Task: Research Airbnb options for a trade show trip to Chicago, Illinois, emphasizing proximity to the trade show venue and business amenities.
Action: Mouse moved to (458, 76)
Screenshot: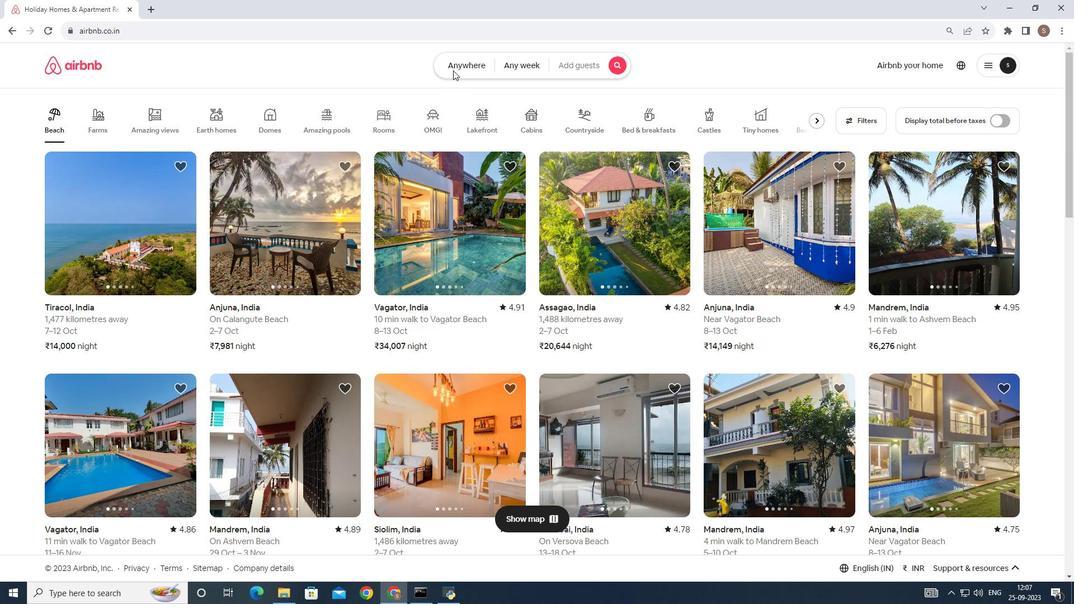 
Action: Mouse pressed left at (458, 76)
Screenshot: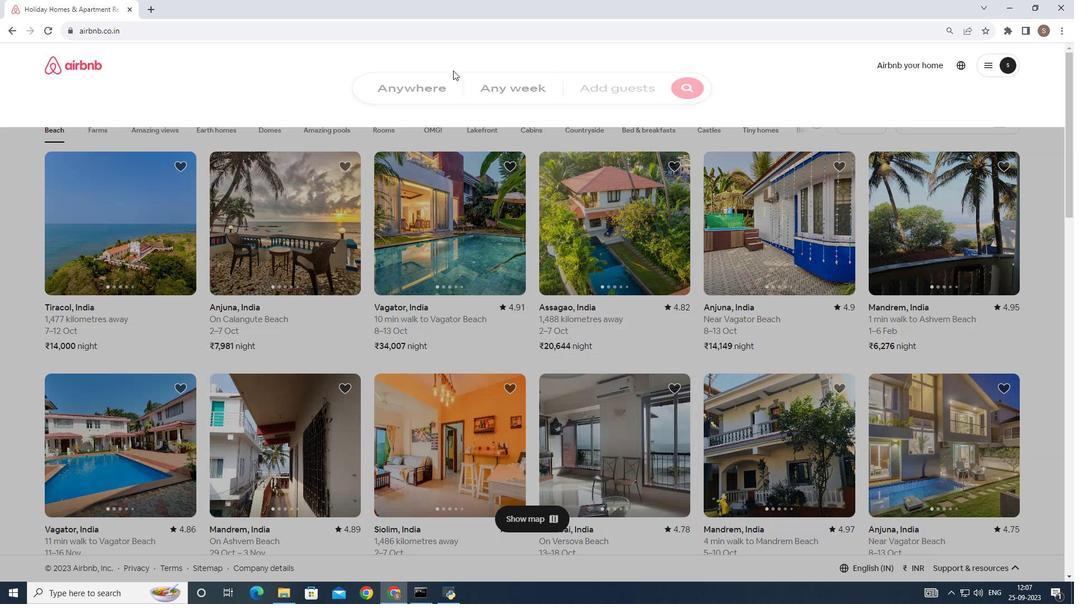 
Action: Mouse moved to (398, 115)
Screenshot: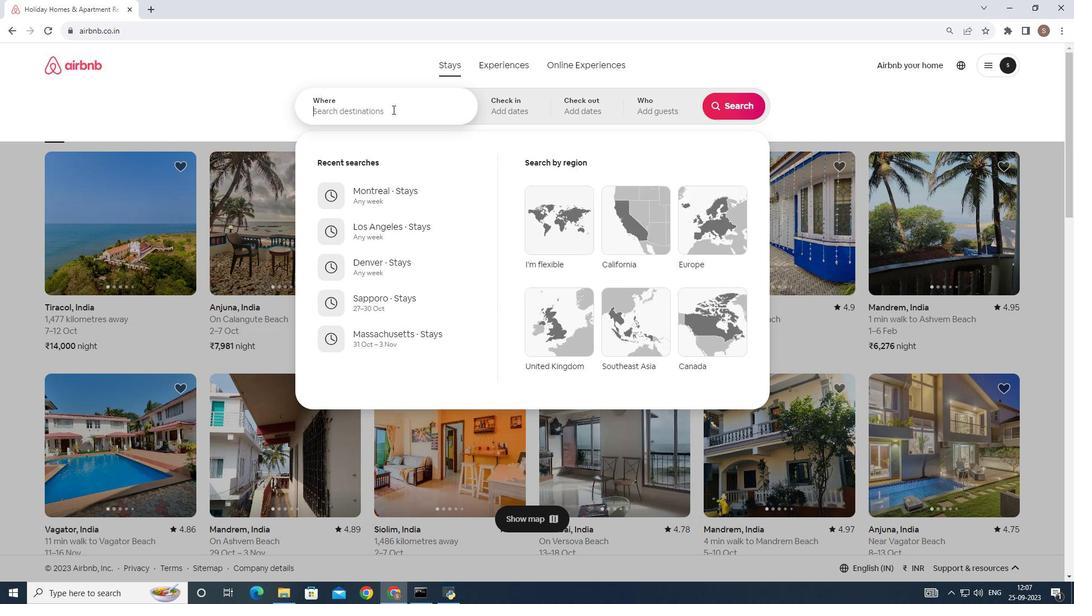 
Action: Mouse pressed left at (398, 115)
Screenshot: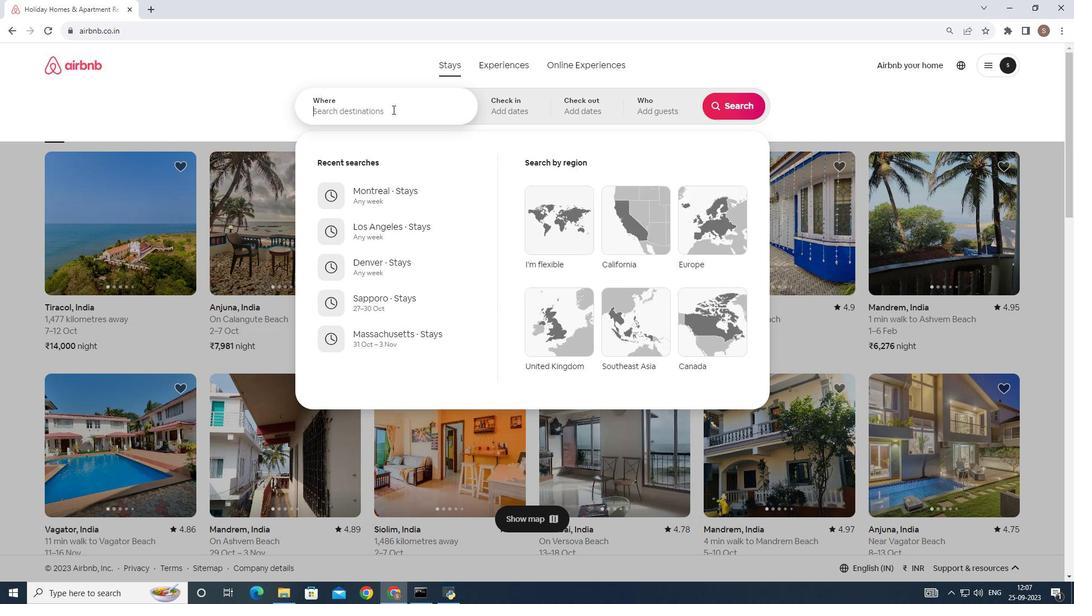 
Action: Key pressed chica
Screenshot: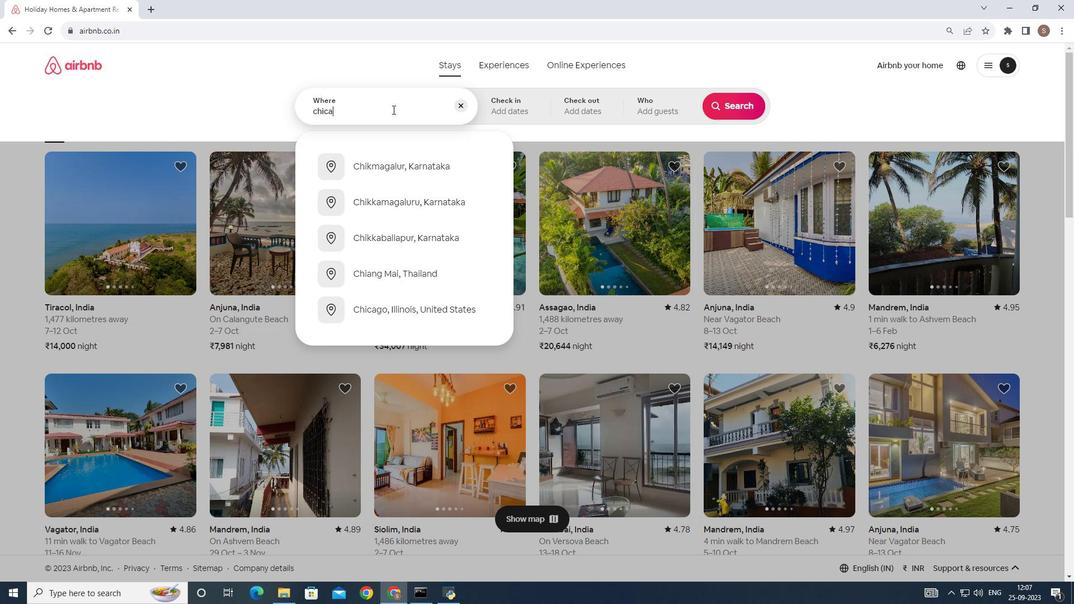 
Action: Mouse moved to (385, 169)
Screenshot: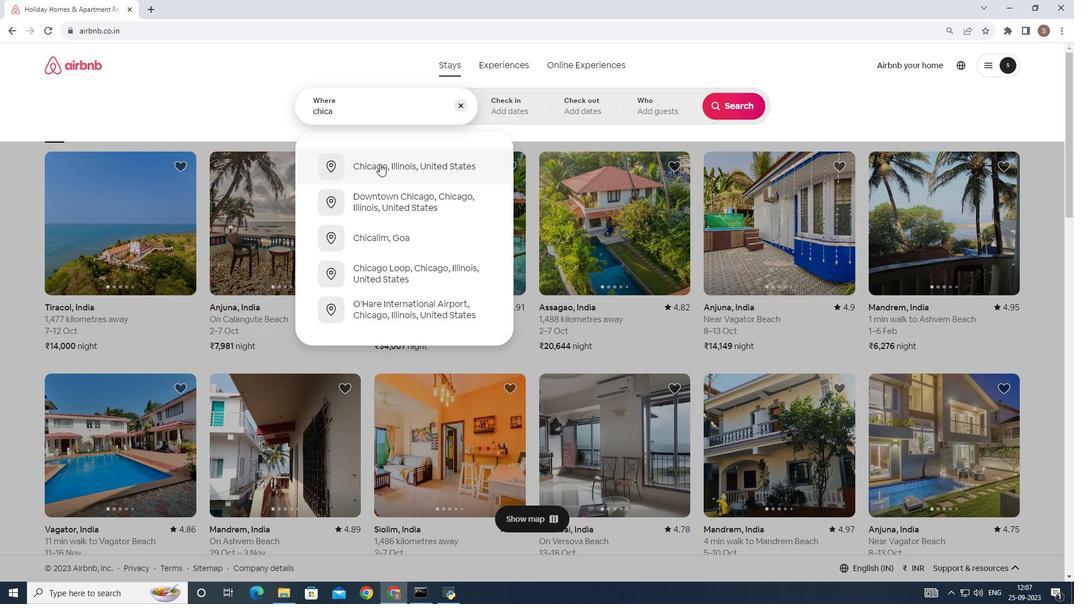 
Action: Mouse pressed left at (385, 169)
Screenshot: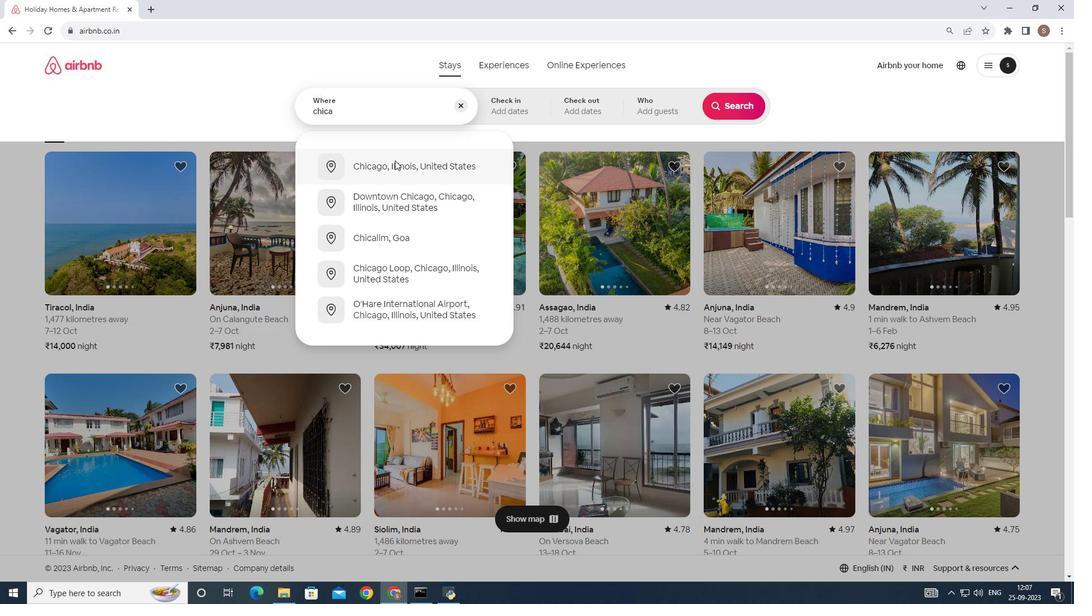 
Action: Mouse moved to (720, 112)
Screenshot: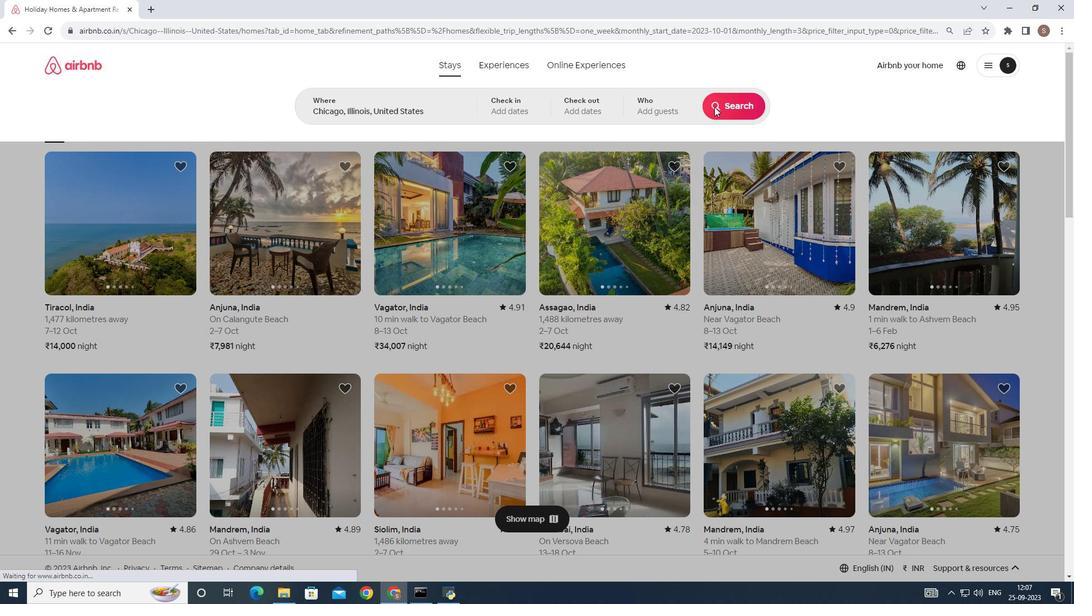 
Action: Mouse pressed left at (720, 112)
Screenshot: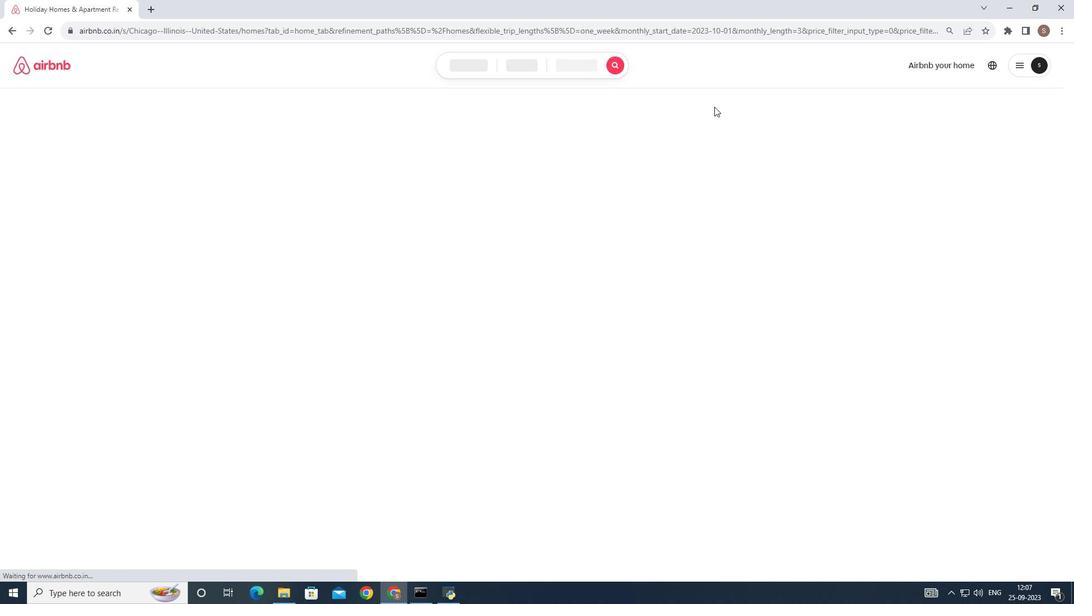 
Action: Mouse moved to (160, 122)
Screenshot: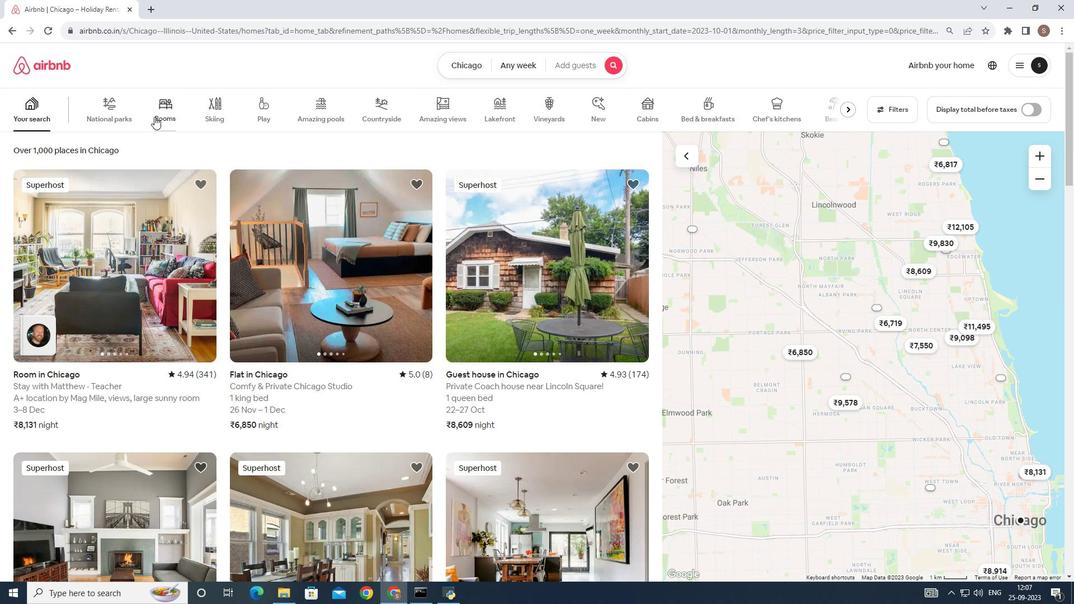 
Action: Mouse pressed left at (160, 122)
Screenshot: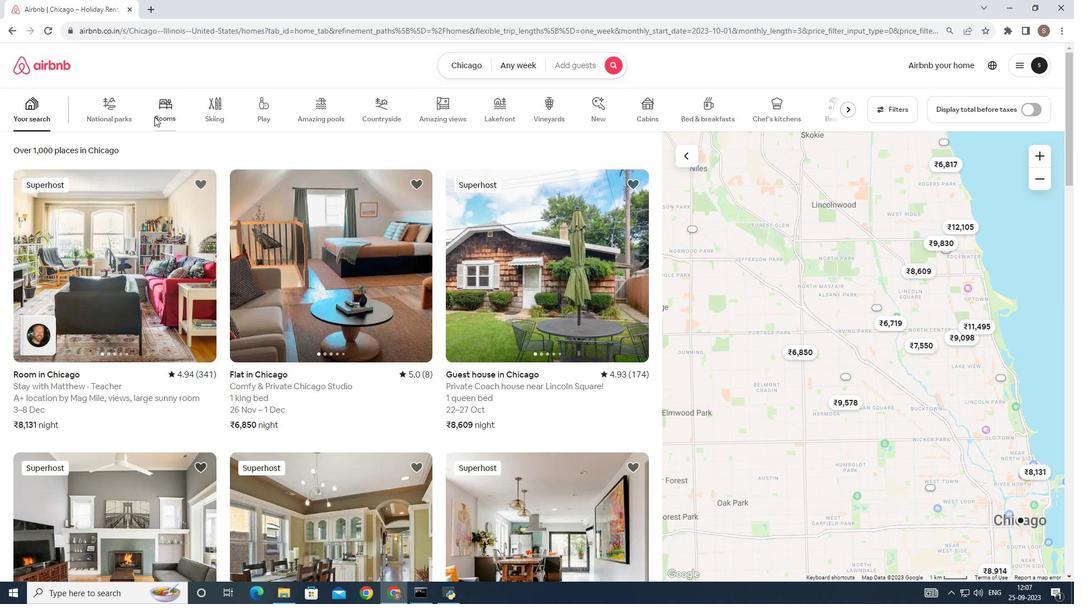 
Action: Mouse moved to (322, 384)
Screenshot: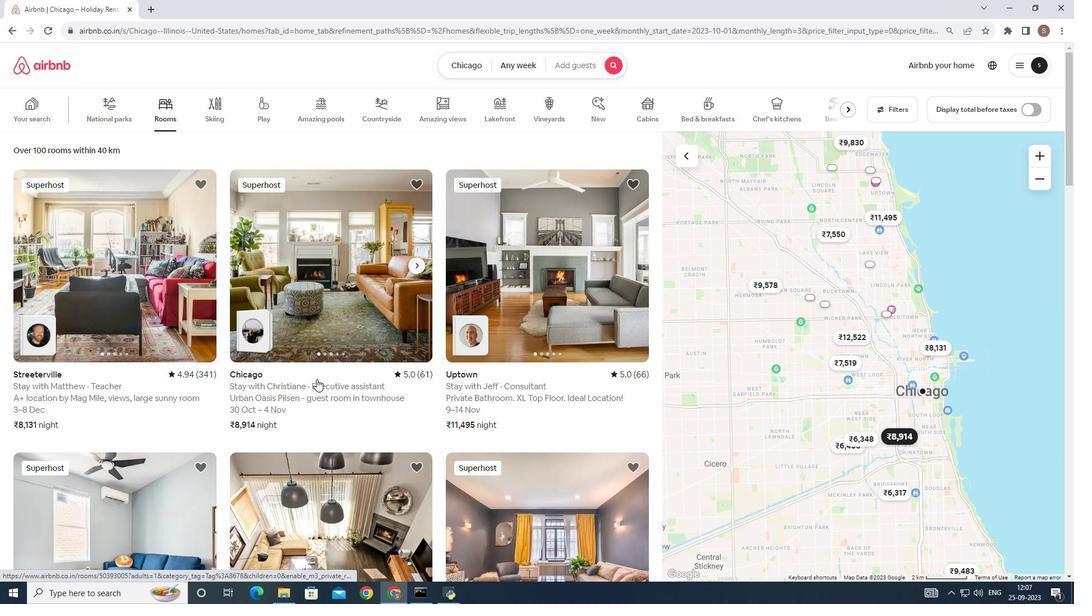 
Action: Mouse pressed left at (322, 384)
Screenshot: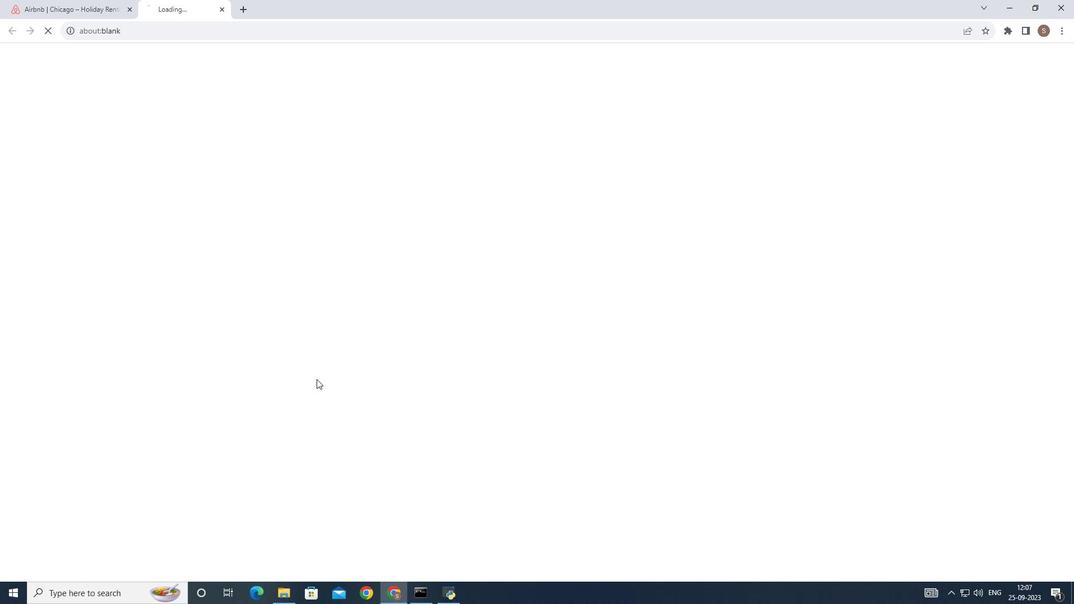 
Action: Mouse moved to (355, 369)
Screenshot: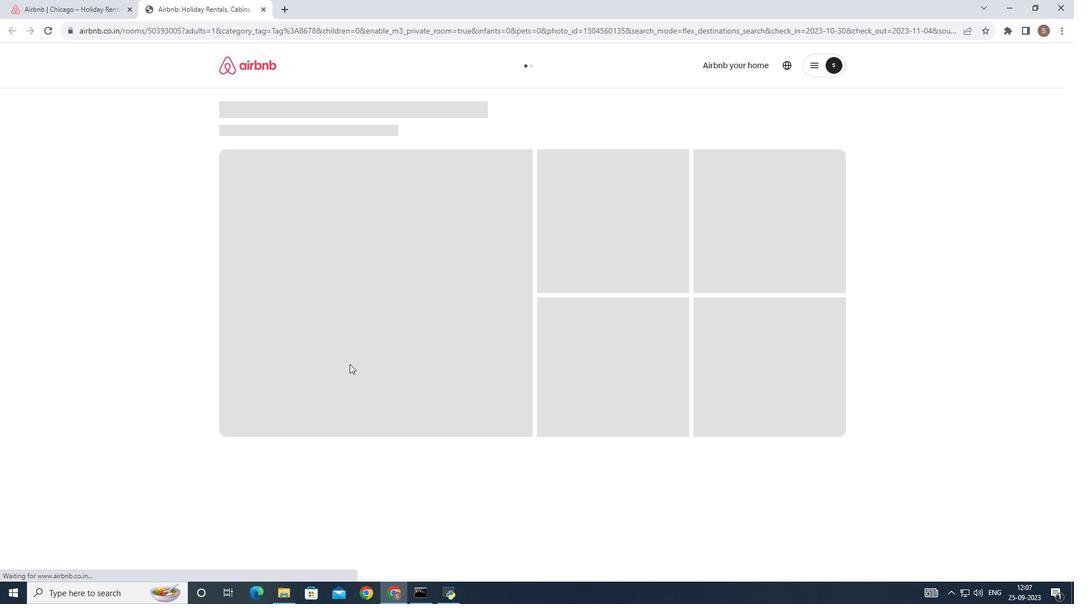 
Action: Mouse scrolled (355, 369) with delta (0, 0)
Screenshot: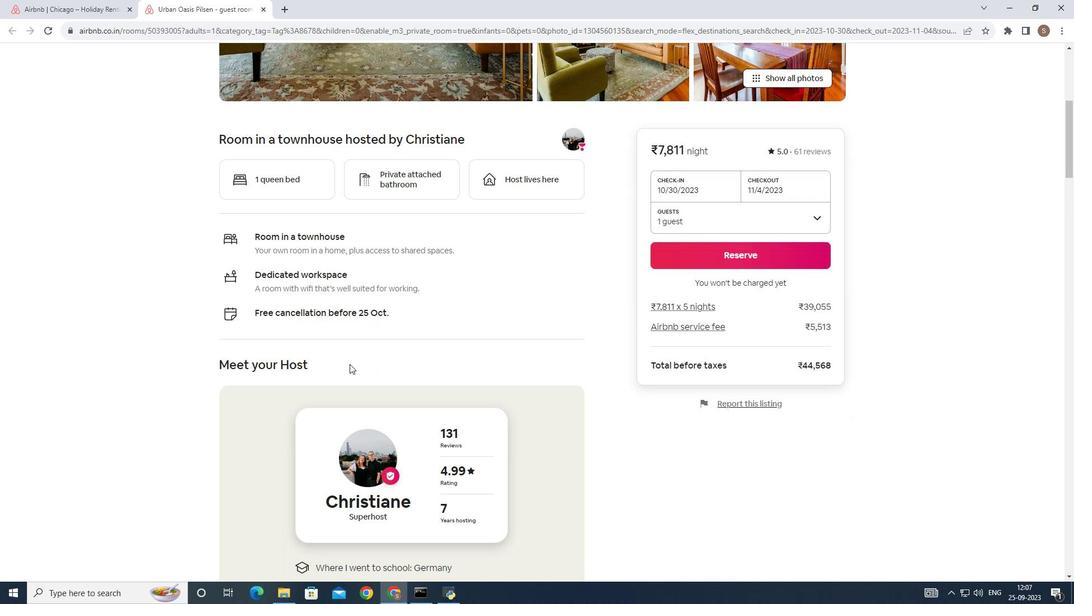 
Action: Mouse scrolled (355, 369) with delta (0, 0)
Screenshot: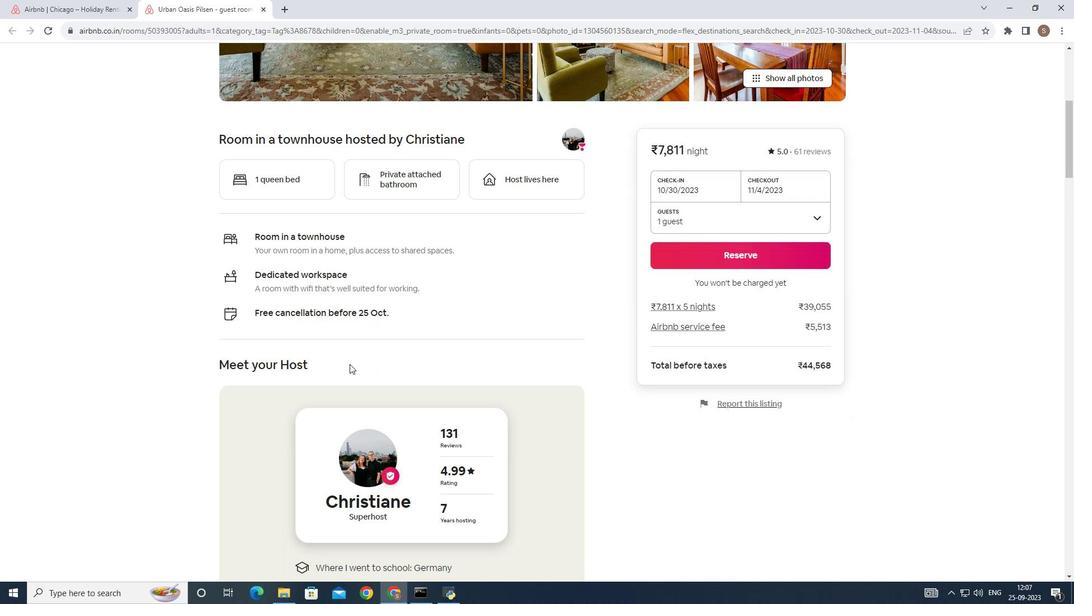 
Action: Mouse scrolled (355, 369) with delta (0, 0)
Screenshot: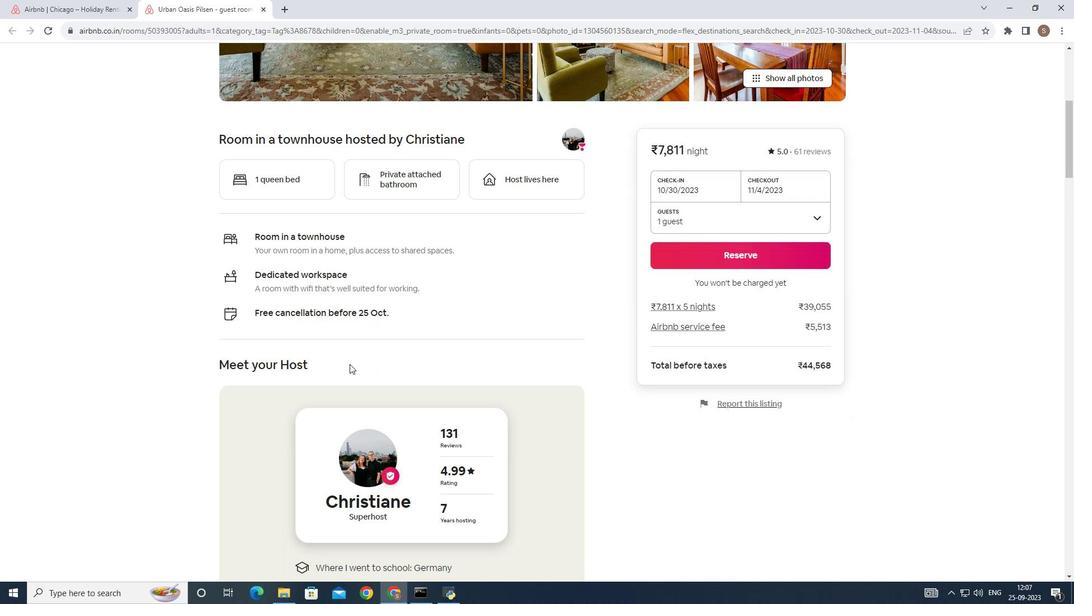 
Action: Mouse scrolled (355, 369) with delta (0, 0)
Screenshot: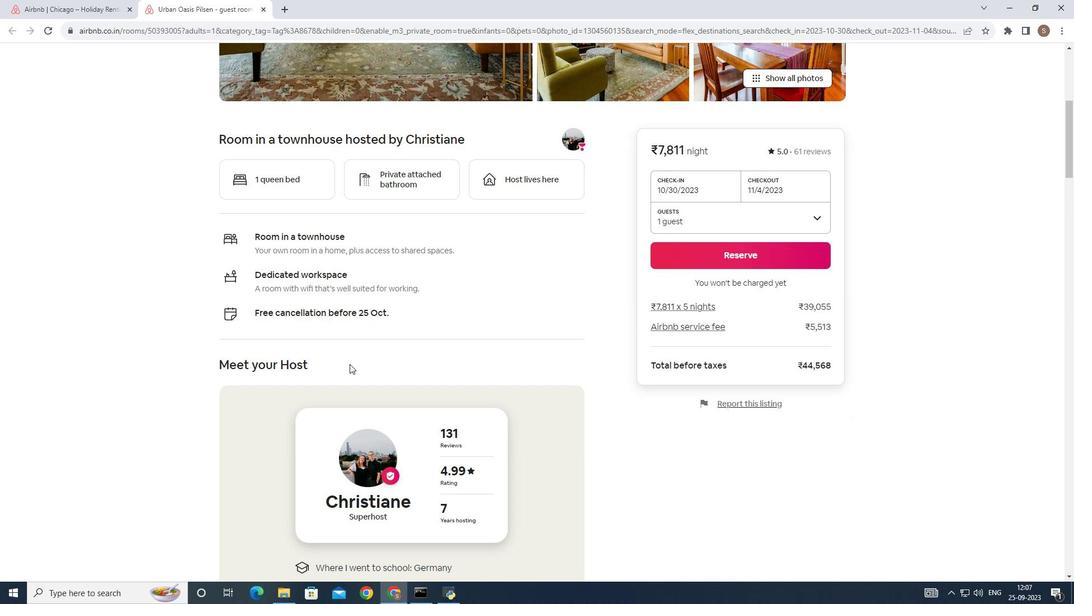 
Action: Mouse scrolled (355, 369) with delta (0, 0)
Screenshot: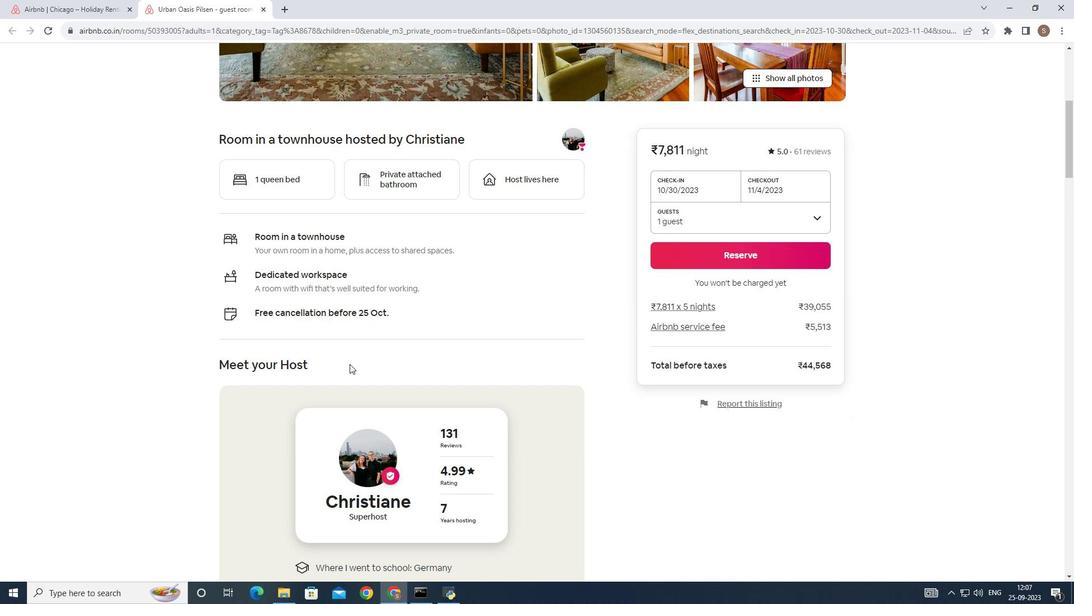 
Action: Mouse scrolled (355, 369) with delta (0, 0)
Screenshot: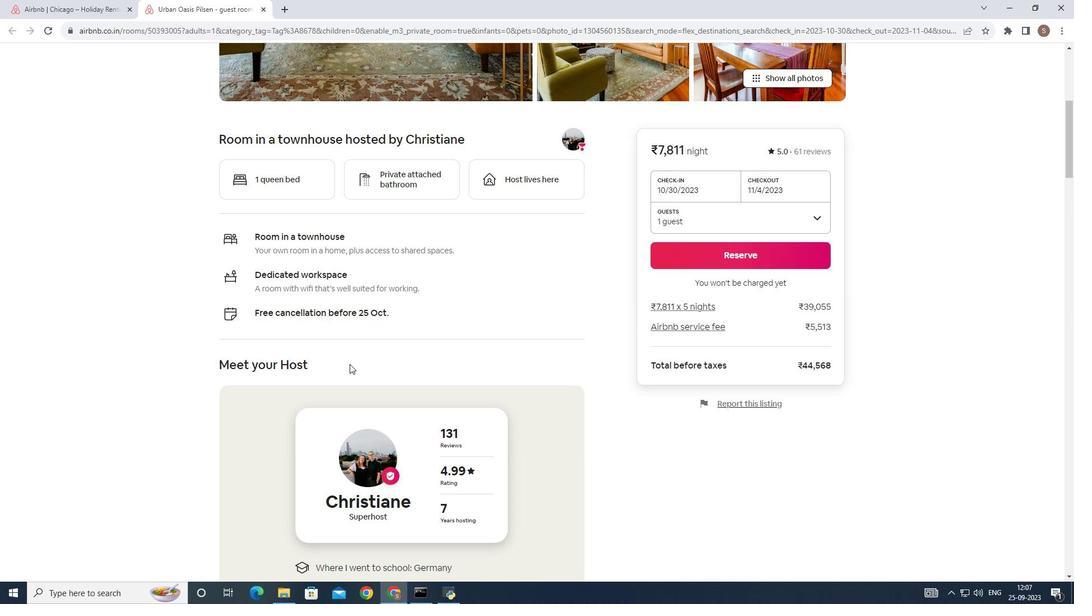 
Action: Mouse scrolled (355, 369) with delta (0, 0)
Screenshot: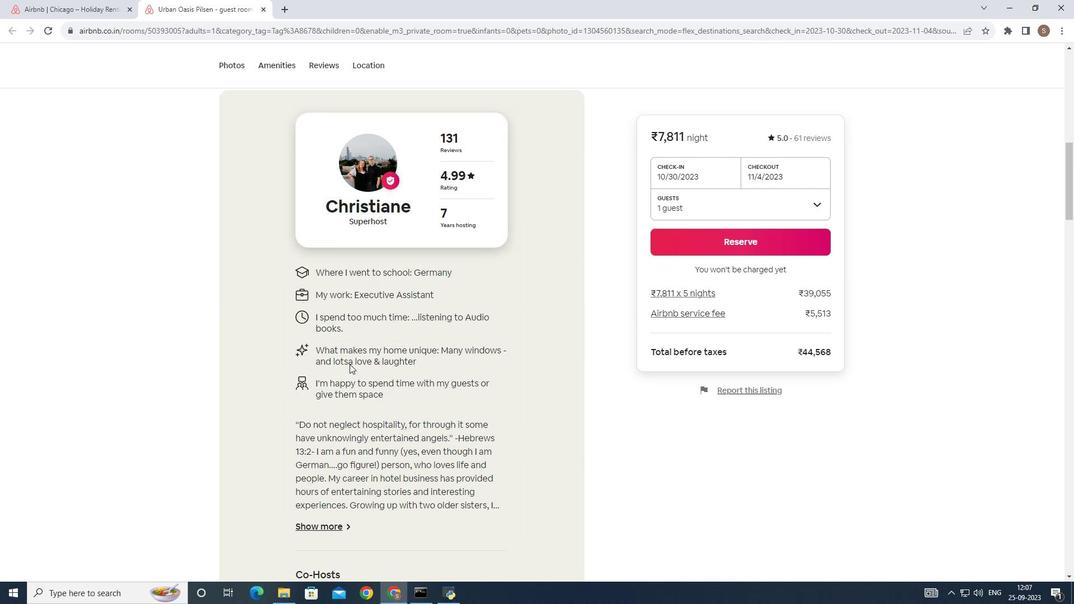
Action: Mouse scrolled (355, 369) with delta (0, 0)
Screenshot: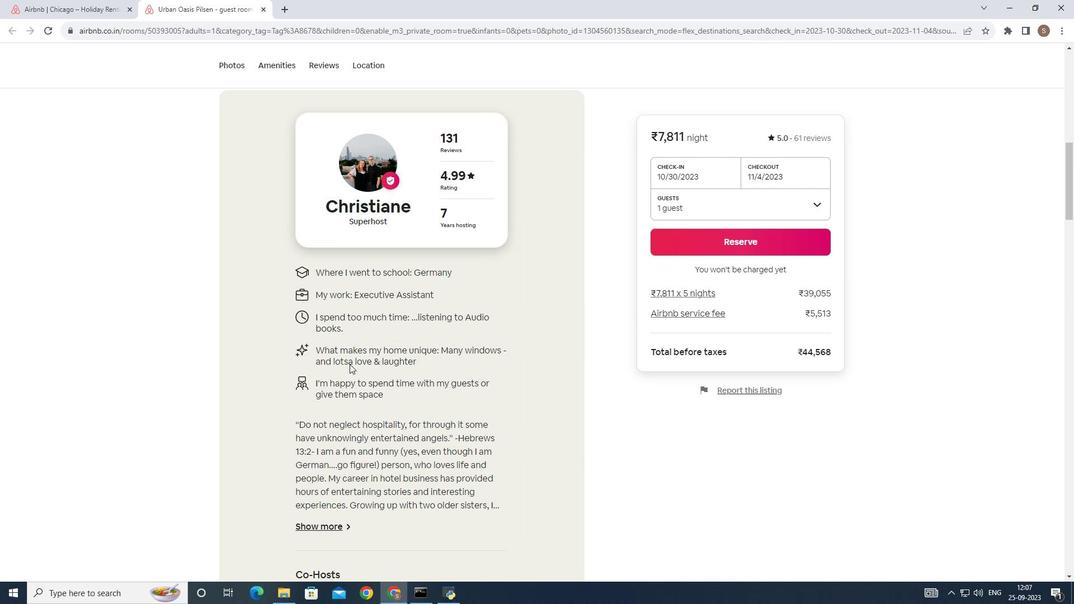 
Action: Mouse scrolled (355, 369) with delta (0, 0)
Screenshot: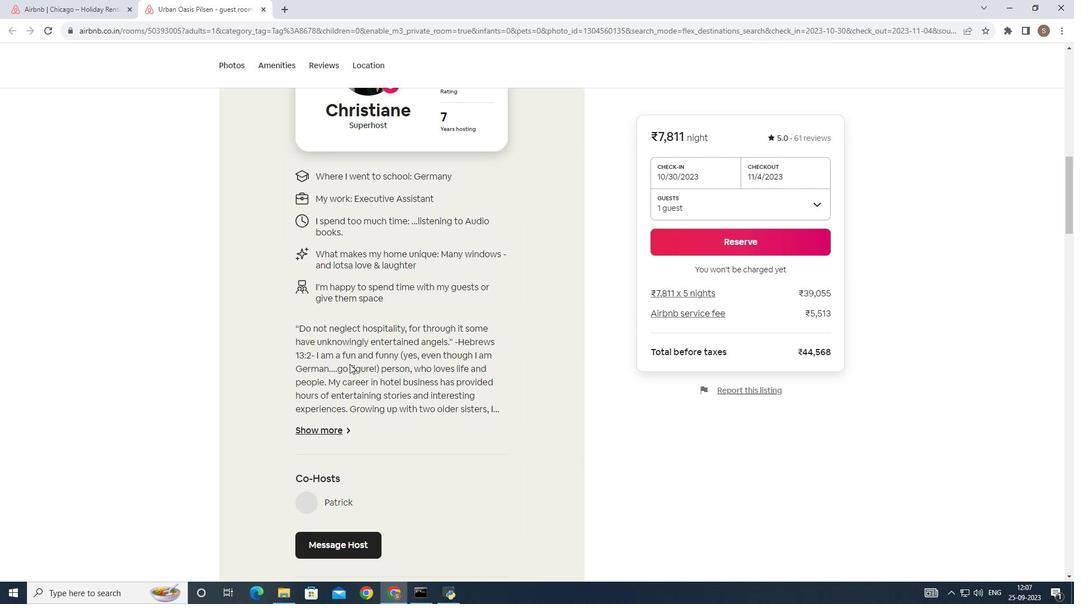 
Action: Mouse scrolled (355, 369) with delta (0, 0)
Screenshot: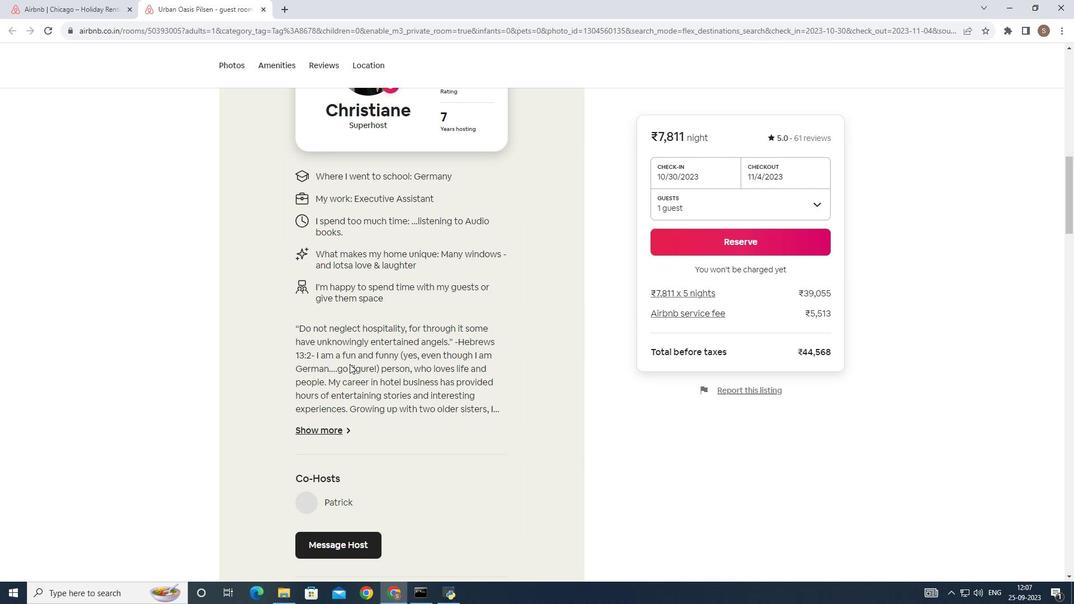 
Action: Mouse scrolled (355, 369) with delta (0, 0)
Screenshot: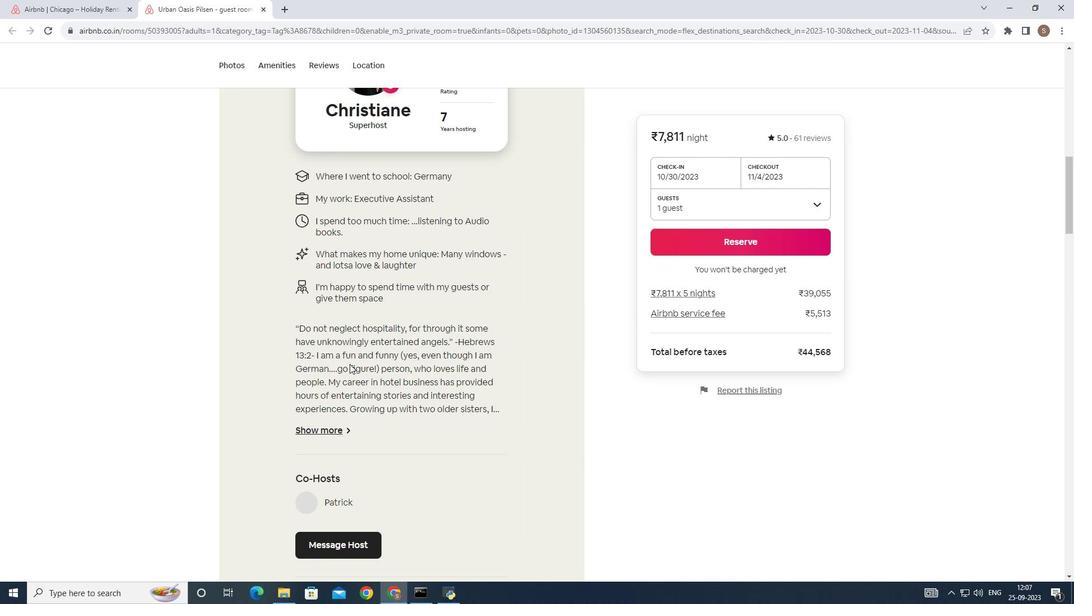 
Action: Mouse scrolled (355, 369) with delta (0, 0)
Screenshot: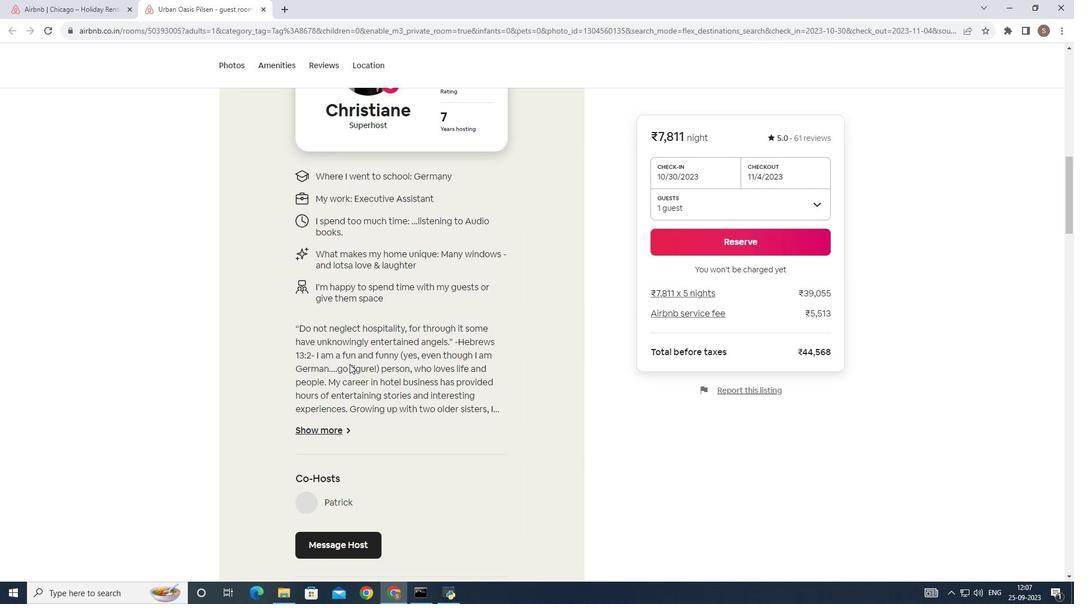 
Action: Mouse scrolled (355, 369) with delta (0, 0)
Screenshot: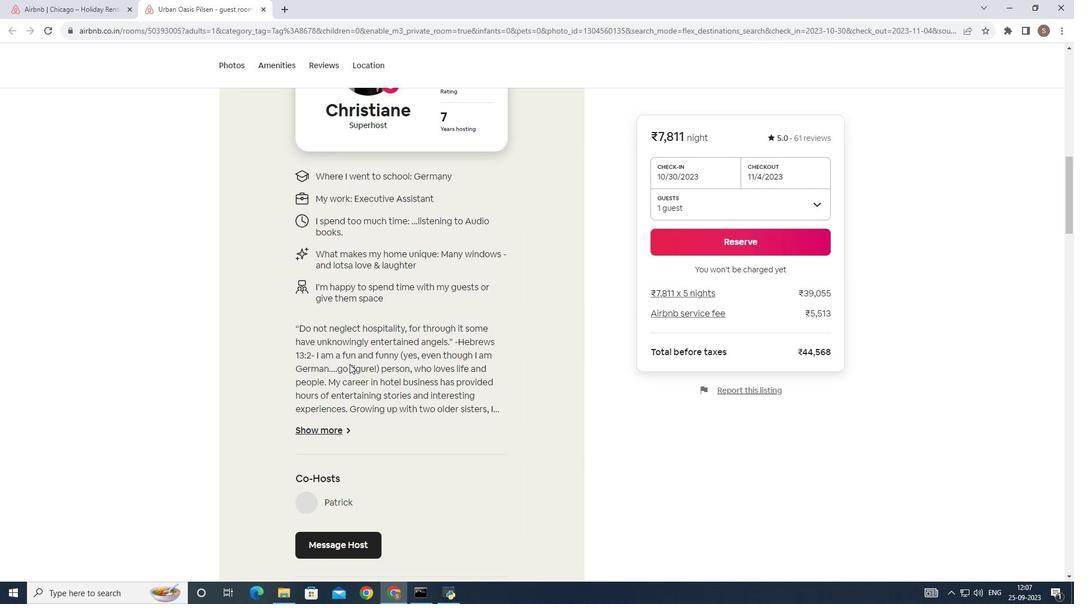 
Action: Mouse scrolled (355, 369) with delta (0, 0)
Screenshot: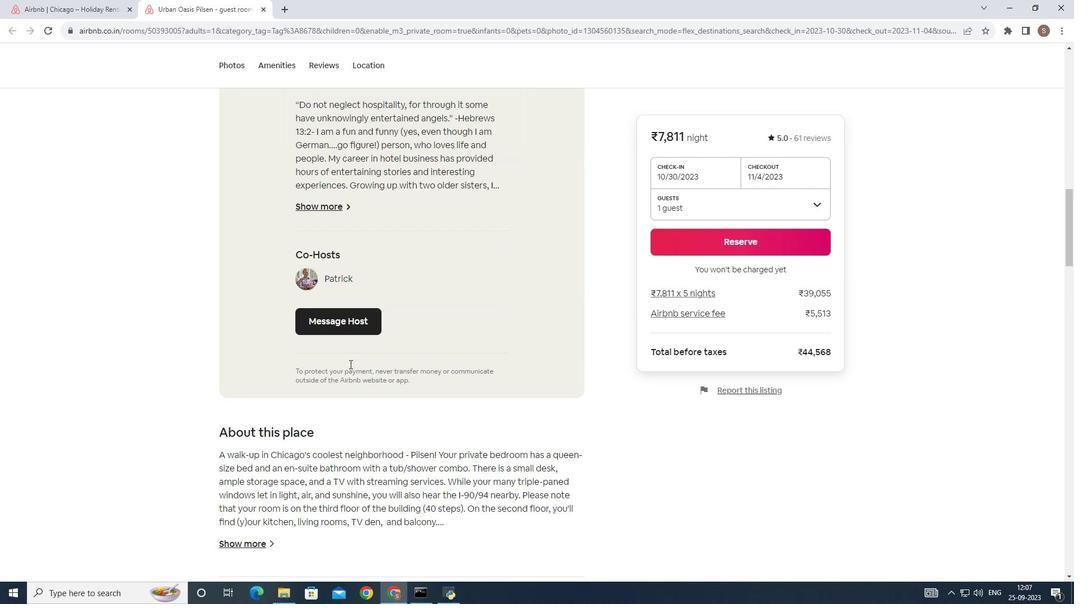 
Action: Mouse scrolled (355, 369) with delta (0, 0)
Screenshot: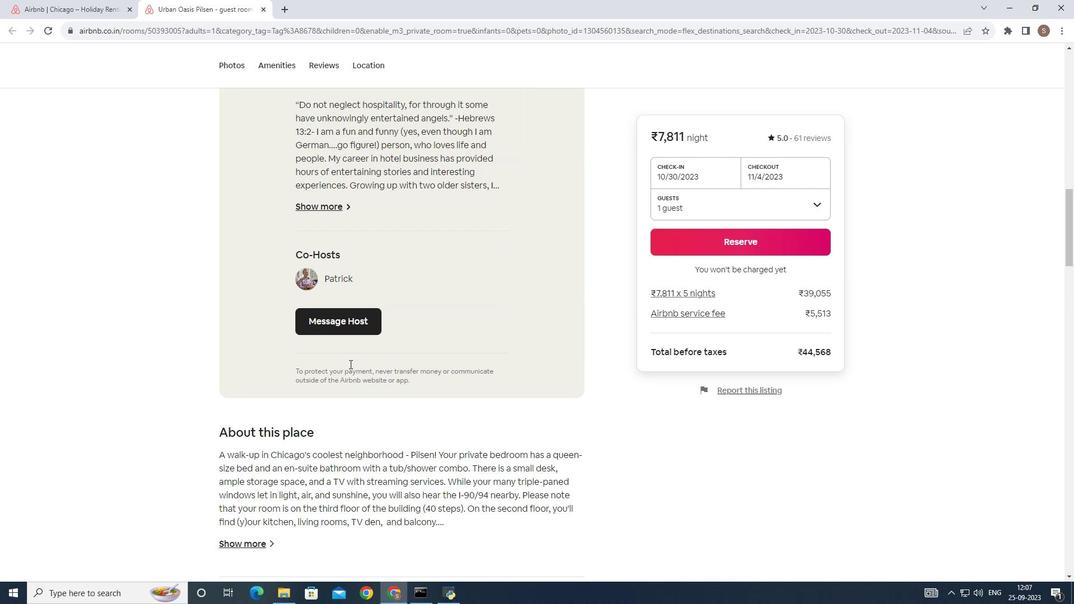 
Action: Mouse scrolled (355, 369) with delta (0, 0)
Screenshot: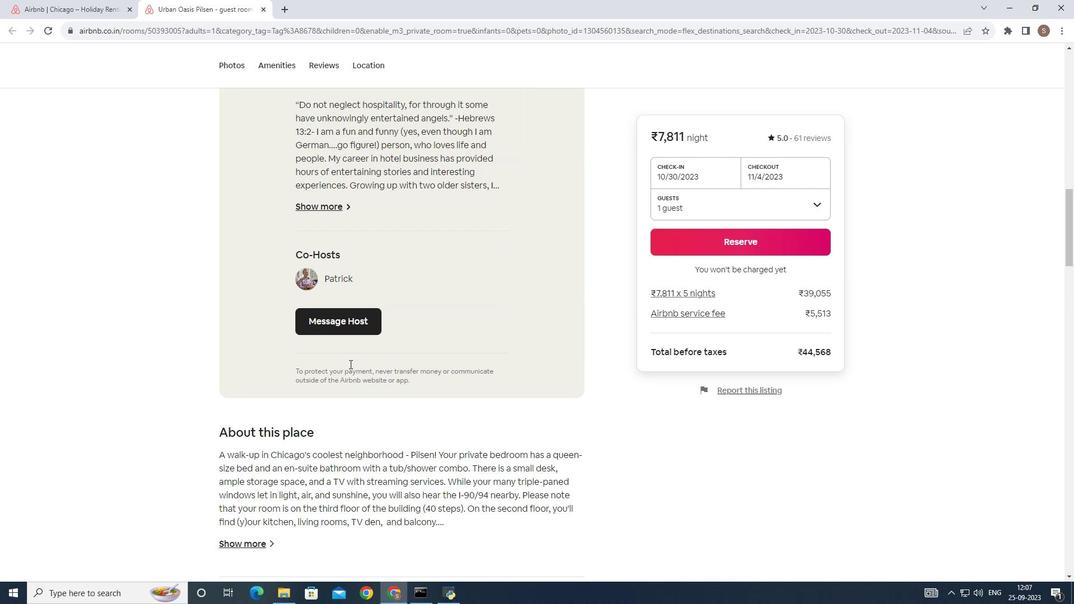 
Action: Mouse scrolled (355, 369) with delta (0, 0)
Screenshot: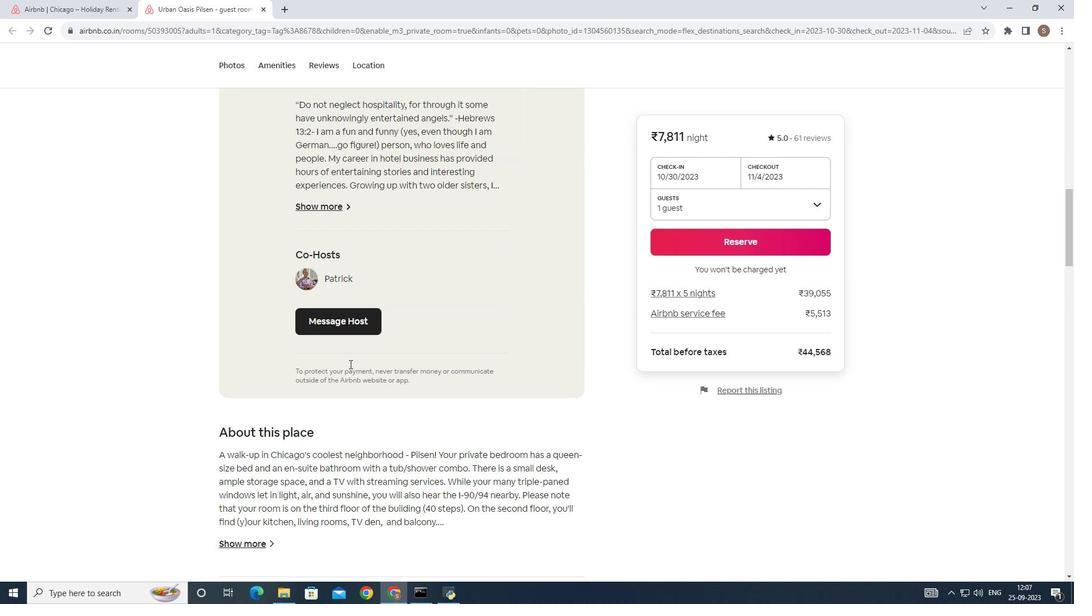 
Action: Mouse scrolled (355, 369) with delta (0, 0)
Screenshot: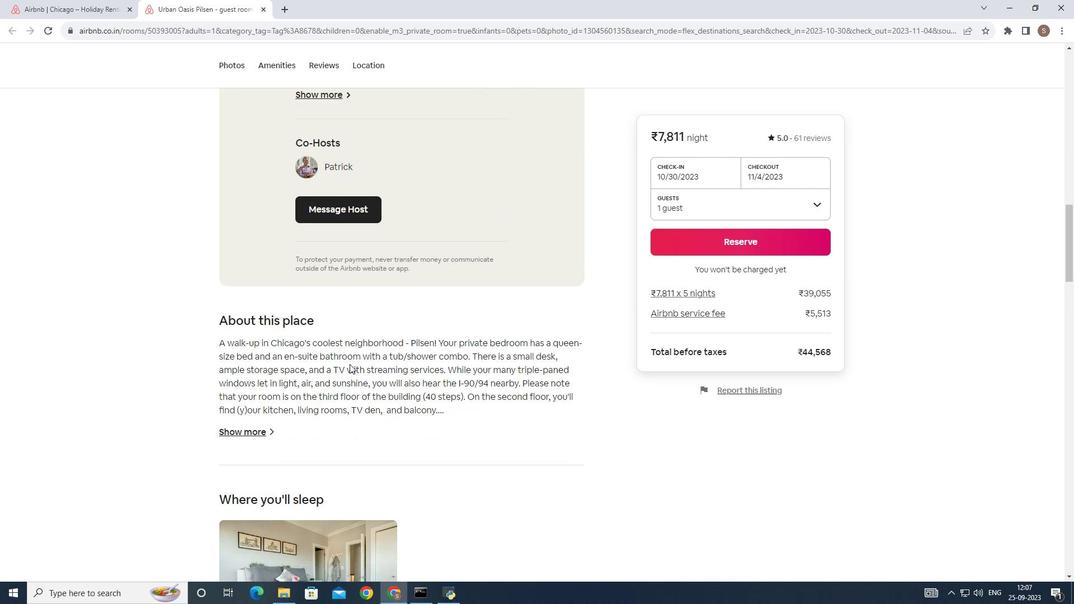
Action: Mouse scrolled (355, 369) with delta (0, 0)
Screenshot: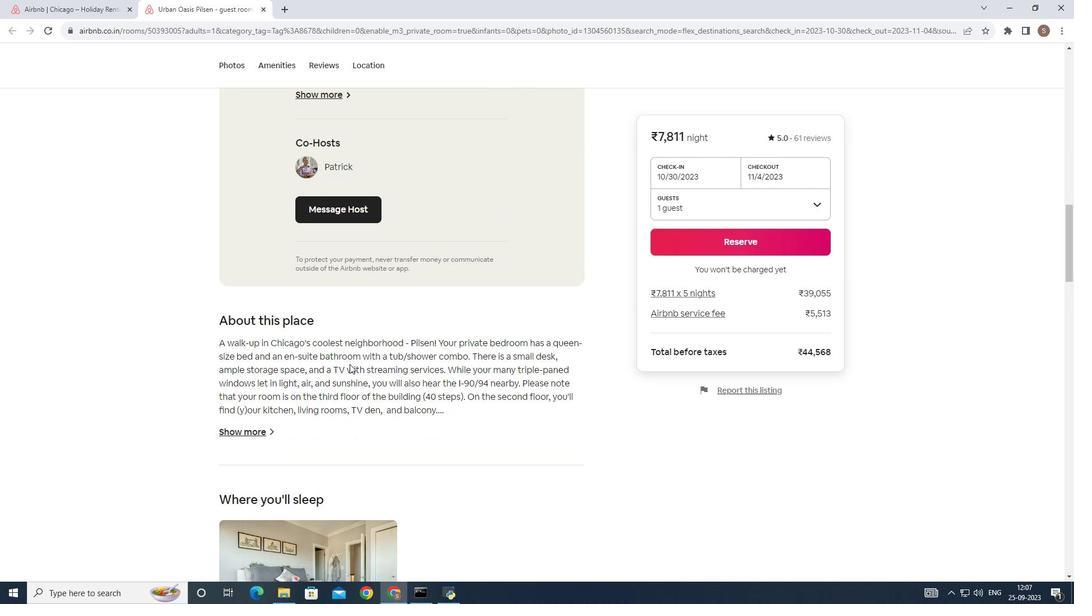 
Action: Mouse scrolled (355, 370) with delta (0, 0)
Screenshot: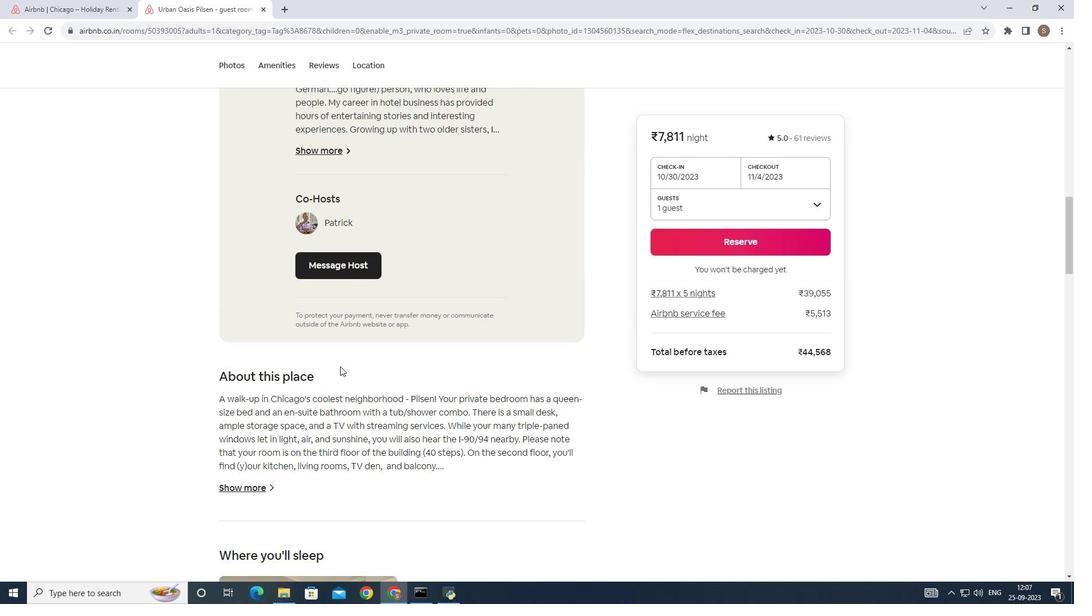 
Action: Mouse moved to (299, 435)
Screenshot: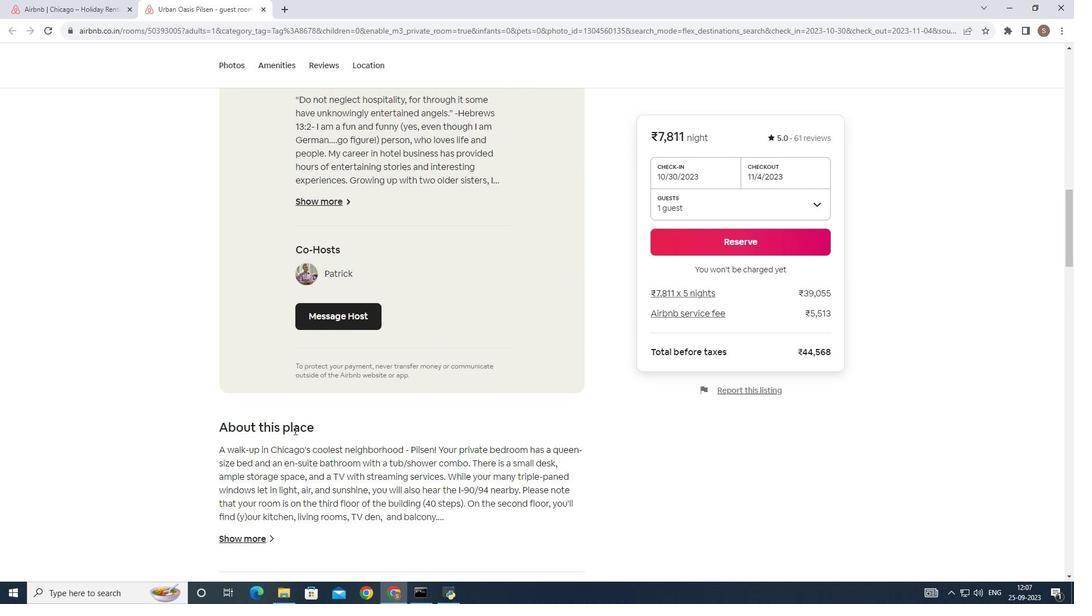 
Action: Mouse scrolled (299, 436) with delta (0, 0)
Screenshot: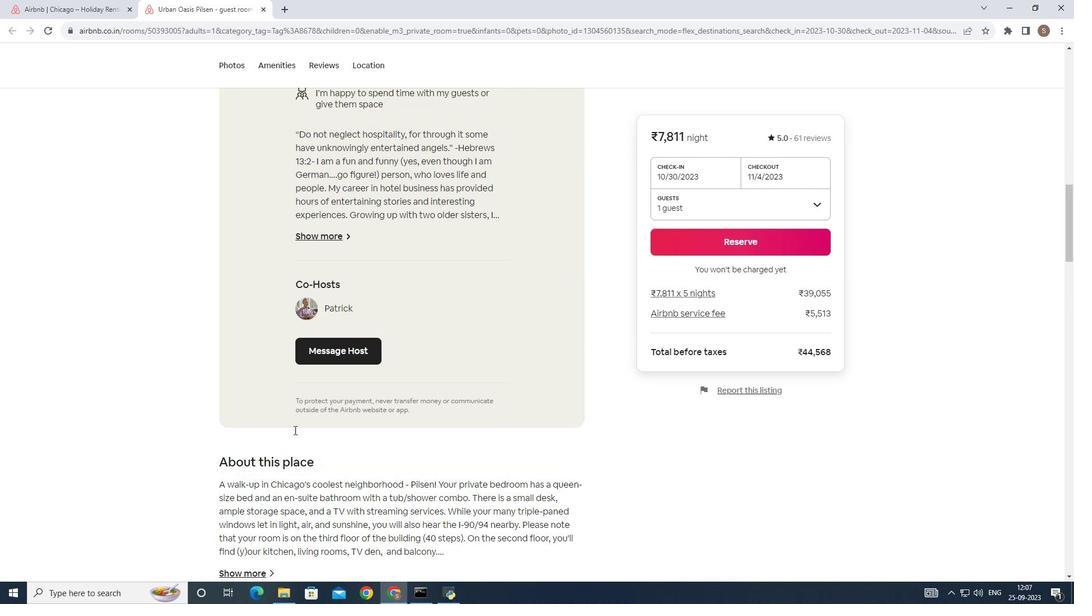 
Action: Mouse scrolled (299, 436) with delta (0, 0)
Screenshot: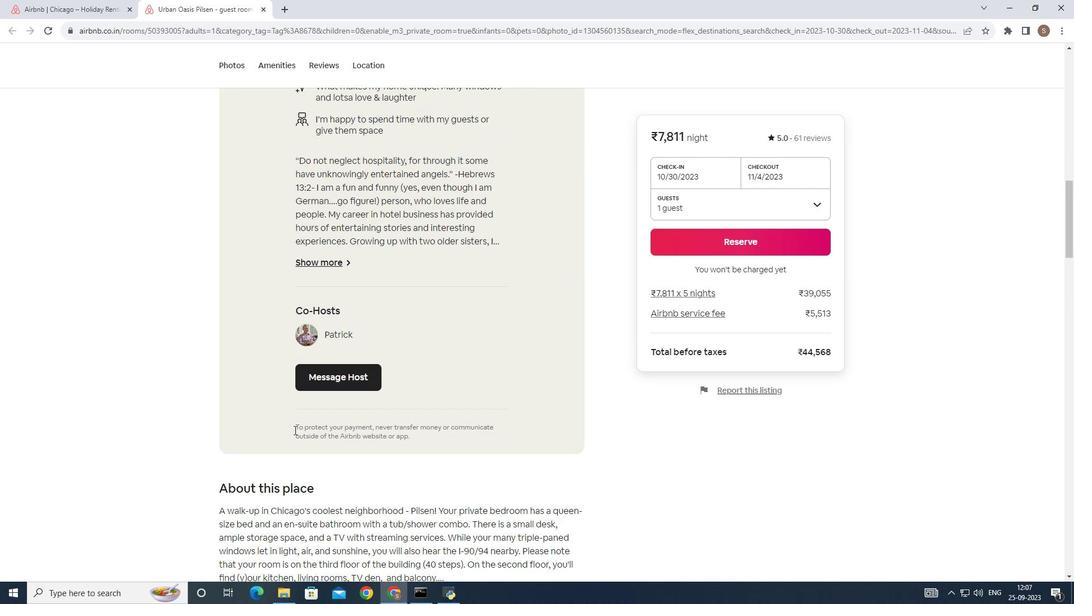 
Action: Mouse scrolled (299, 435) with delta (0, 0)
Screenshot: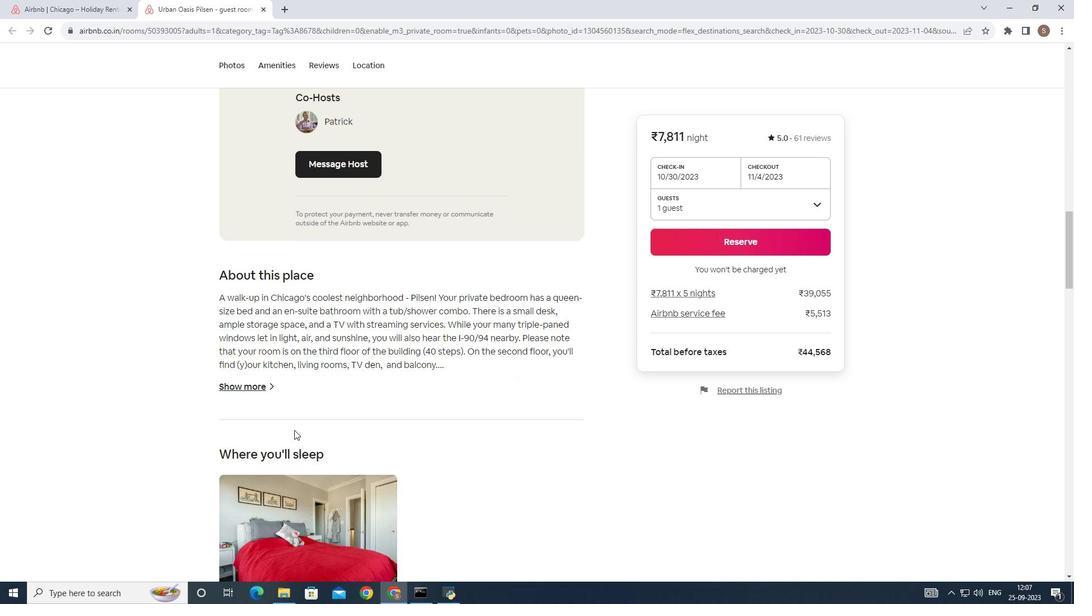 
Action: Mouse scrolled (299, 435) with delta (0, 0)
Screenshot: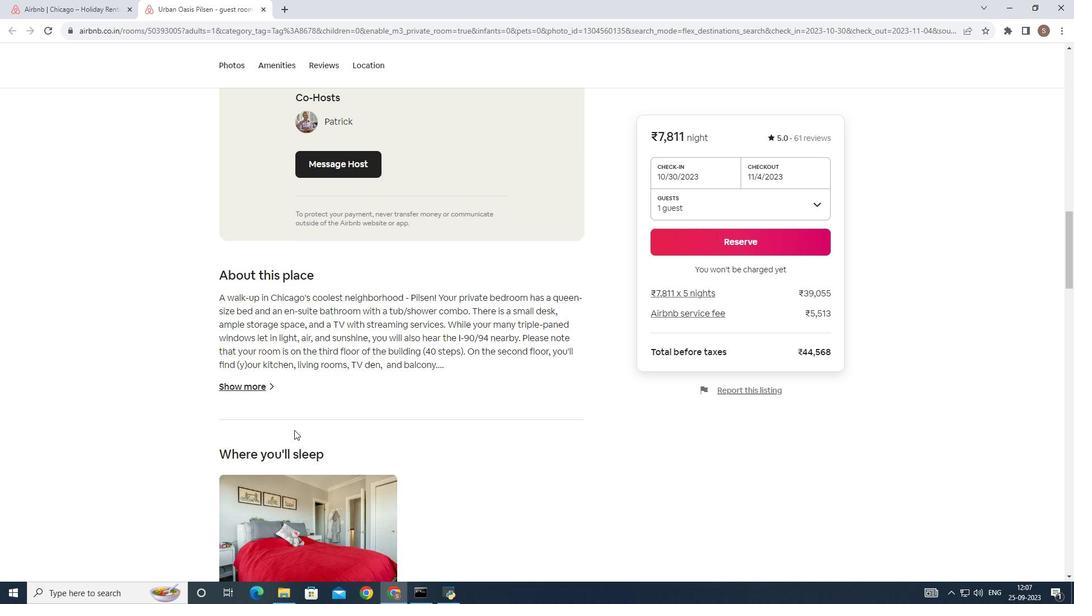 
Action: Mouse scrolled (299, 435) with delta (0, 0)
Screenshot: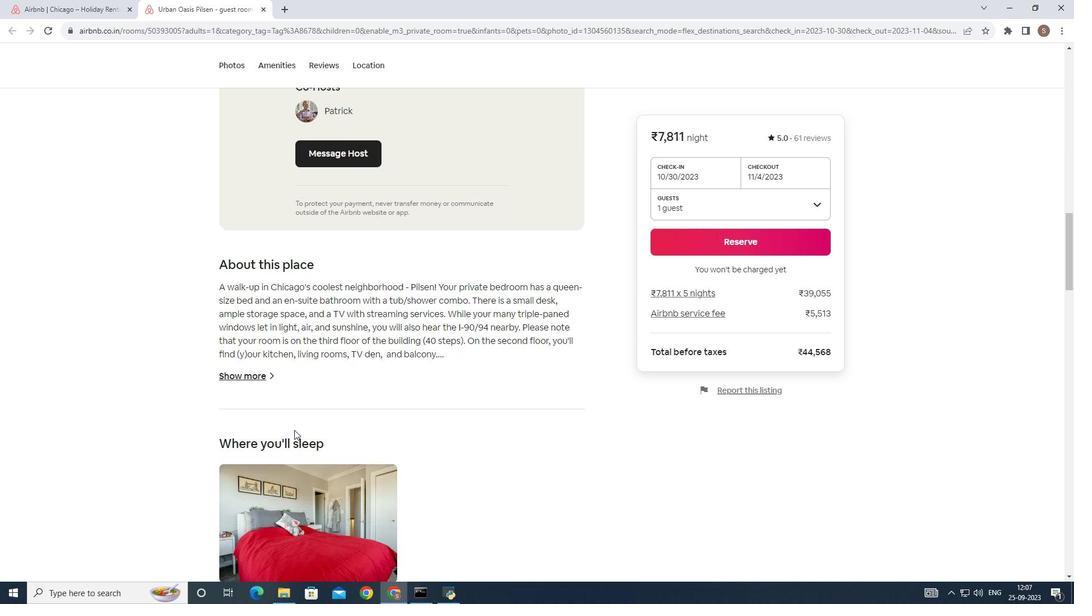 
Action: Mouse scrolled (299, 435) with delta (0, 0)
Screenshot: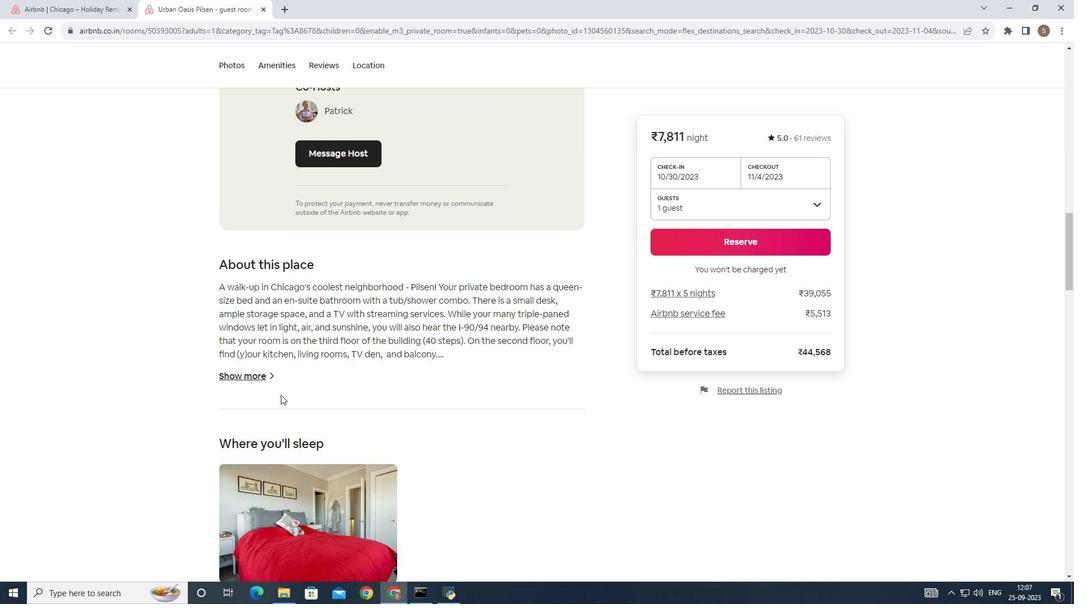 
Action: Mouse moved to (266, 375)
Screenshot: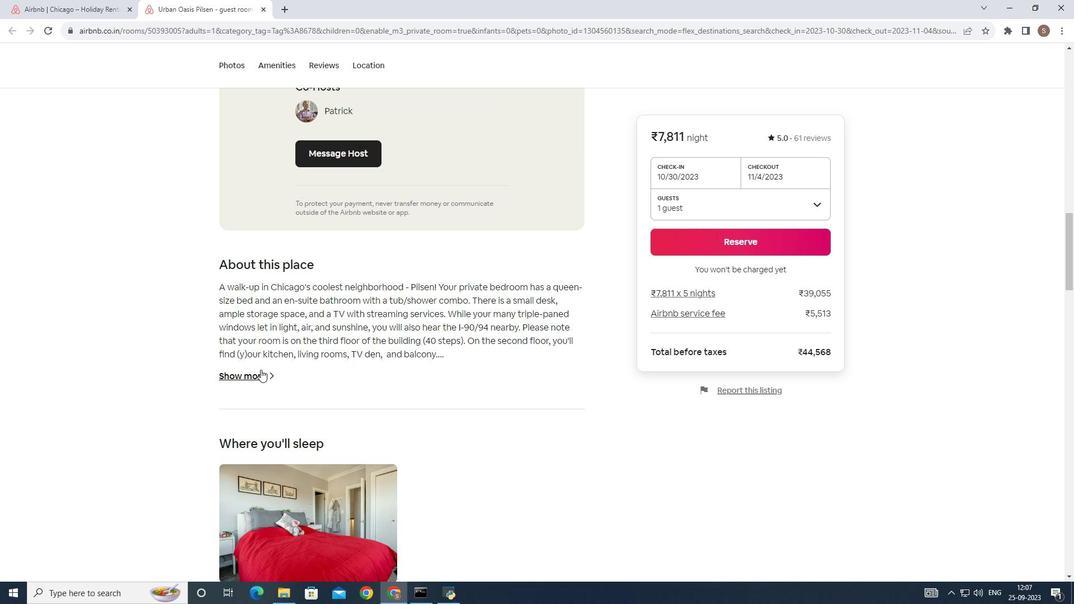 
Action: Mouse pressed left at (266, 375)
Screenshot: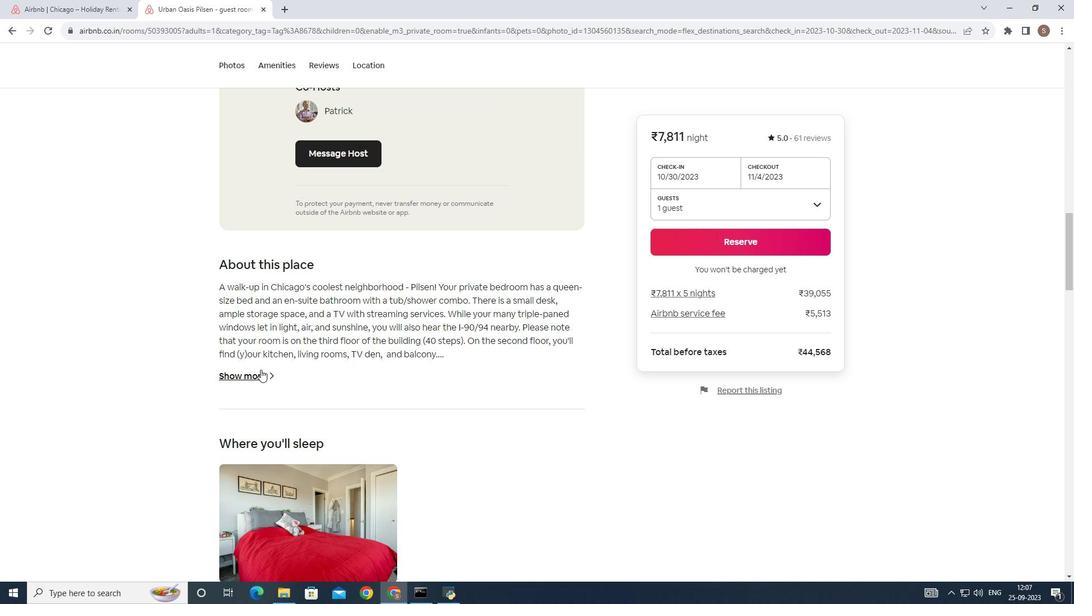 
Action: Mouse moved to (373, 316)
Screenshot: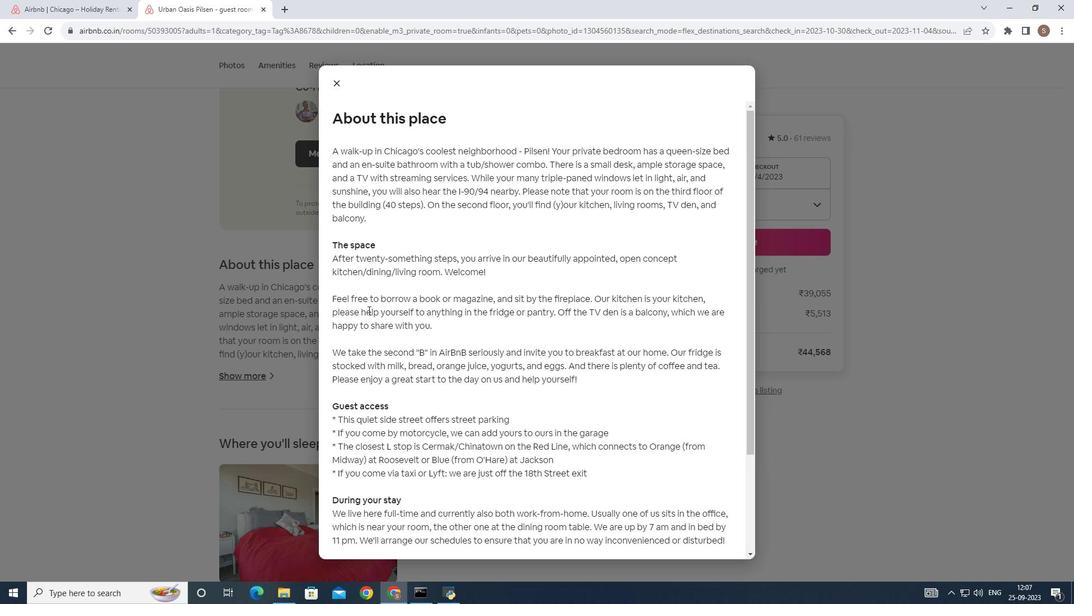 
Action: Mouse scrolled (373, 315) with delta (0, 0)
Screenshot: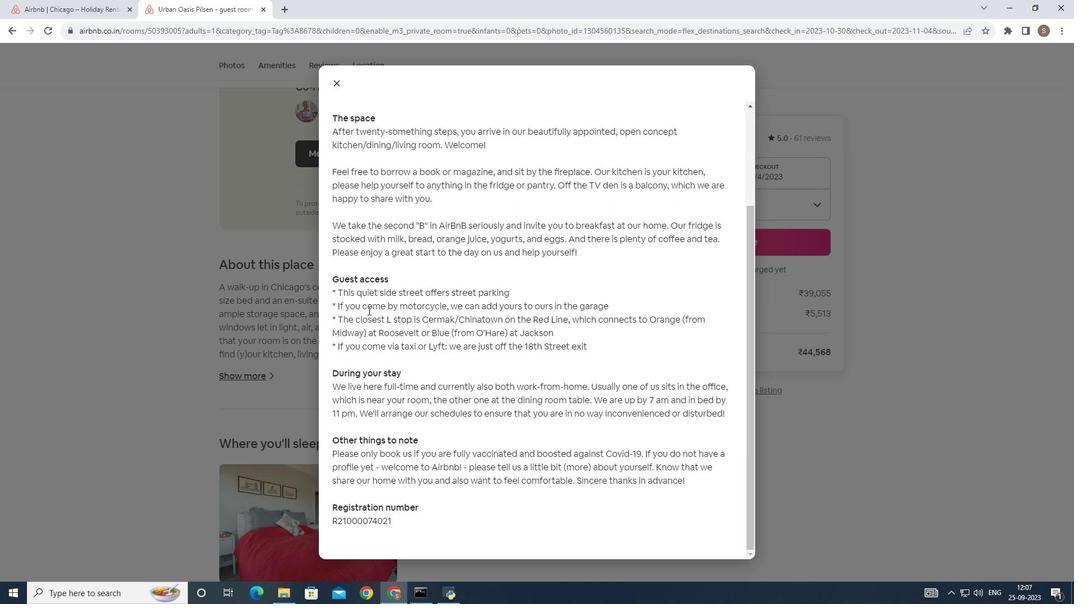 
Action: Mouse scrolled (373, 315) with delta (0, 0)
Screenshot: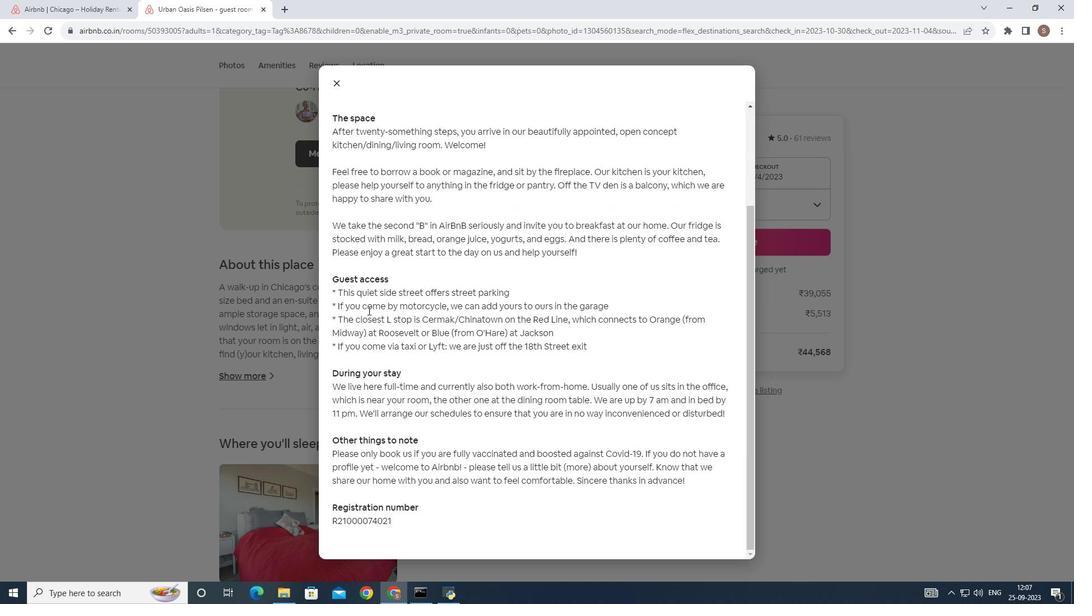 
Action: Mouse scrolled (373, 315) with delta (0, 0)
Screenshot: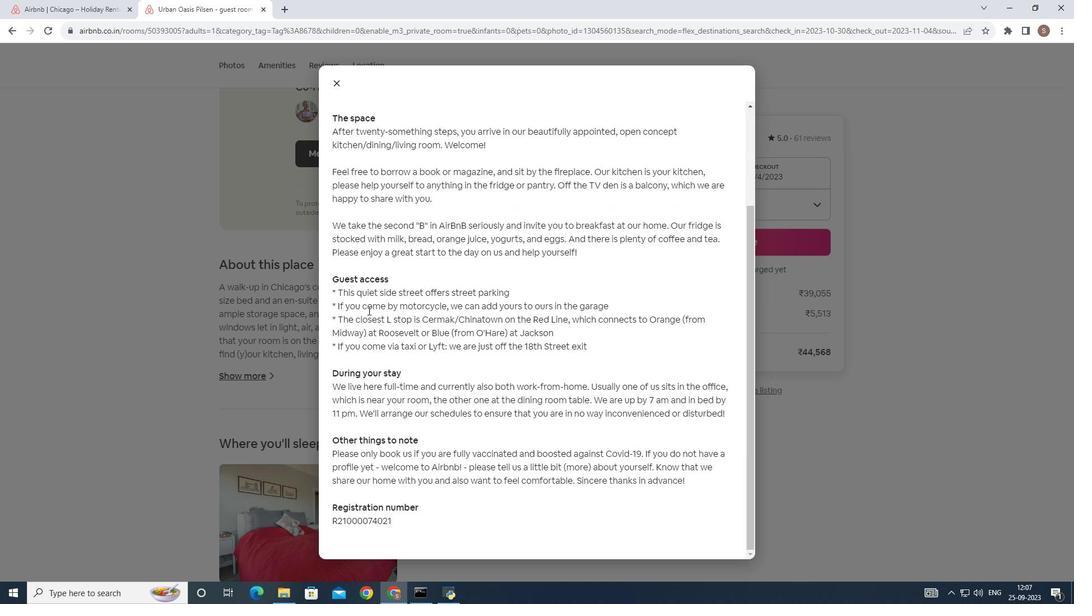 
Action: Mouse scrolled (373, 315) with delta (0, 0)
Screenshot: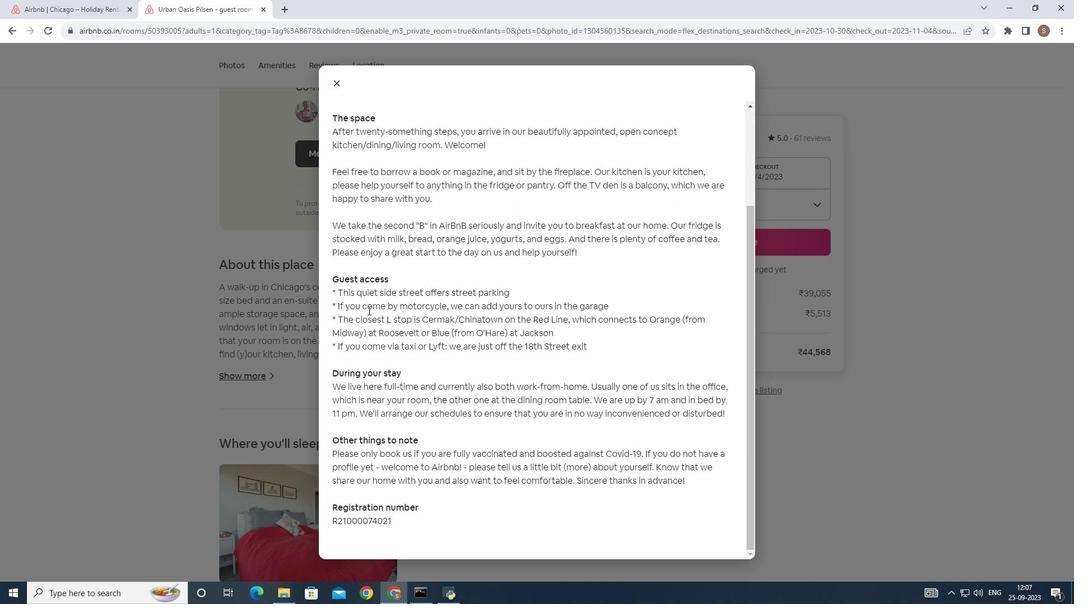 
Action: Mouse scrolled (373, 315) with delta (0, 0)
Screenshot: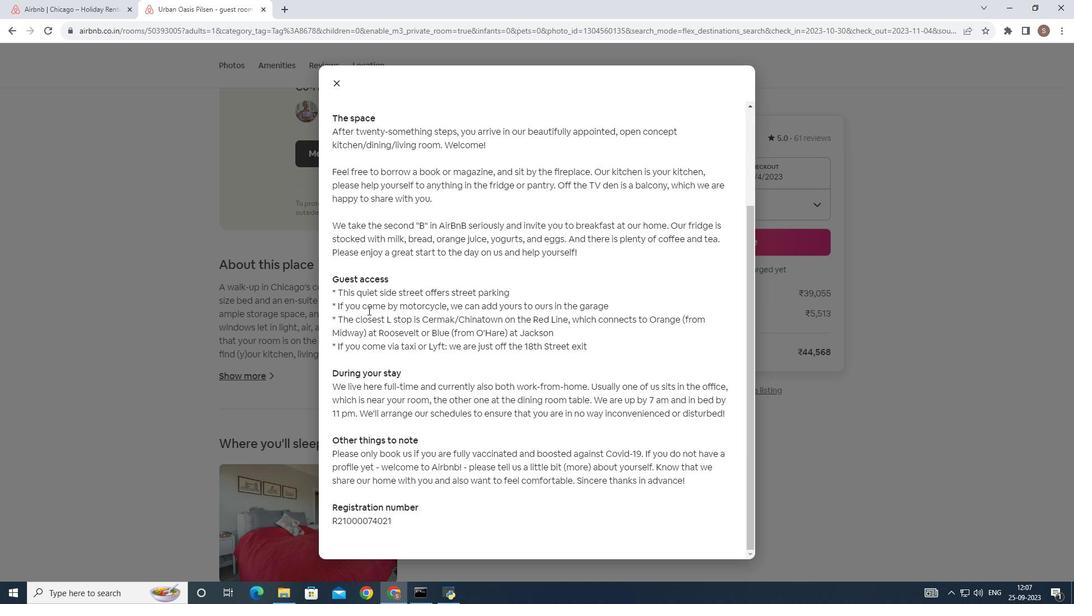 
Action: Mouse scrolled (373, 315) with delta (0, 0)
Screenshot: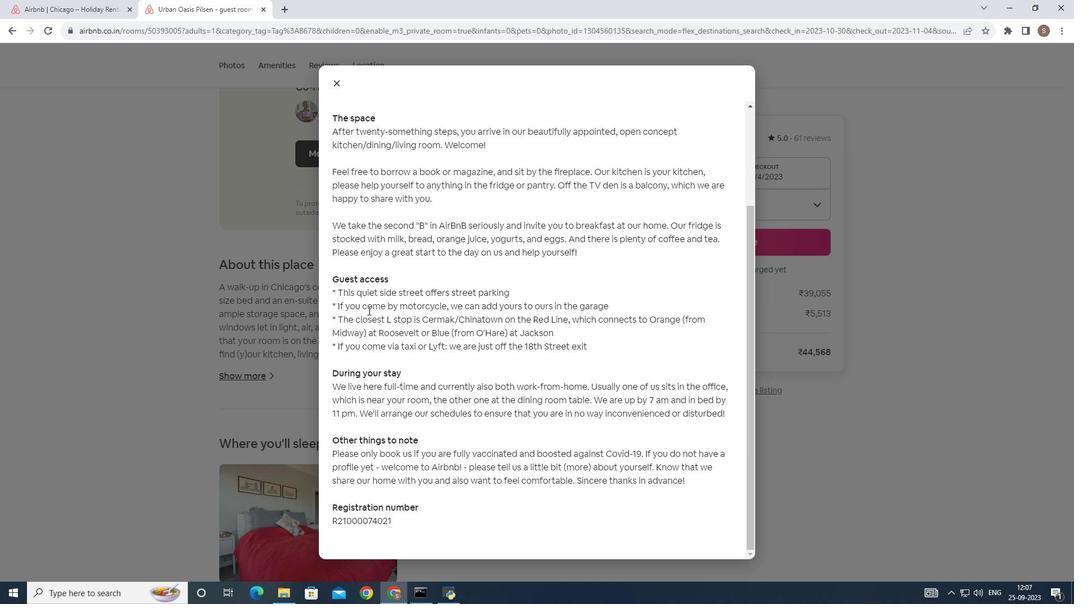 
Action: Mouse scrolled (373, 315) with delta (0, 0)
Screenshot: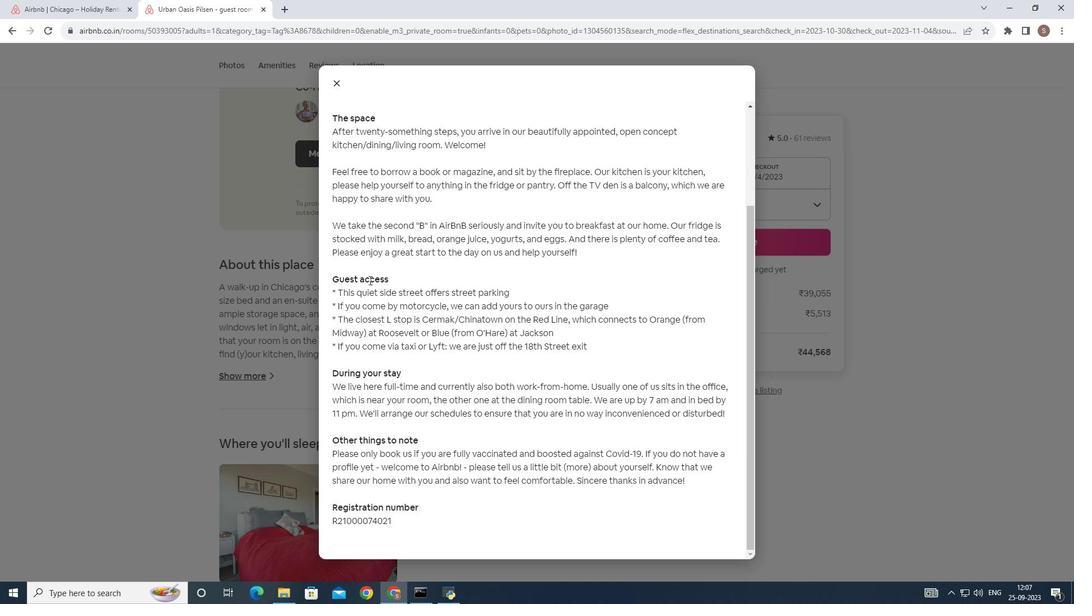 
Action: Mouse moved to (344, 90)
Screenshot: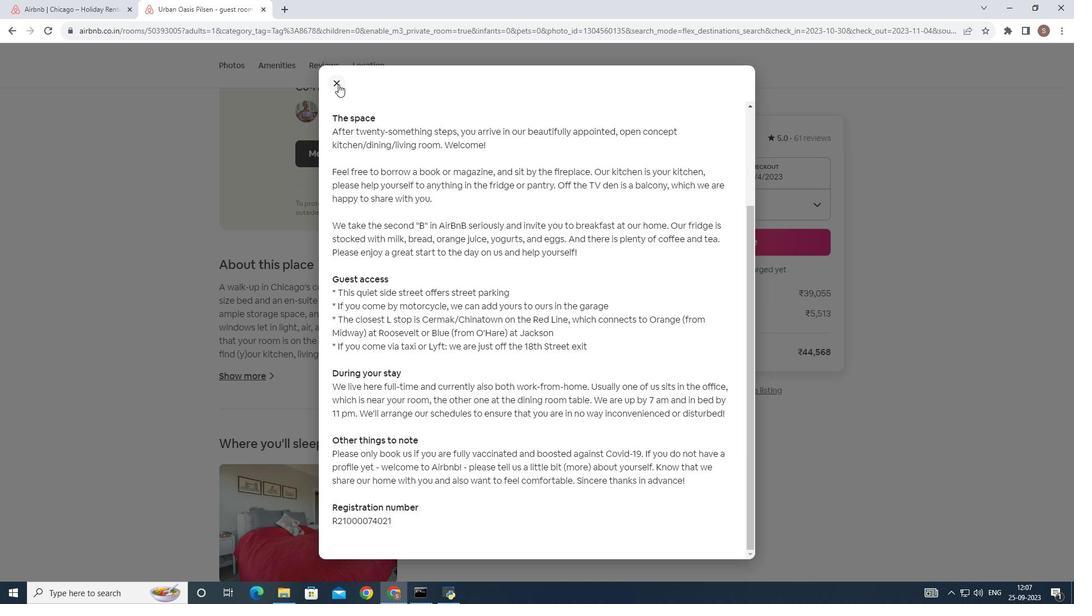 
Action: Mouse pressed left at (344, 90)
Screenshot: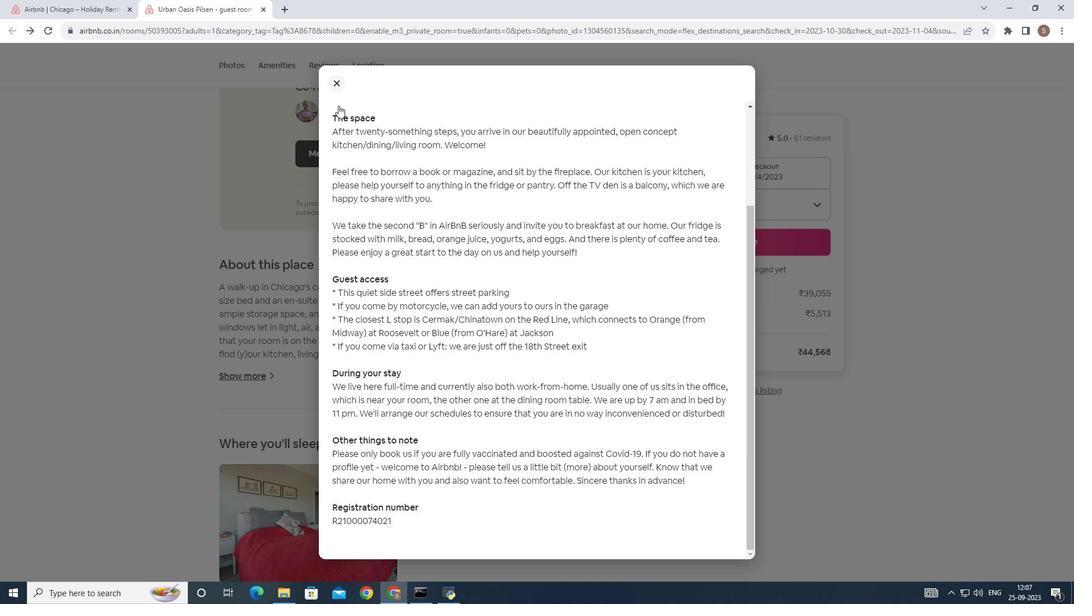 
Action: Mouse moved to (383, 297)
Screenshot: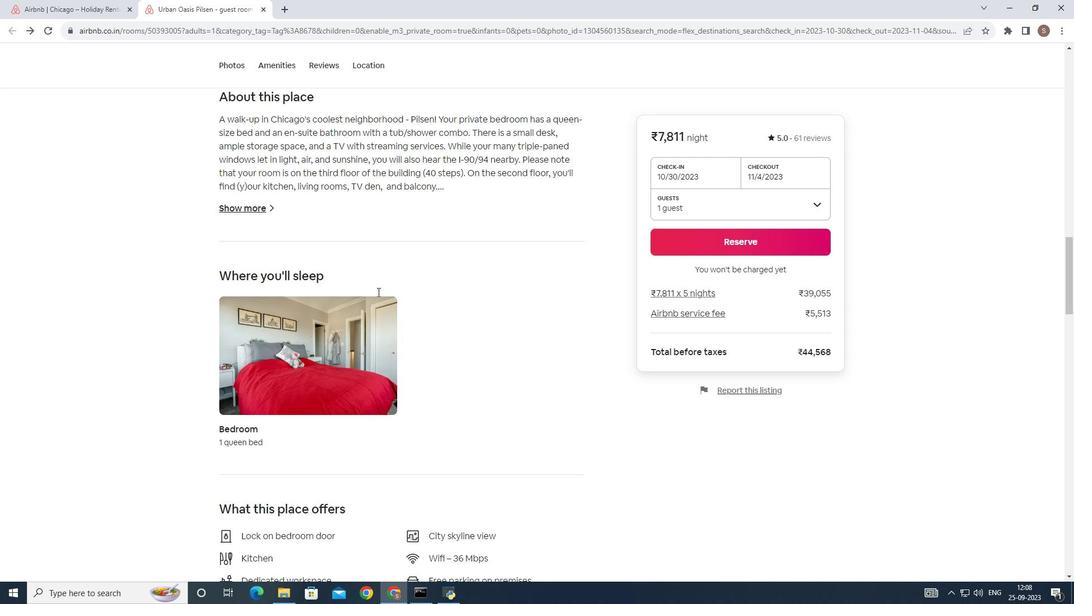 
Action: Mouse scrolled (383, 297) with delta (0, 0)
Screenshot: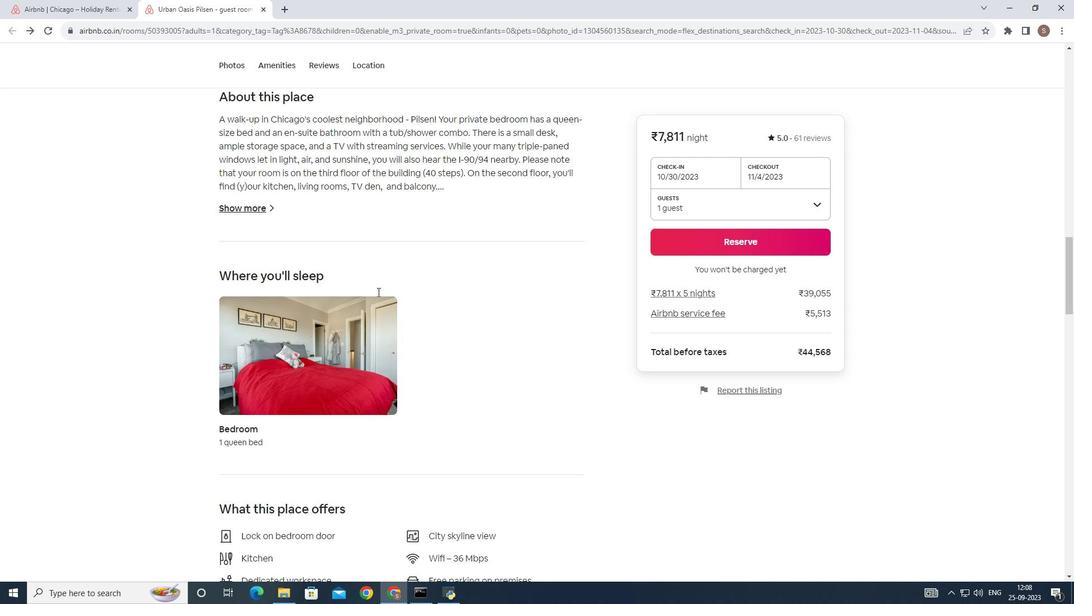 
Action: Mouse scrolled (383, 297) with delta (0, 0)
Screenshot: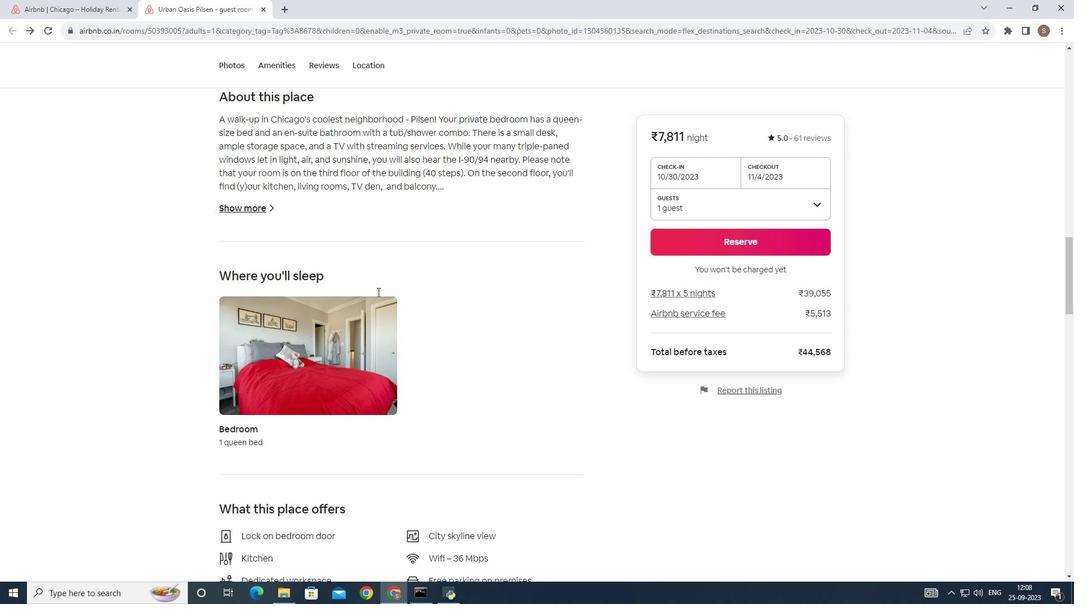 
Action: Mouse scrolled (383, 297) with delta (0, 0)
Screenshot: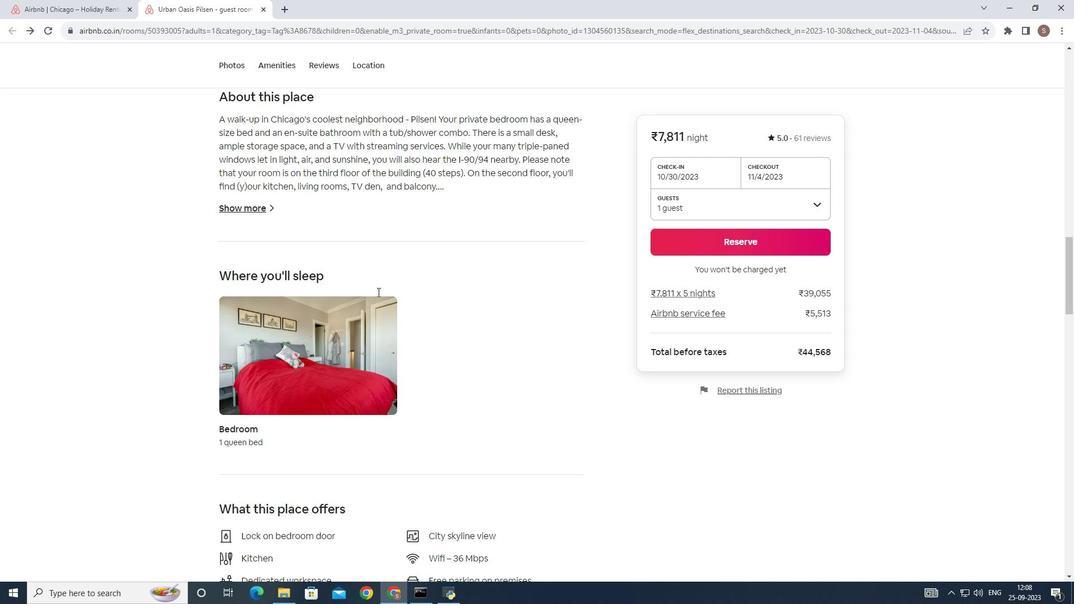
Action: Mouse scrolled (383, 297) with delta (0, 0)
Screenshot: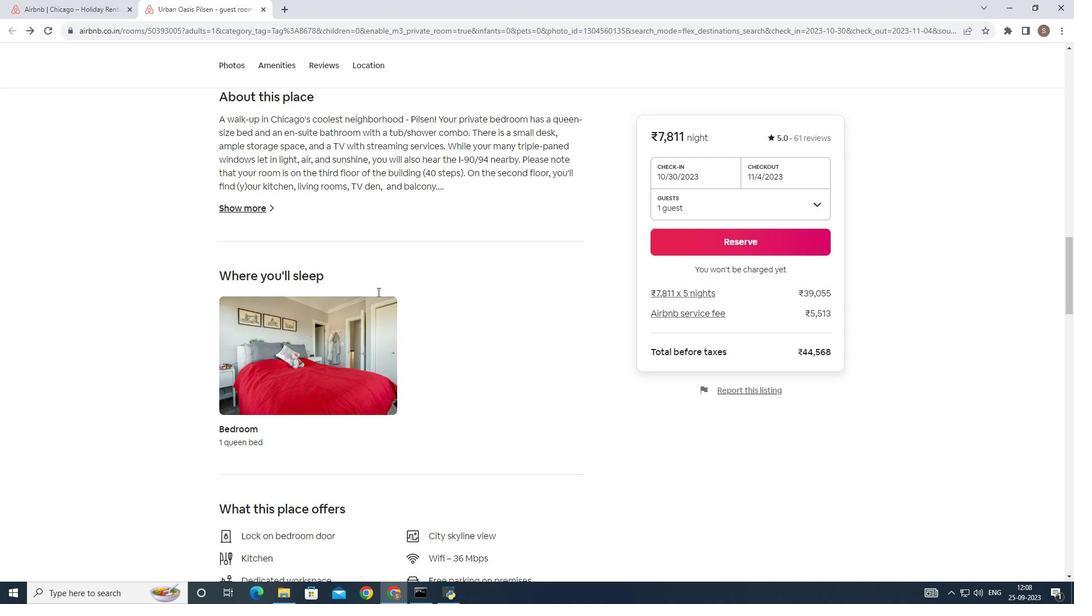 
Action: Mouse scrolled (383, 297) with delta (0, 0)
Screenshot: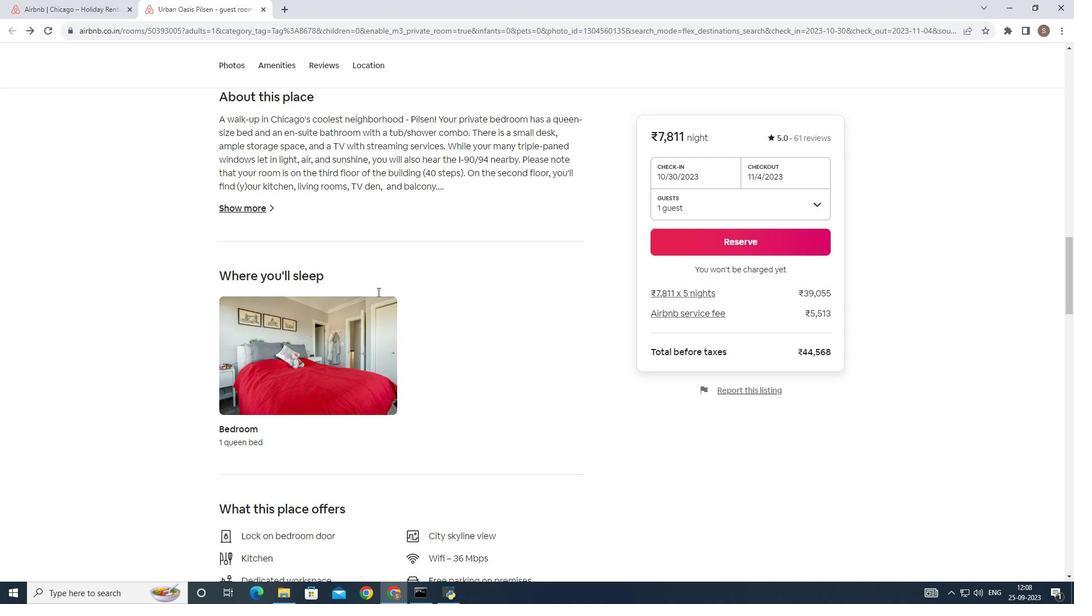 
Action: Mouse scrolled (383, 297) with delta (0, 0)
Screenshot: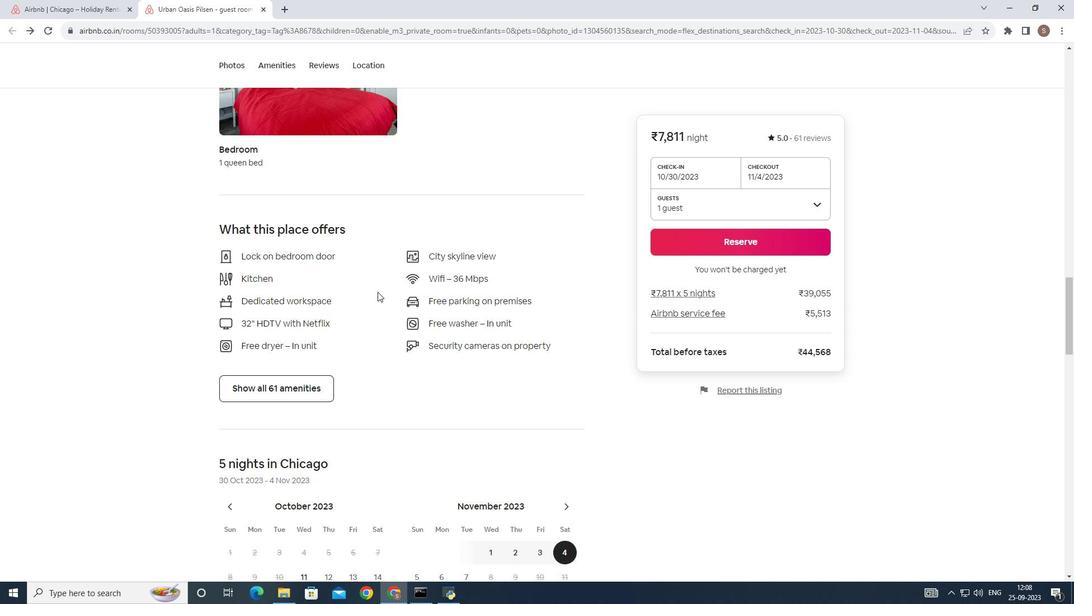 
Action: Mouse scrolled (383, 297) with delta (0, 0)
Screenshot: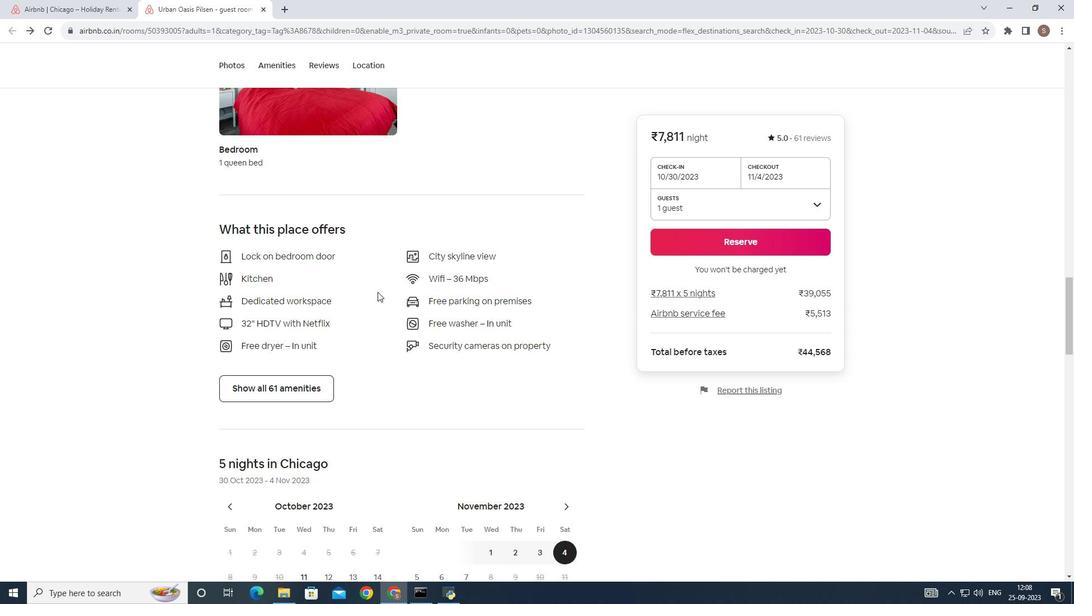 
Action: Mouse scrolled (383, 297) with delta (0, 0)
Screenshot: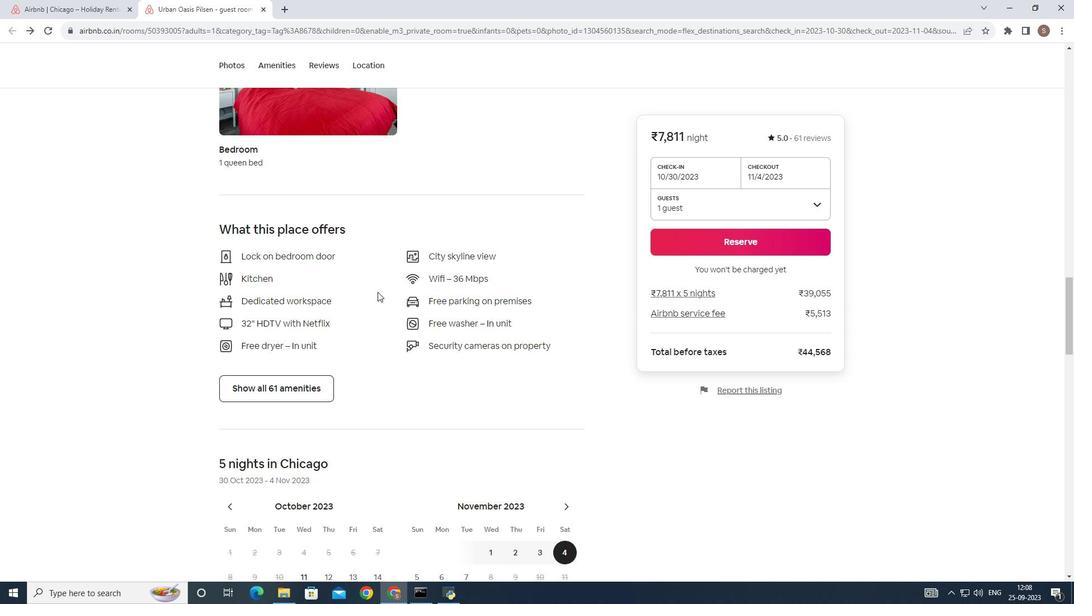 
Action: Mouse scrolled (383, 297) with delta (0, 0)
Screenshot: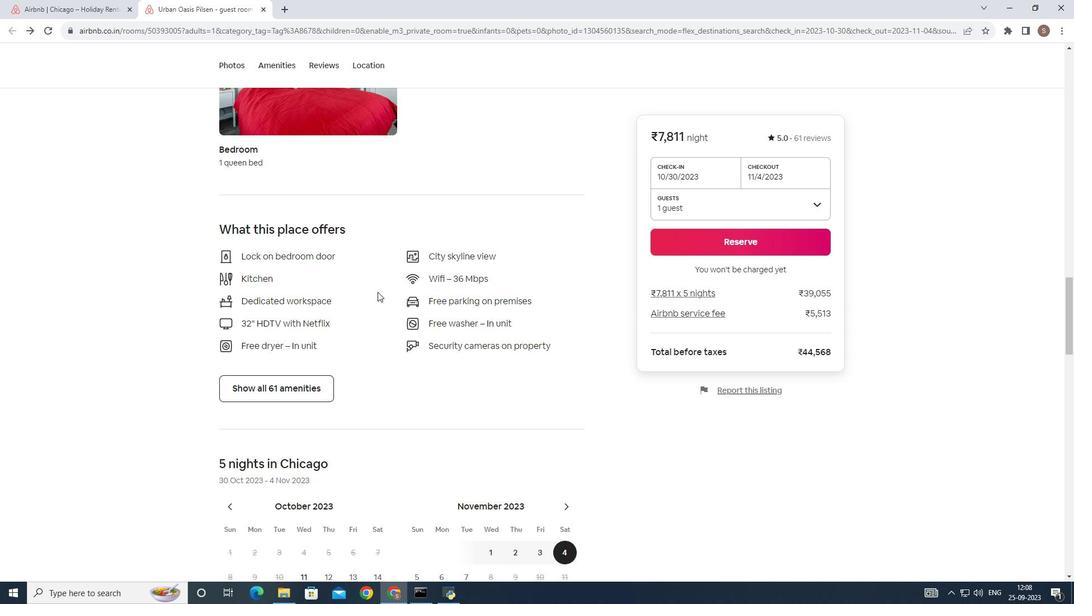 
Action: Mouse scrolled (383, 297) with delta (0, 0)
Screenshot: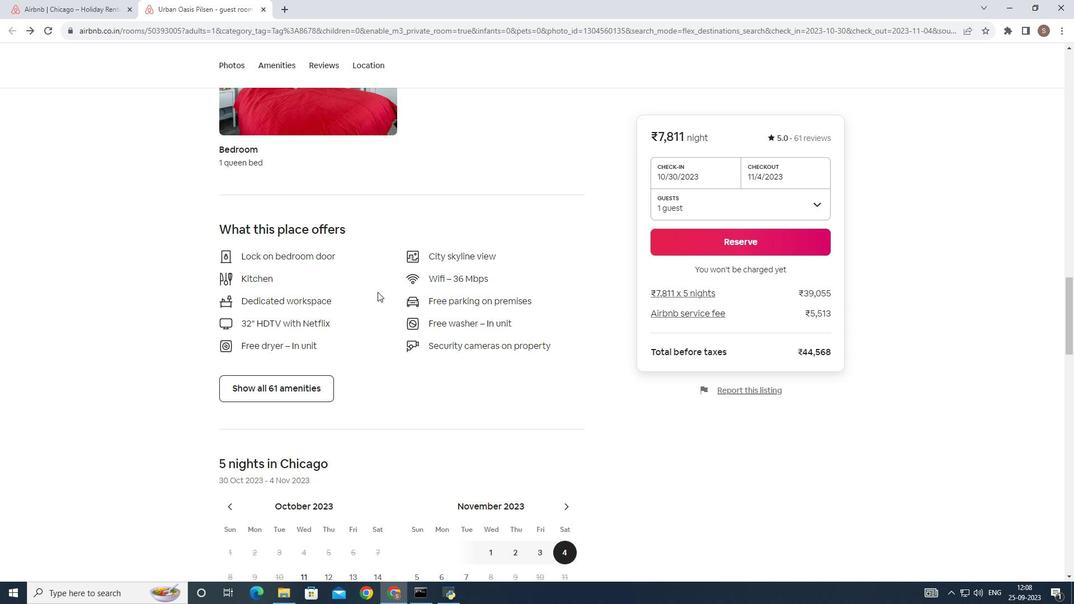 
Action: Mouse scrolled (383, 297) with delta (0, 0)
Screenshot: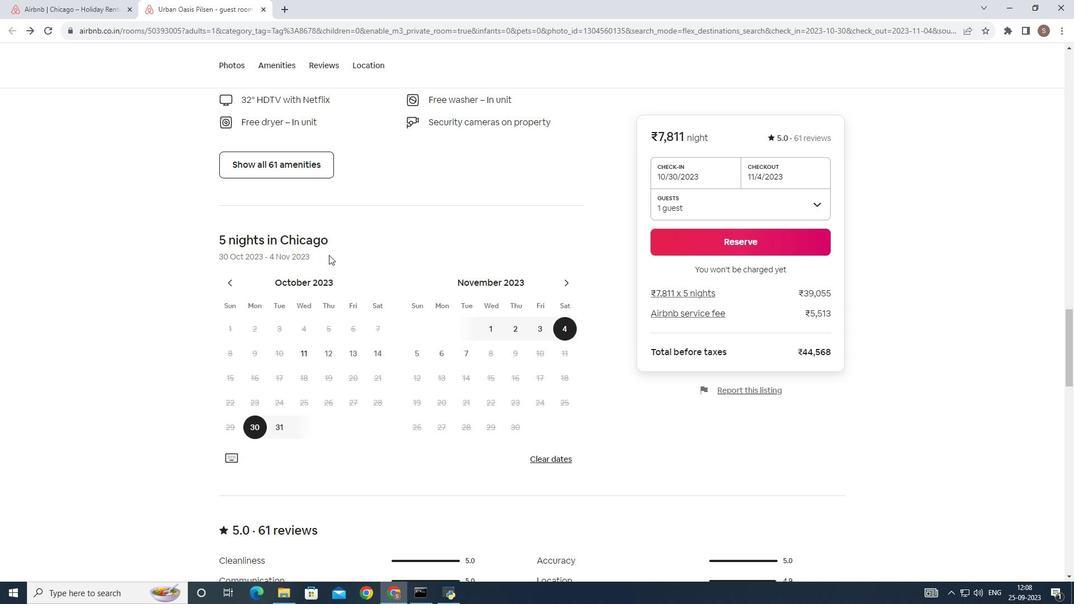 
Action: Mouse scrolled (383, 297) with delta (0, 0)
Screenshot: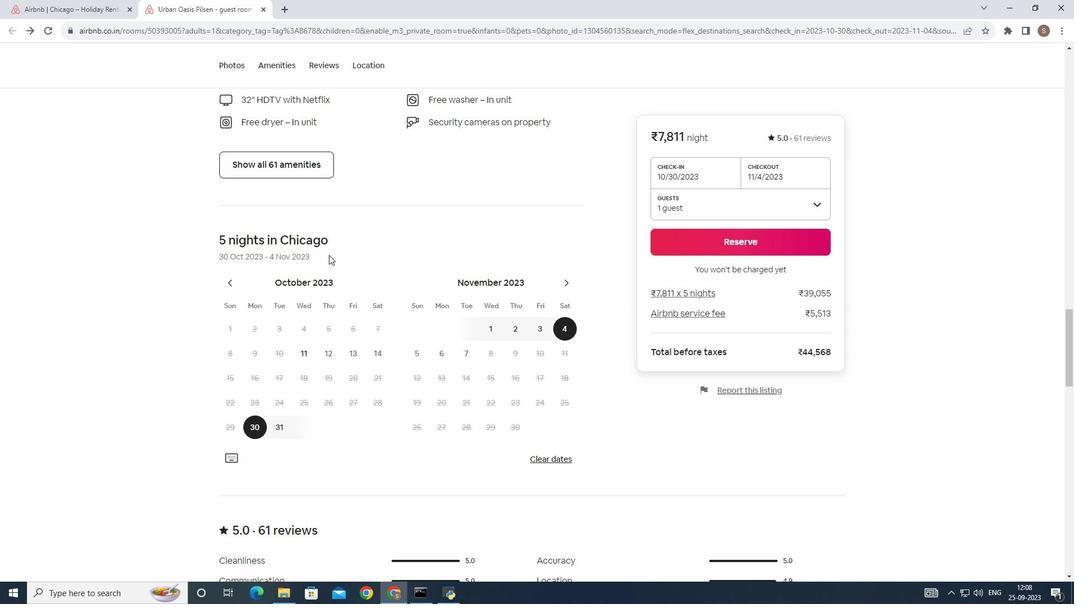 
Action: Mouse scrolled (383, 297) with delta (0, 0)
Screenshot: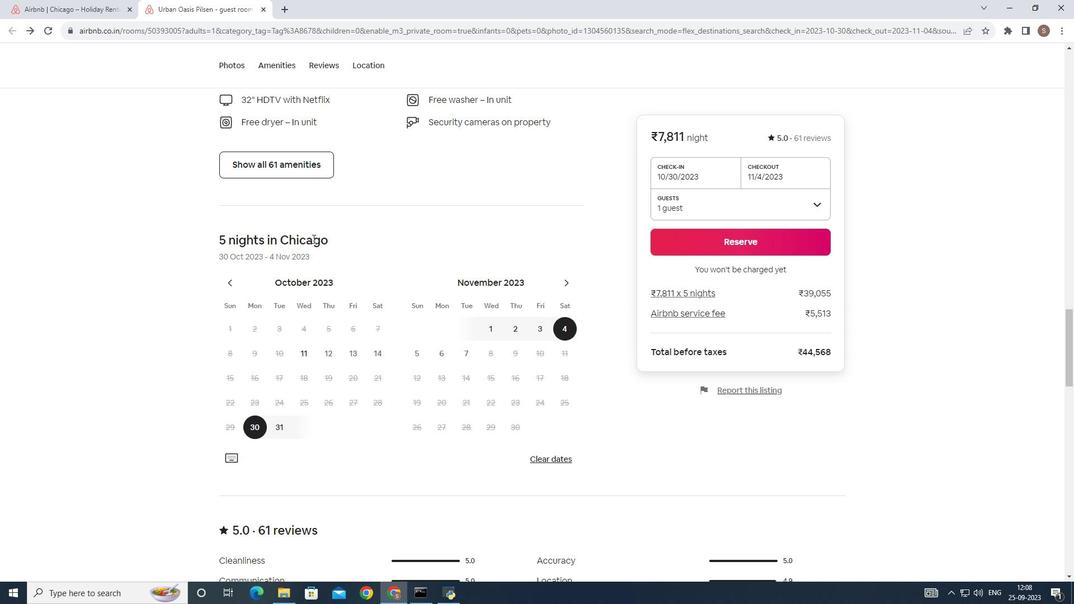 
Action: Mouse scrolled (383, 297) with delta (0, 0)
Screenshot: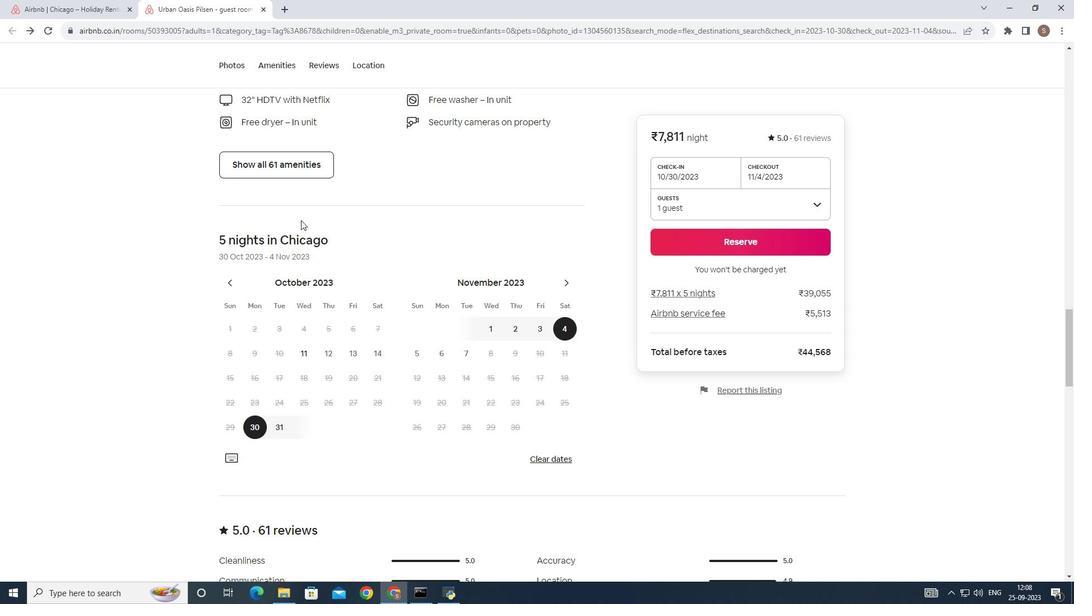 
Action: Mouse moved to (291, 170)
Screenshot: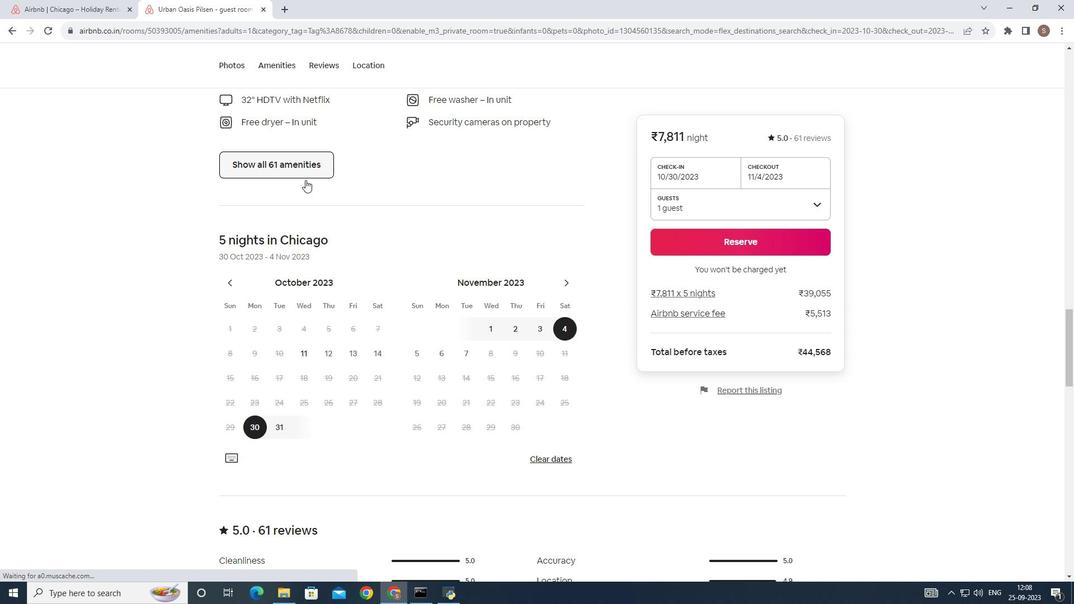
Action: Mouse pressed left at (291, 170)
Screenshot: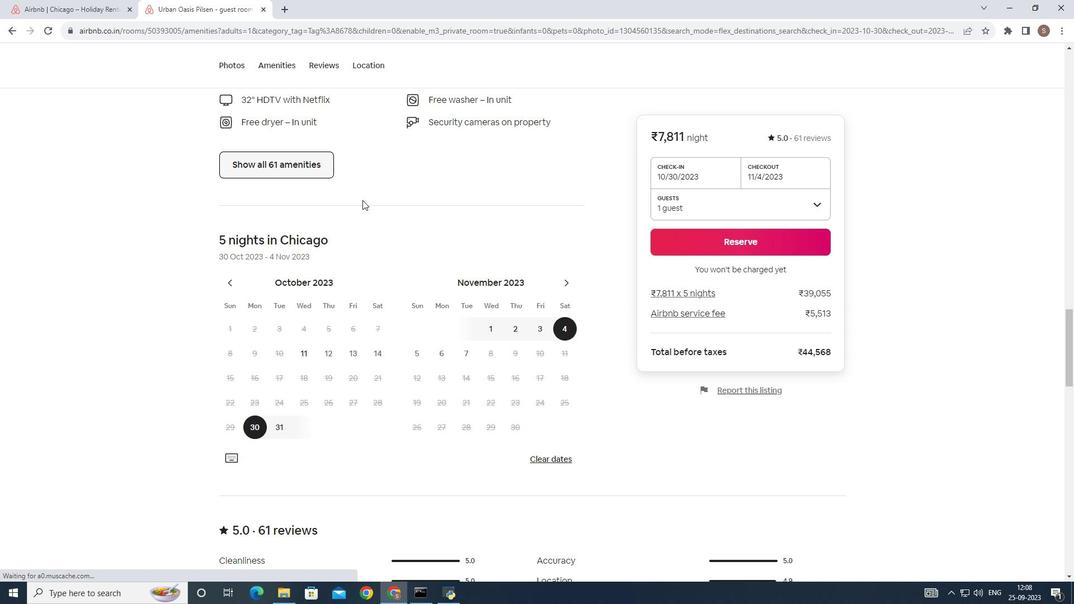 
Action: Mouse moved to (438, 222)
Screenshot: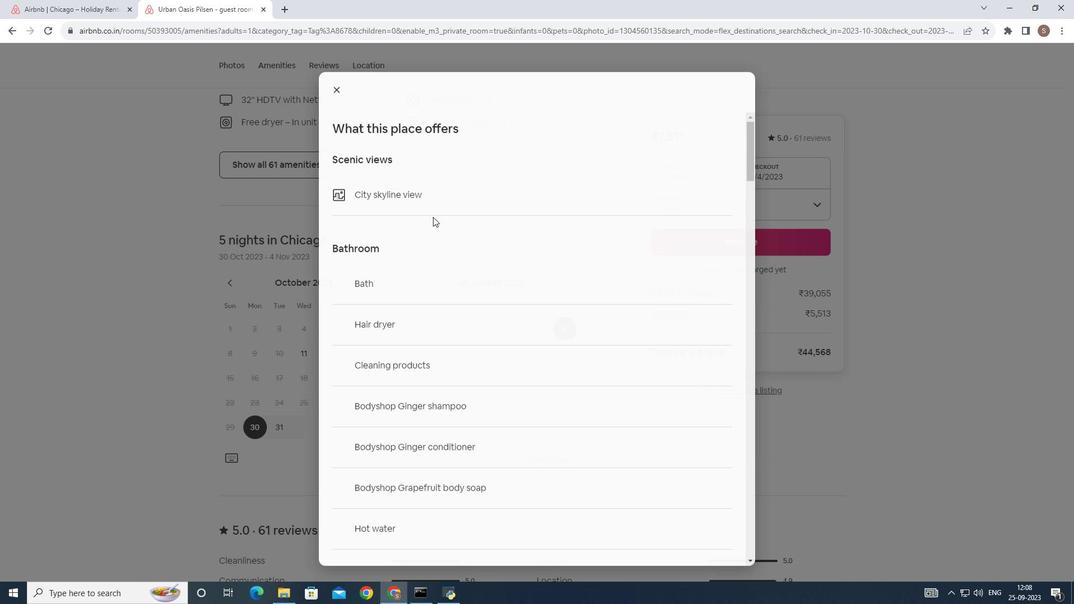 
Action: Mouse scrolled (438, 222) with delta (0, 0)
Screenshot: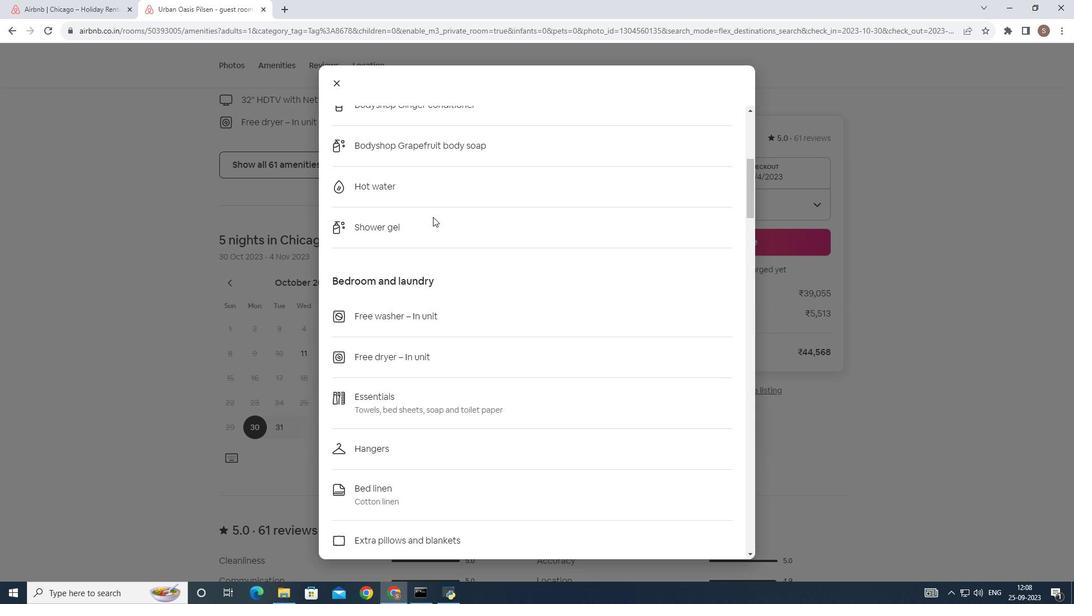 
Action: Mouse scrolled (438, 222) with delta (0, 0)
Screenshot: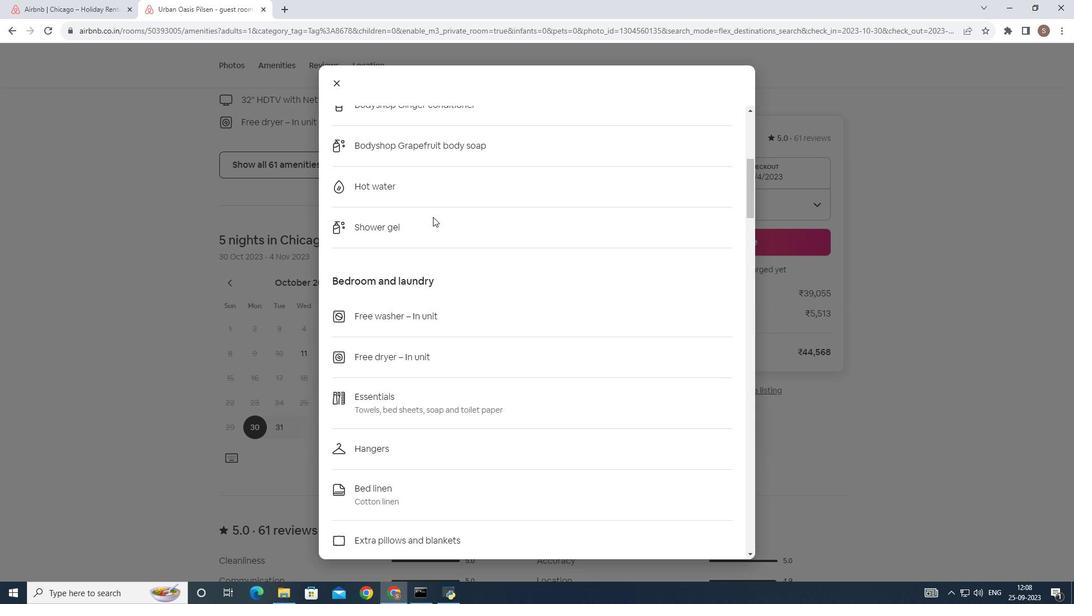 
Action: Mouse scrolled (438, 222) with delta (0, 0)
Screenshot: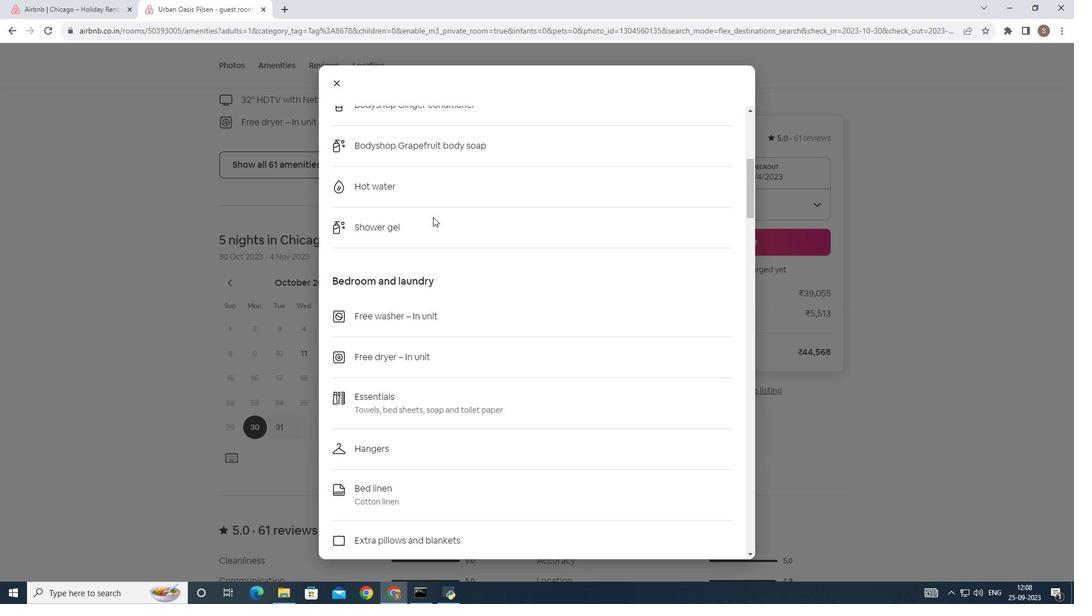 
Action: Mouse scrolled (438, 222) with delta (0, 0)
Screenshot: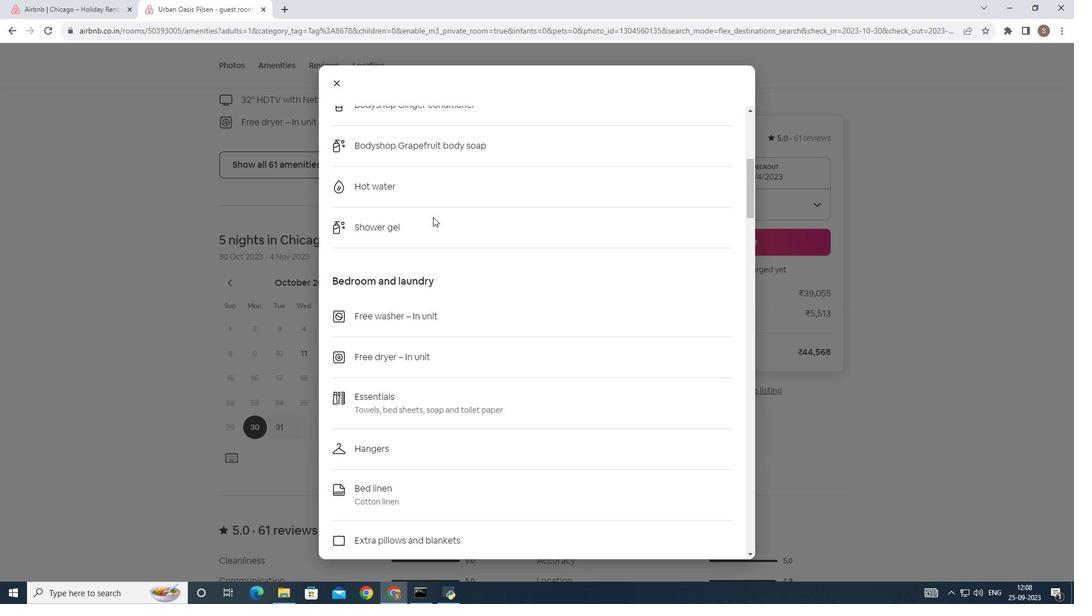 
Action: Mouse scrolled (438, 222) with delta (0, 0)
Screenshot: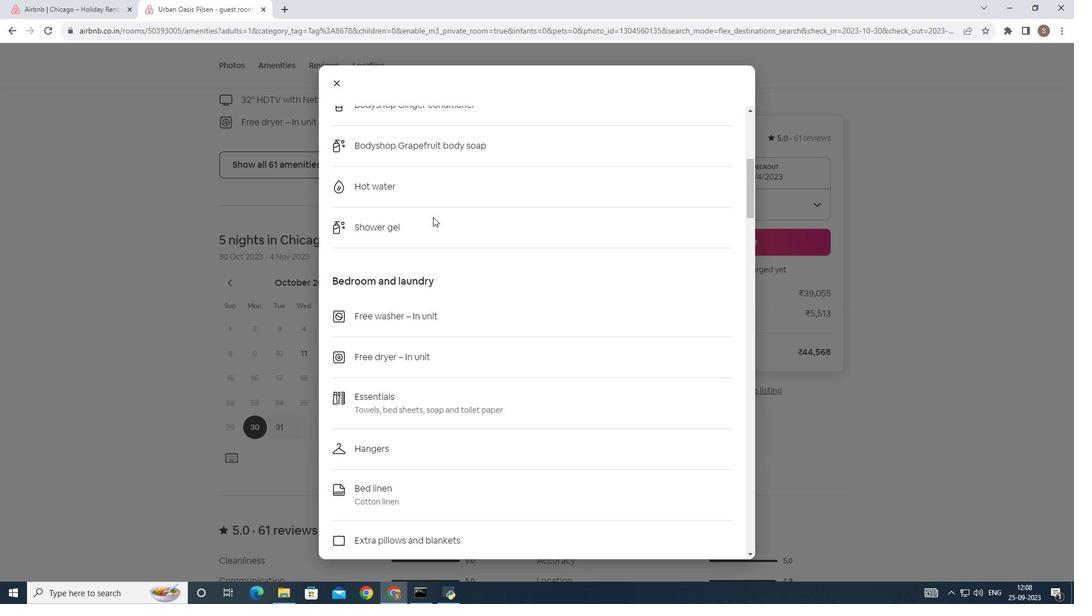 
Action: Mouse scrolled (438, 222) with delta (0, 0)
Screenshot: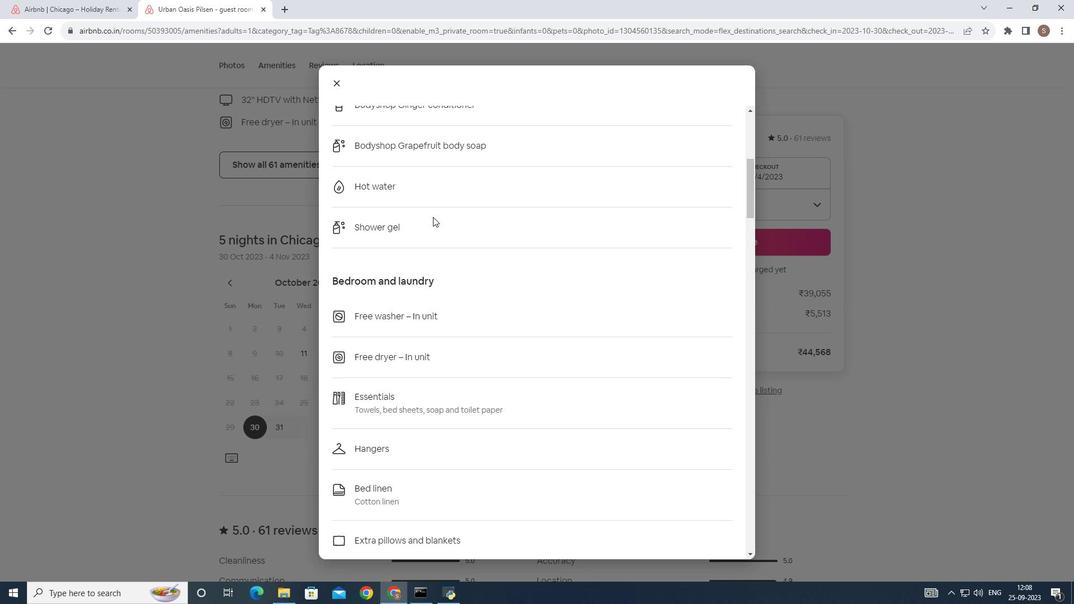 
Action: Mouse scrolled (438, 222) with delta (0, 0)
Screenshot: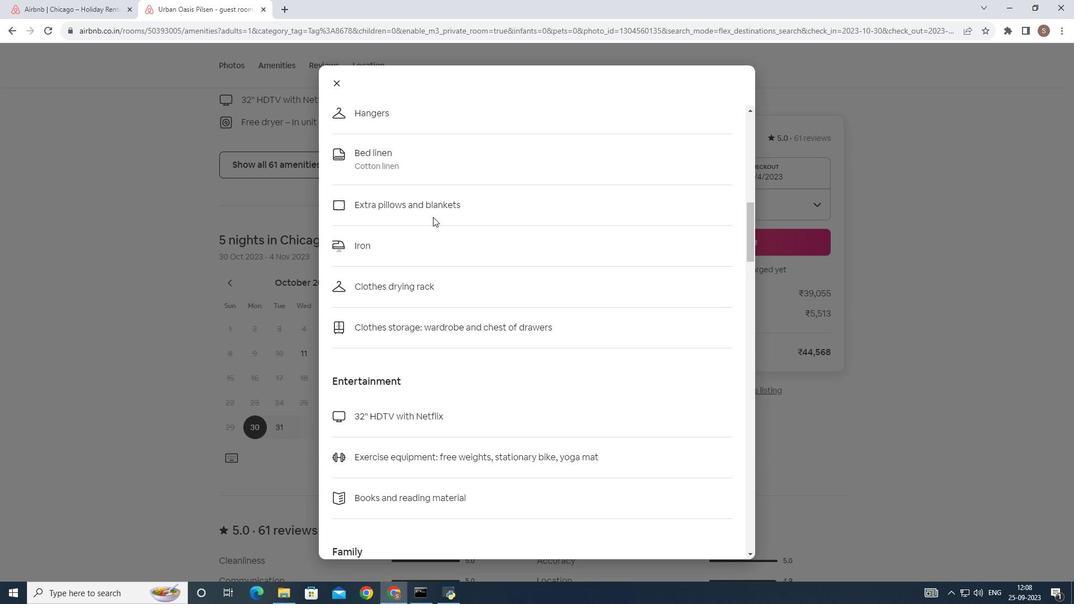 
Action: Mouse scrolled (438, 222) with delta (0, 0)
Screenshot: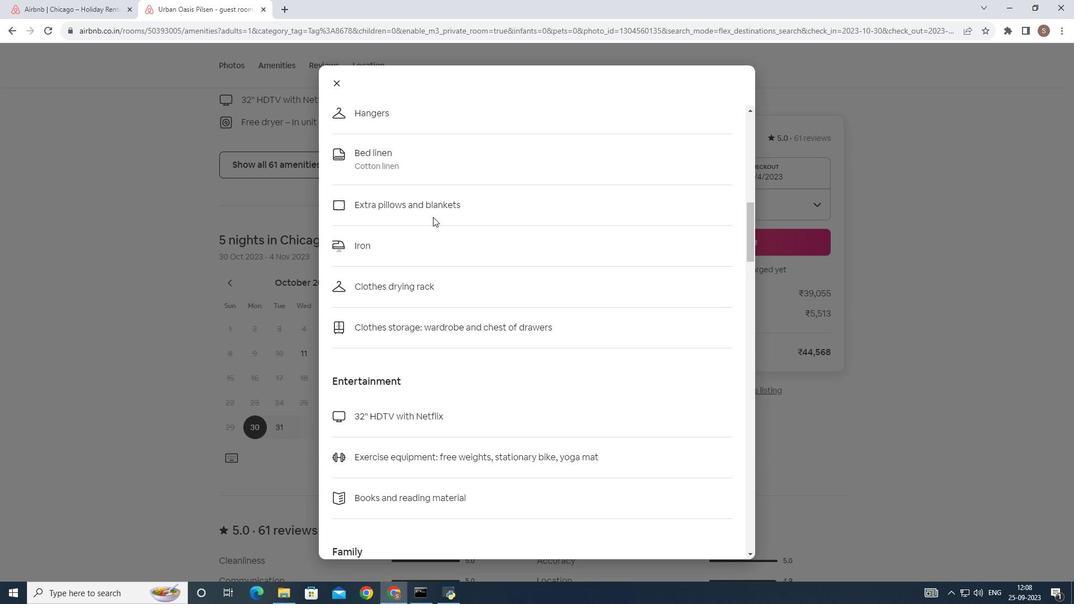 
Action: Mouse scrolled (438, 222) with delta (0, 0)
Screenshot: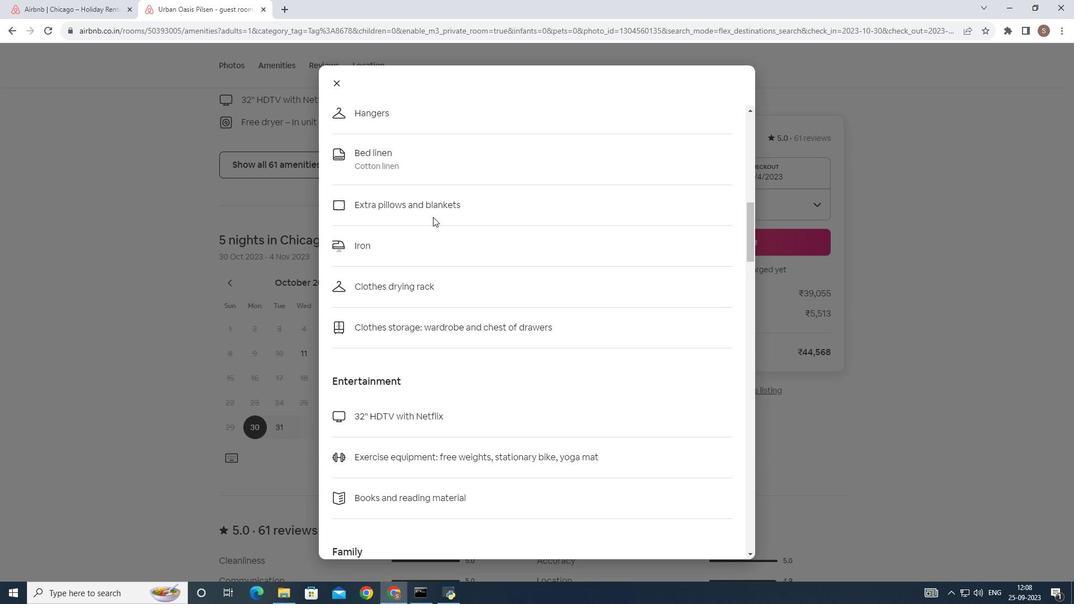 
Action: Mouse scrolled (438, 222) with delta (0, 0)
Screenshot: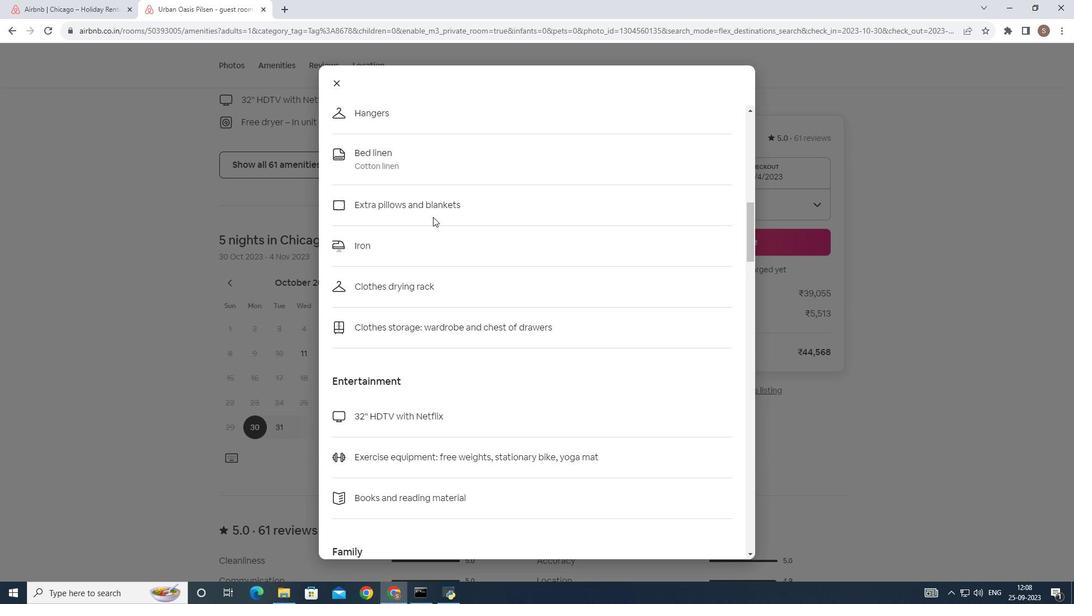 
Action: Mouse scrolled (438, 222) with delta (0, 0)
Screenshot: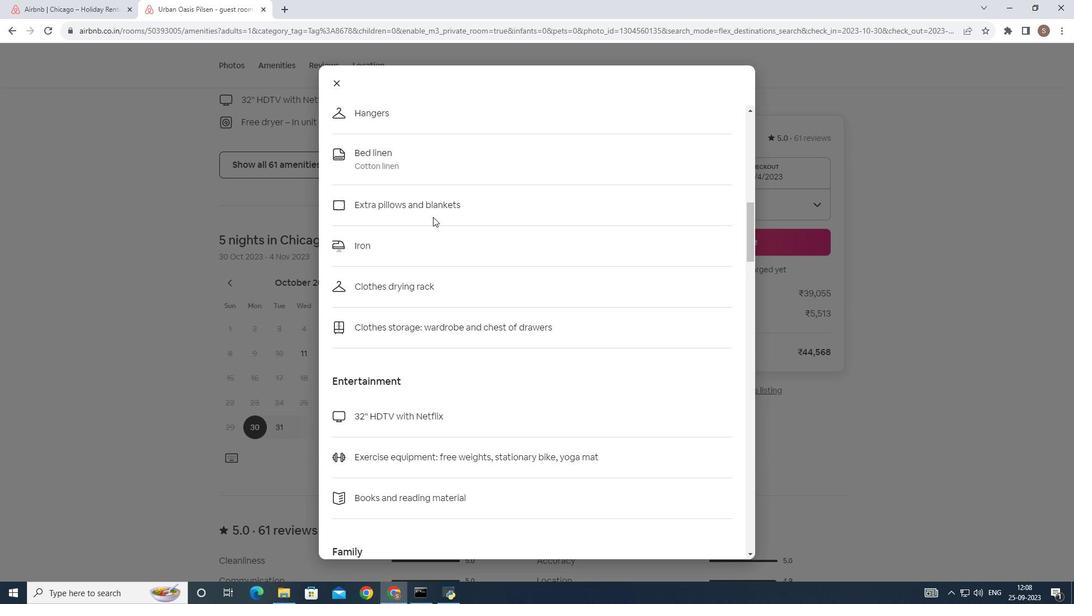 
Action: Mouse scrolled (438, 222) with delta (0, 0)
Screenshot: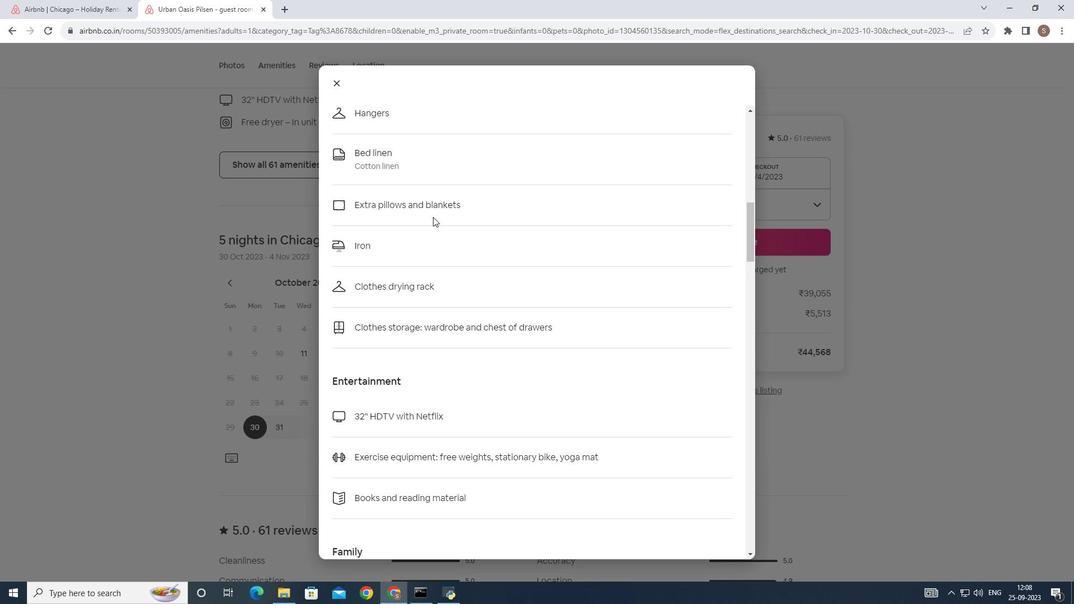 
Action: Mouse scrolled (438, 222) with delta (0, 0)
Screenshot: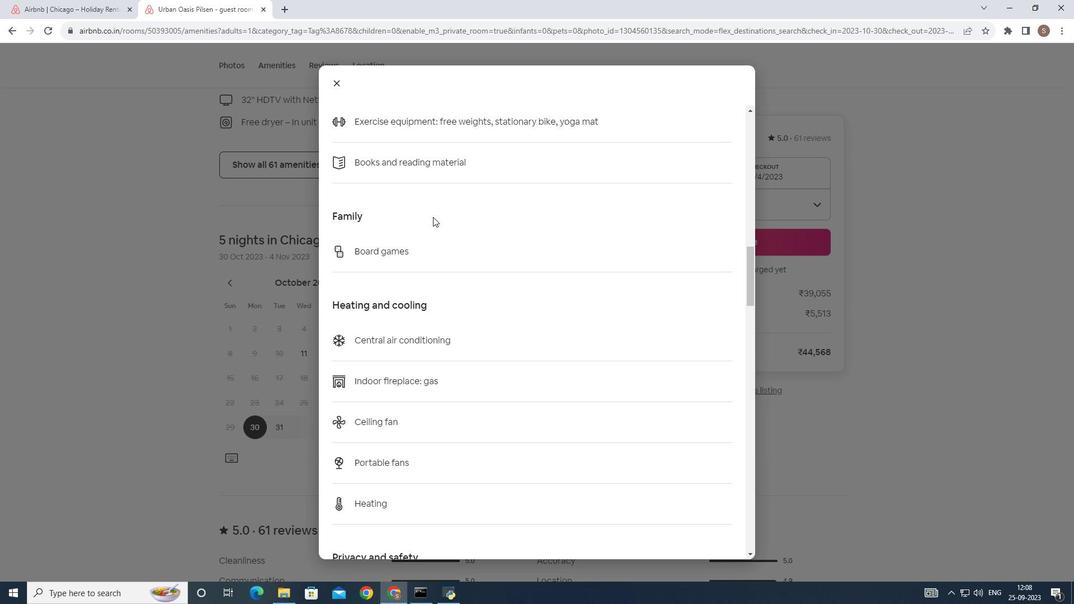 
Action: Mouse scrolled (438, 222) with delta (0, 0)
Screenshot: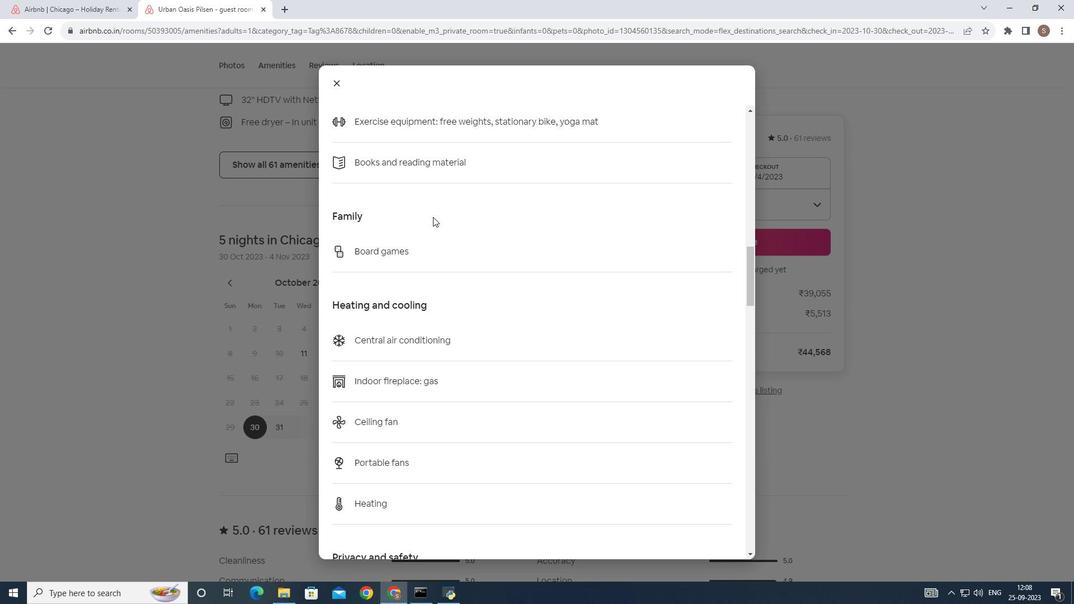 
Action: Mouse scrolled (438, 222) with delta (0, 0)
Screenshot: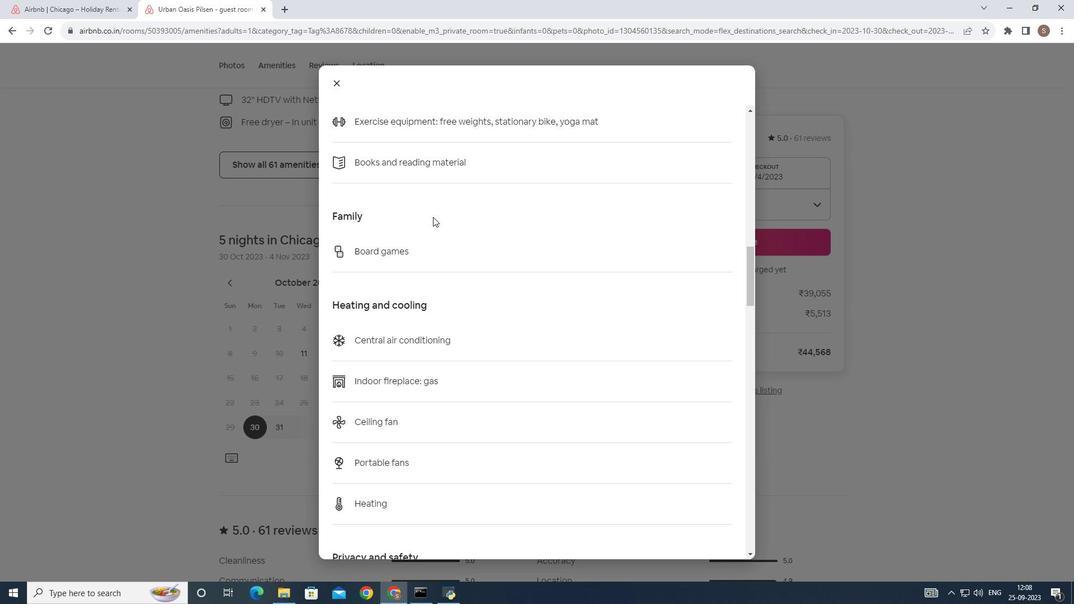 
Action: Mouse scrolled (438, 222) with delta (0, 0)
Screenshot: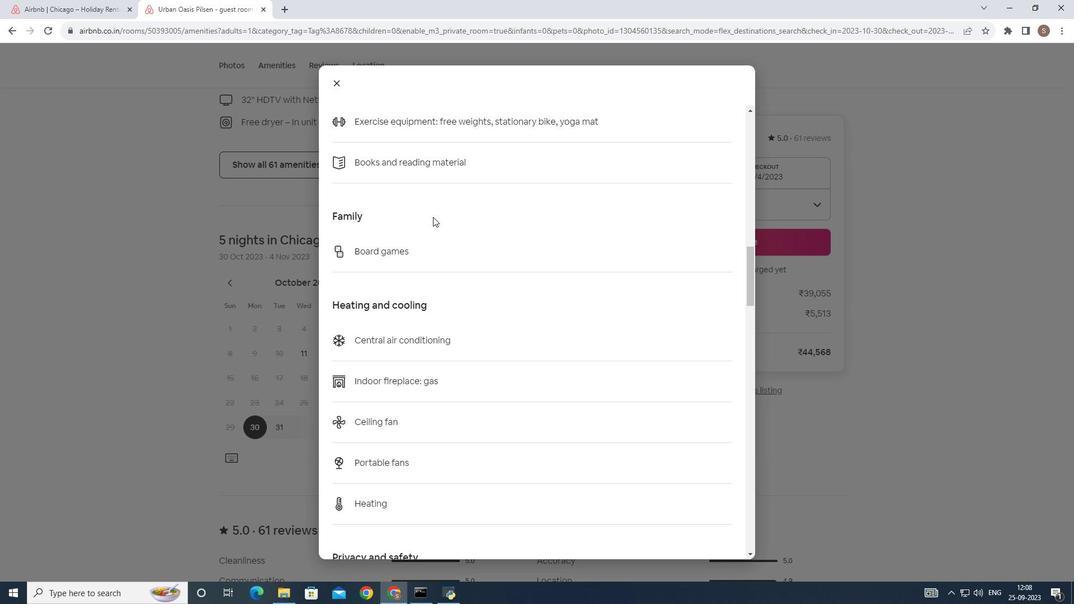 
Action: Mouse scrolled (438, 222) with delta (0, 0)
Screenshot: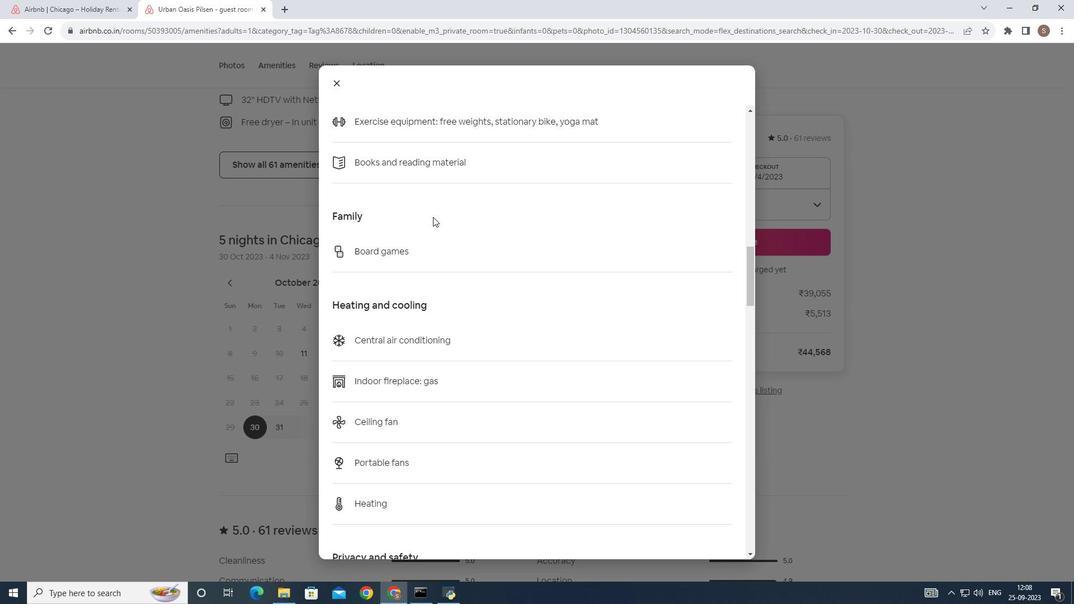 
Action: Mouse scrolled (438, 222) with delta (0, 0)
Screenshot: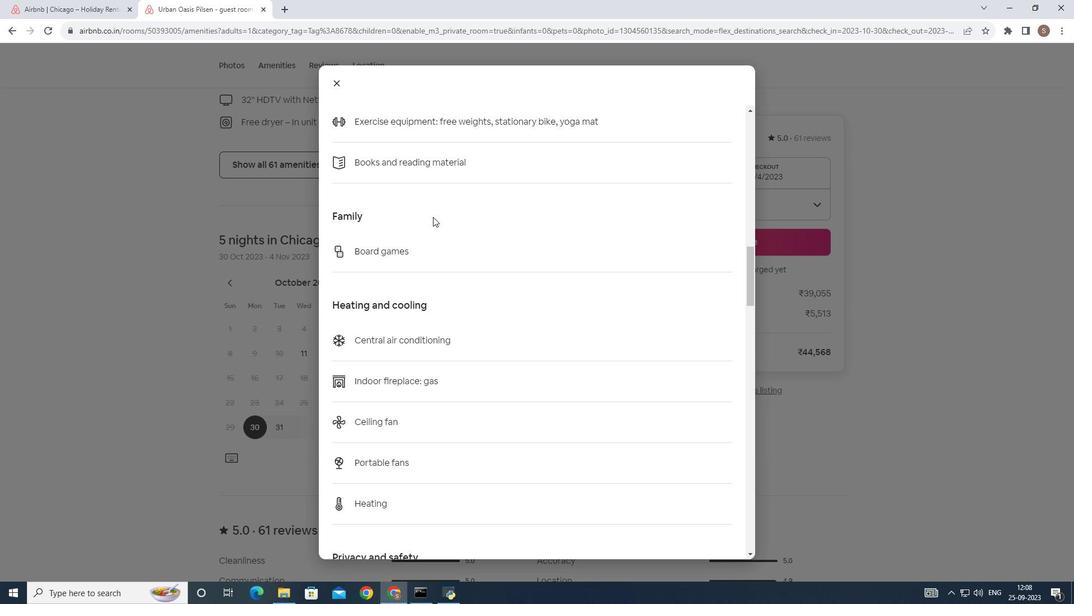 
Action: Mouse scrolled (438, 222) with delta (0, 0)
Screenshot: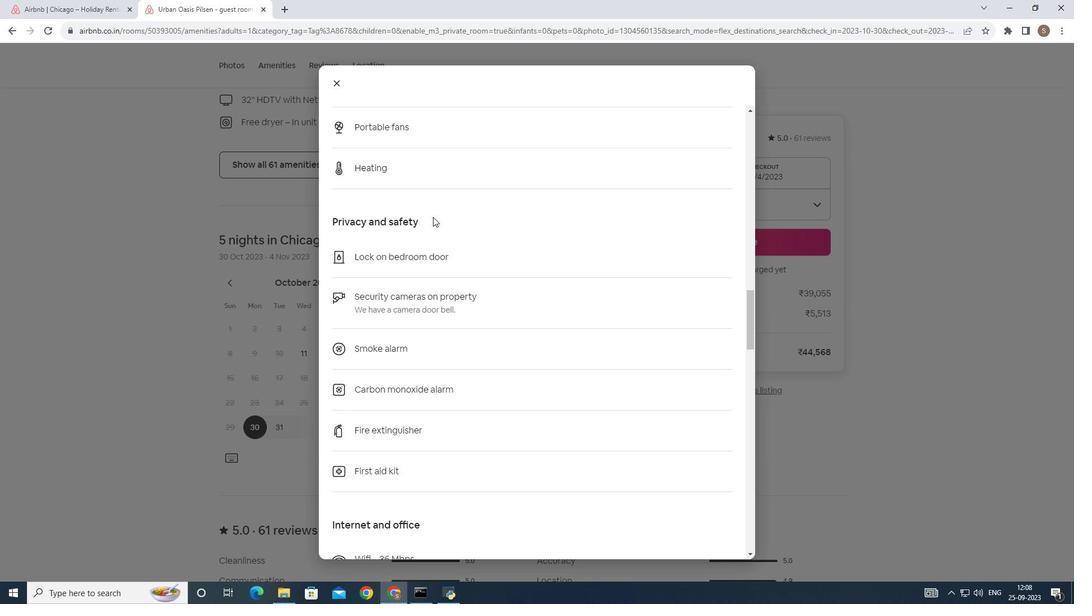 
Action: Mouse scrolled (438, 222) with delta (0, 0)
Screenshot: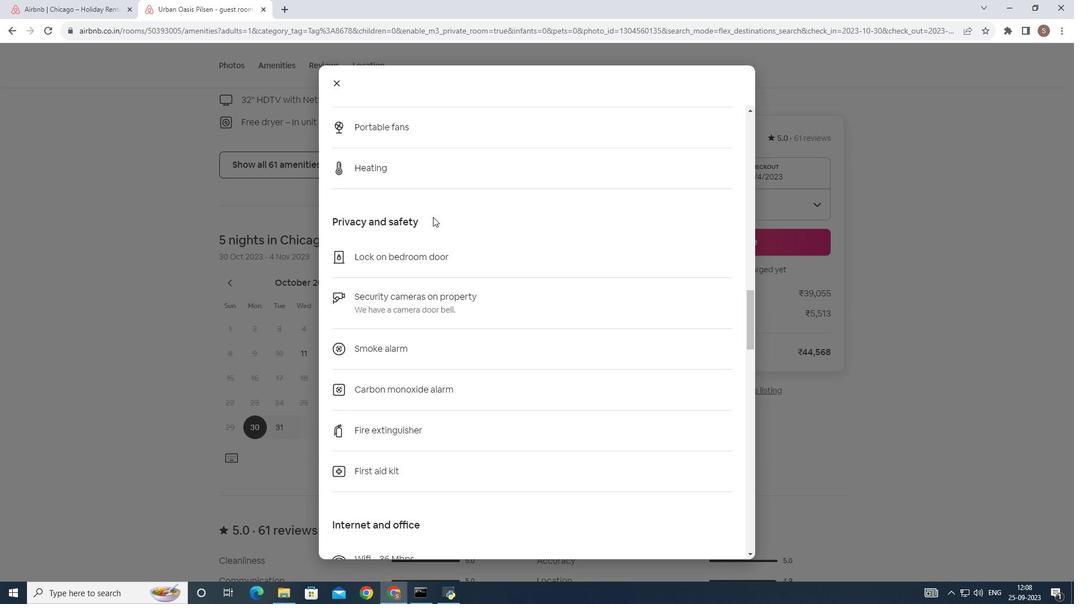 
Action: Mouse scrolled (438, 222) with delta (0, 0)
Screenshot: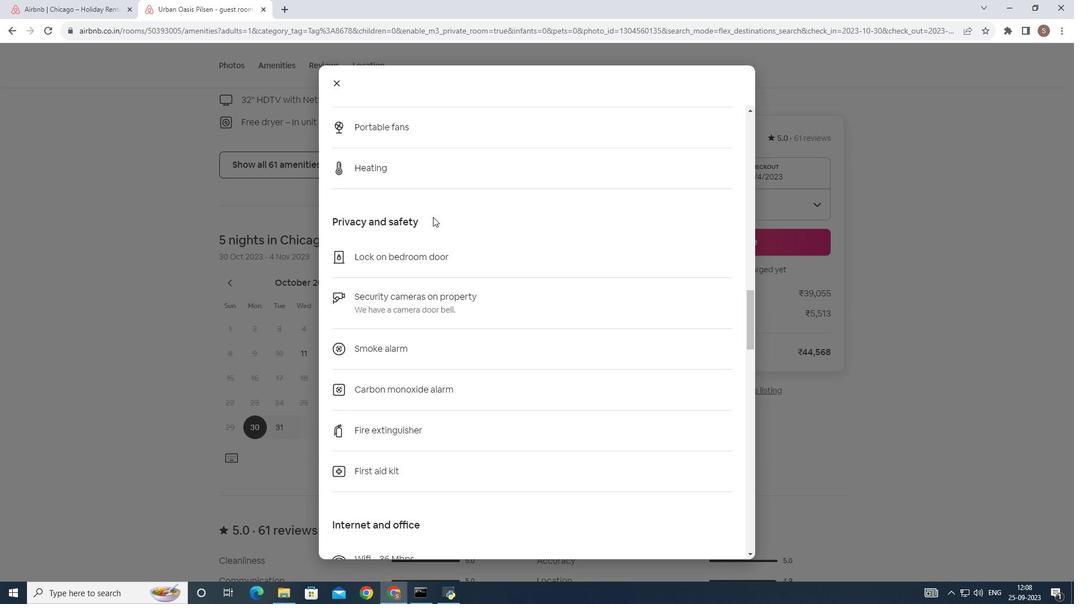 
Action: Mouse scrolled (438, 222) with delta (0, 0)
Screenshot: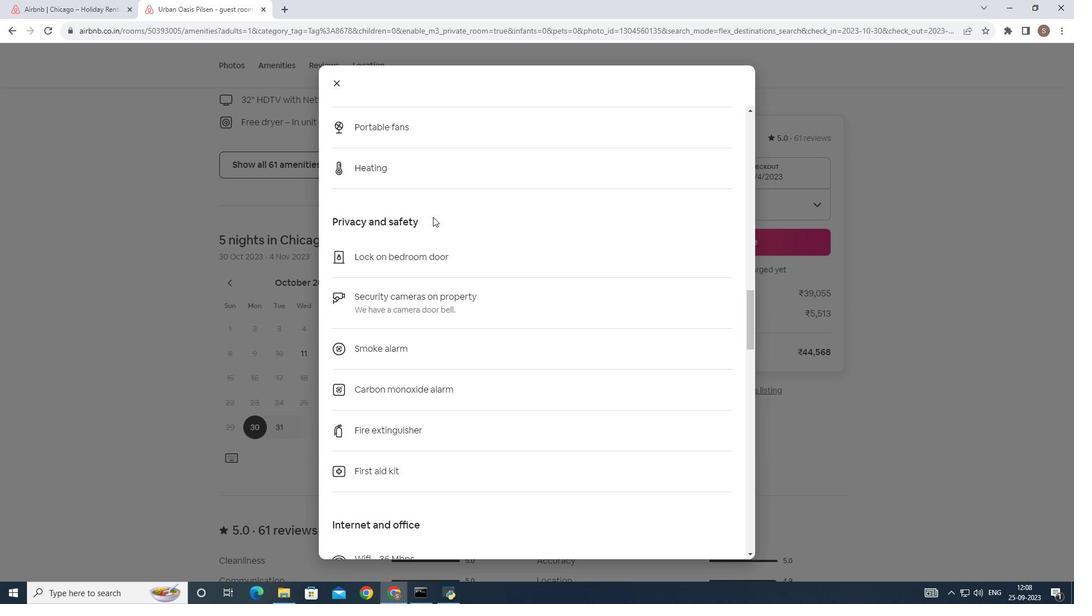 
Action: Mouse scrolled (438, 222) with delta (0, 0)
Screenshot: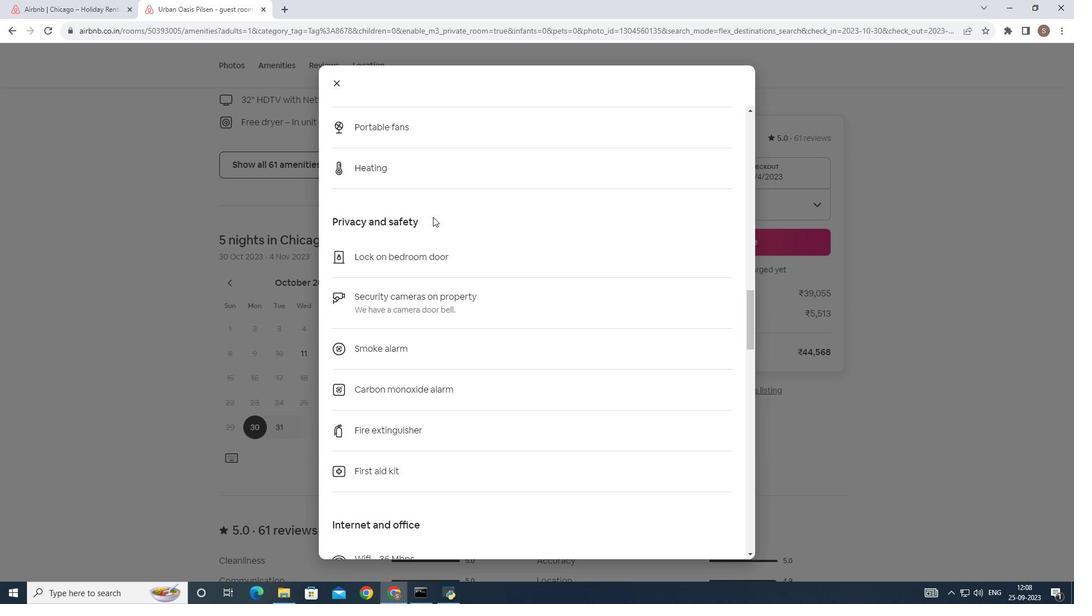 
Action: Mouse scrolled (438, 222) with delta (0, 0)
Screenshot: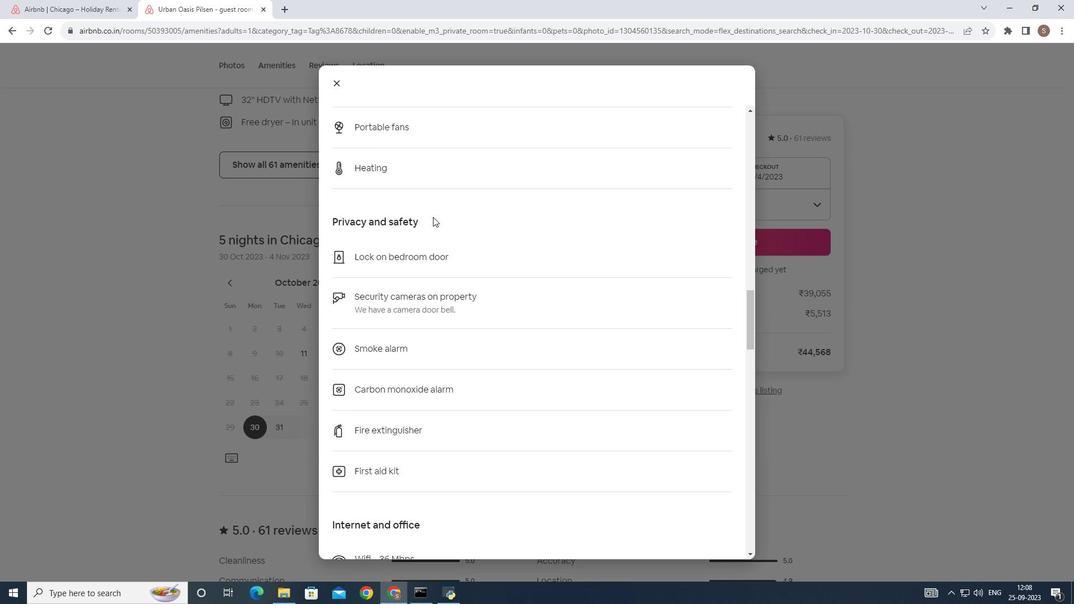 
Action: Mouse scrolled (438, 222) with delta (0, 0)
Screenshot: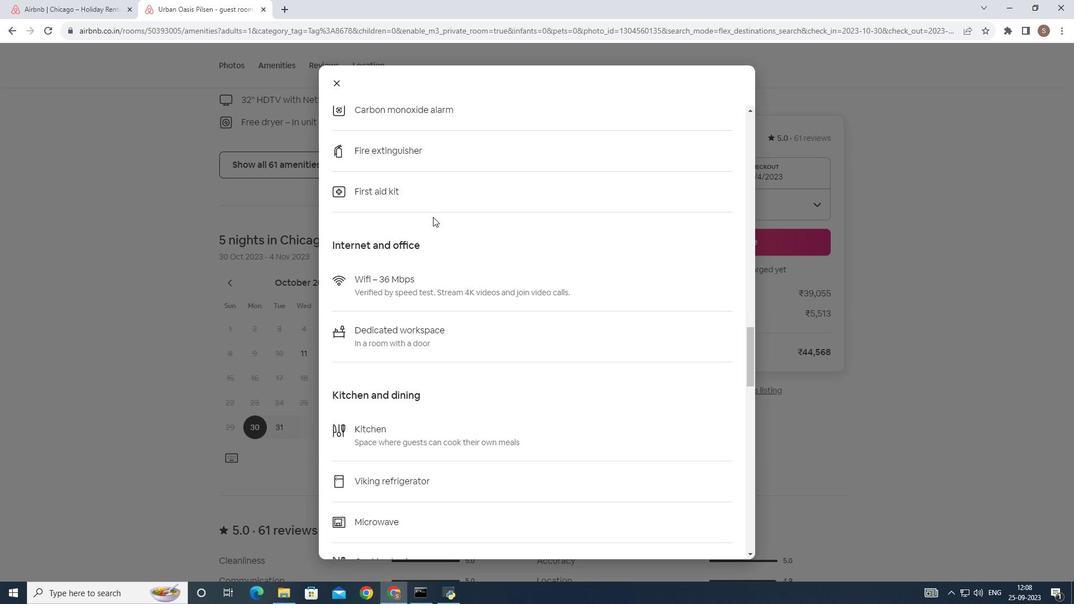 
Action: Mouse scrolled (438, 222) with delta (0, 0)
Screenshot: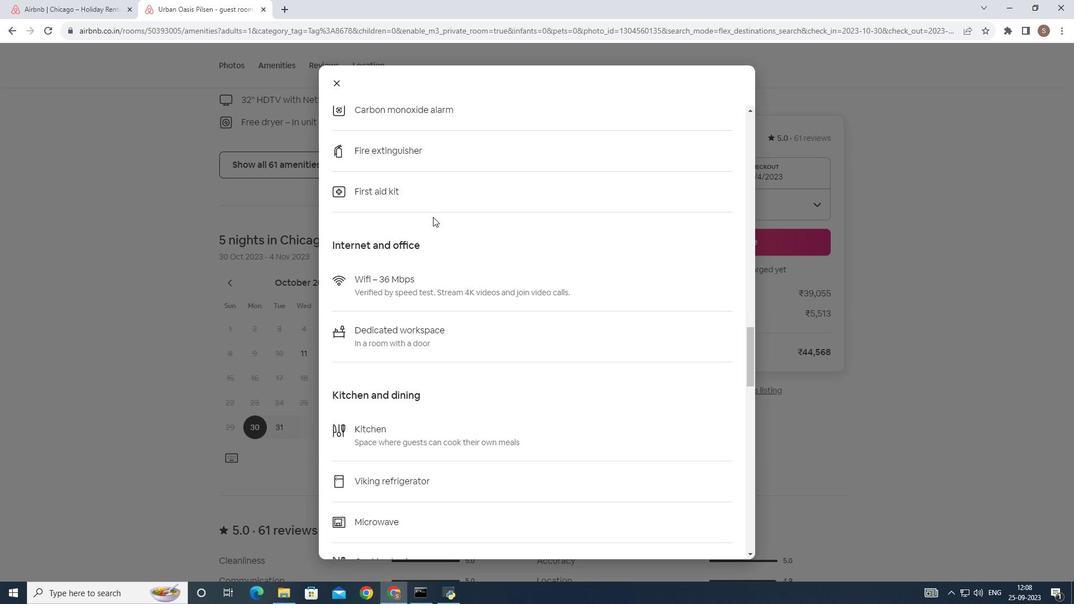 
Action: Mouse scrolled (438, 222) with delta (0, 0)
Screenshot: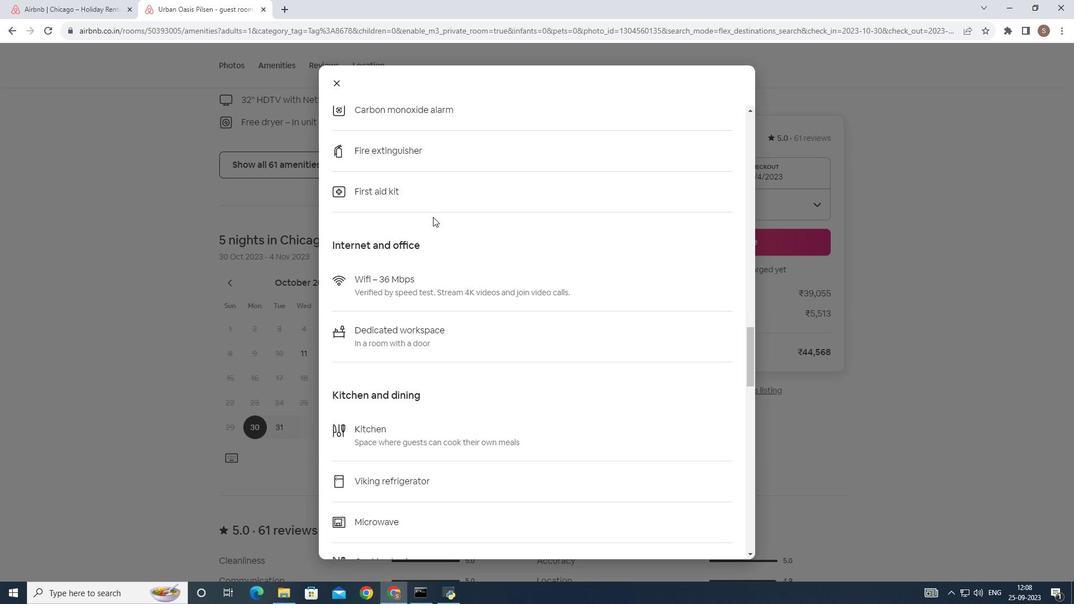 
Action: Mouse scrolled (438, 222) with delta (0, 0)
Screenshot: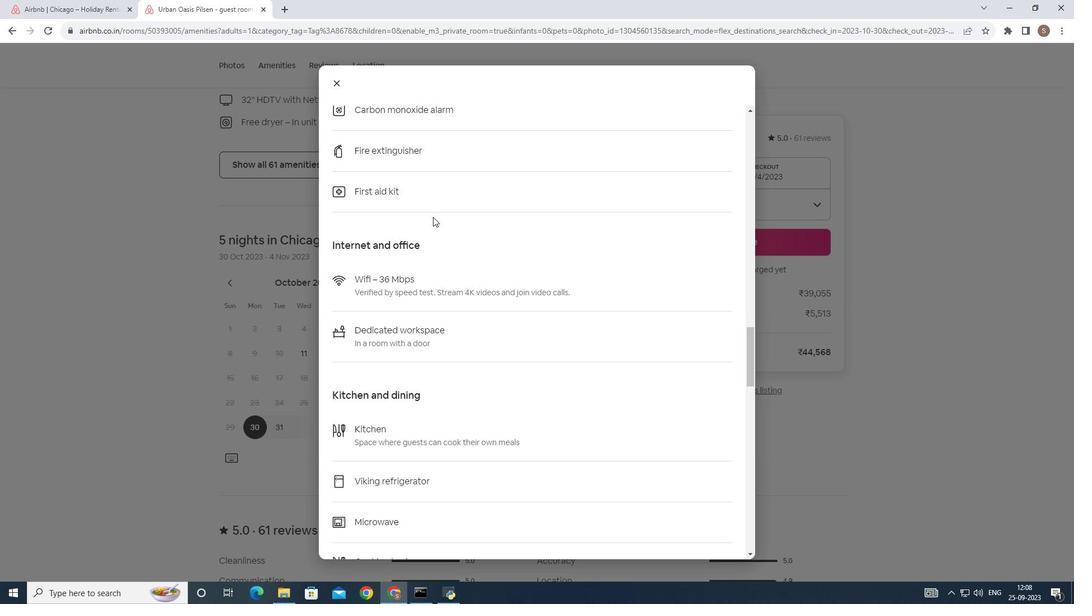 
Action: Mouse scrolled (438, 222) with delta (0, 0)
Screenshot: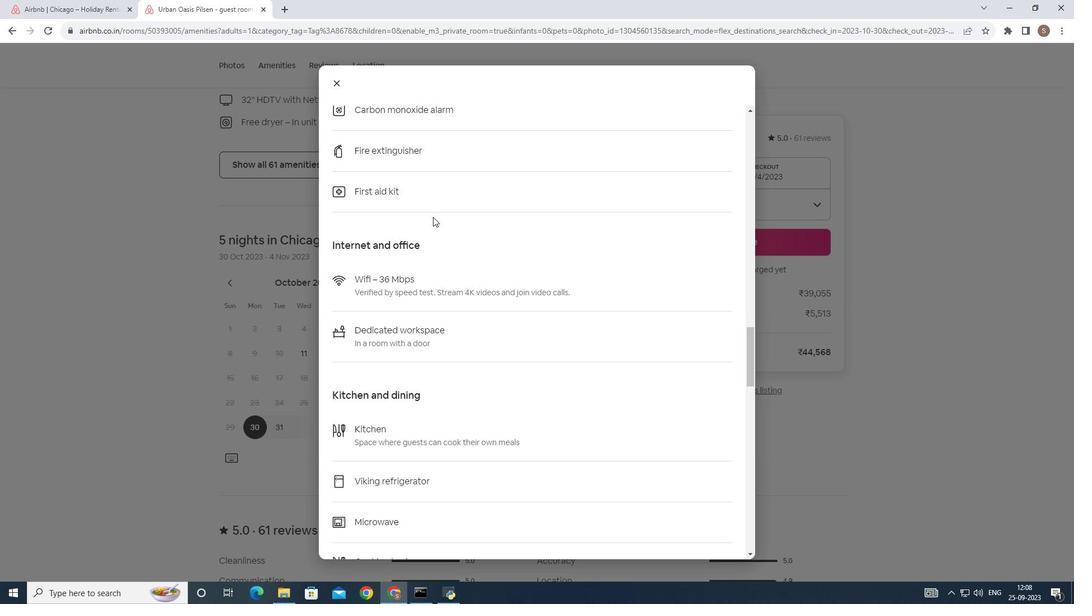 
Action: Mouse scrolled (438, 222) with delta (0, 0)
Screenshot: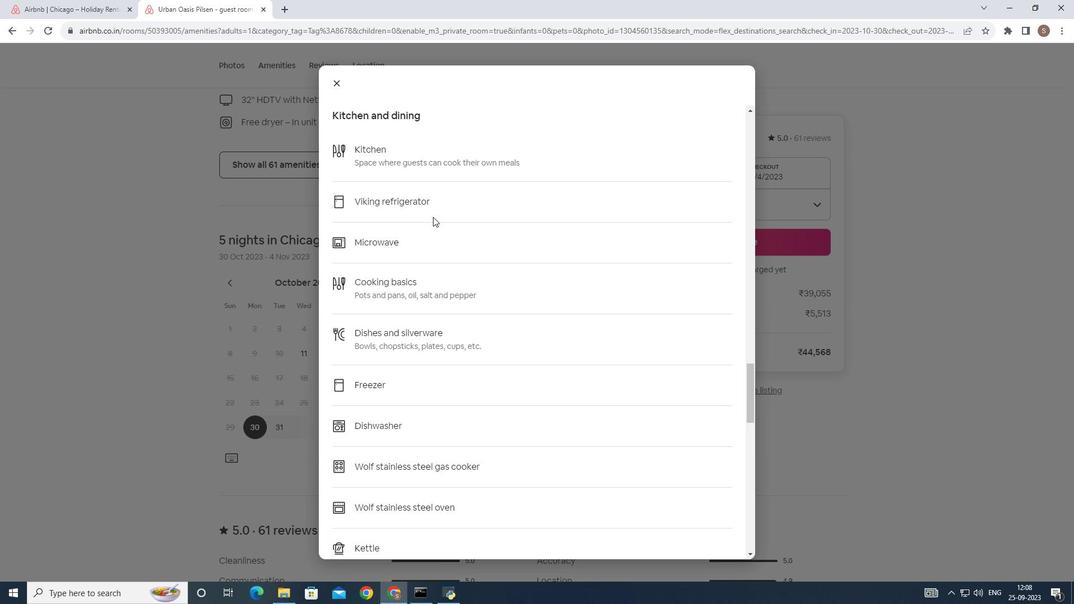
Action: Mouse scrolled (438, 222) with delta (0, 0)
Screenshot: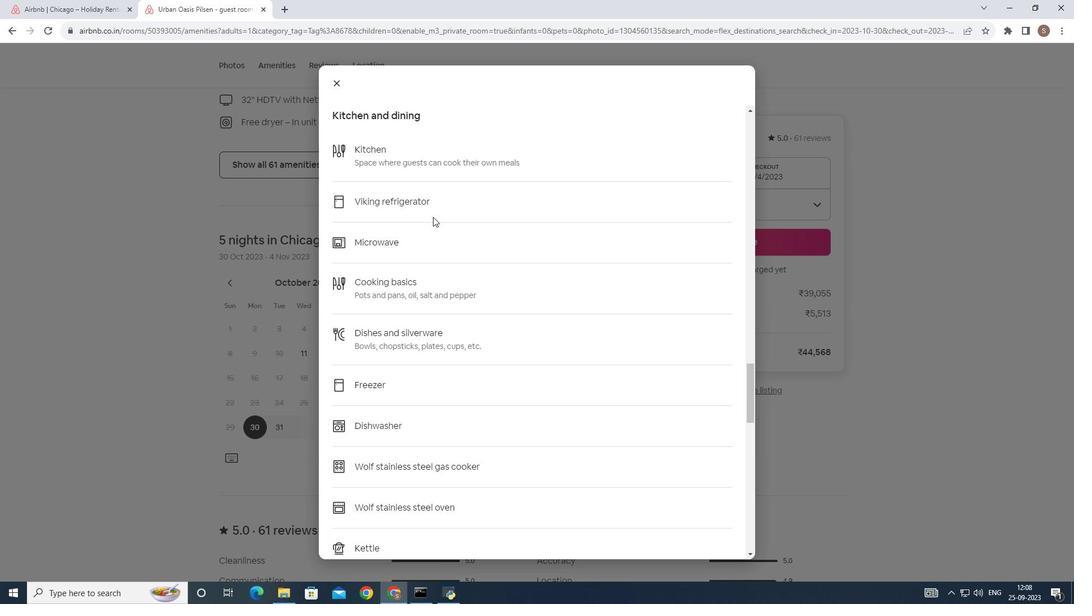 
Action: Mouse scrolled (438, 222) with delta (0, 0)
Screenshot: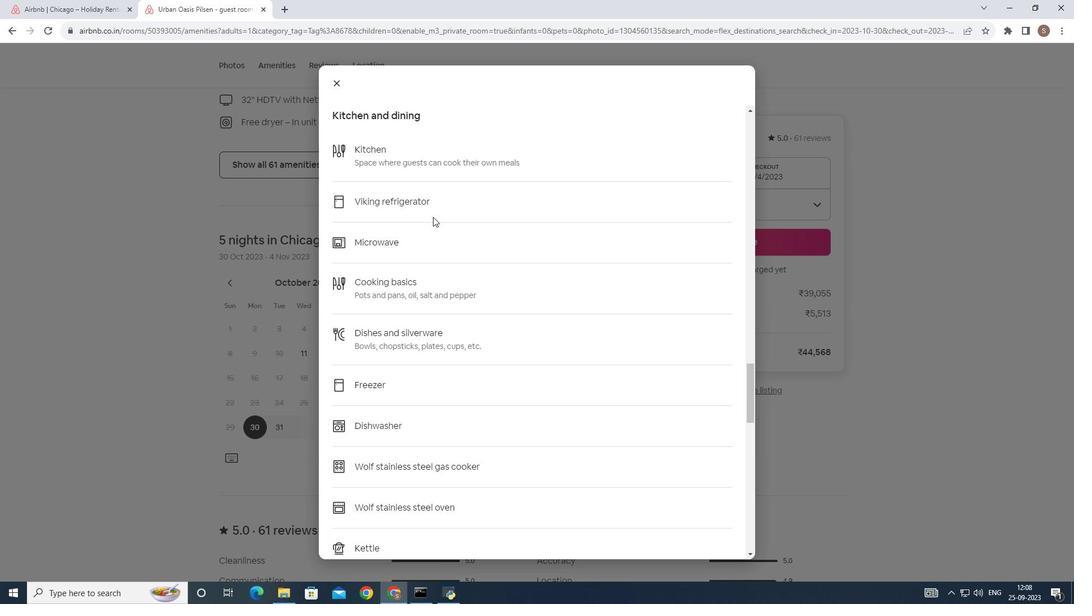 
Action: Mouse scrolled (438, 222) with delta (0, 0)
Screenshot: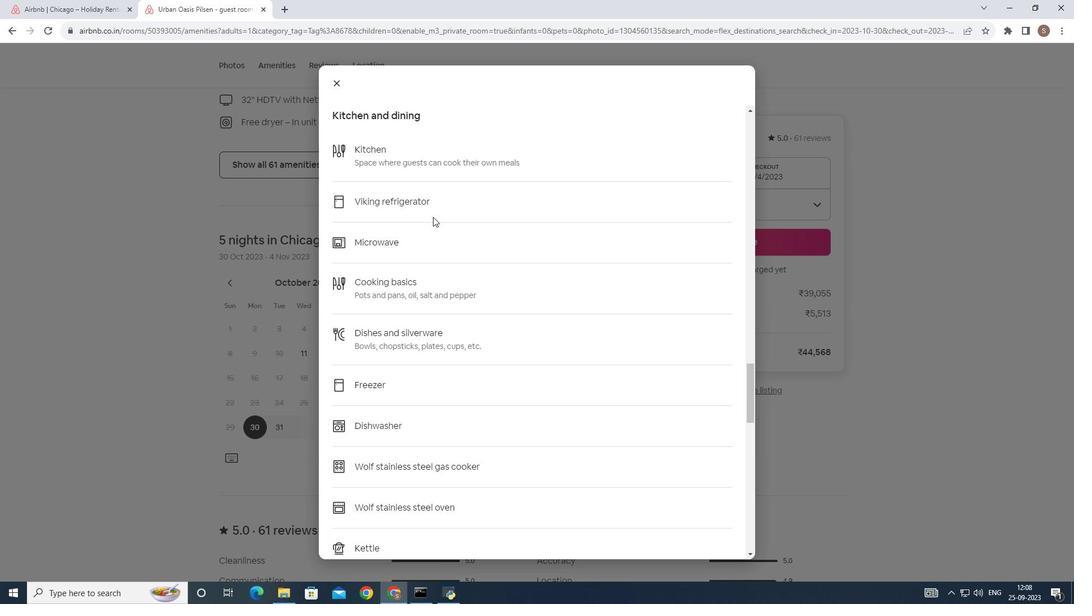 
Action: Mouse scrolled (438, 222) with delta (0, 0)
Screenshot: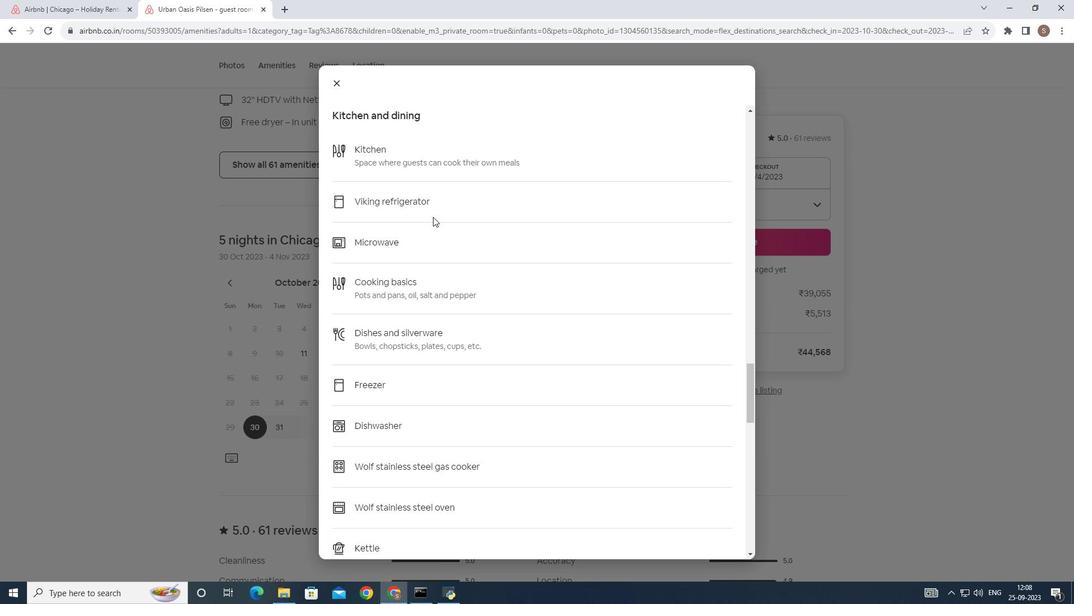 
Action: Mouse scrolled (438, 222) with delta (0, 0)
Screenshot: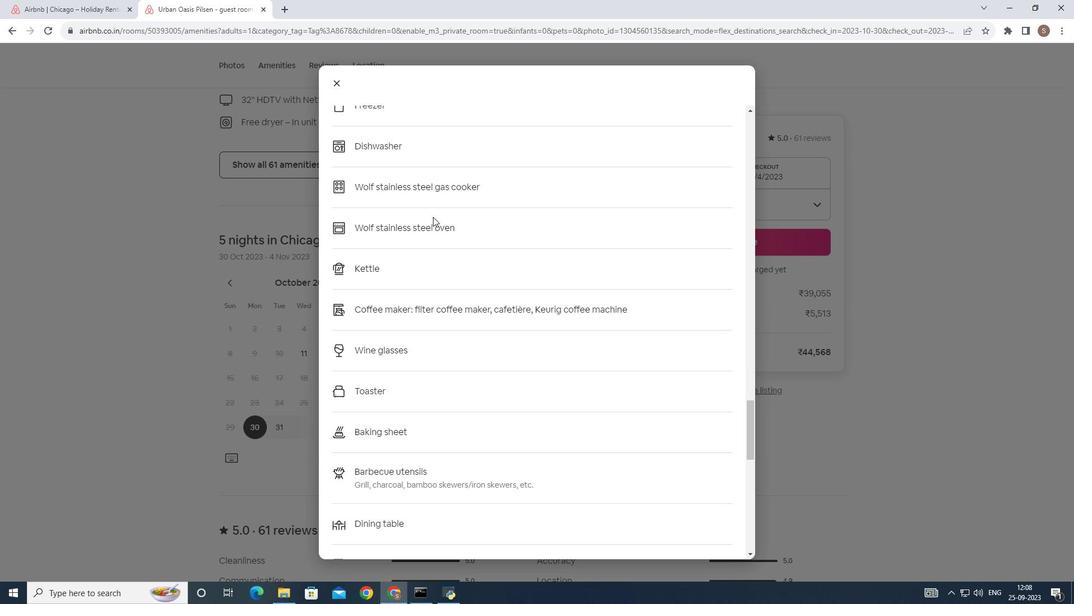 
Action: Mouse scrolled (438, 222) with delta (0, 0)
Screenshot: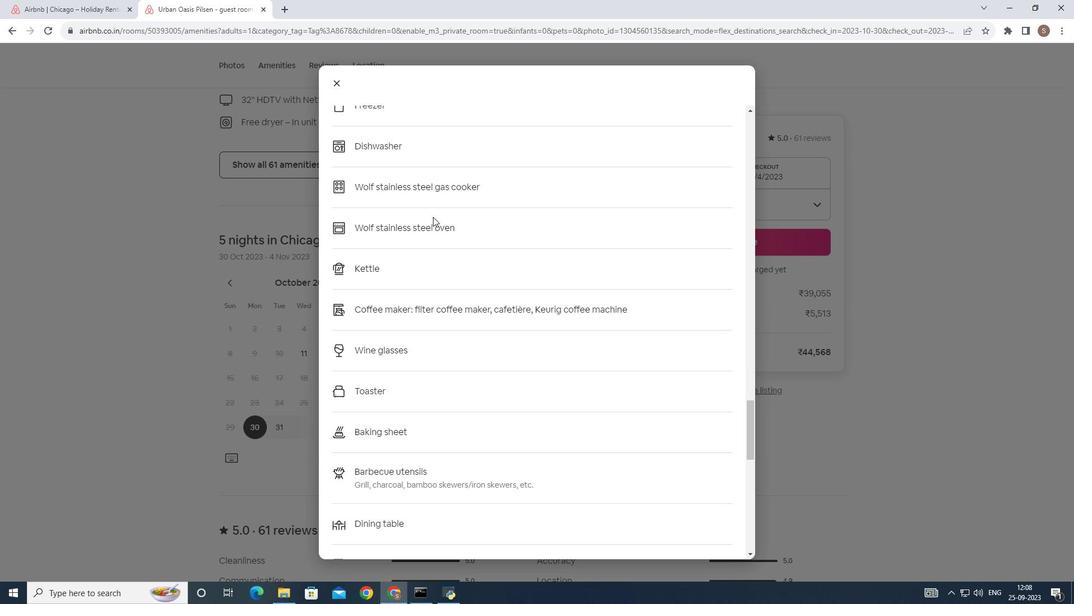 
Action: Mouse scrolled (438, 222) with delta (0, 0)
Screenshot: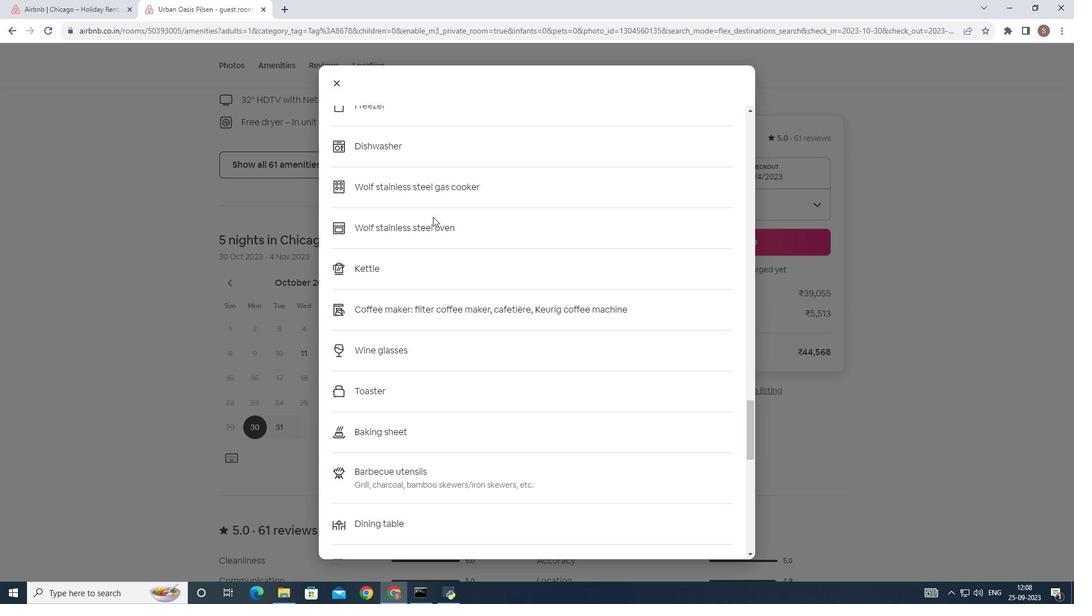 
Action: Mouse scrolled (438, 222) with delta (0, 0)
Screenshot: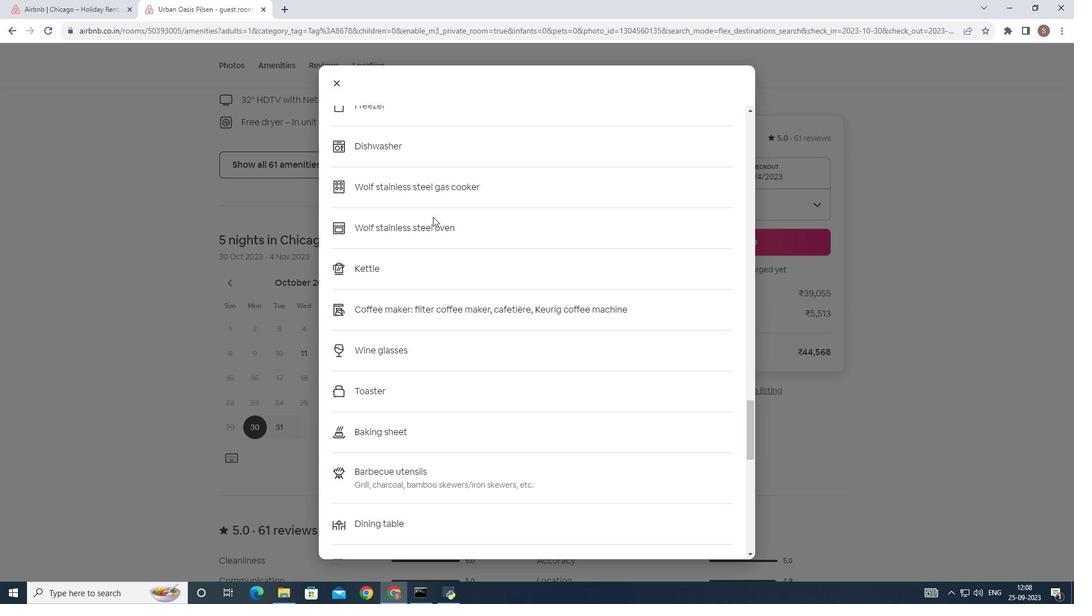 
Action: Mouse scrolled (438, 222) with delta (0, 0)
Screenshot: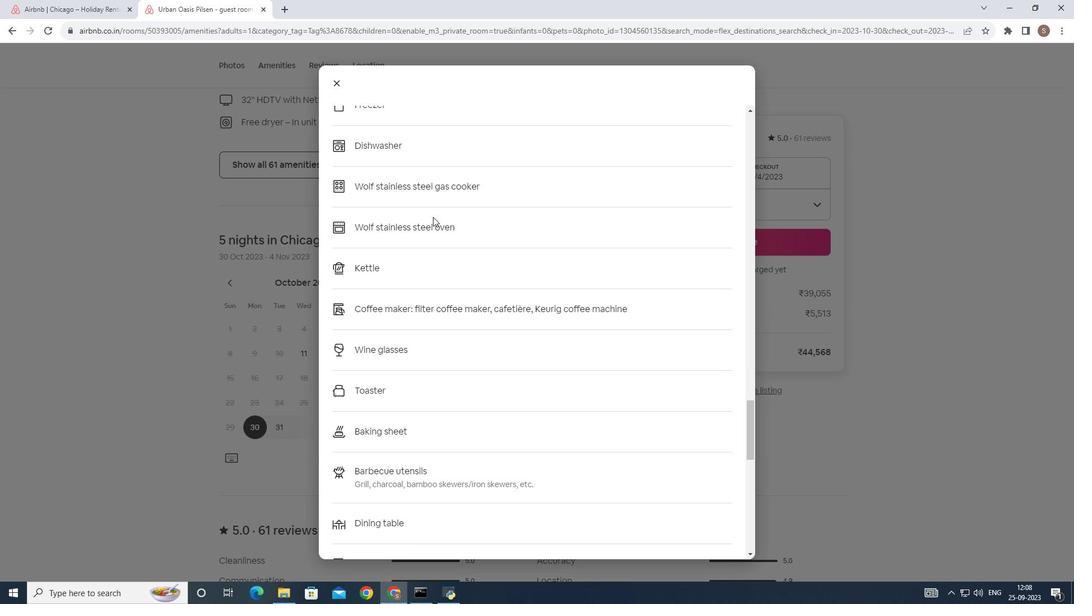 
Action: Mouse scrolled (438, 222) with delta (0, 0)
Screenshot: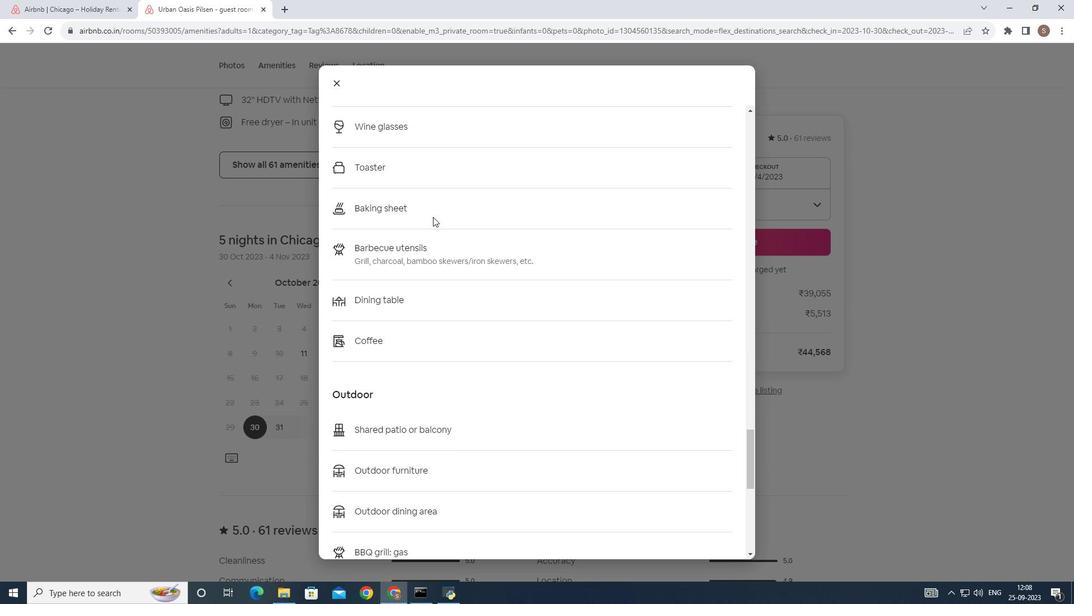 
Action: Mouse scrolled (438, 222) with delta (0, 0)
Screenshot: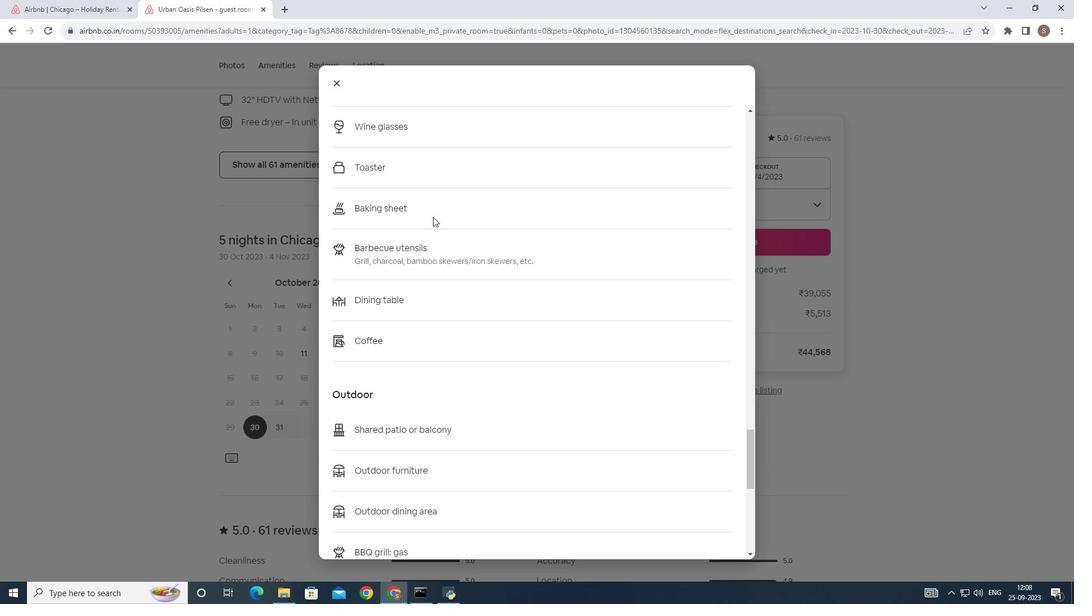 
Action: Mouse scrolled (438, 222) with delta (0, 0)
Screenshot: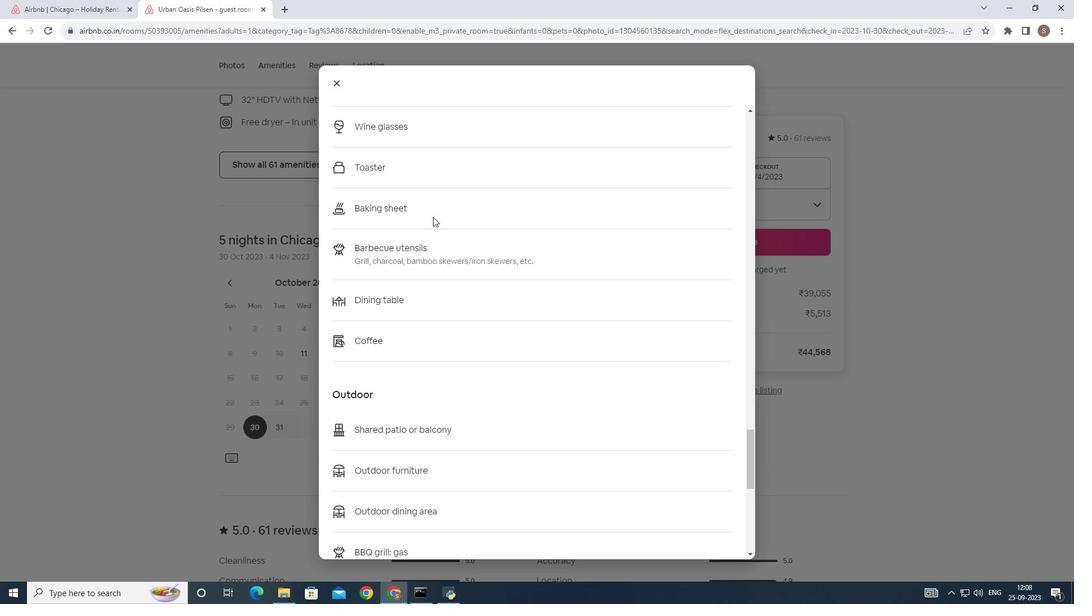 
Action: Mouse scrolled (438, 222) with delta (0, 0)
Screenshot: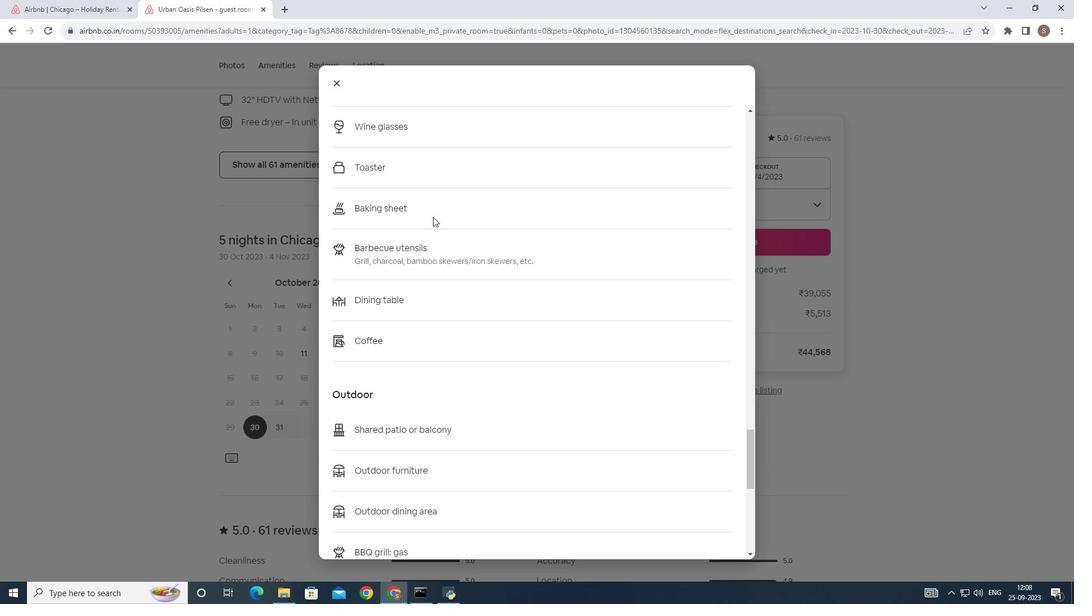 
Action: Mouse scrolled (438, 222) with delta (0, 0)
Screenshot: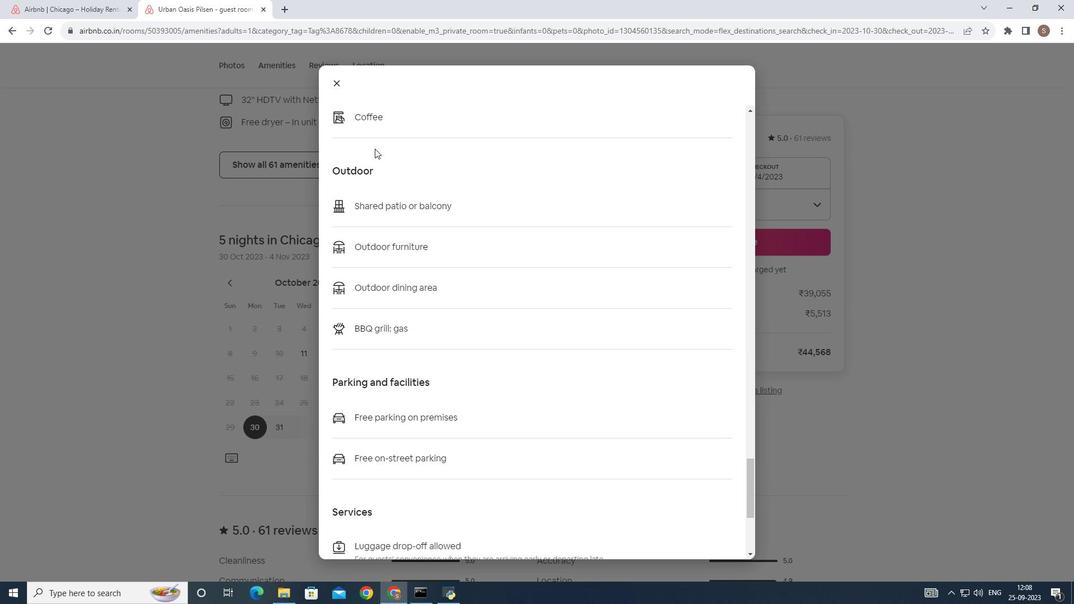 
Action: Mouse scrolled (438, 222) with delta (0, 0)
Screenshot: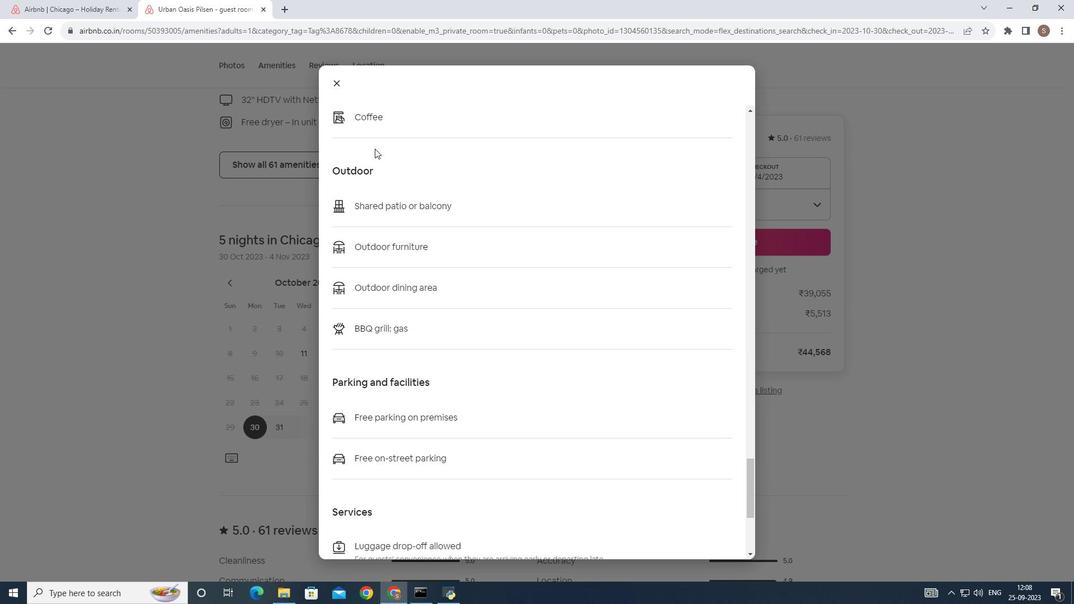 
Action: Mouse scrolled (438, 222) with delta (0, 0)
Screenshot: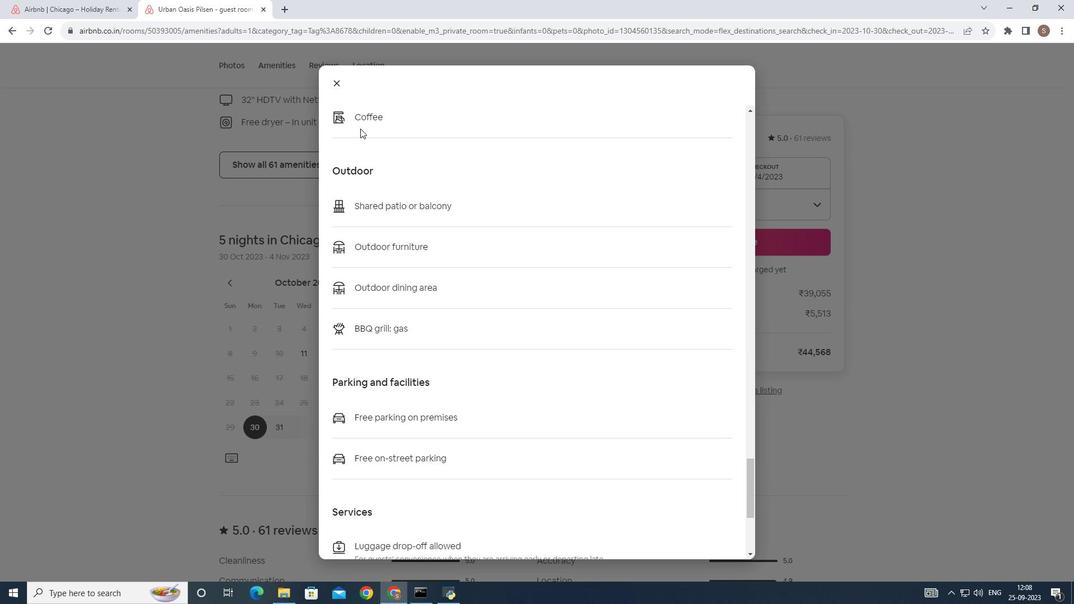 
Action: Mouse scrolled (438, 222) with delta (0, 0)
Screenshot: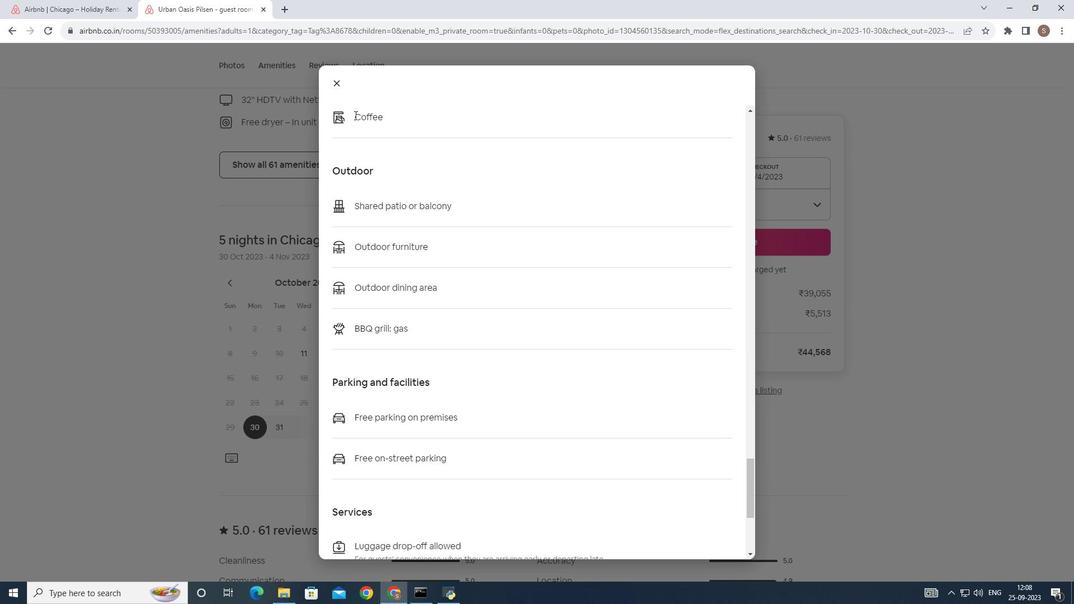 
Action: Mouse moved to (350, 89)
Screenshot: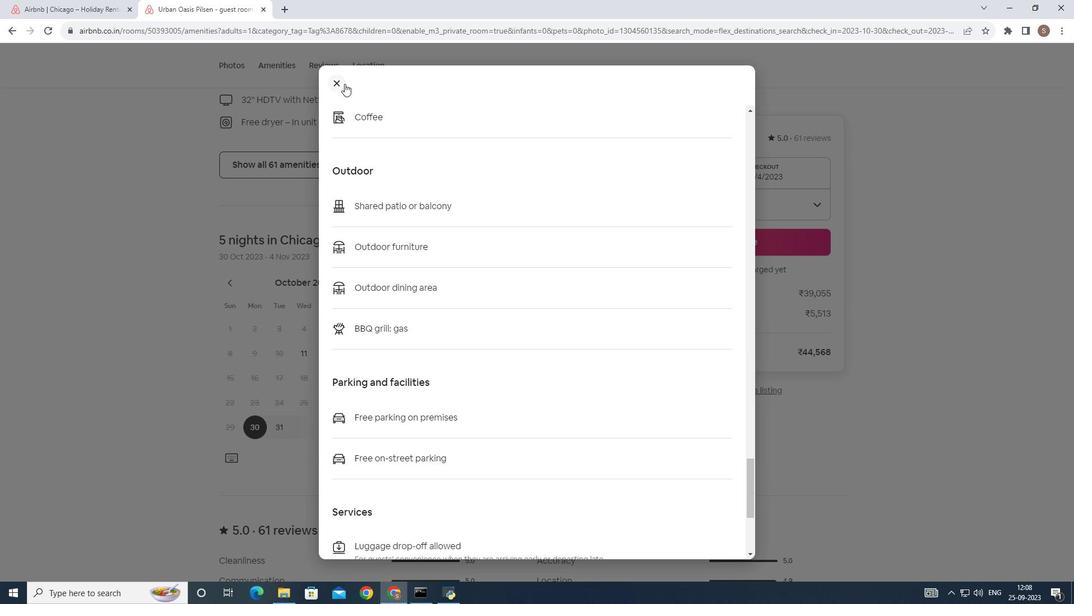 
Action: Mouse scrolled (350, 88) with delta (0, 0)
Screenshot: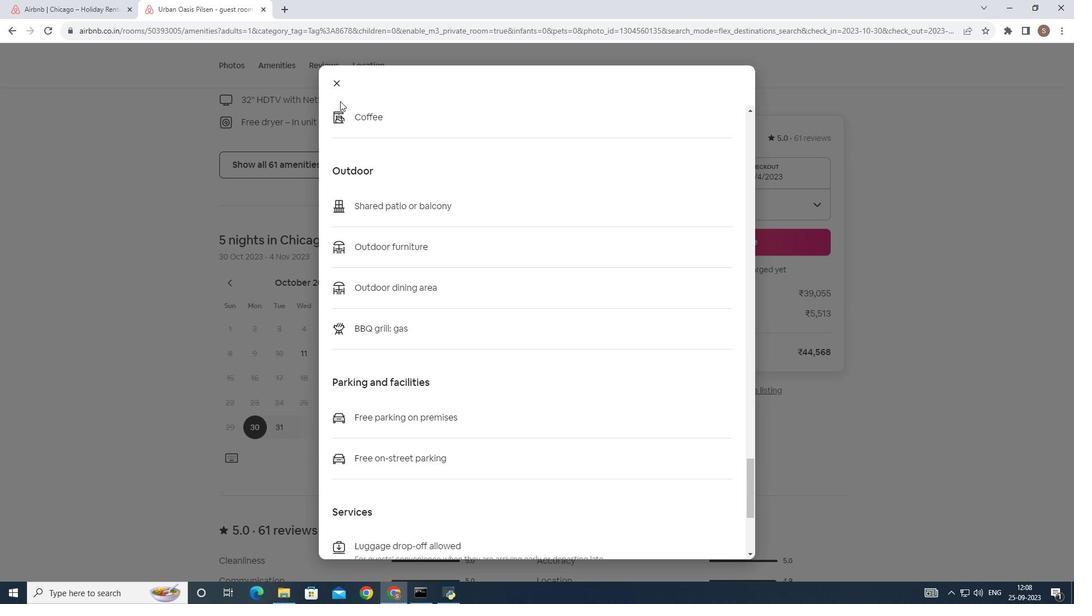 
Action: Mouse scrolled (350, 88) with delta (0, 0)
Screenshot: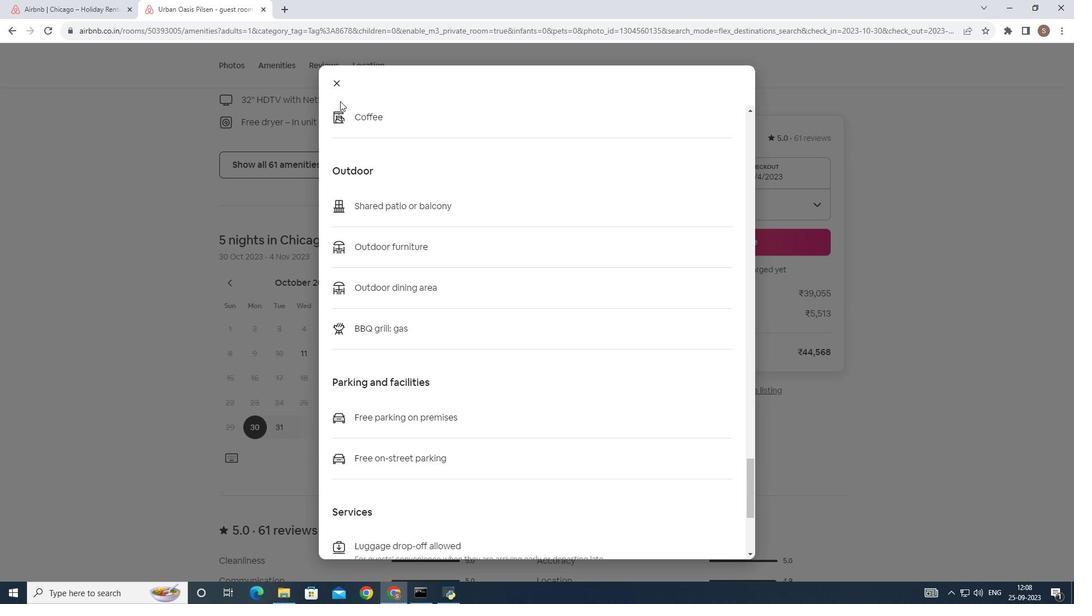 
Action: Mouse scrolled (350, 88) with delta (0, 0)
Screenshot: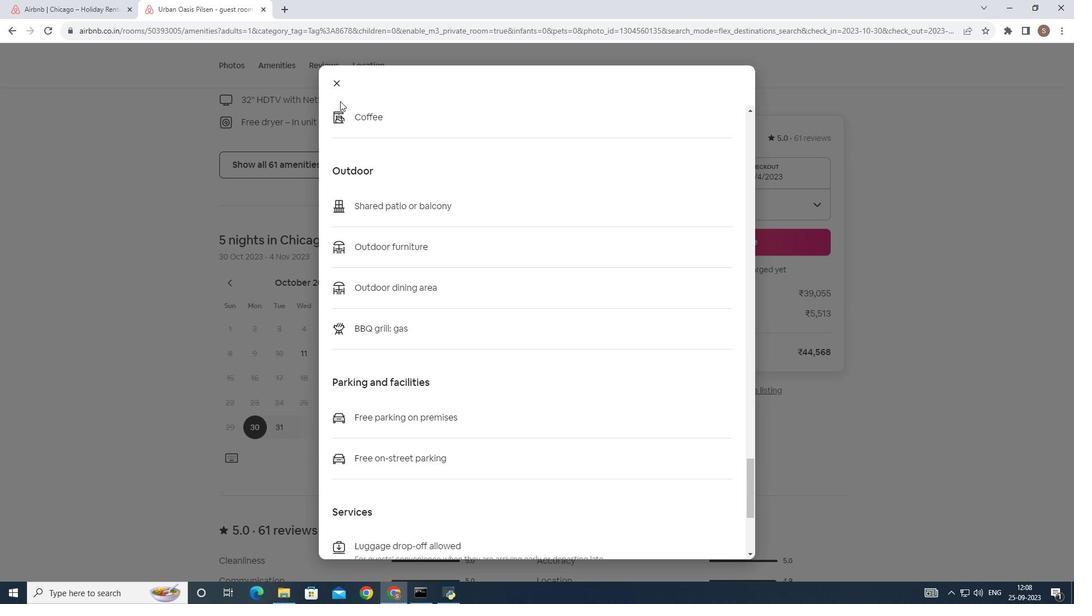 
Action: Mouse scrolled (350, 88) with delta (0, 0)
Screenshot: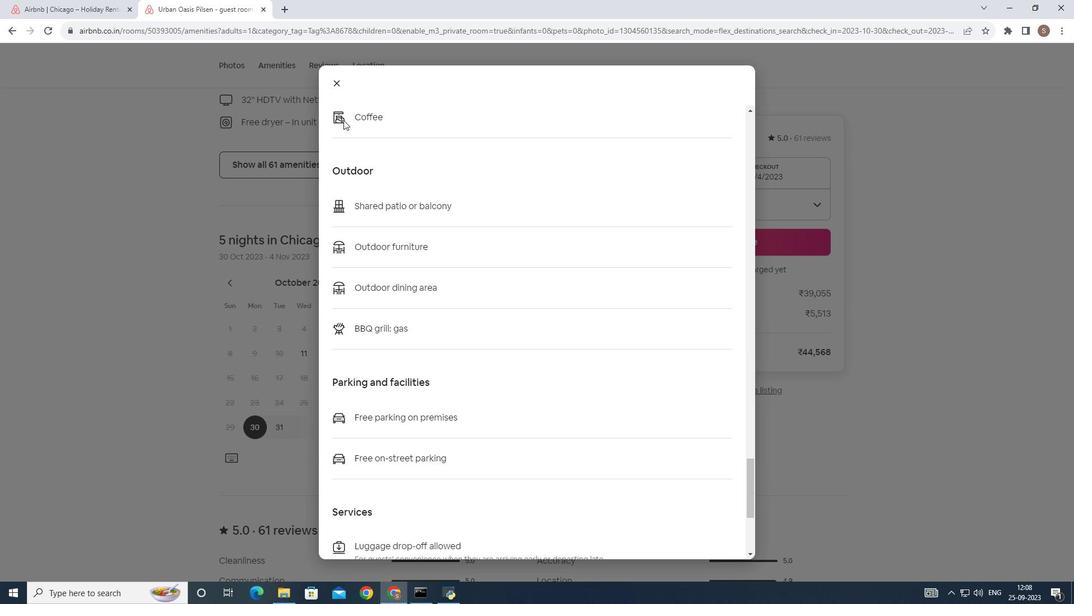 
Action: Mouse moved to (358, 168)
Screenshot: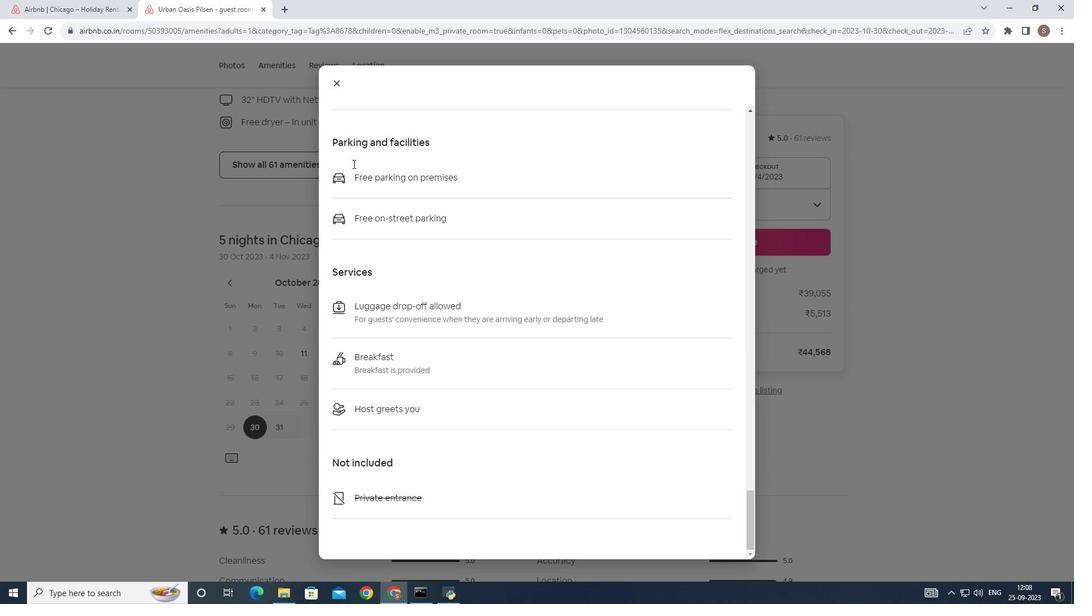 
Action: Mouse scrolled (358, 168) with delta (0, 0)
Screenshot: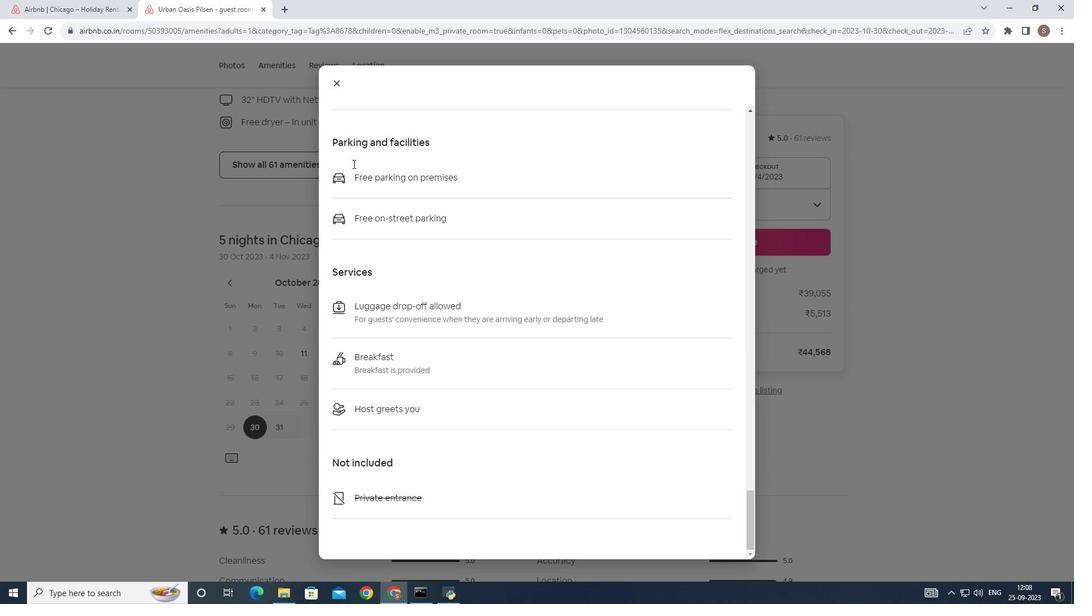 
Action: Mouse moved to (358, 169)
Screenshot: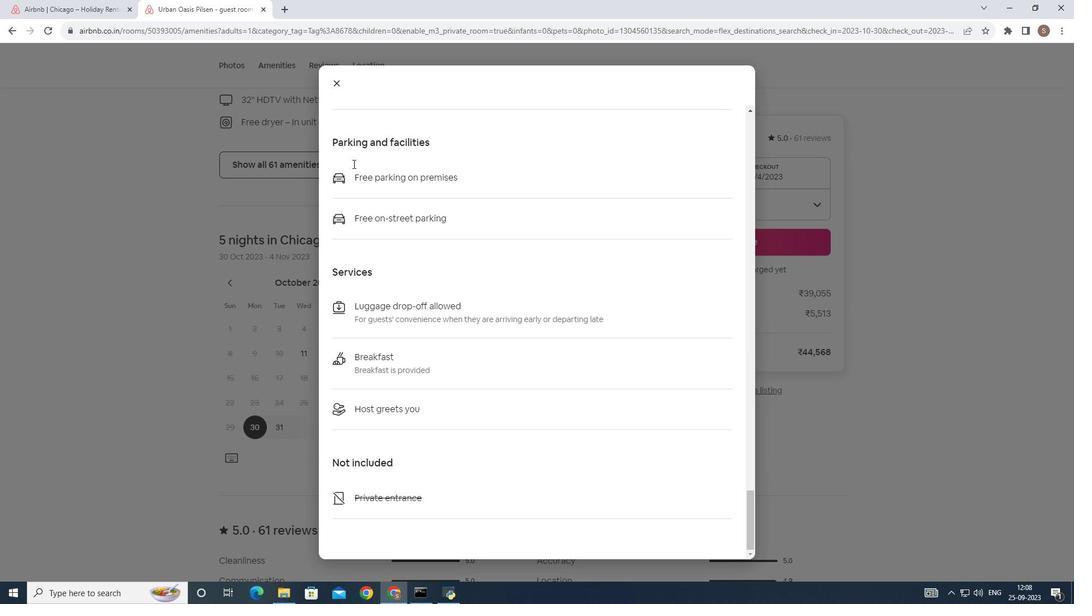 
Action: Mouse scrolled (358, 168) with delta (0, 0)
Screenshot: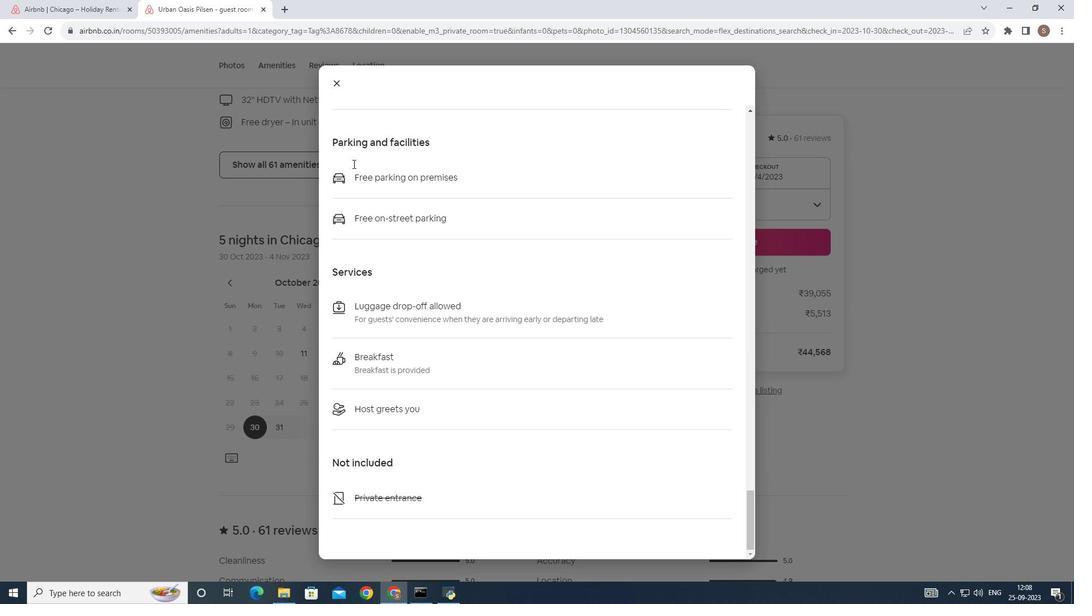 
Action: Mouse scrolled (358, 168) with delta (0, 0)
Screenshot: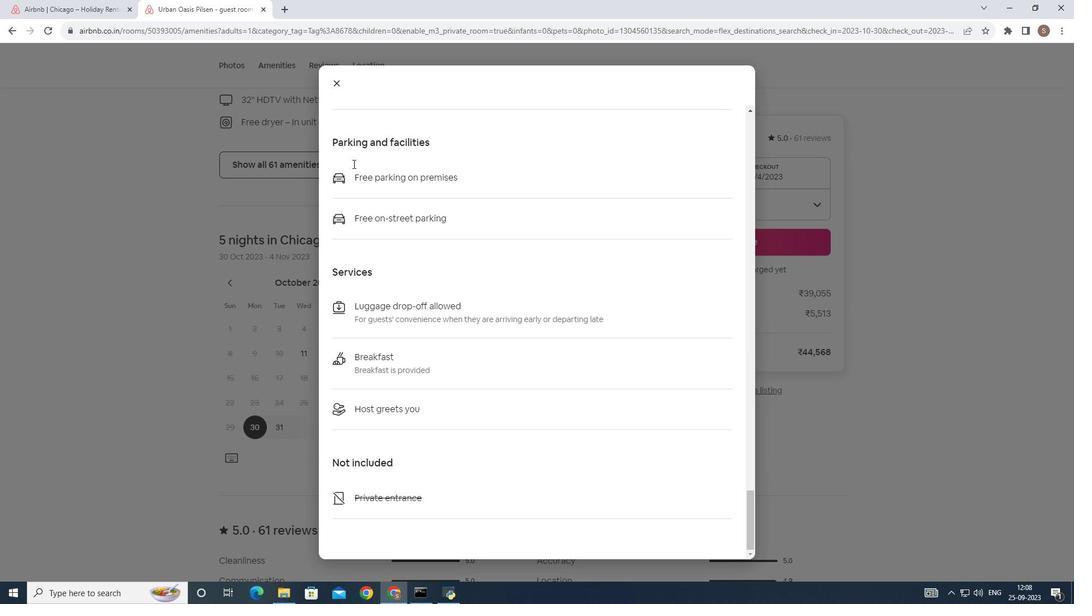 
Action: Mouse scrolled (358, 168) with delta (0, 0)
Screenshot: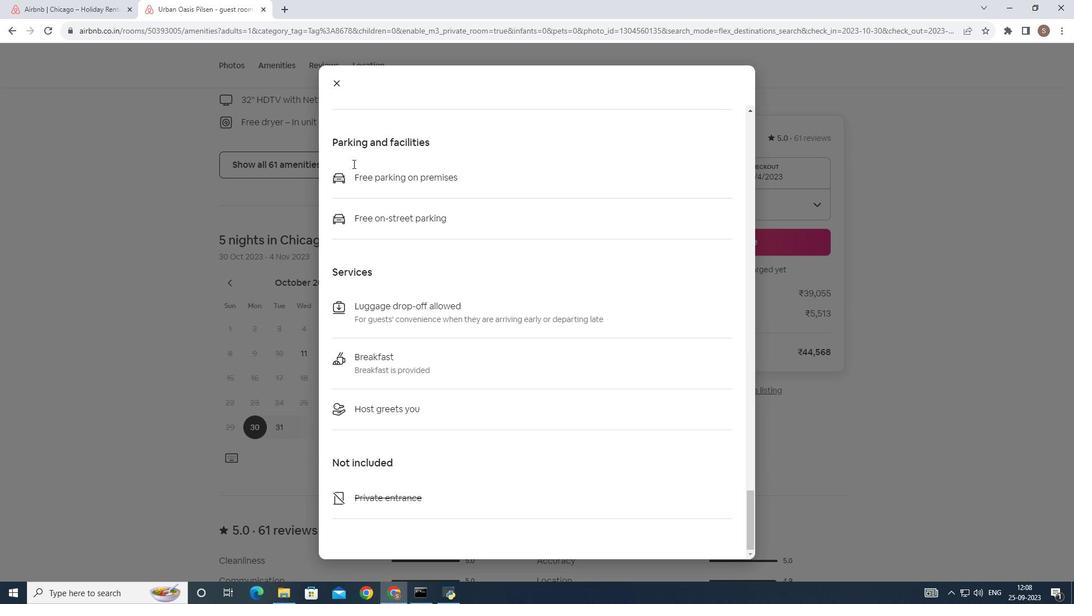 
Action: Mouse scrolled (358, 168) with delta (0, 0)
Screenshot: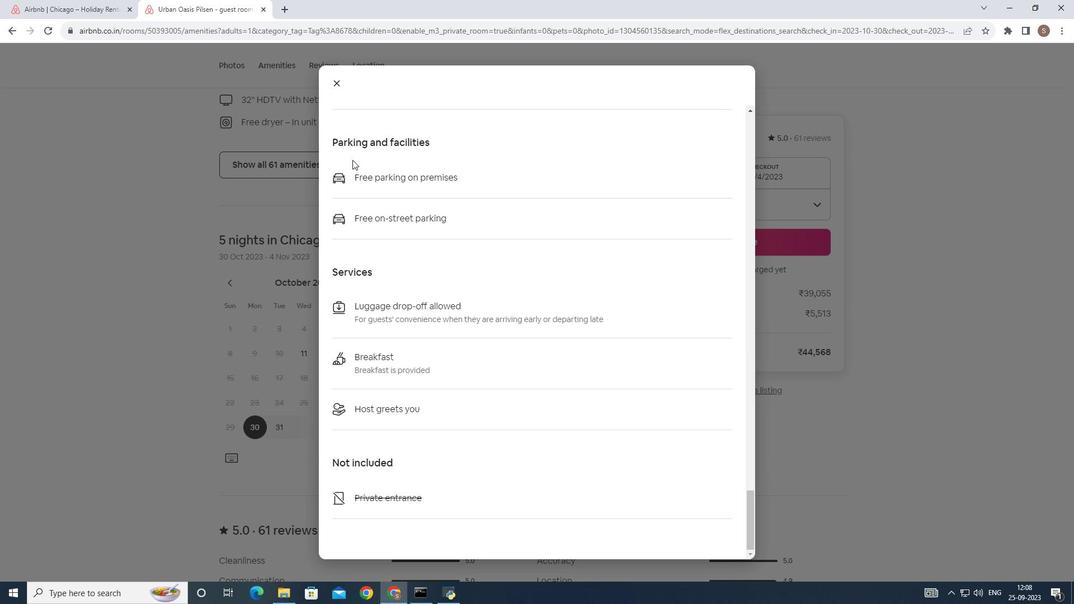 
Action: Mouse moved to (337, 86)
Screenshot: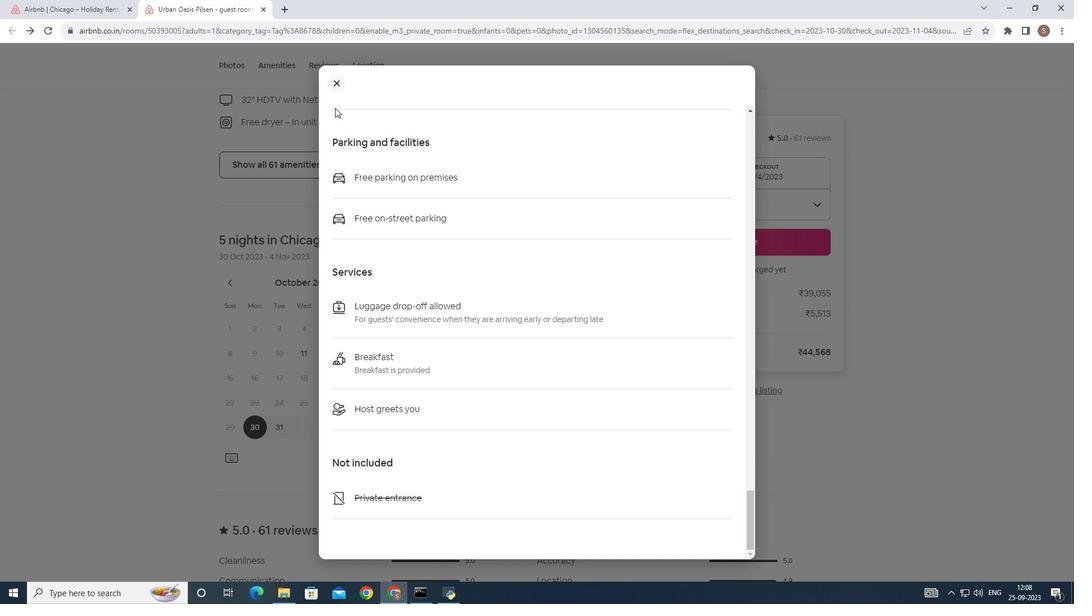
Action: Mouse pressed left at (337, 86)
Screenshot: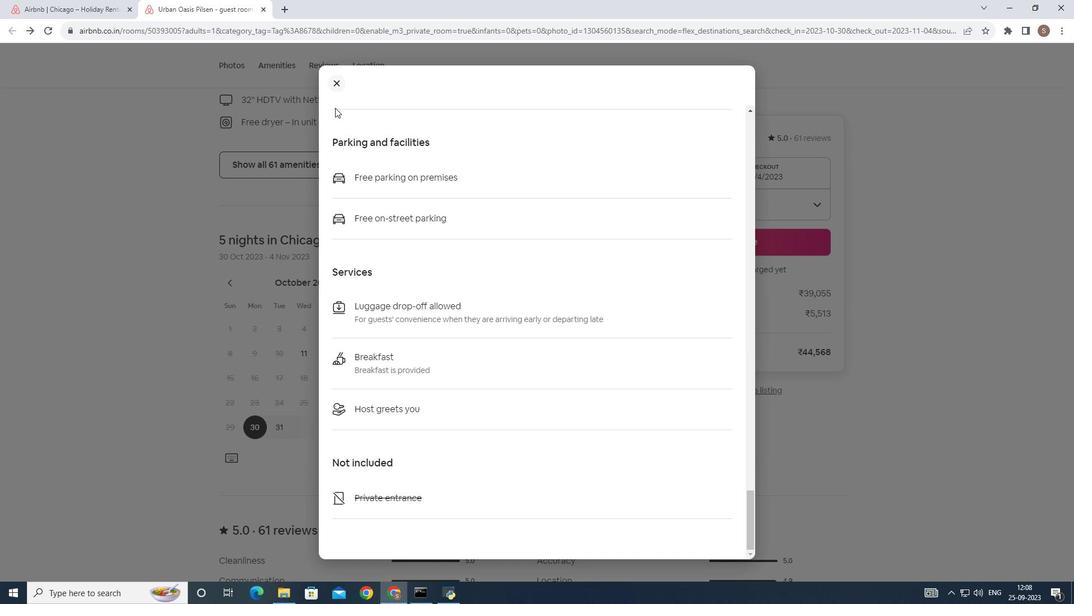 
Action: Mouse moved to (320, 248)
Screenshot: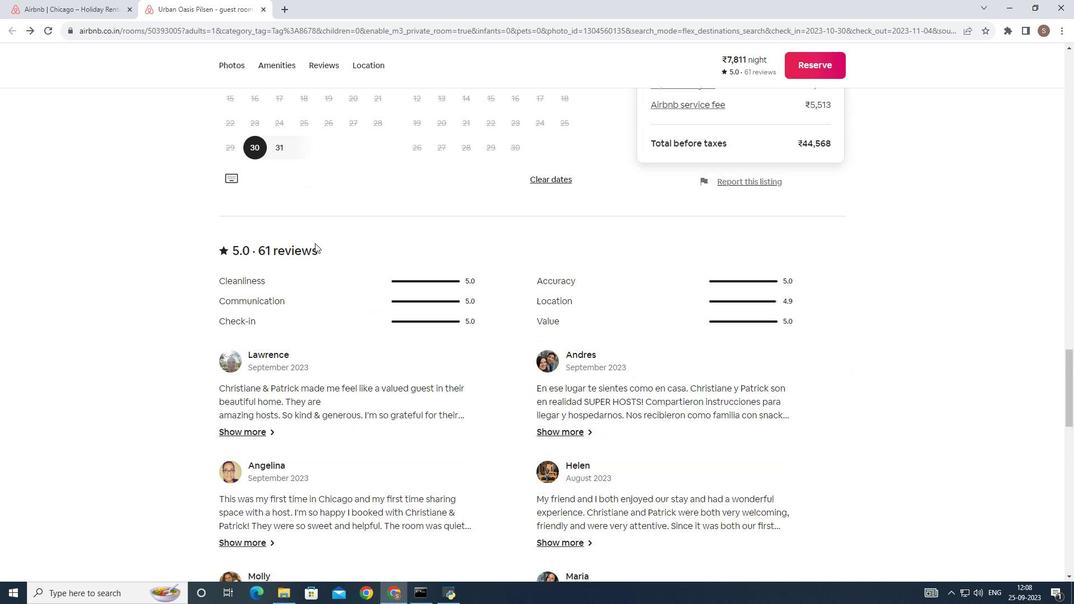 
Action: Mouse scrolled (320, 247) with delta (0, 0)
Screenshot: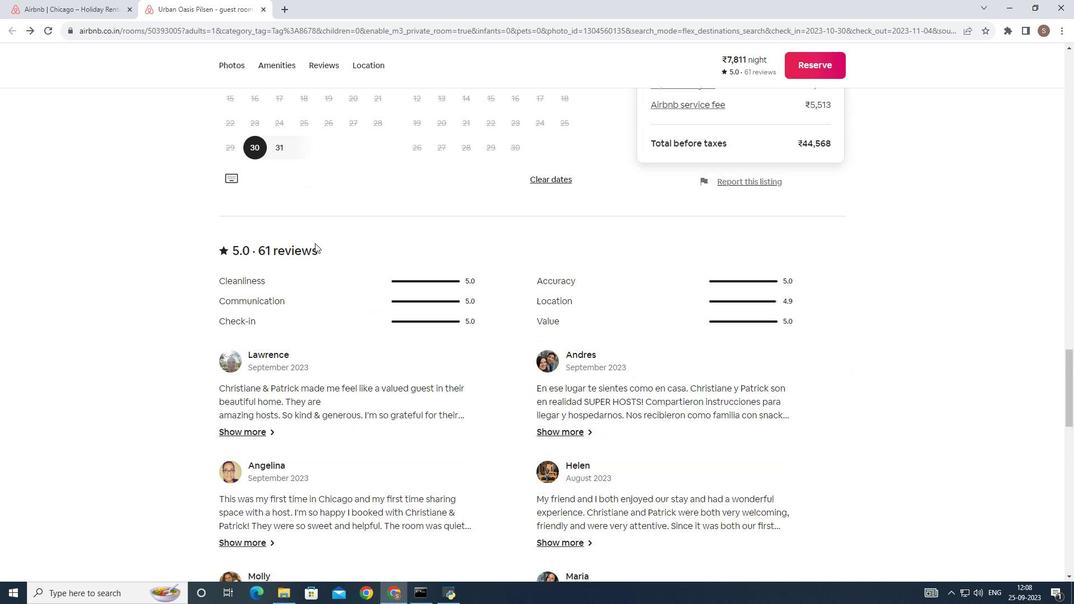 
Action: Mouse moved to (320, 249)
Screenshot: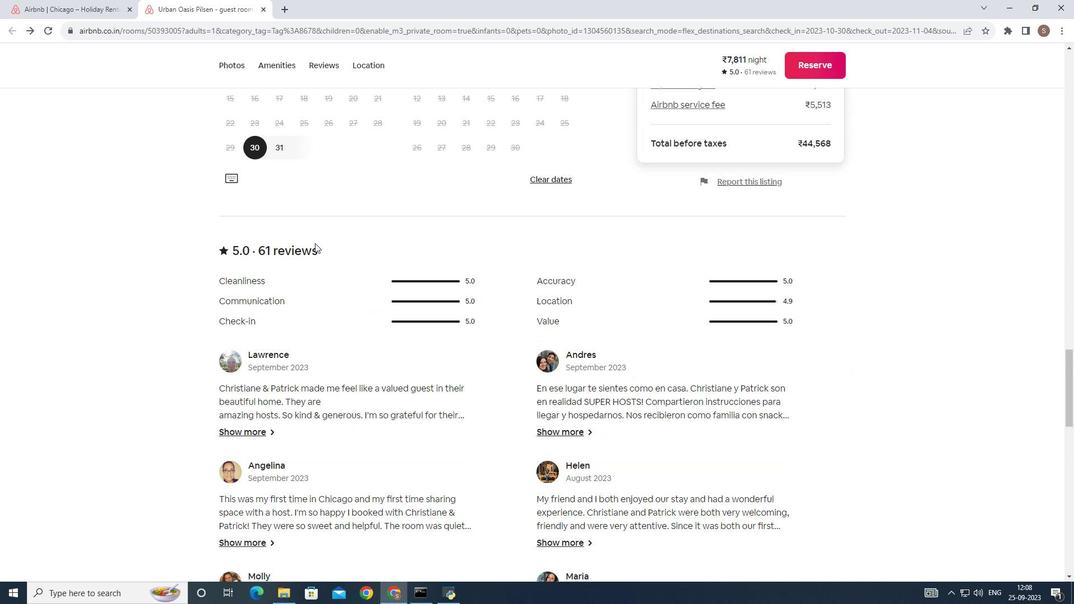 
Action: Mouse scrolled (320, 248) with delta (0, 0)
Screenshot: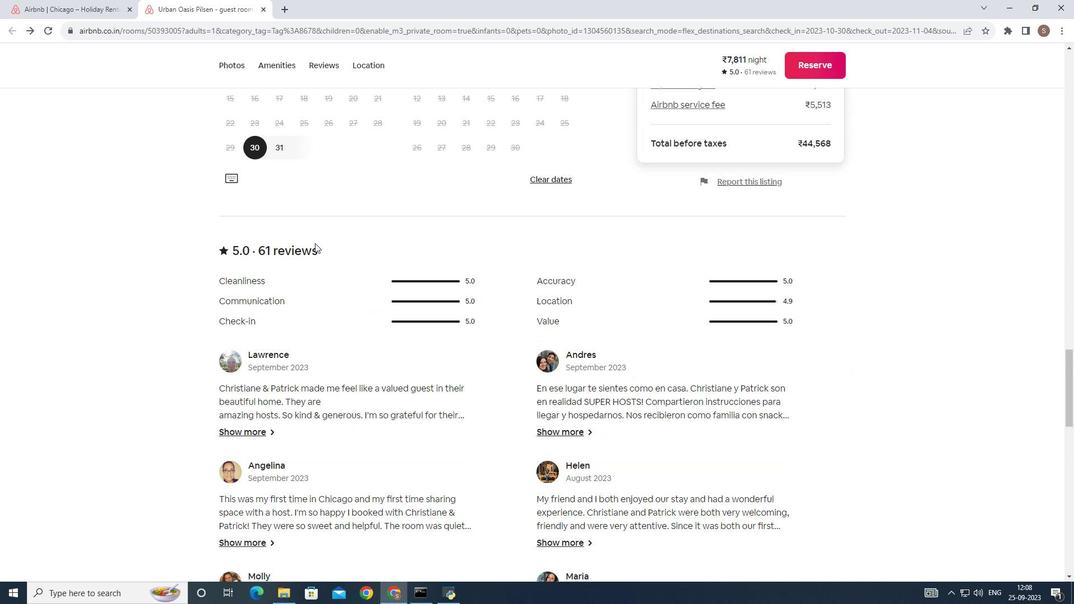 
Action: Mouse scrolled (320, 248) with delta (0, 0)
Screenshot: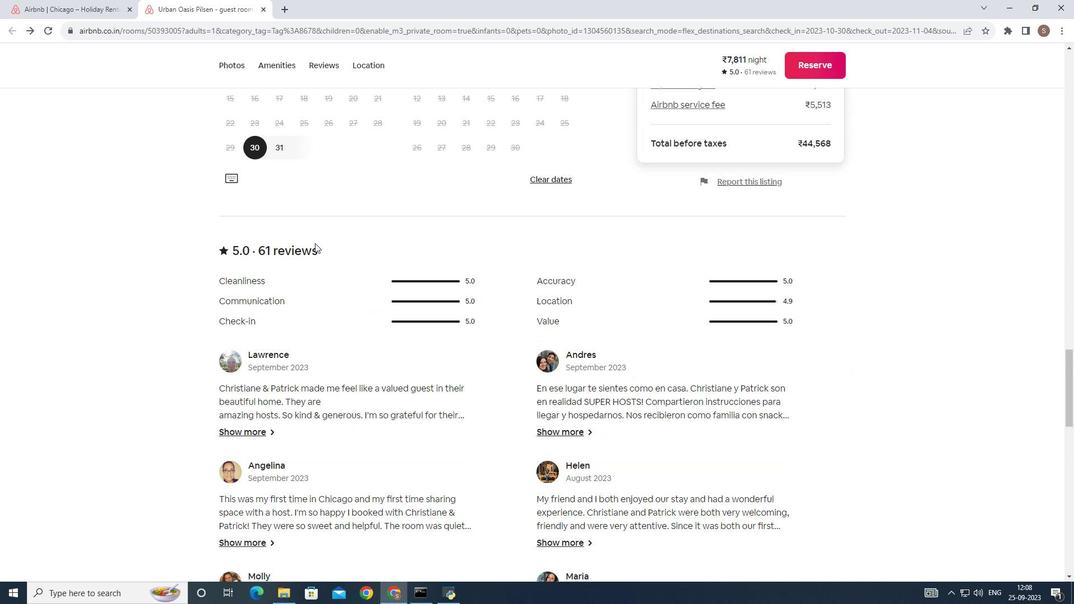 
Action: Mouse scrolled (320, 248) with delta (0, 0)
Screenshot: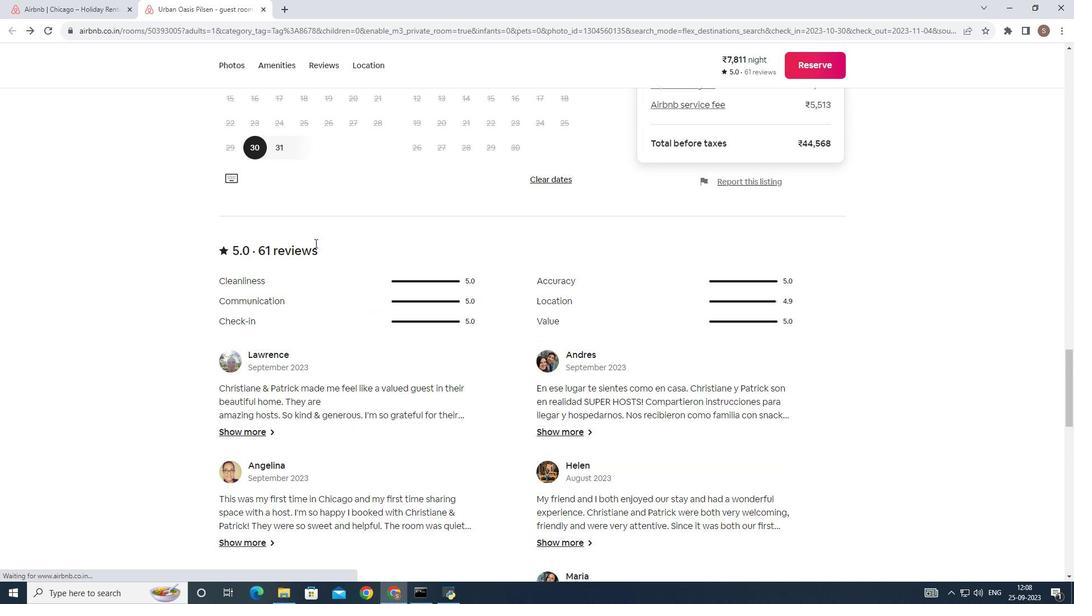 
Action: Mouse scrolled (320, 248) with delta (0, 0)
Screenshot: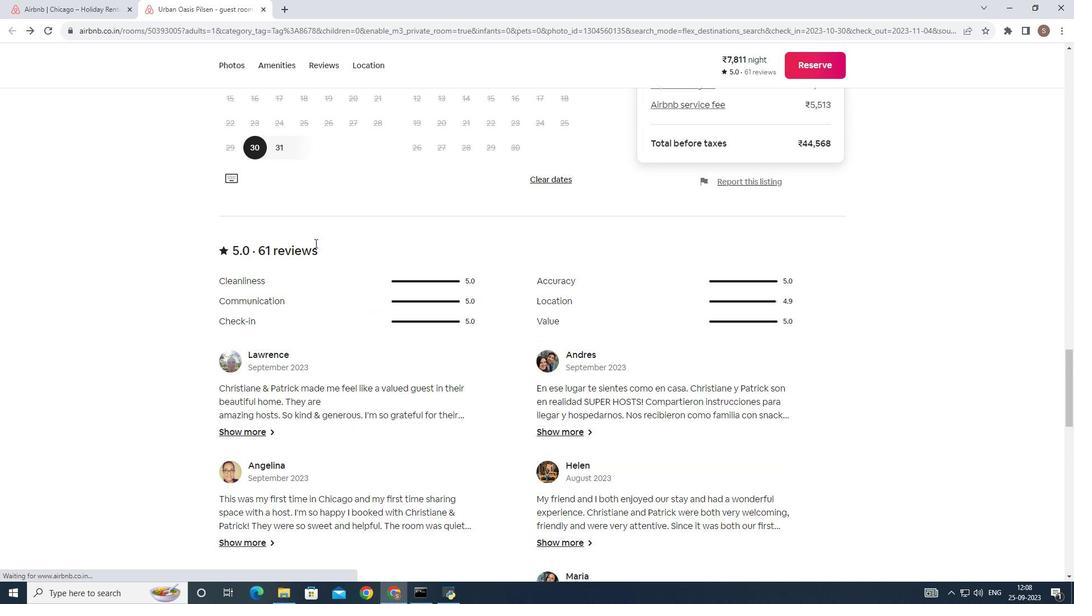 
Action: Mouse scrolled (320, 248) with delta (0, 0)
Screenshot: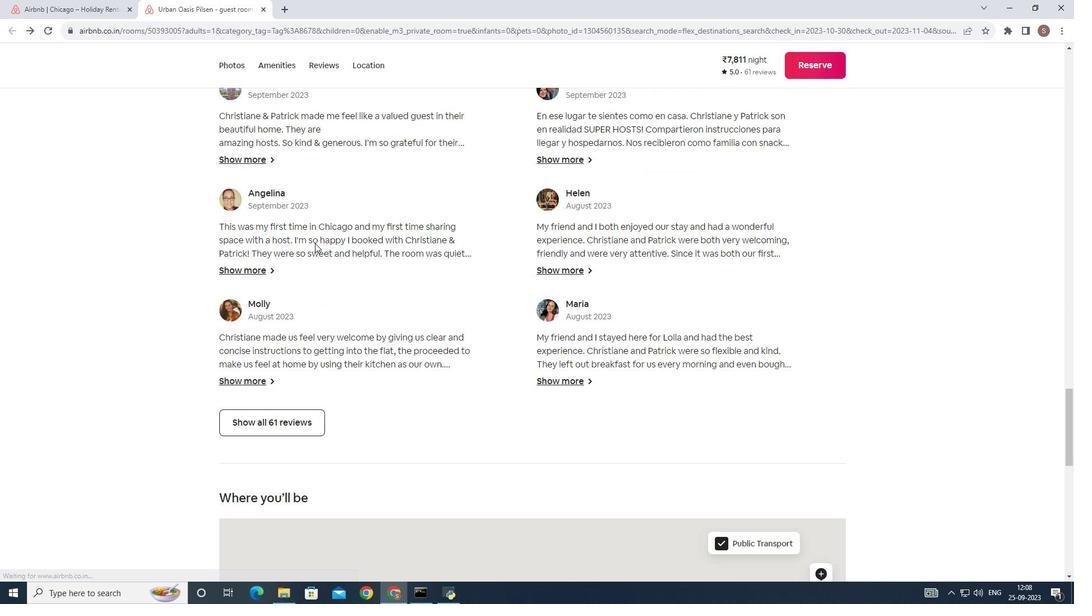 
Action: Mouse scrolled (320, 248) with delta (0, 0)
Screenshot: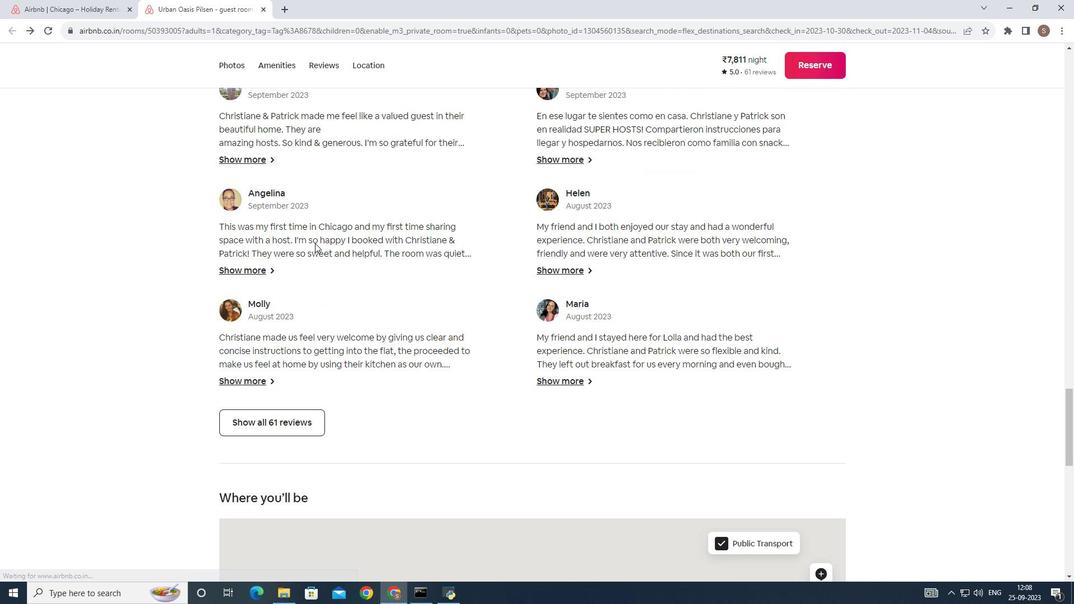 
Action: Mouse scrolled (320, 248) with delta (0, 0)
Screenshot: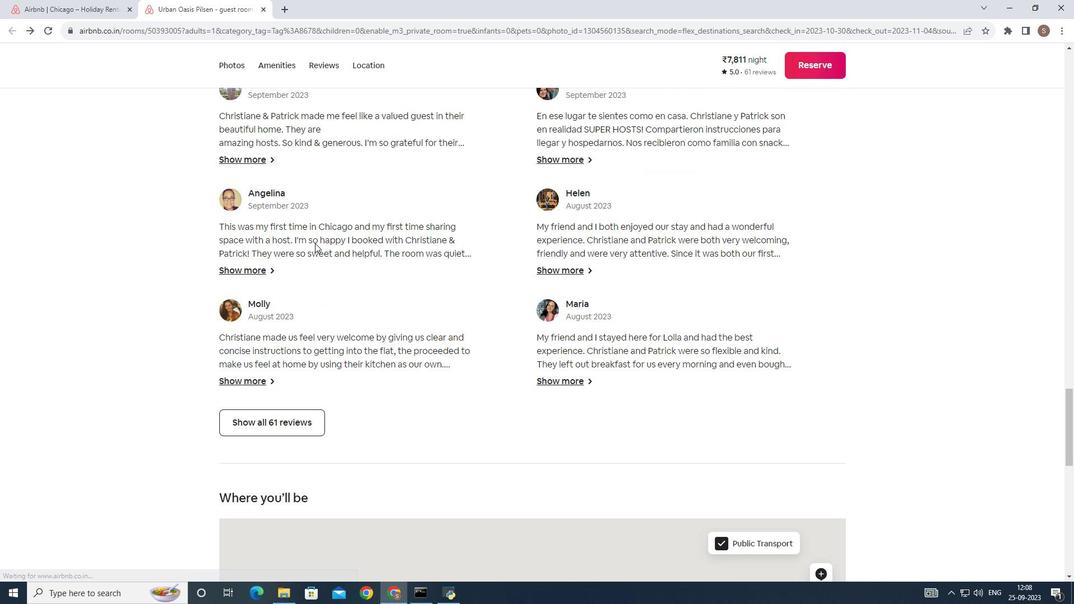 
Action: Mouse scrolled (320, 248) with delta (0, 0)
Screenshot: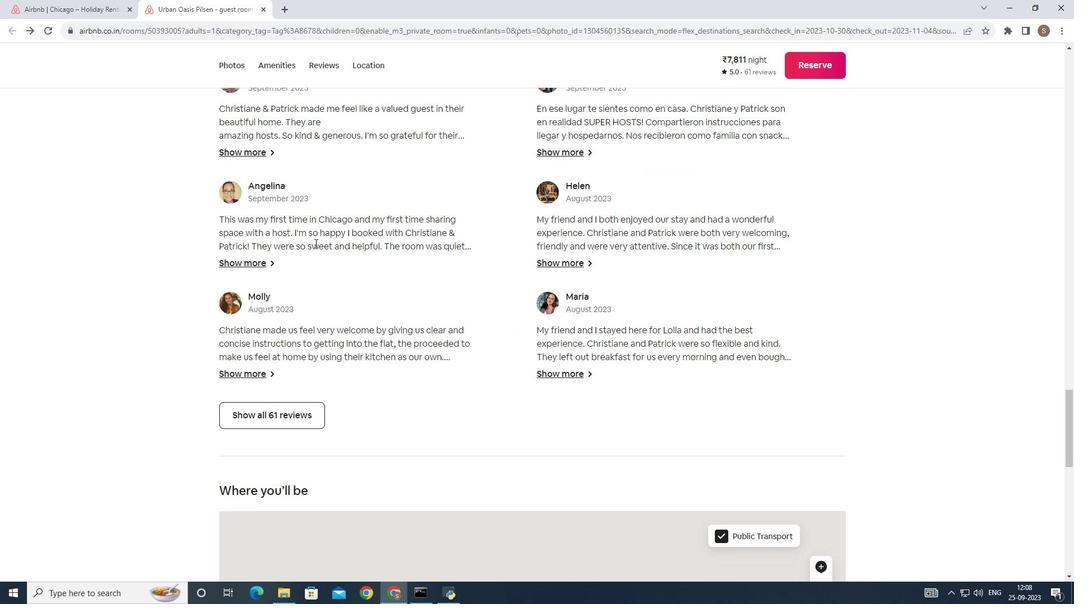 
Action: Mouse scrolled (320, 248) with delta (0, 0)
Screenshot: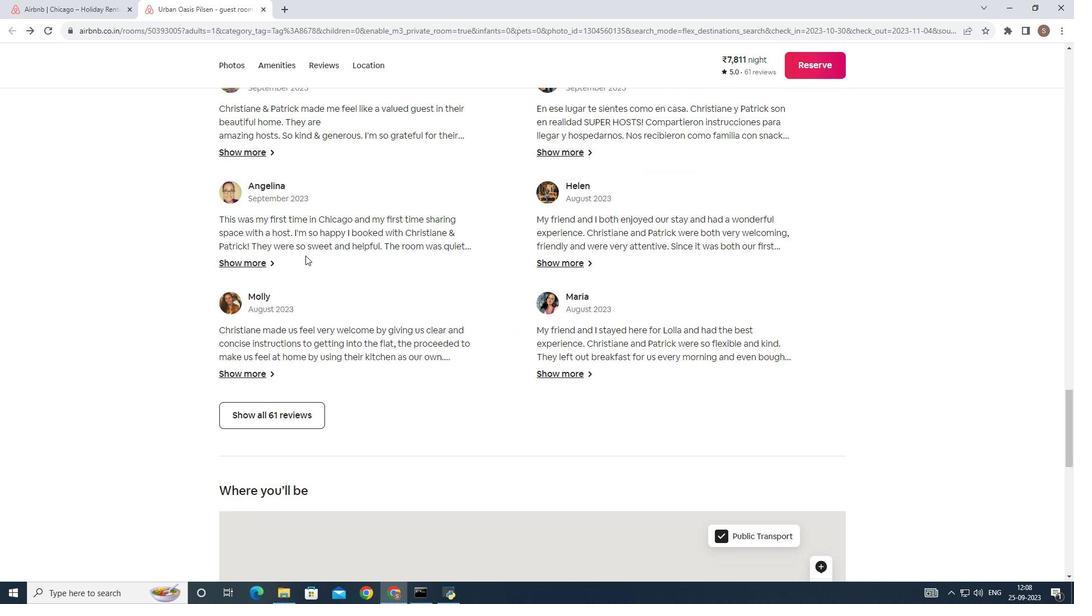 
Action: Mouse moved to (273, 419)
Screenshot: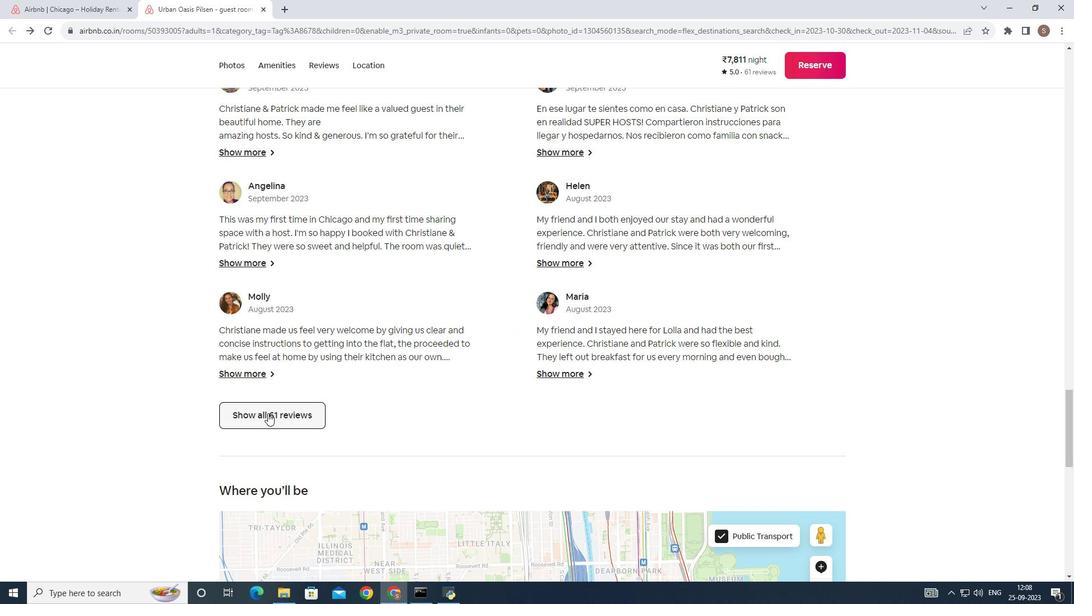 
Action: Mouse pressed left at (273, 419)
Screenshot: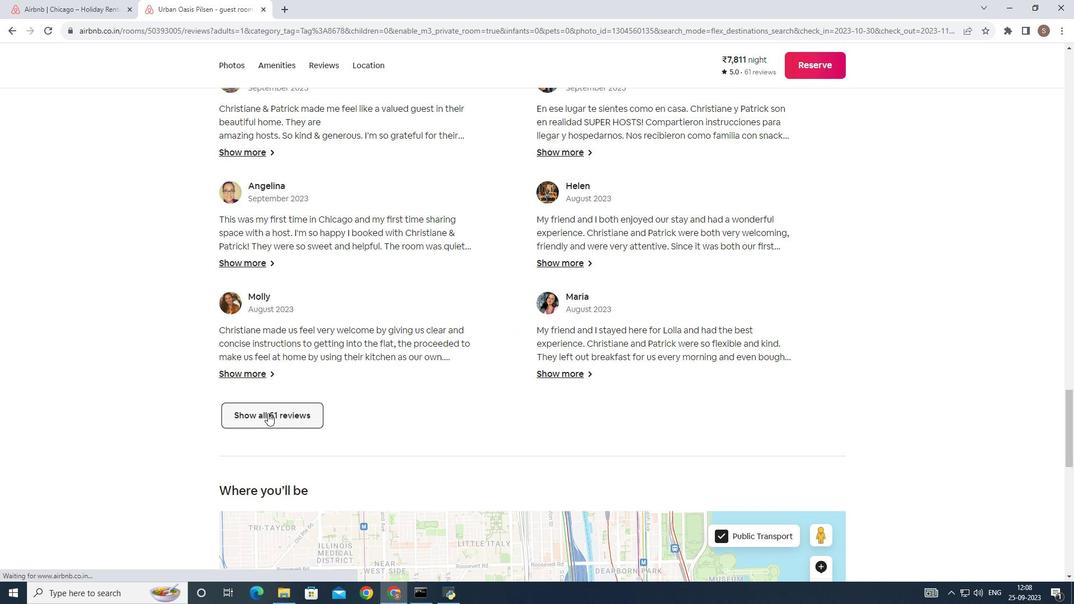 
Action: Mouse moved to (397, 303)
Screenshot: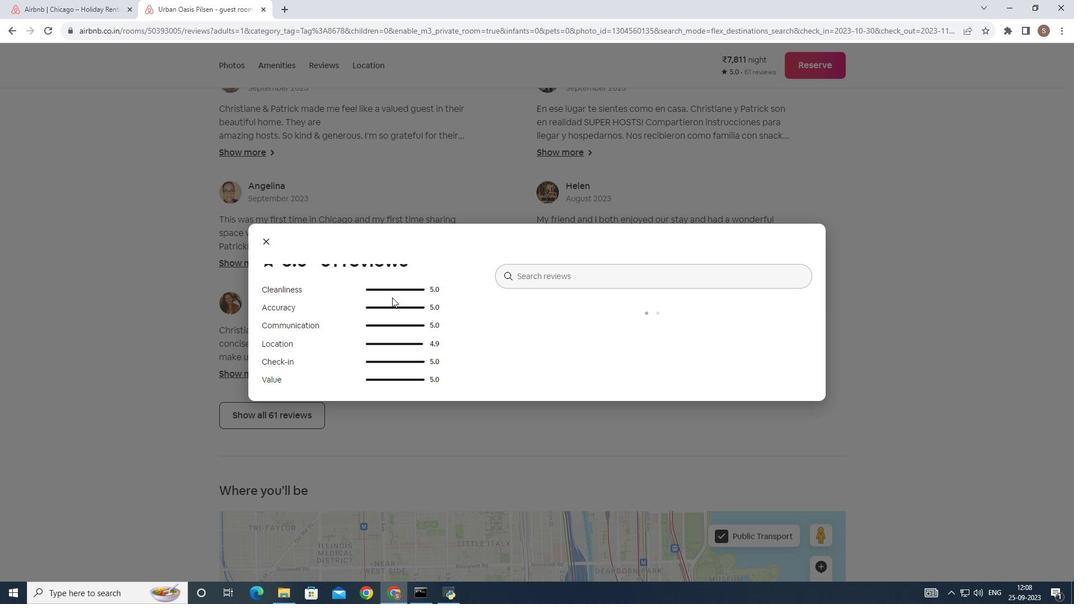 
Action: Mouse scrolled (397, 302) with delta (0, 0)
Screenshot: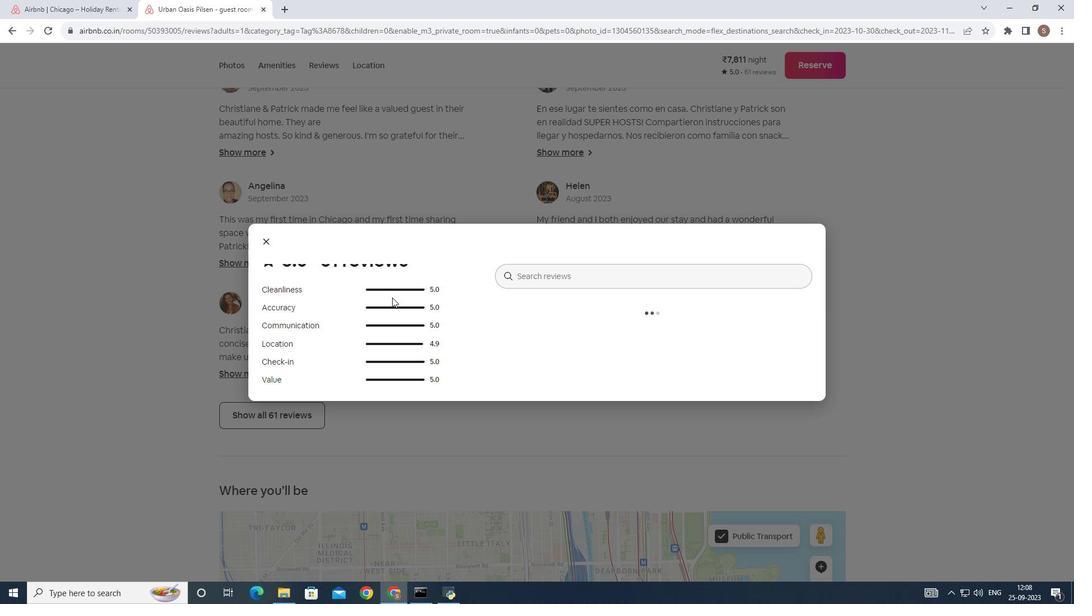 
Action: Mouse moved to (498, 330)
Screenshot: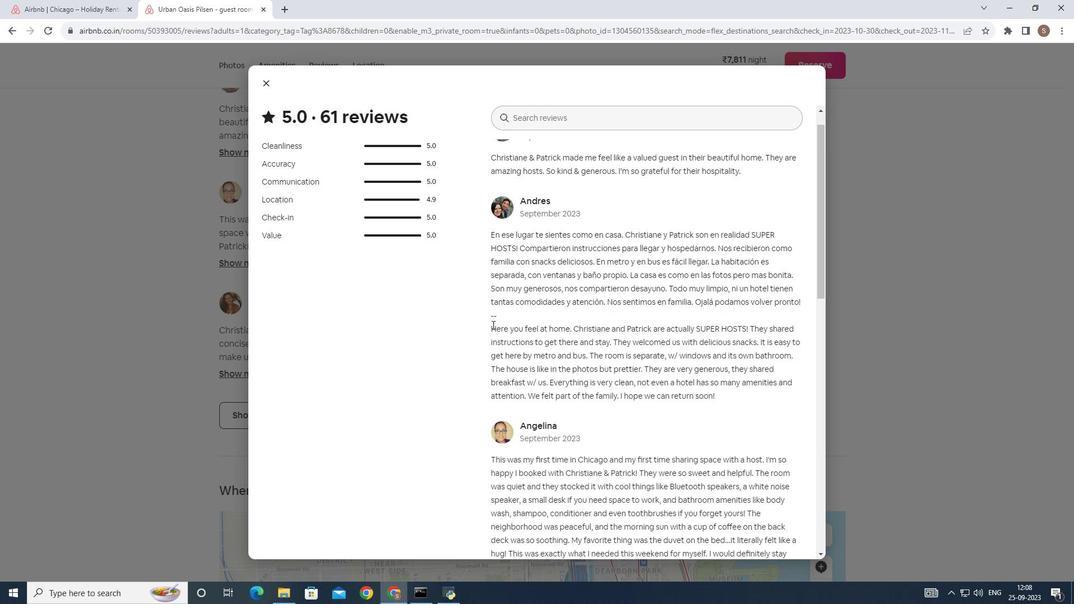 
Action: Mouse scrolled (498, 330) with delta (0, 0)
Screenshot: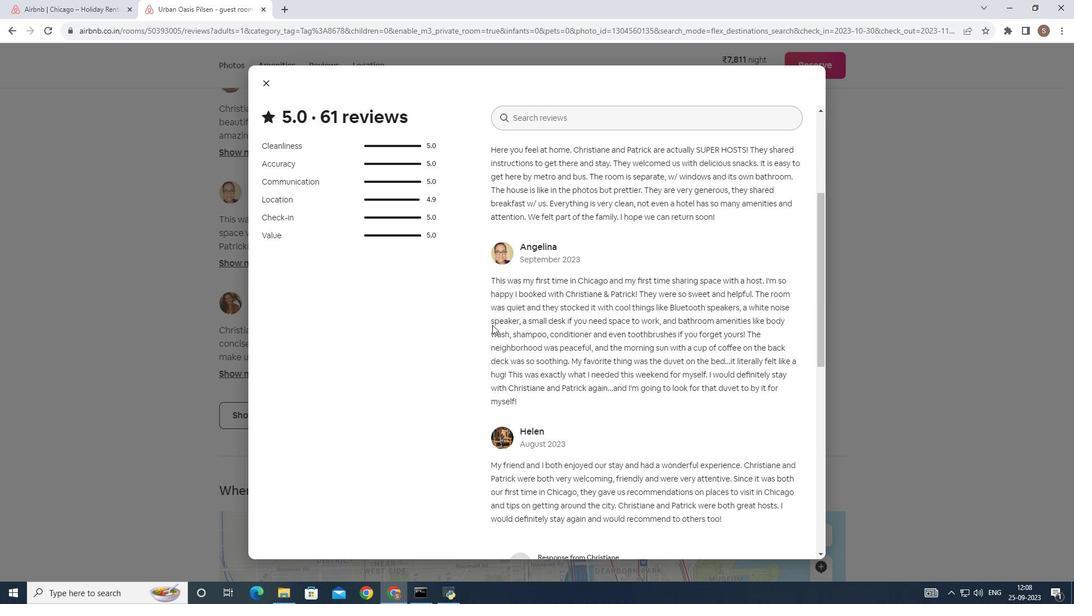 
Action: Mouse scrolled (498, 330) with delta (0, 0)
Screenshot: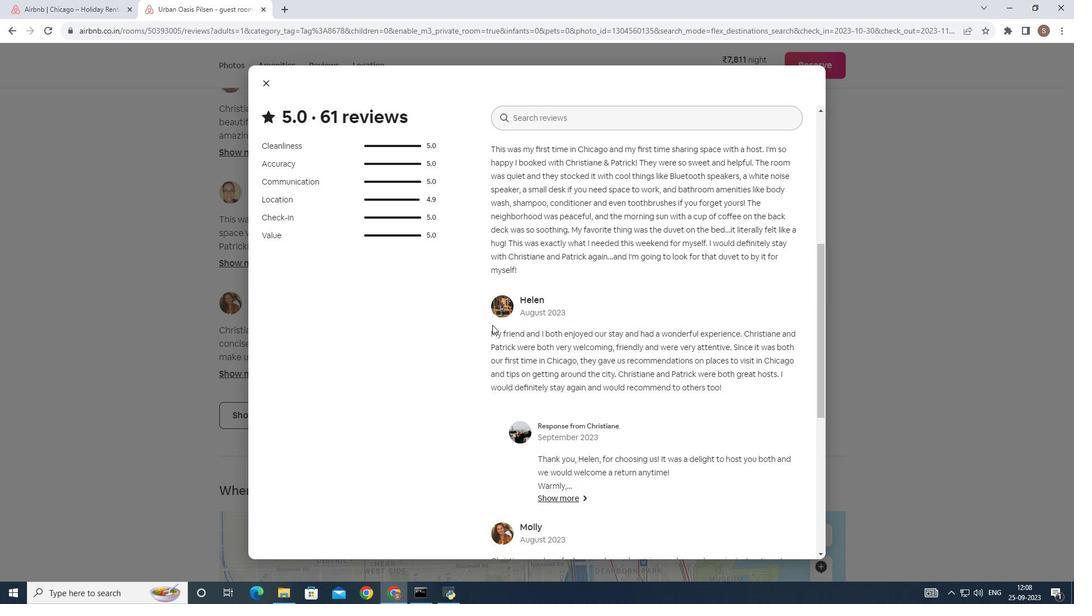 
Action: Mouse scrolled (498, 330) with delta (0, 0)
Screenshot: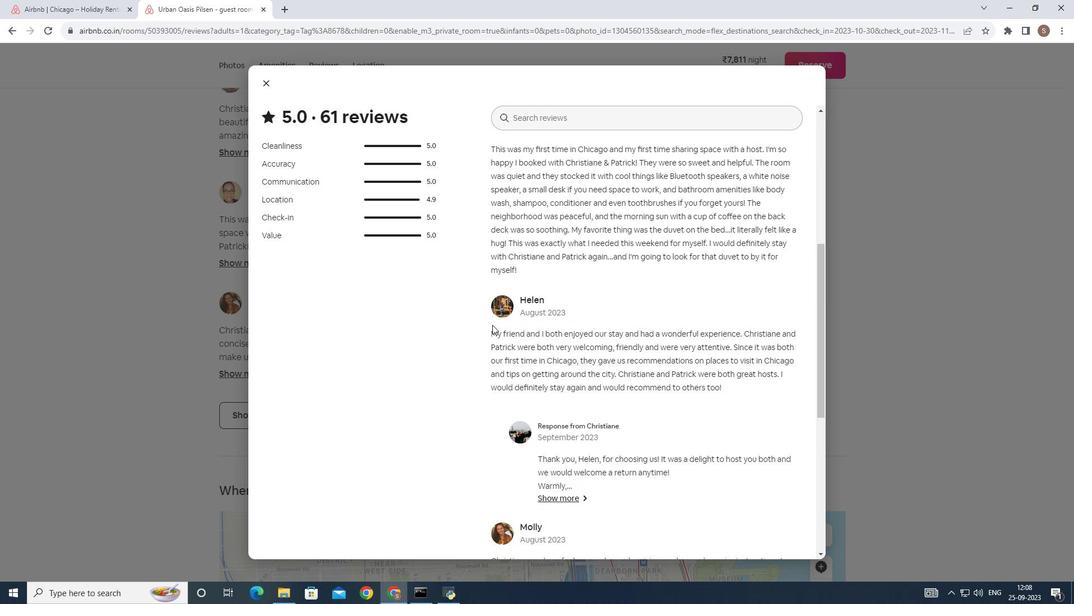 
Action: Mouse scrolled (498, 330) with delta (0, 0)
Screenshot: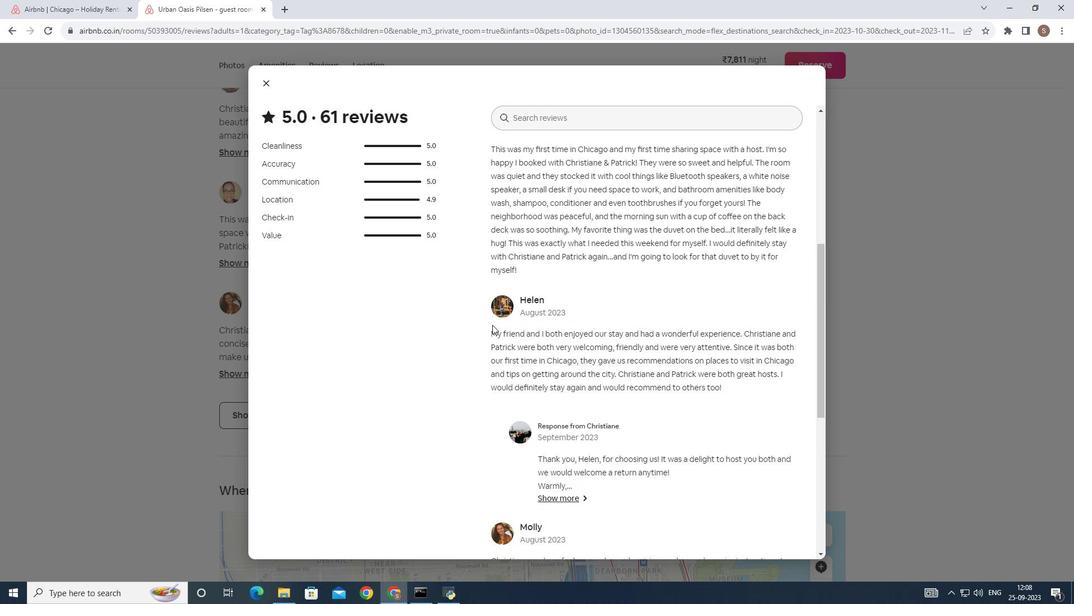 
Action: Mouse scrolled (498, 330) with delta (0, 0)
Screenshot: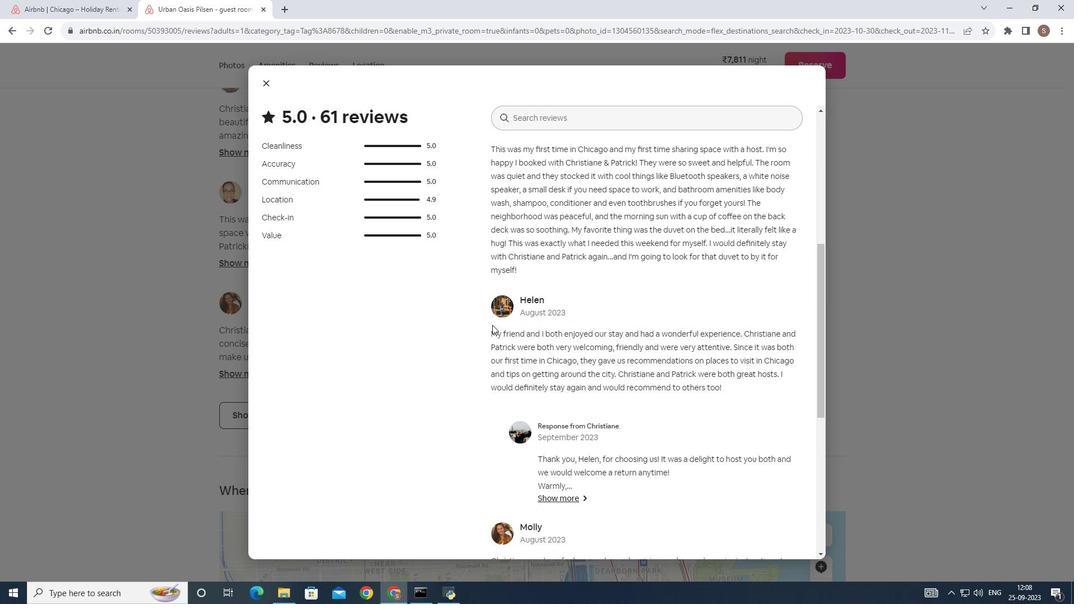 
Action: Mouse scrolled (498, 330) with delta (0, 0)
Screenshot: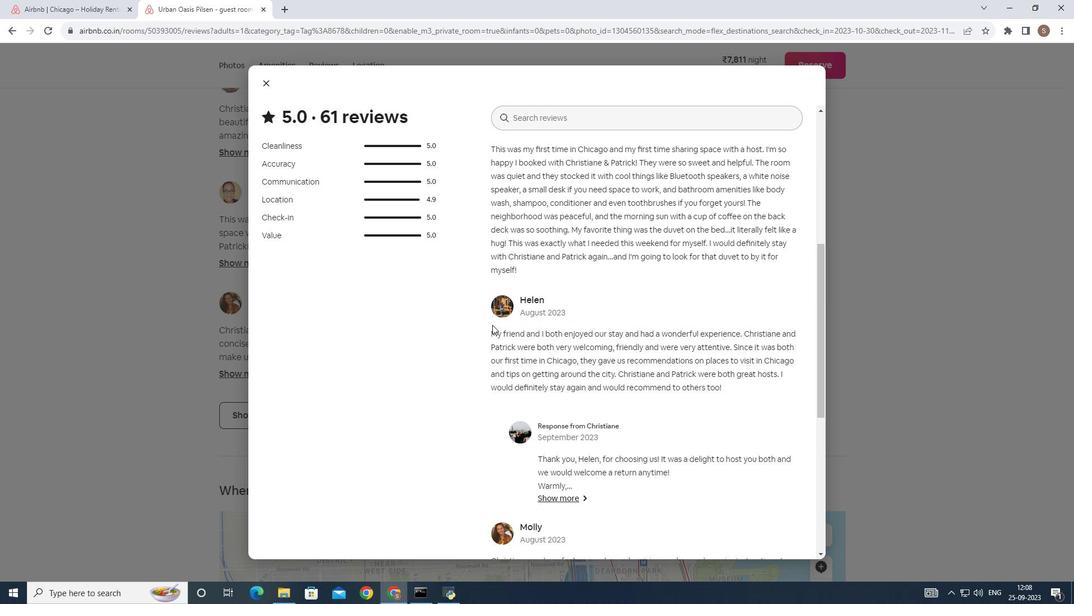 
Action: Mouse scrolled (498, 330) with delta (0, 0)
Screenshot: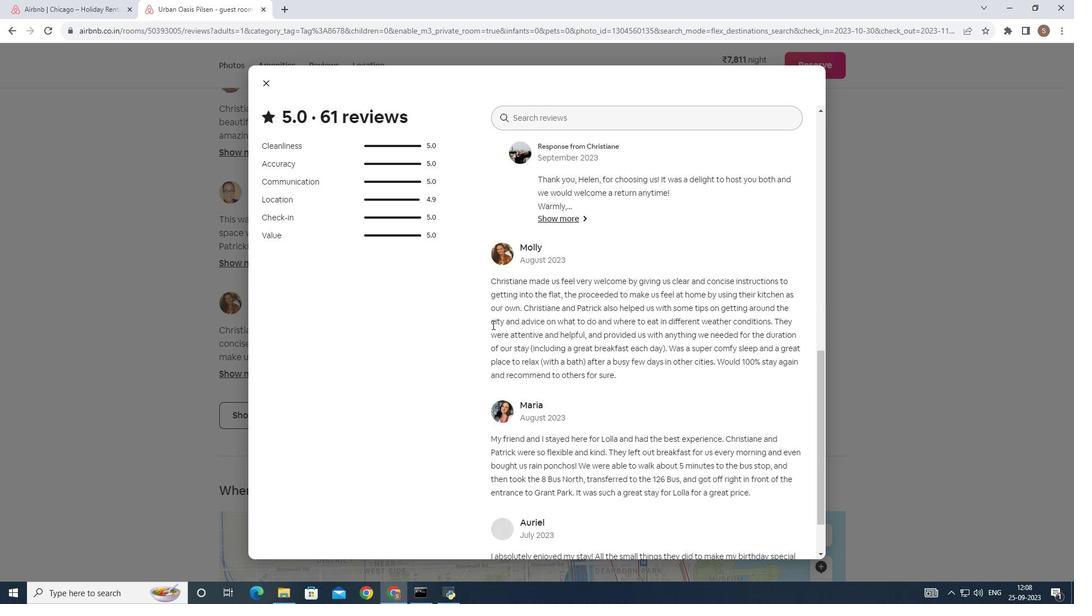 
Action: Mouse scrolled (498, 330) with delta (0, 0)
Screenshot: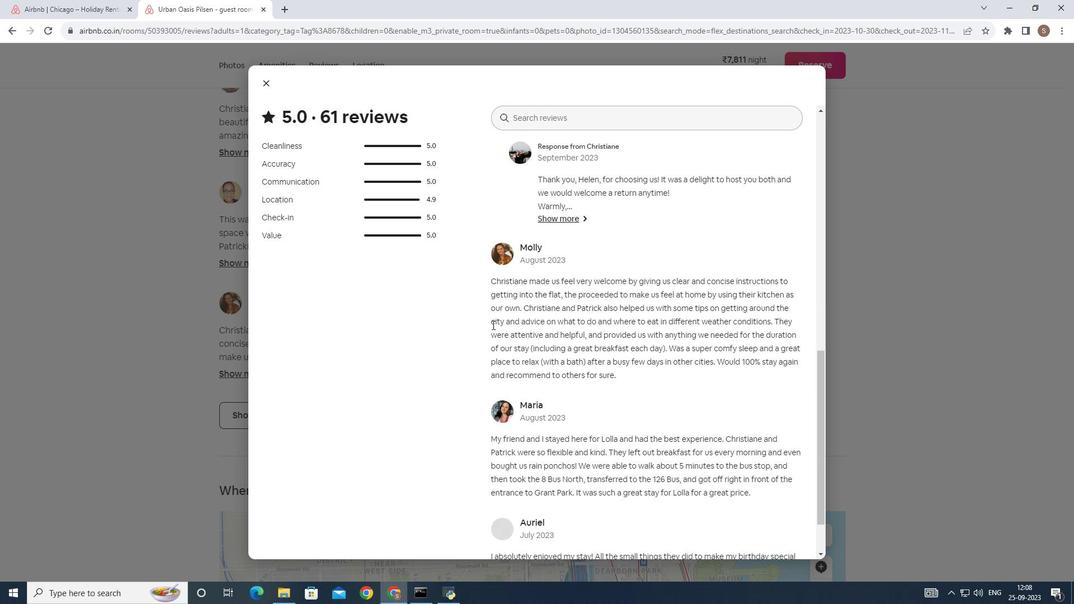 
Action: Mouse scrolled (498, 330) with delta (0, 0)
Screenshot: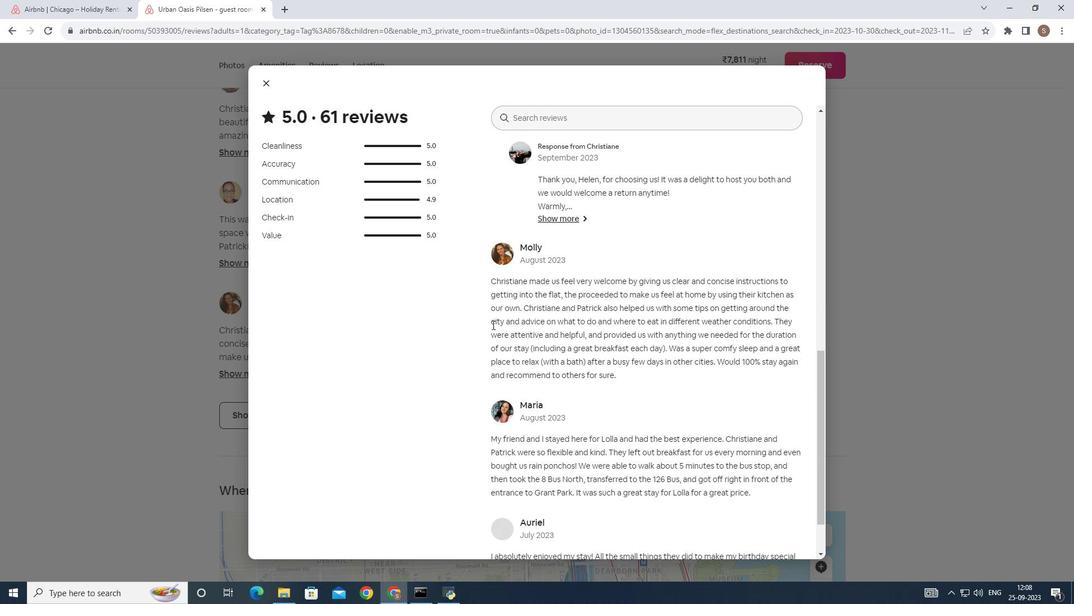 
Action: Mouse scrolled (498, 330) with delta (0, 0)
Screenshot: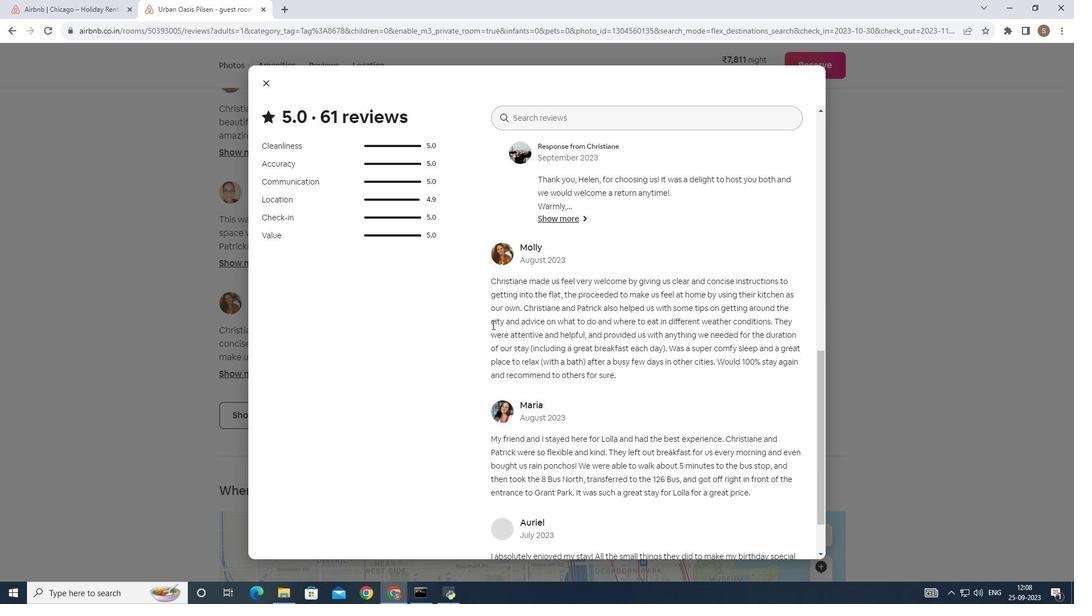 
Action: Mouse scrolled (498, 330) with delta (0, 0)
Screenshot: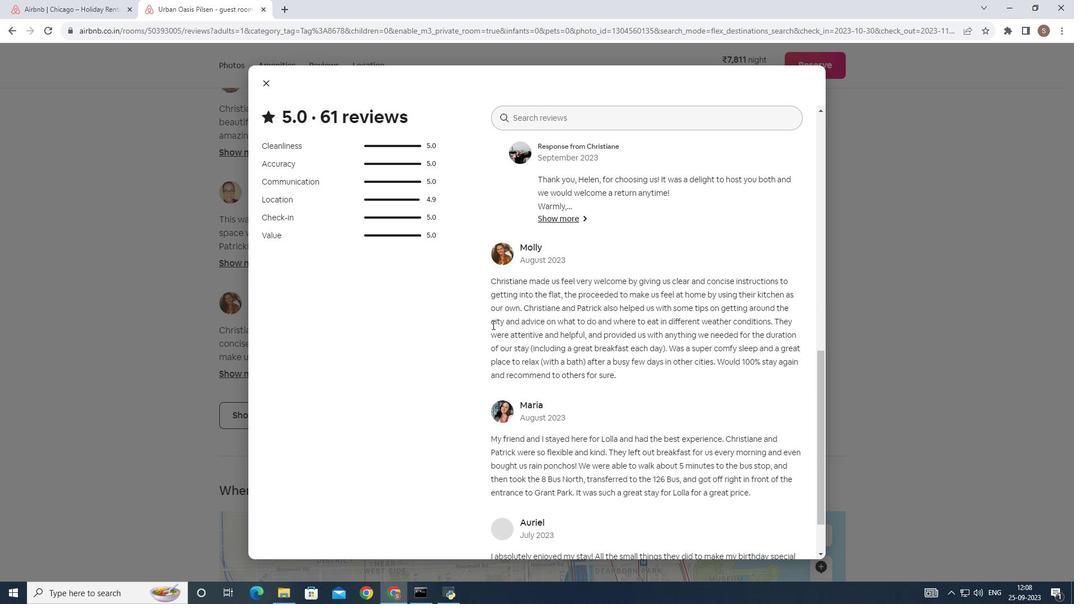 
Action: Mouse scrolled (498, 330) with delta (0, 0)
Screenshot: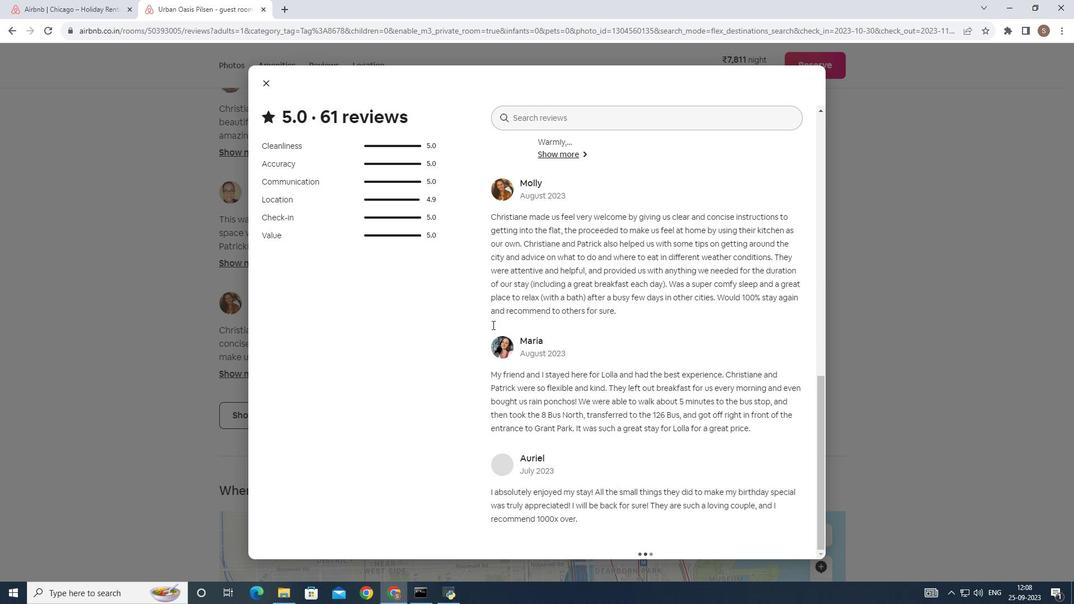 
Action: Mouse scrolled (498, 330) with delta (0, 0)
Screenshot: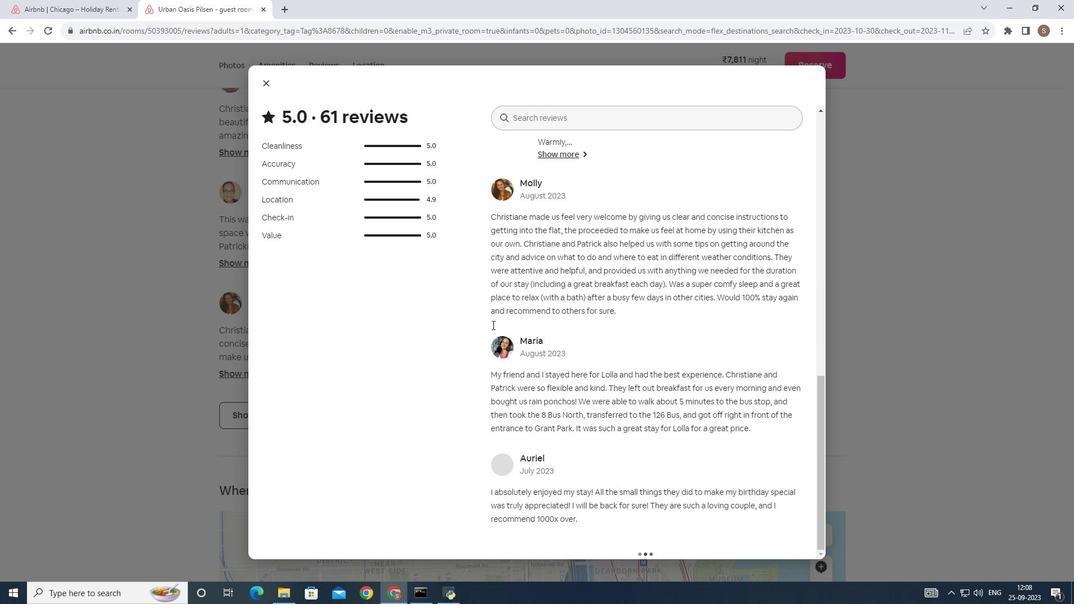 
Action: Mouse scrolled (498, 330) with delta (0, 0)
Screenshot: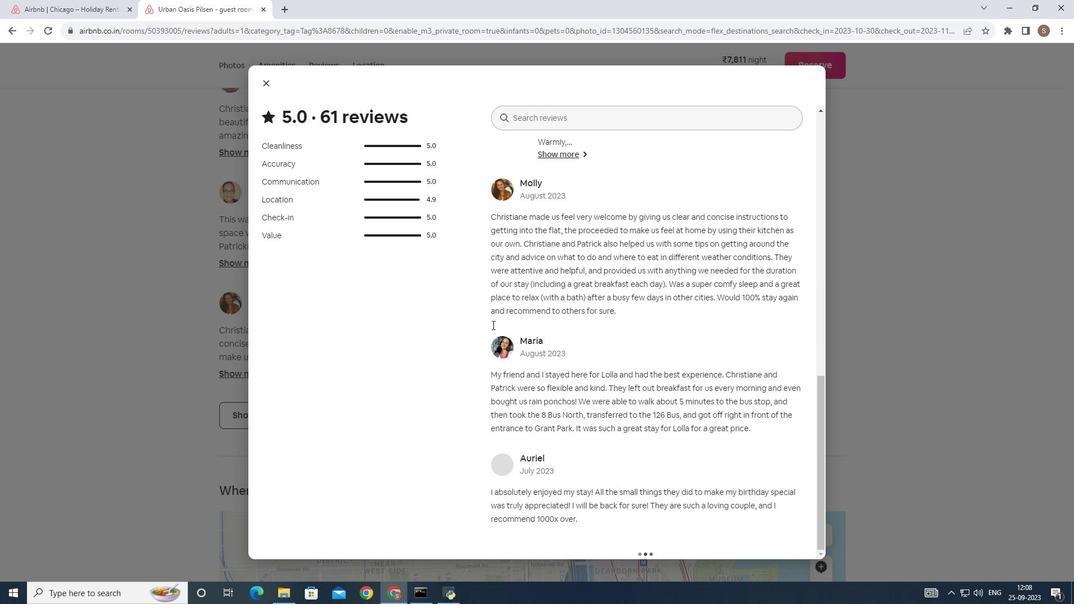 
Action: Mouse scrolled (498, 330) with delta (0, 0)
Screenshot: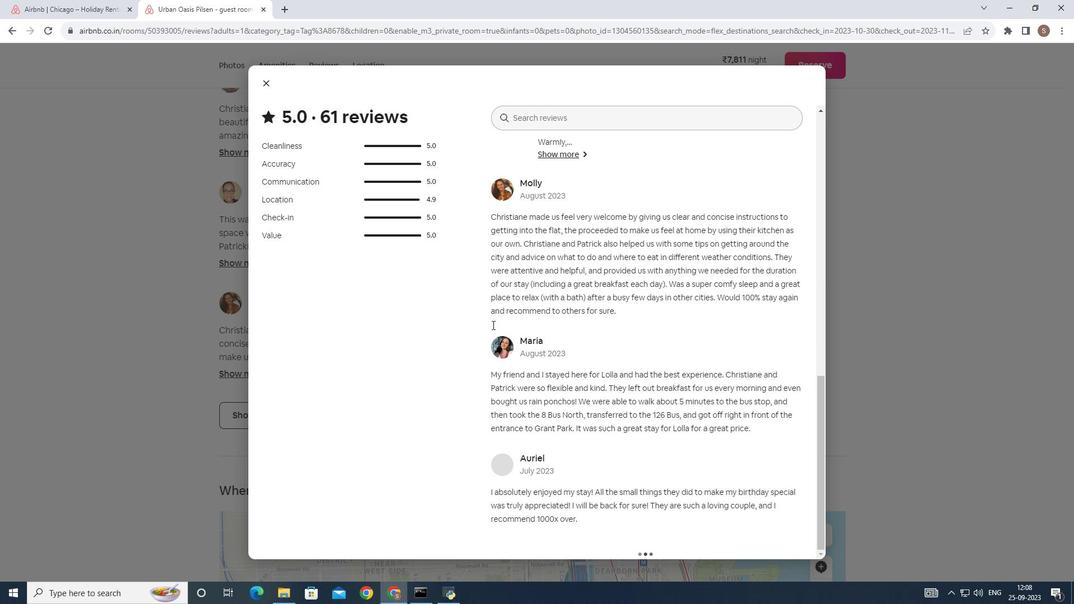 
Action: Mouse scrolled (498, 330) with delta (0, 0)
Screenshot: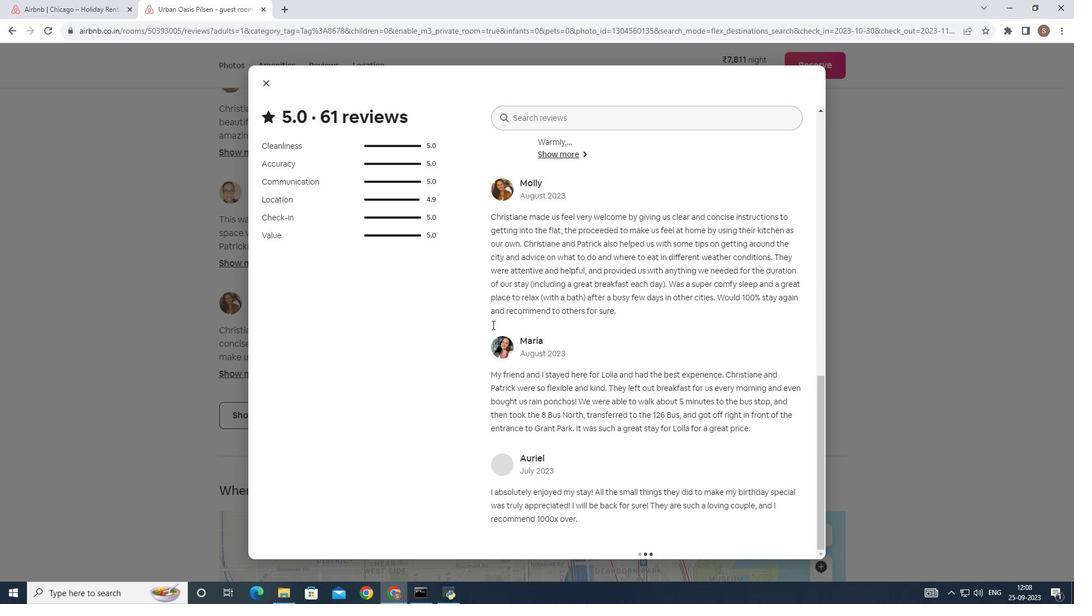 
Action: Mouse moved to (622, 301)
Screenshot: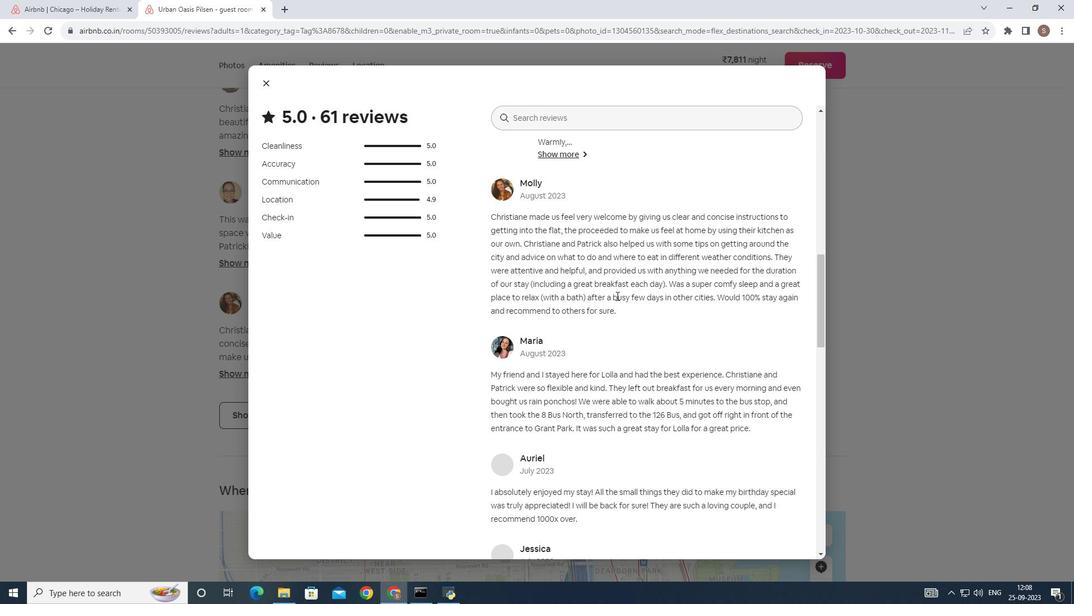
Action: Mouse scrolled (622, 301) with delta (0, 0)
Screenshot: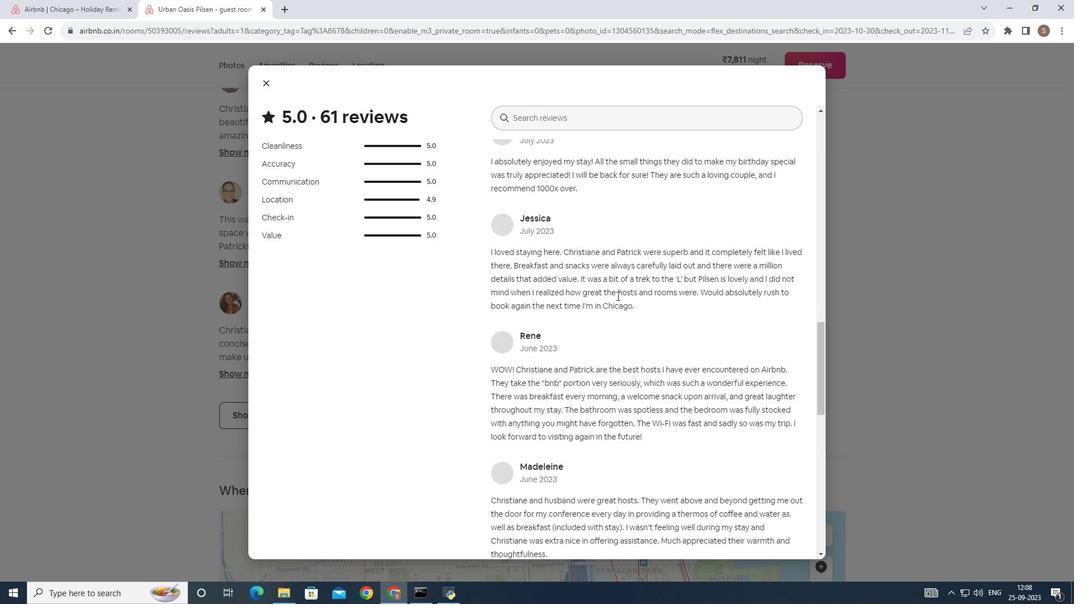 
Action: Mouse moved to (622, 301)
Screenshot: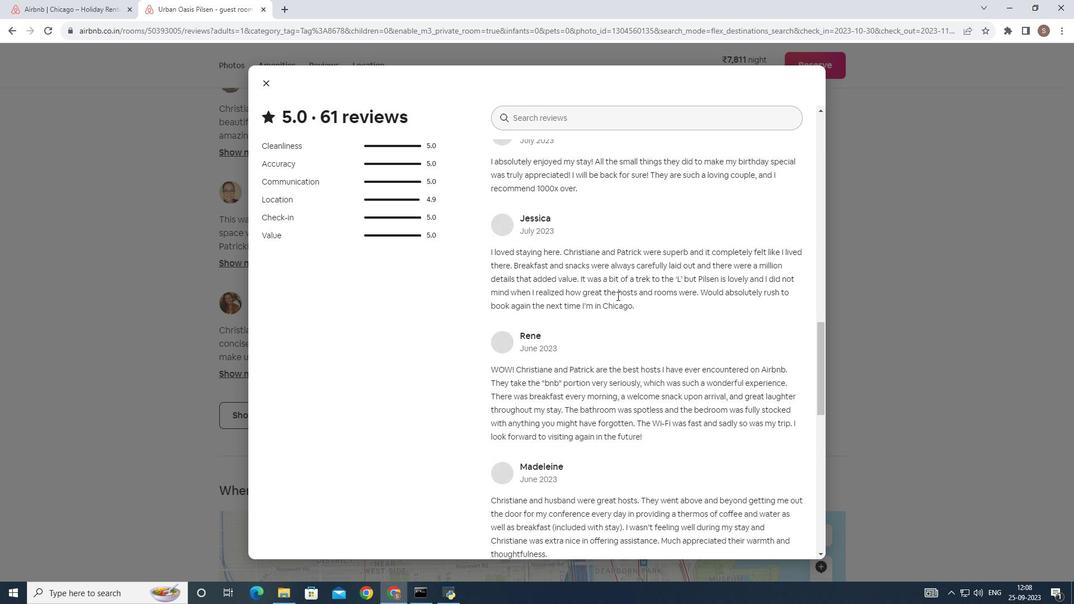 
Action: Mouse scrolled (622, 301) with delta (0, 0)
Screenshot: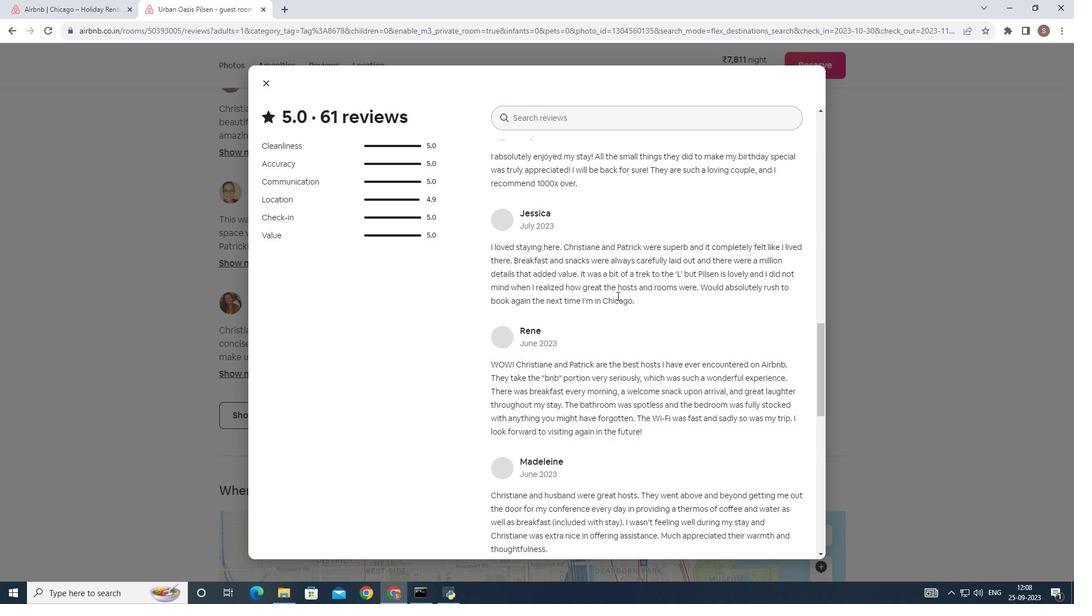 
Action: Mouse scrolled (622, 301) with delta (0, 0)
Screenshot: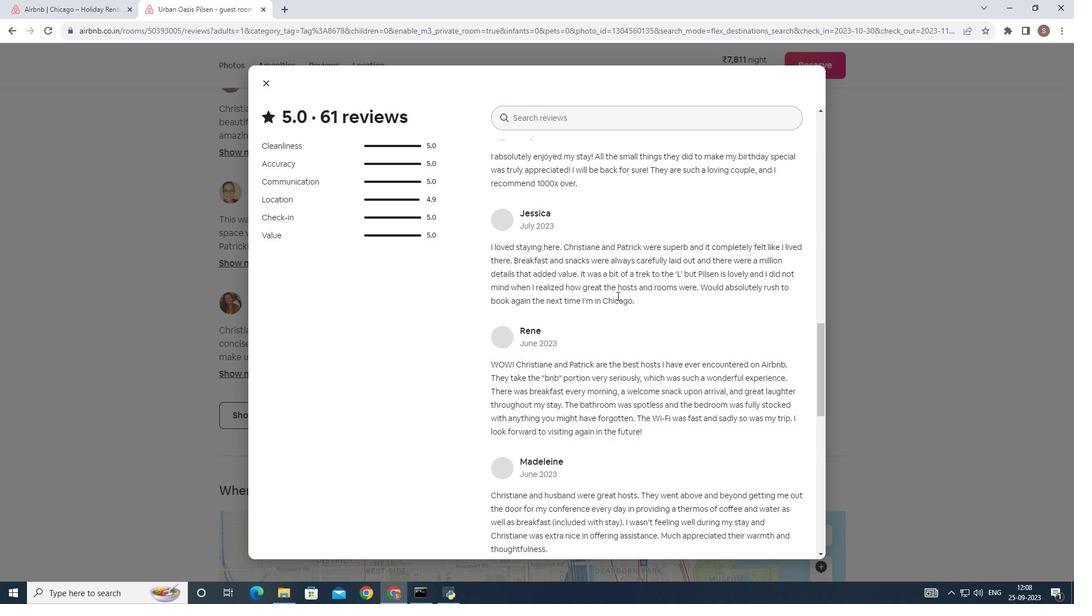 
Action: Mouse scrolled (622, 301) with delta (0, 0)
Screenshot: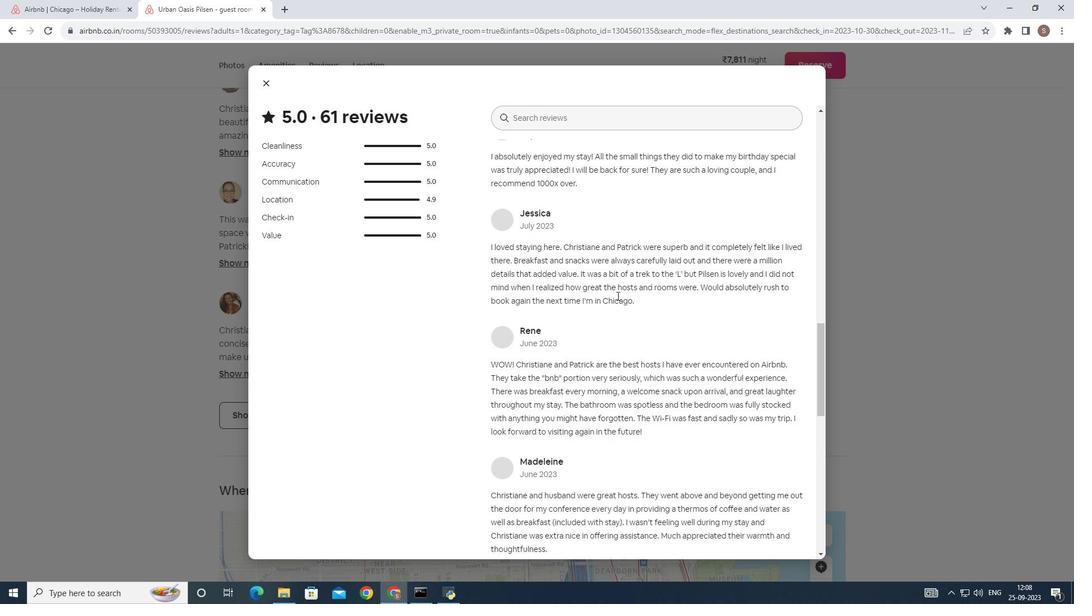
Action: Mouse scrolled (622, 301) with delta (0, 0)
Screenshot: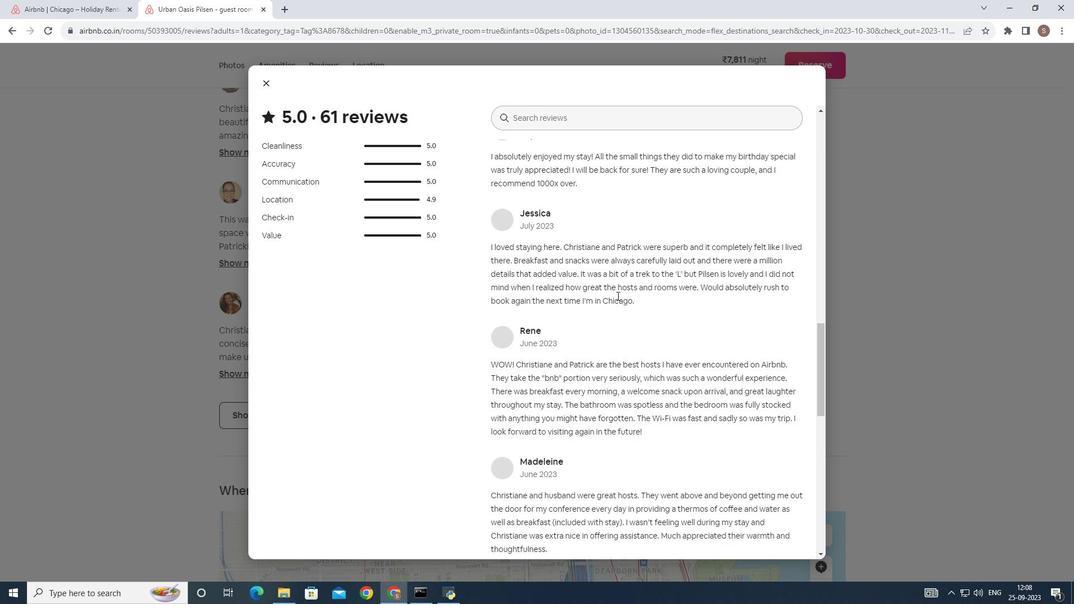 
Action: Mouse scrolled (622, 301) with delta (0, 0)
Screenshot: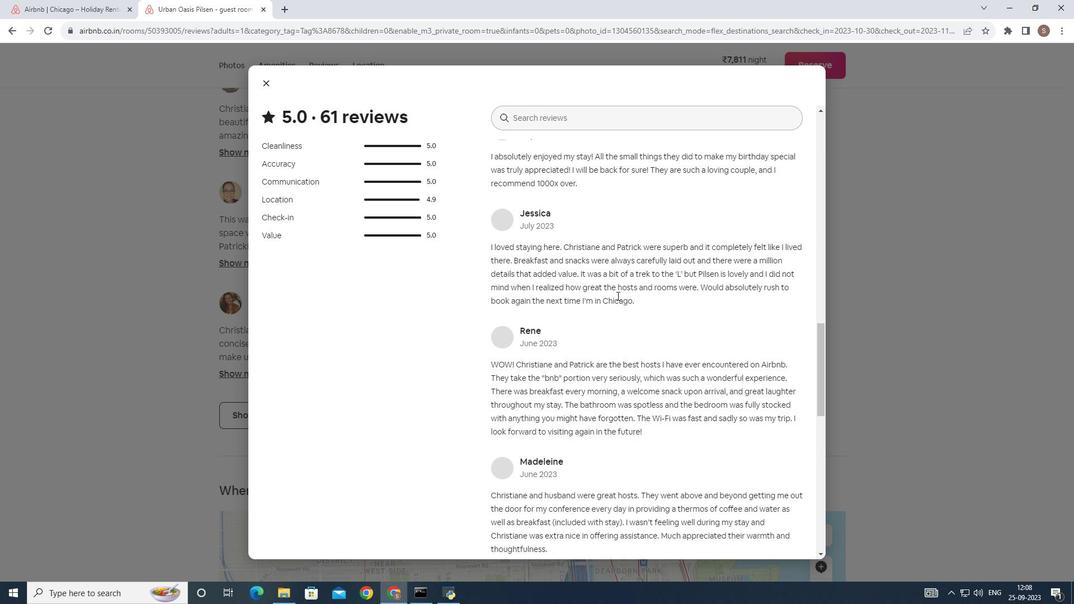 
Action: Mouse moved to (622, 302)
Screenshot: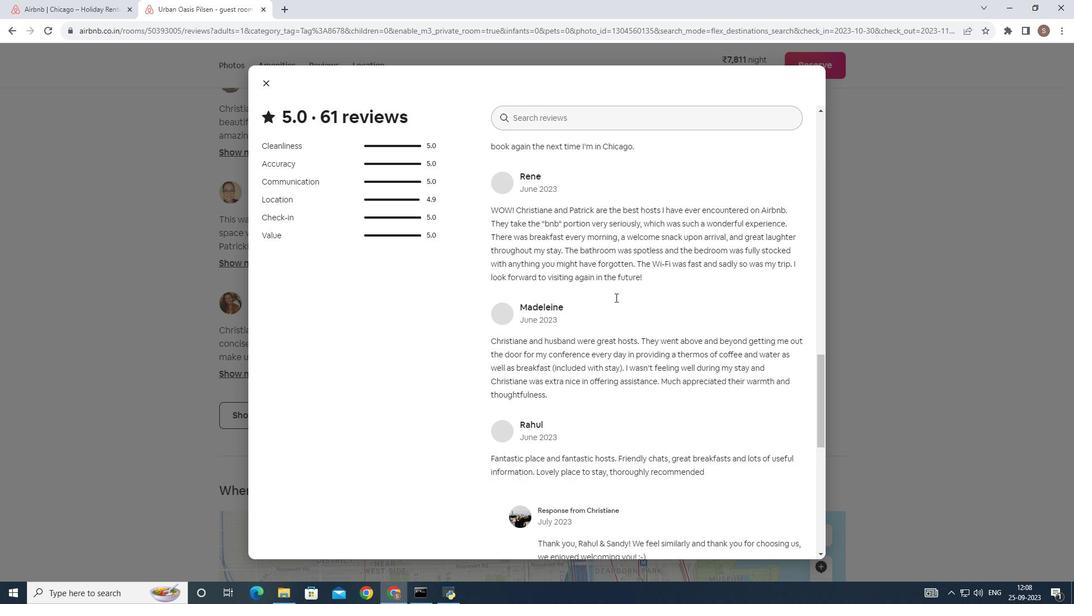 
Action: Mouse scrolled (622, 302) with delta (0, 0)
Screenshot: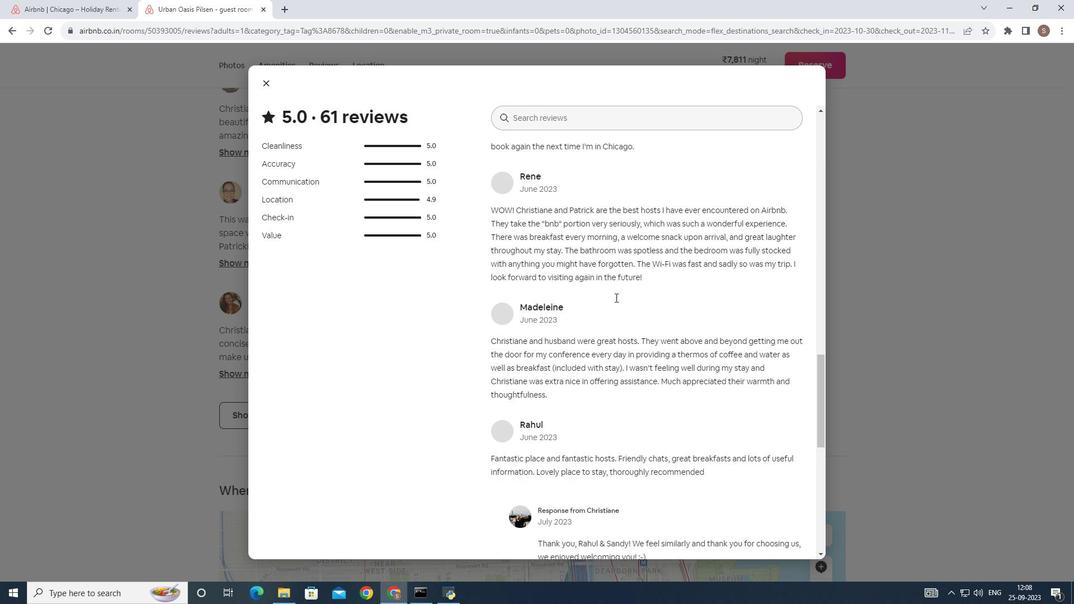 
Action: Mouse moved to (621, 303)
Screenshot: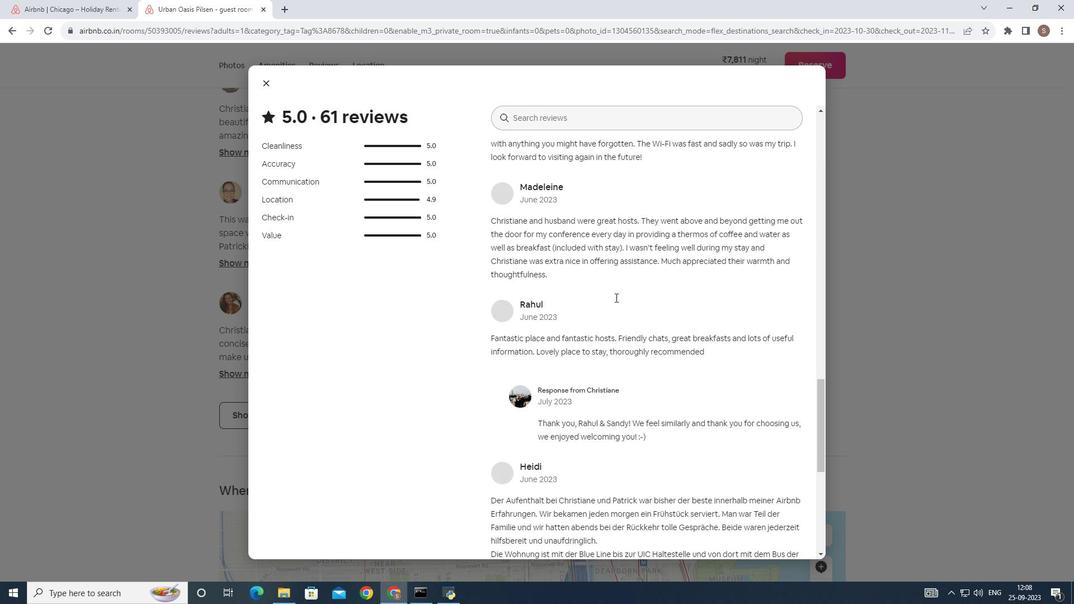 
Action: Mouse scrolled (621, 302) with delta (0, 0)
Screenshot: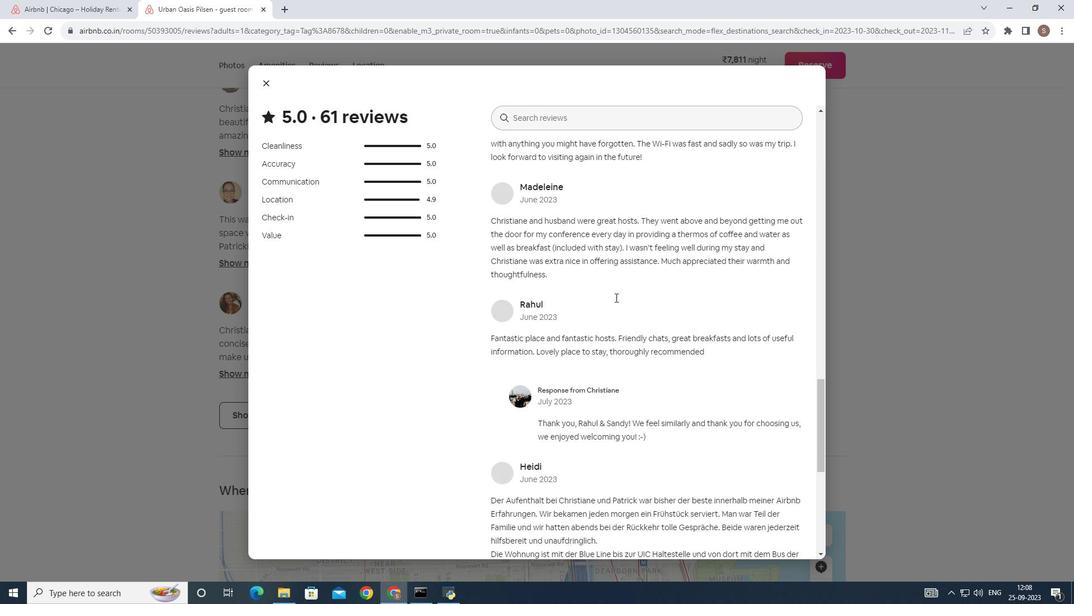 
Action: Mouse scrolled (621, 302) with delta (0, 0)
Screenshot: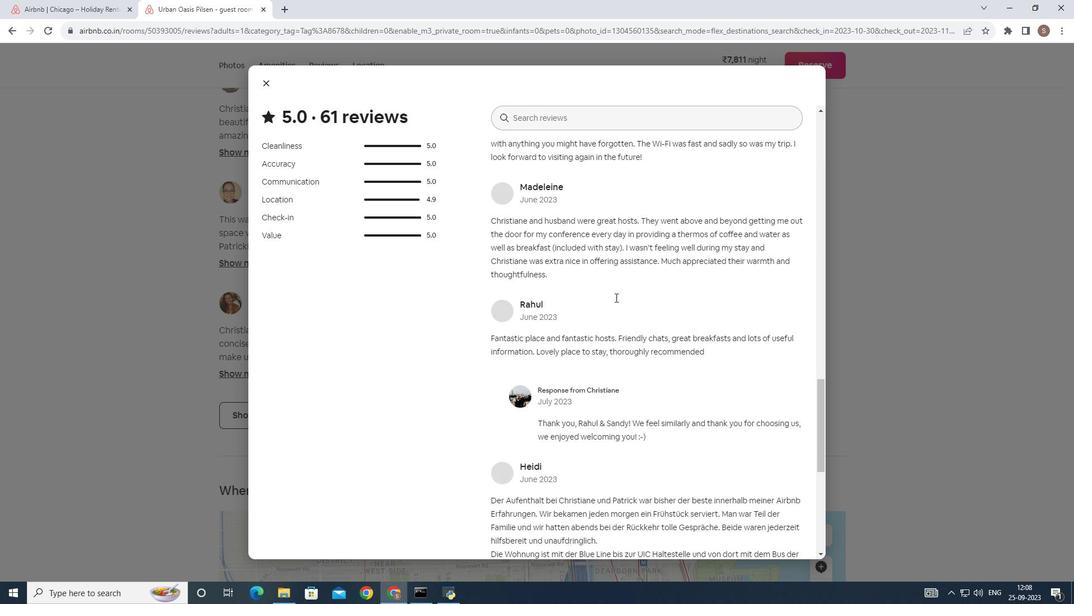 
Action: Mouse scrolled (621, 302) with delta (0, 0)
Screenshot: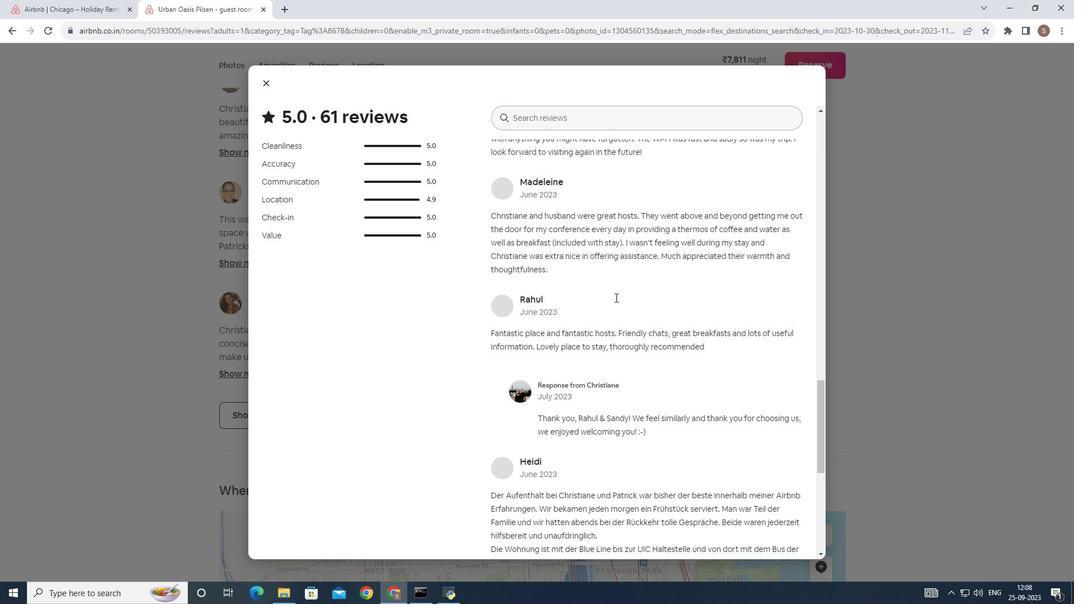 
Action: Mouse scrolled (621, 302) with delta (0, 0)
Screenshot: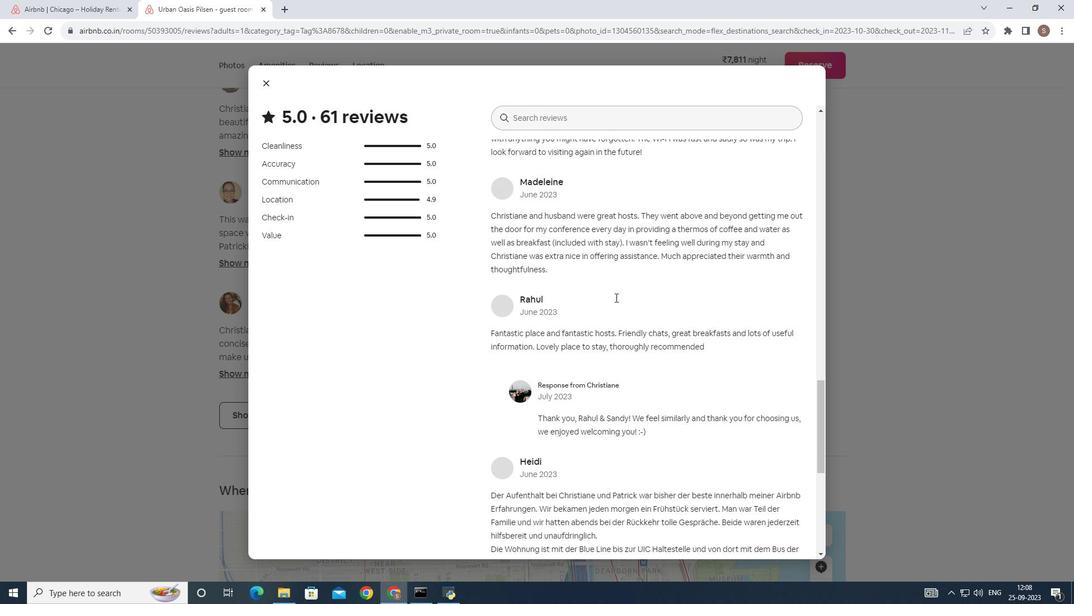 
Action: Mouse scrolled (621, 302) with delta (0, 0)
Screenshot: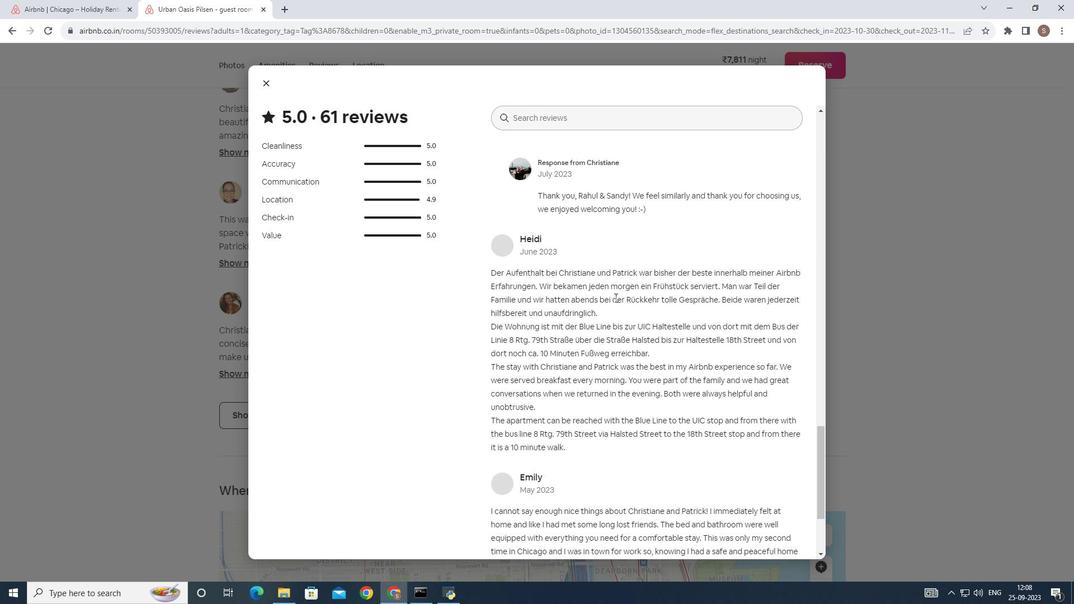 
Action: Mouse scrolled (621, 302) with delta (0, 0)
Screenshot: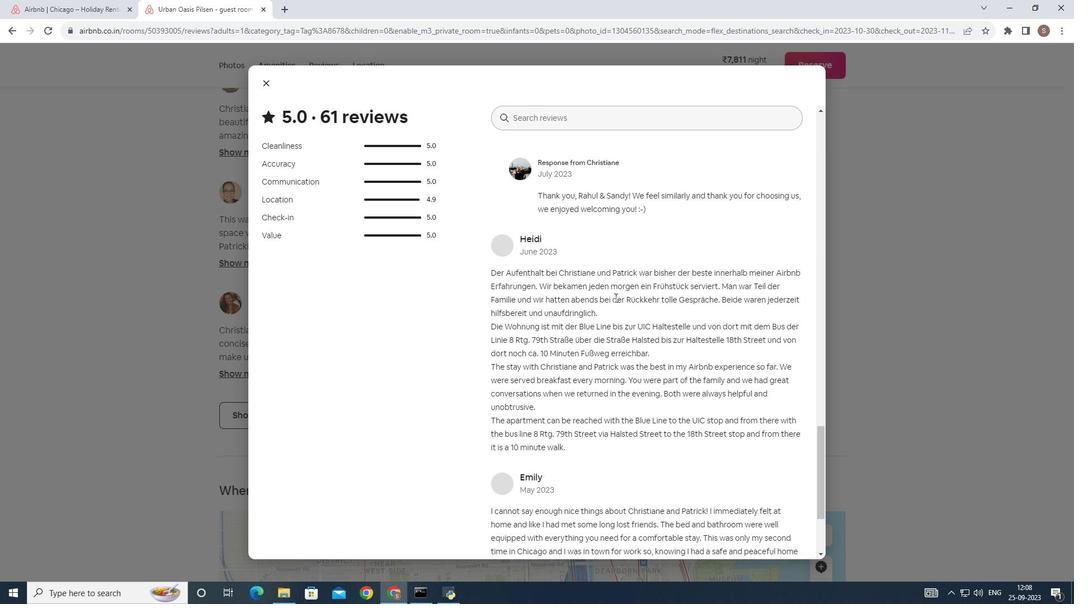 
Action: Mouse scrolled (621, 302) with delta (0, 0)
Screenshot: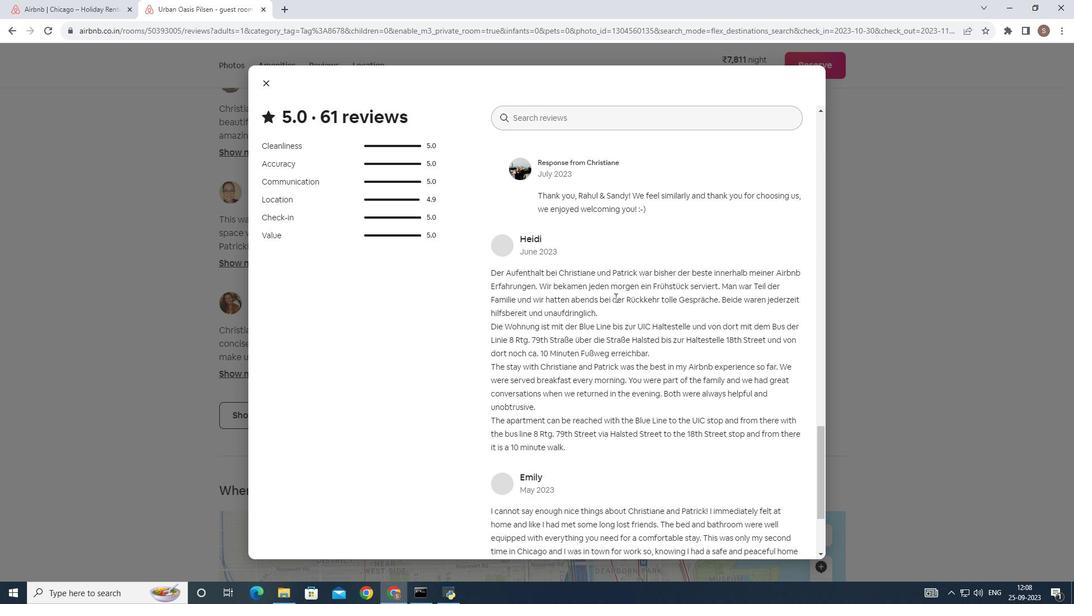 
Action: Mouse scrolled (621, 302) with delta (0, 0)
Screenshot: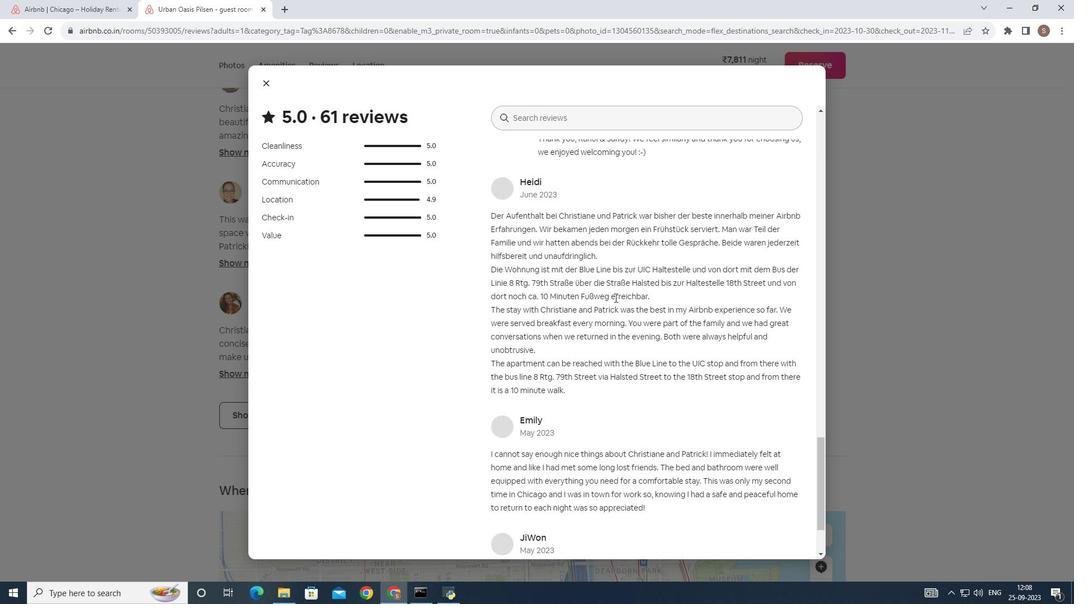 
Action: Mouse scrolled (621, 302) with delta (0, 0)
Screenshot: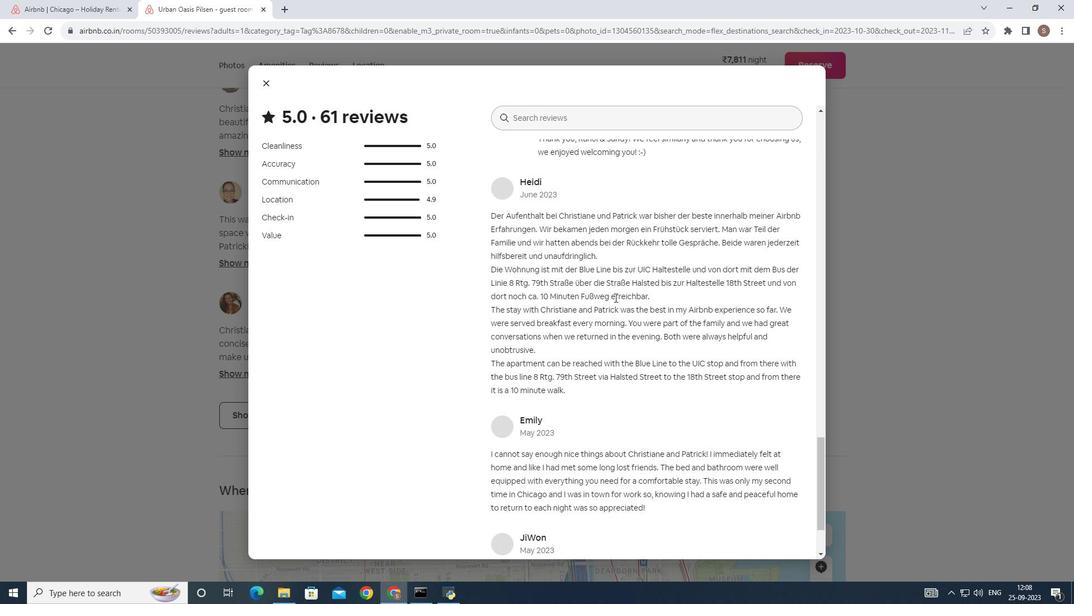 
Action: Mouse moved to (620, 303)
Screenshot: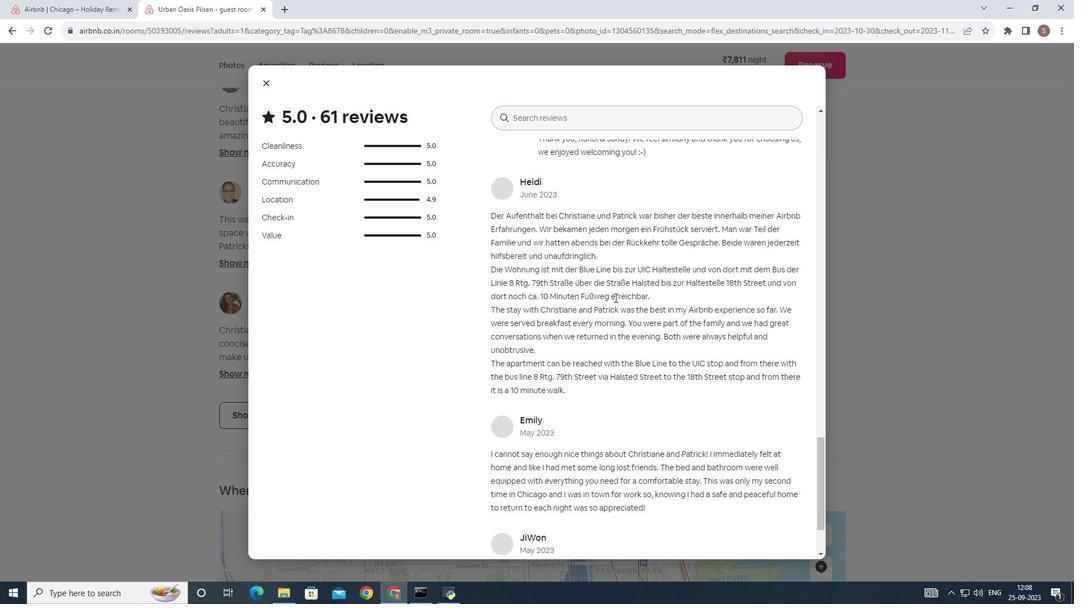 
Action: Mouse scrolled (620, 302) with delta (0, 0)
Screenshot: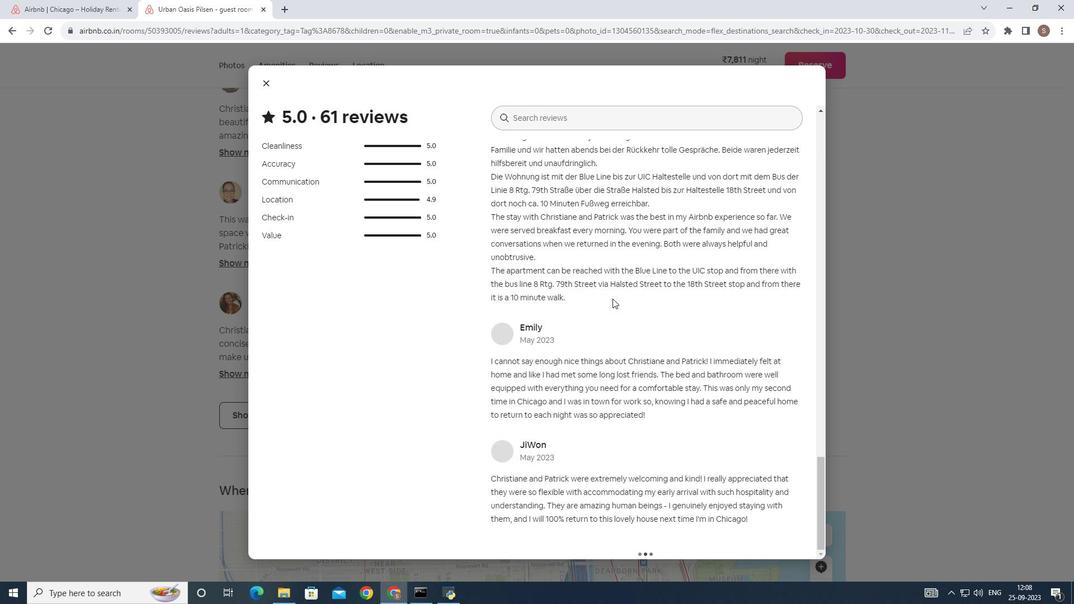 
Action: Mouse scrolled (620, 302) with delta (0, 0)
Screenshot: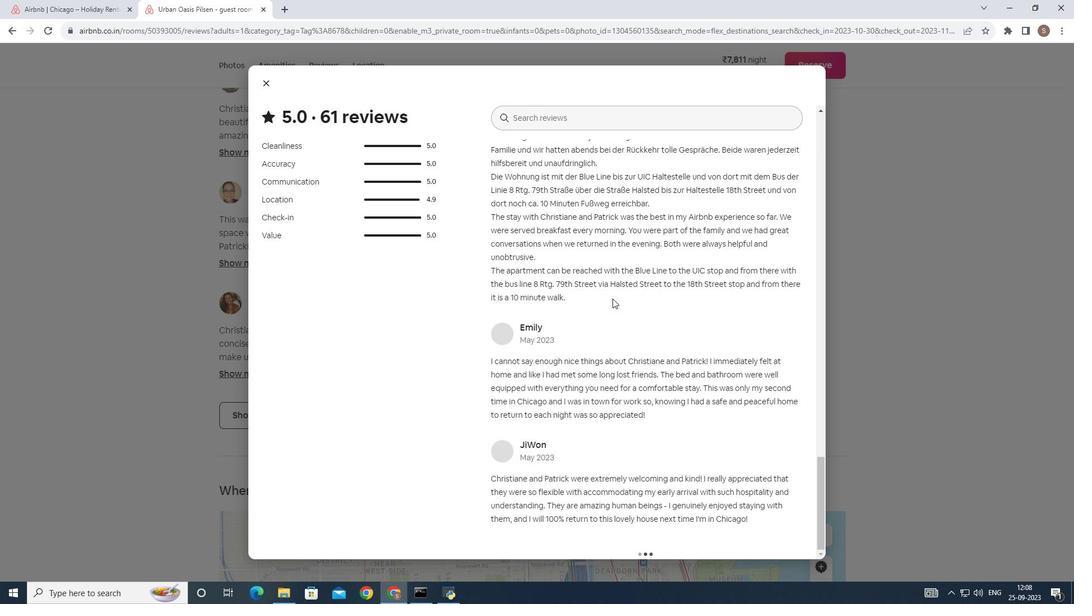 
Action: Mouse scrolled (620, 302) with delta (0, 0)
Screenshot: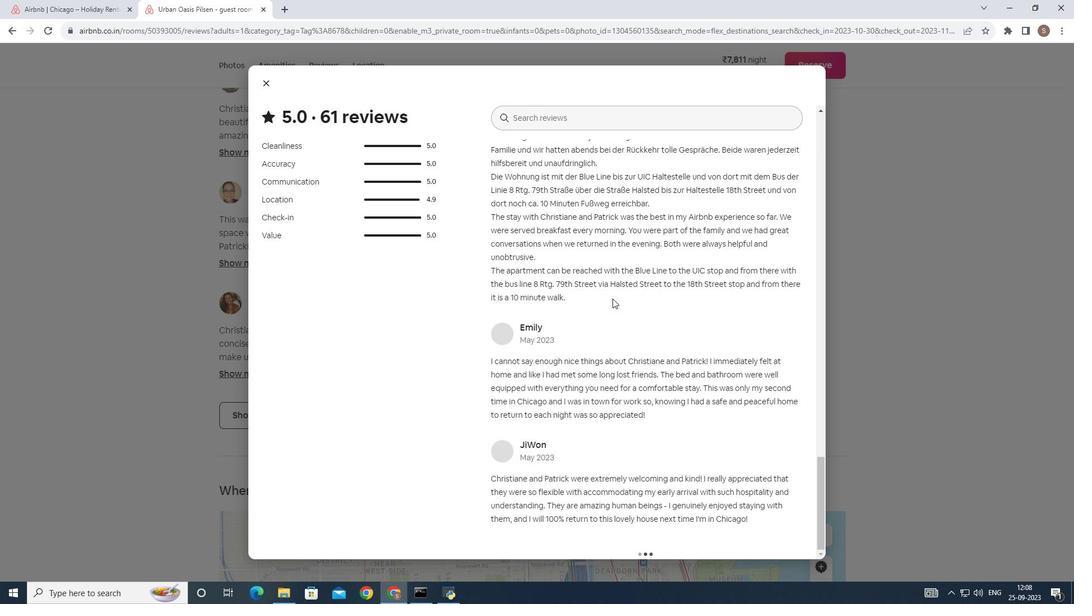 
Action: Mouse scrolled (620, 302) with delta (0, 0)
Screenshot: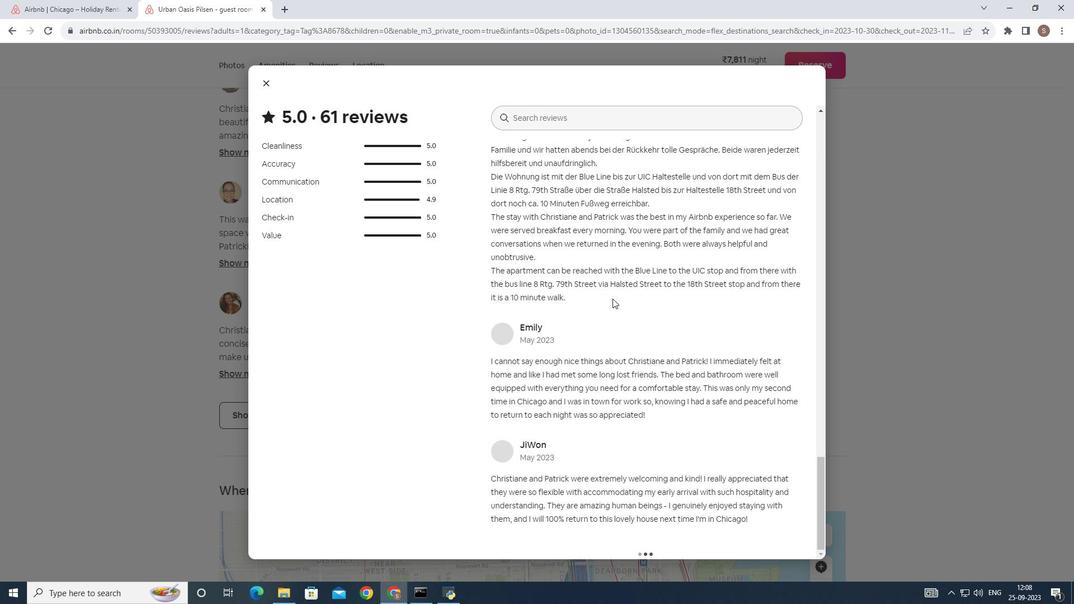 
Action: Mouse moved to (620, 303)
Screenshot: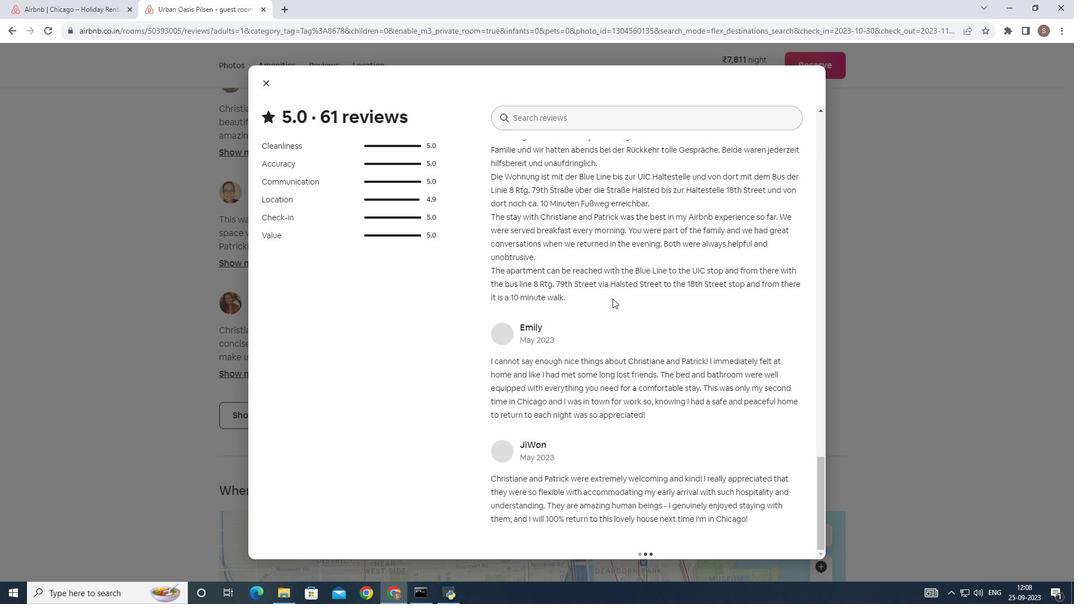 
Action: Mouse scrolled (620, 302) with delta (0, 0)
Screenshot: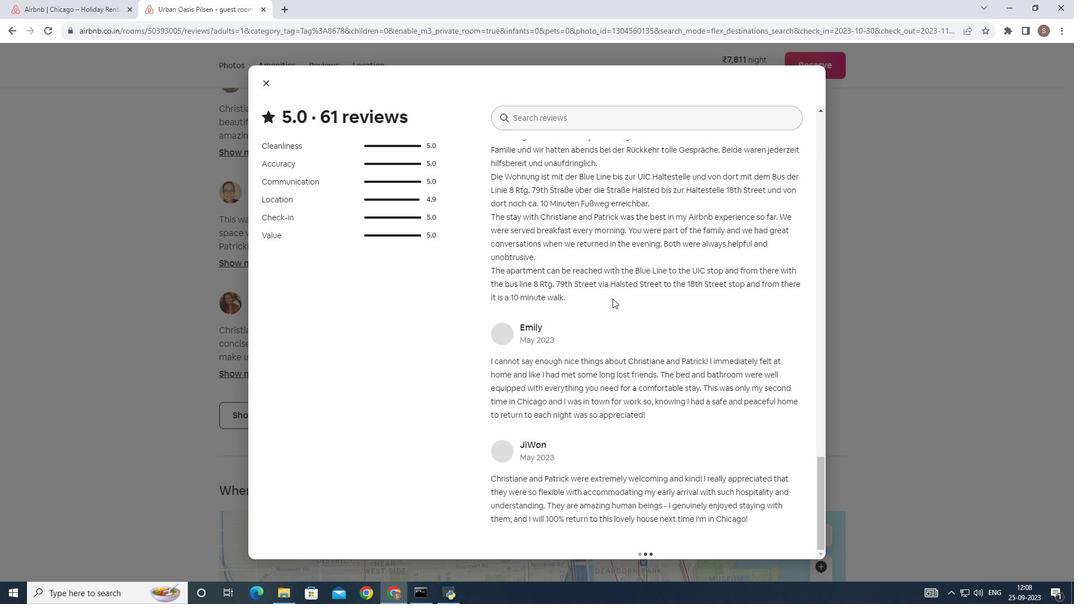 
Action: Mouse moved to (618, 304)
Screenshot: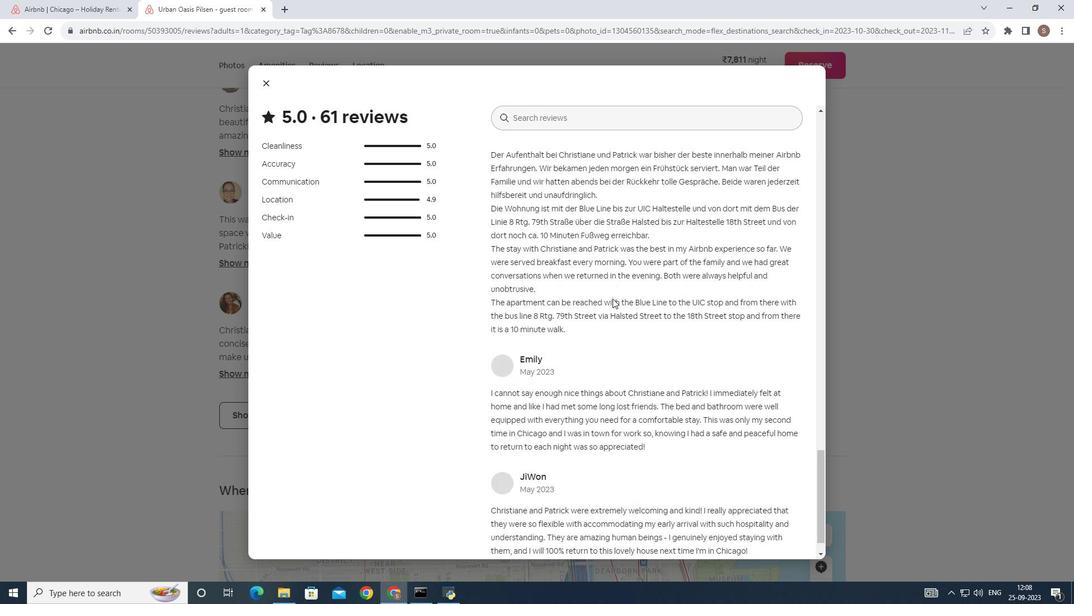 
Action: Mouse scrolled (618, 303) with delta (0, 0)
Screenshot: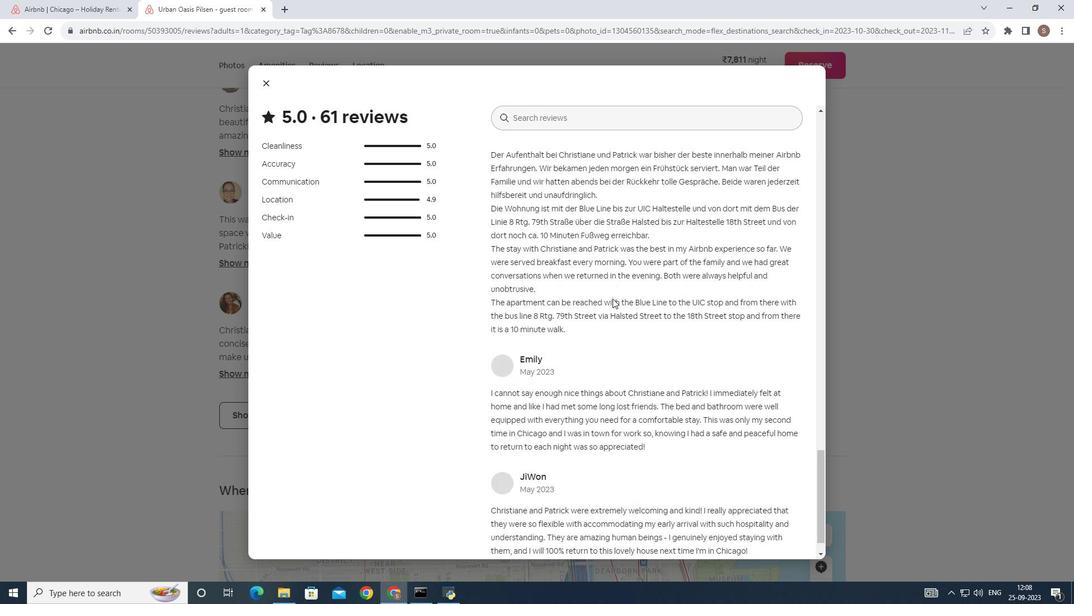
Action: Mouse scrolled (618, 304) with delta (0, 0)
Screenshot: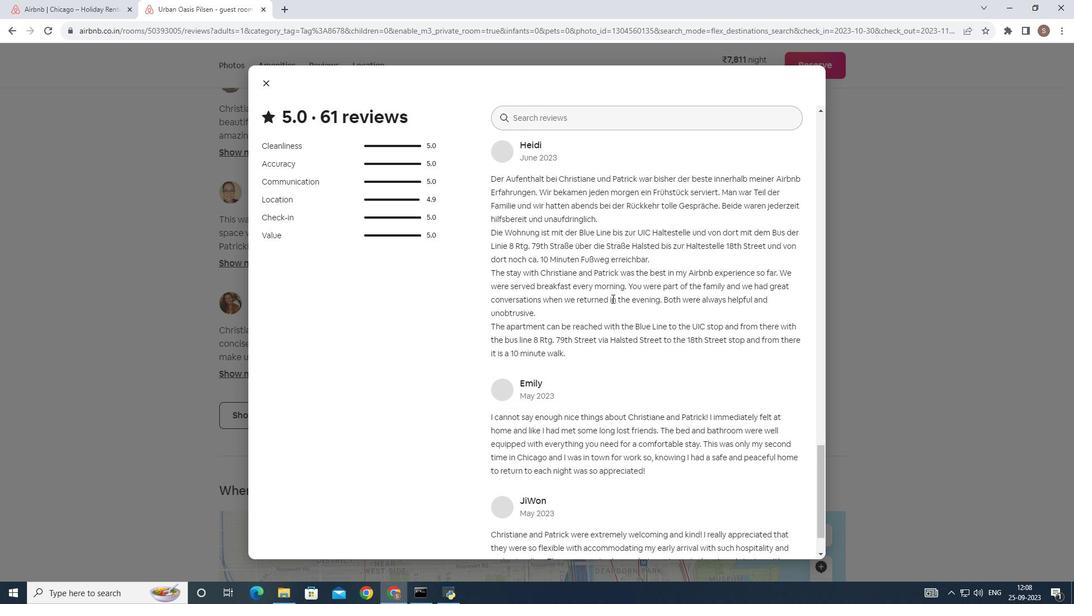 
Action: Mouse moved to (617, 304)
Screenshot: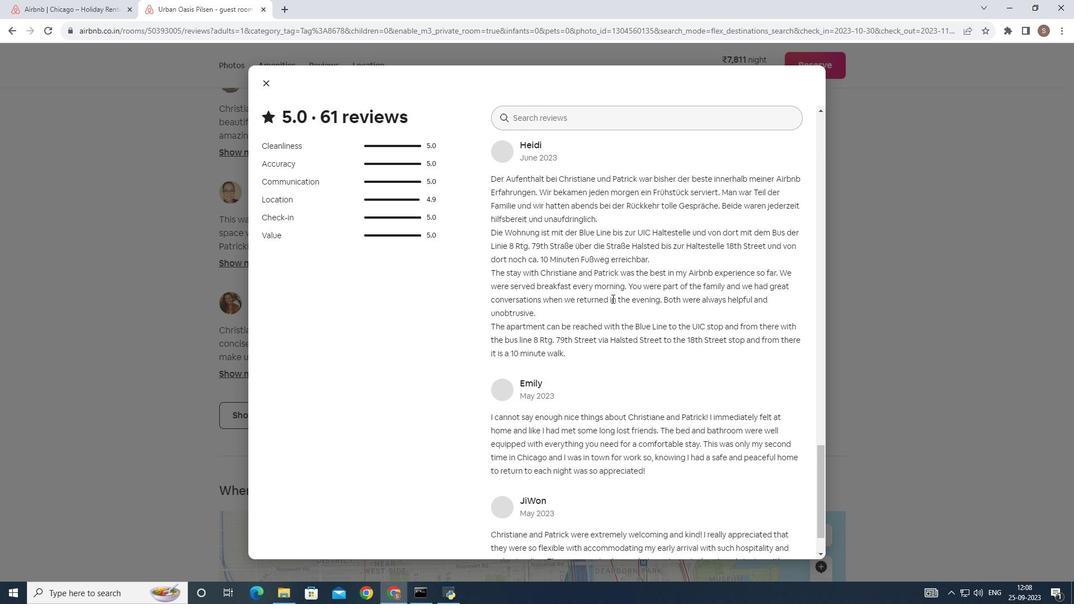 
Action: Mouse scrolled (617, 303) with delta (0, 0)
Screenshot: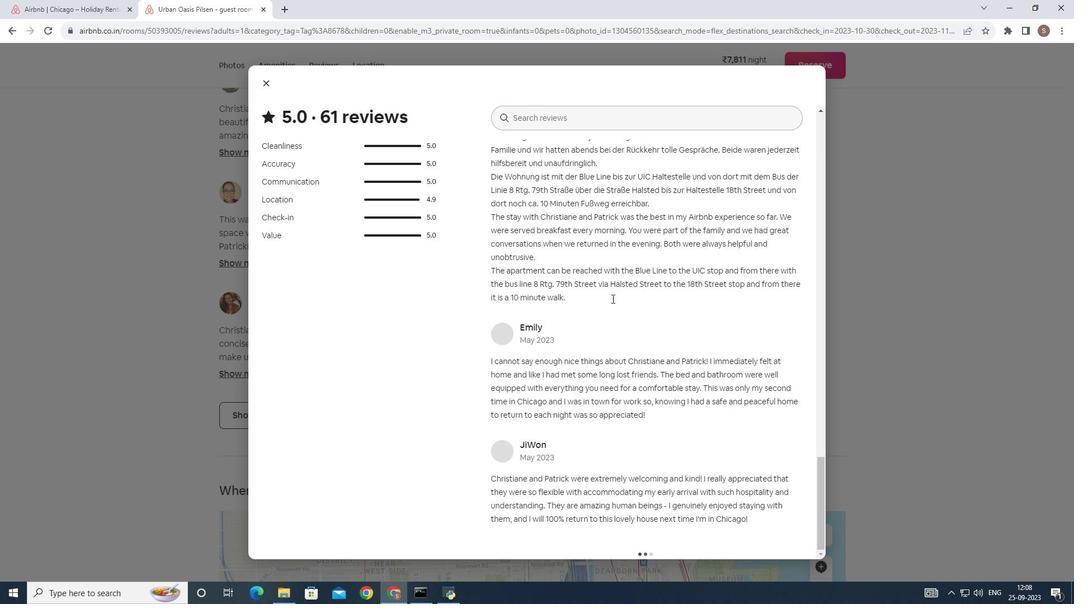 
Action: Mouse scrolled (617, 303) with delta (0, 0)
Screenshot: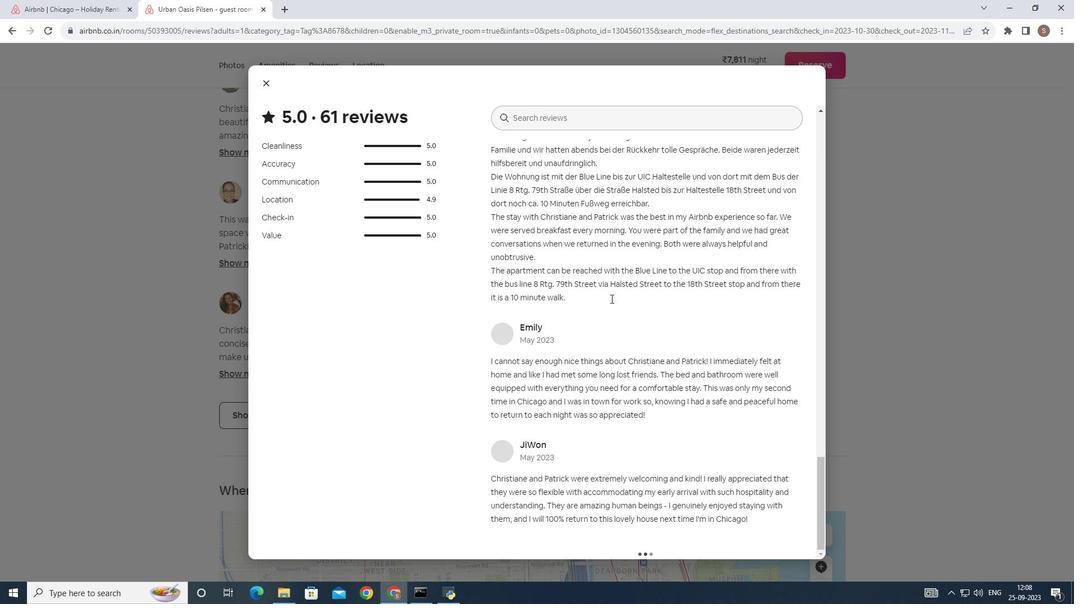 
Action: Mouse scrolled (617, 303) with delta (0, 0)
Screenshot: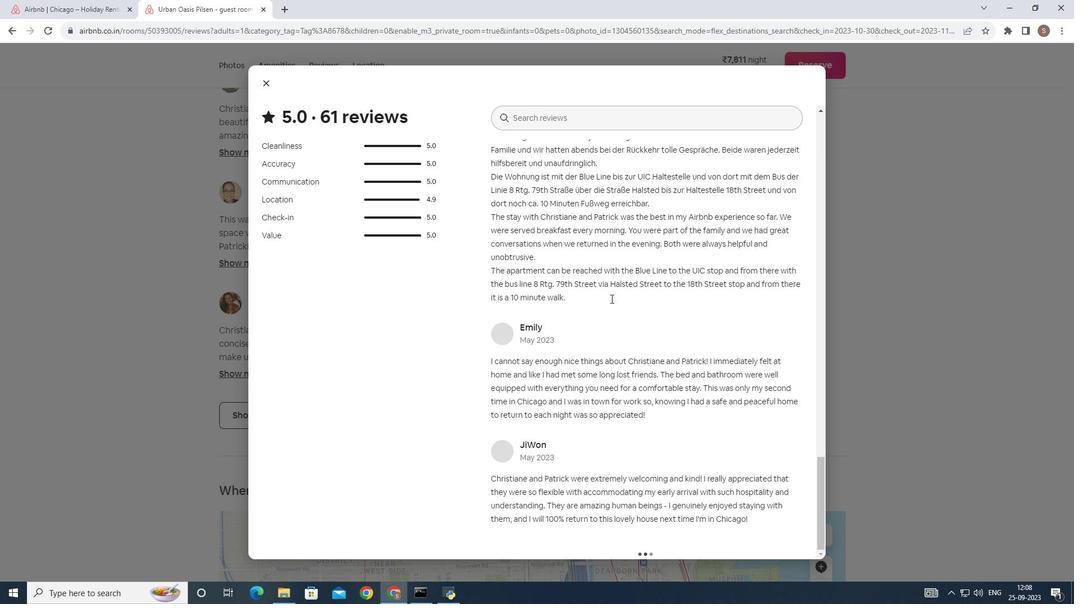 
Action: Mouse scrolled (617, 303) with delta (0, 0)
Screenshot: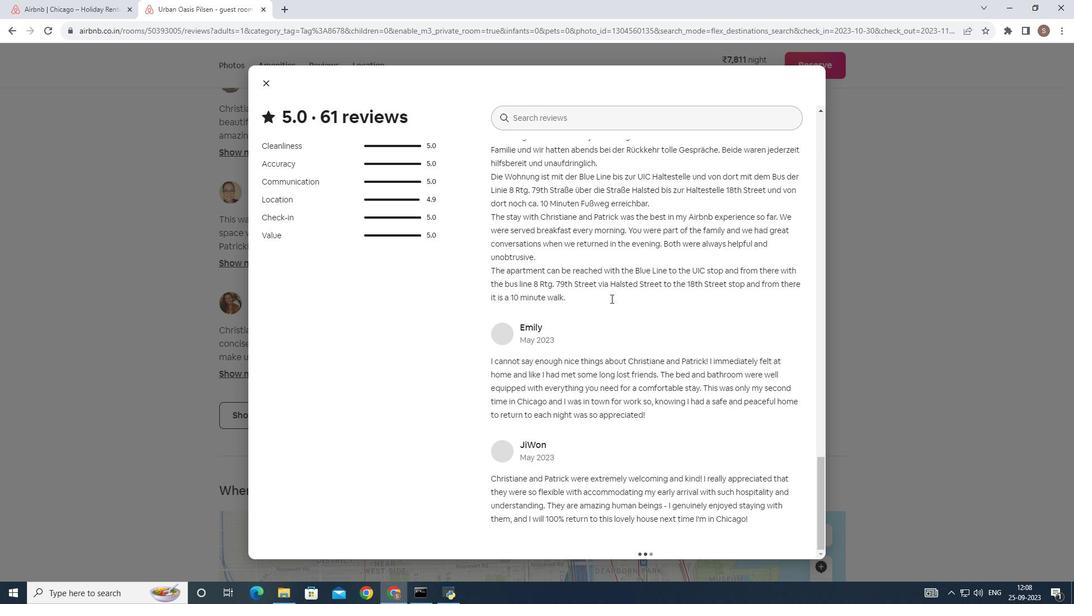 
Action: Mouse scrolled (617, 303) with delta (0, 0)
Screenshot: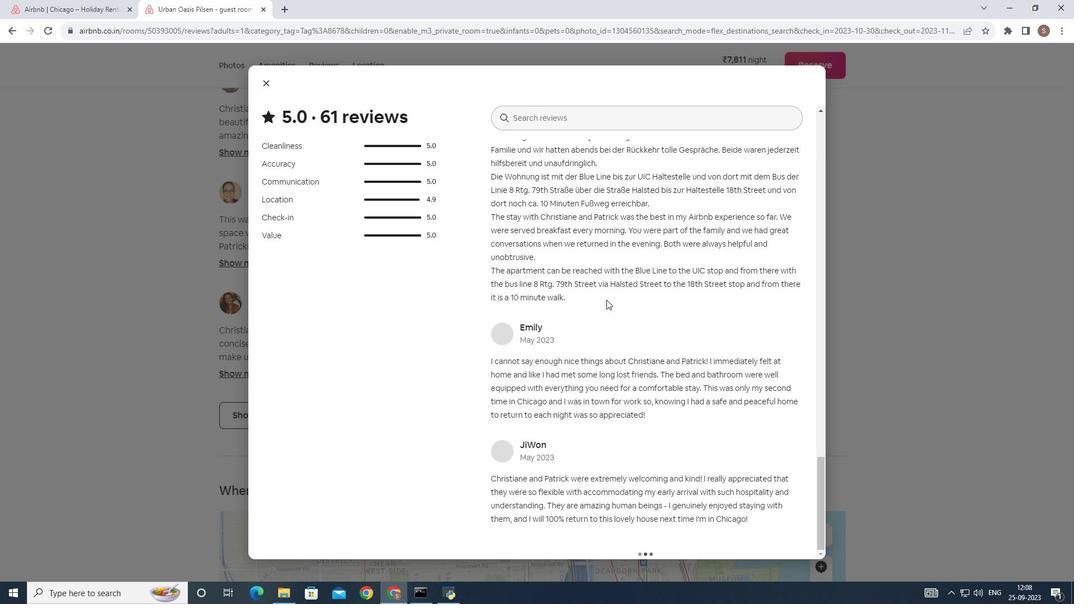 
Action: Mouse moved to (270, 91)
Screenshot: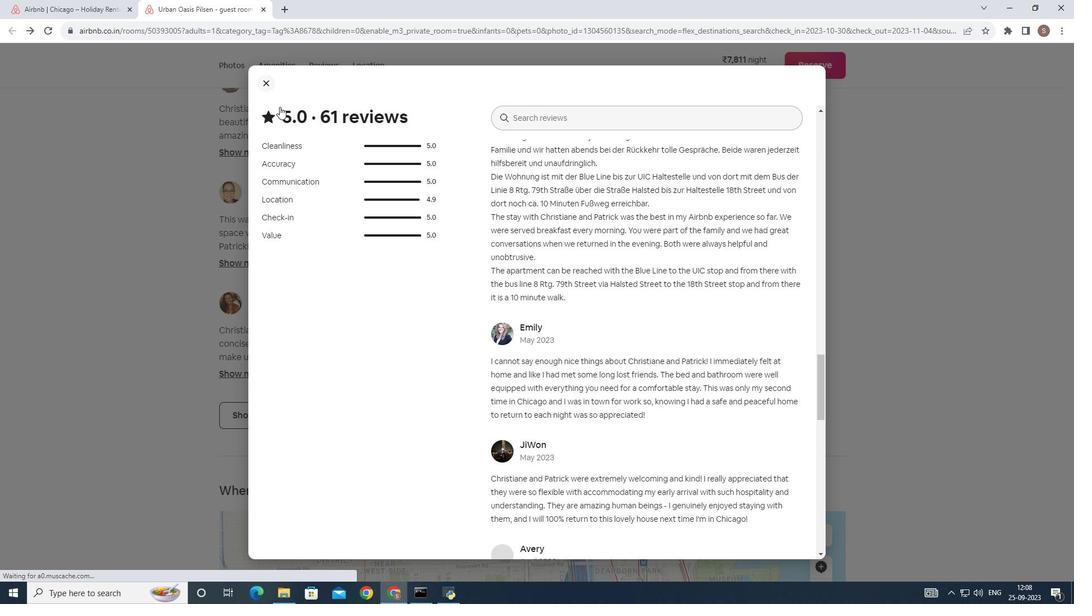 
Action: Mouse pressed left at (270, 91)
Screenshot: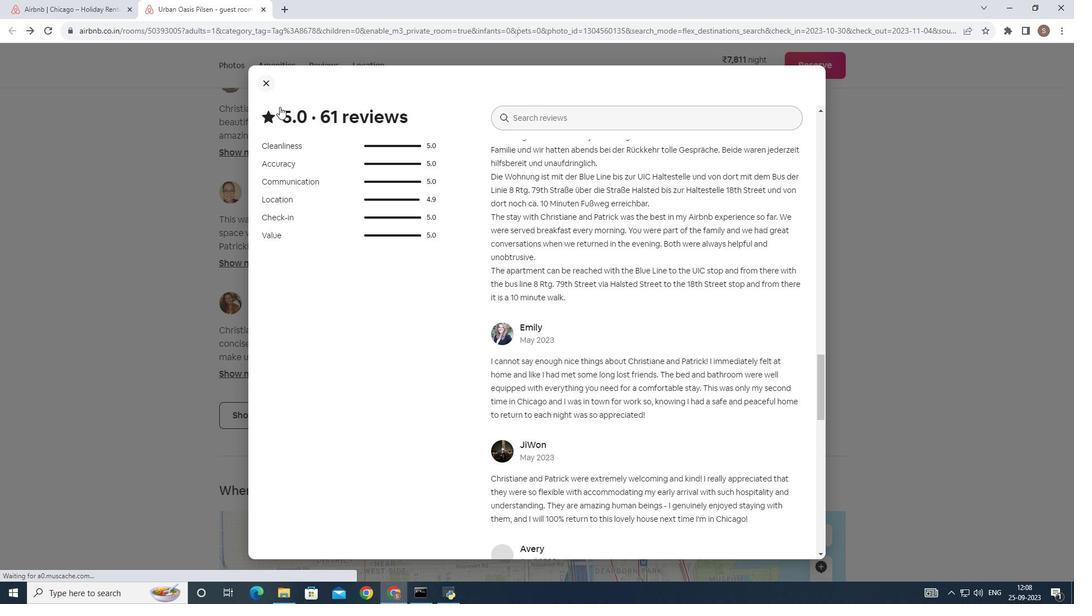 
Action: Mouse moved to (529, 430)
Screenshot: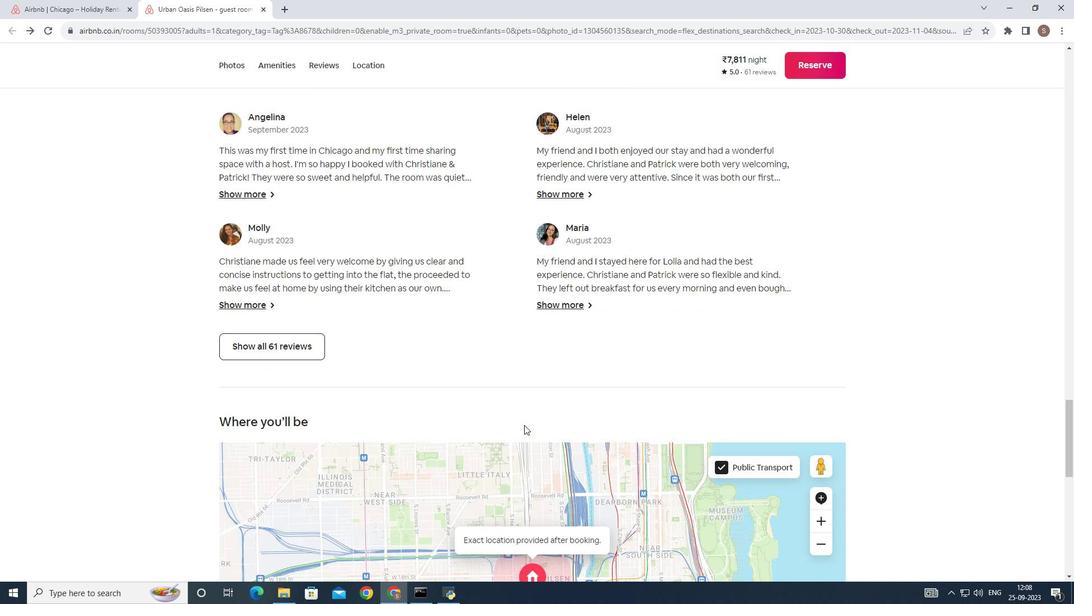 
Action: Mouse scrolled (529, 430) with delta (0, 0)
Screenshot: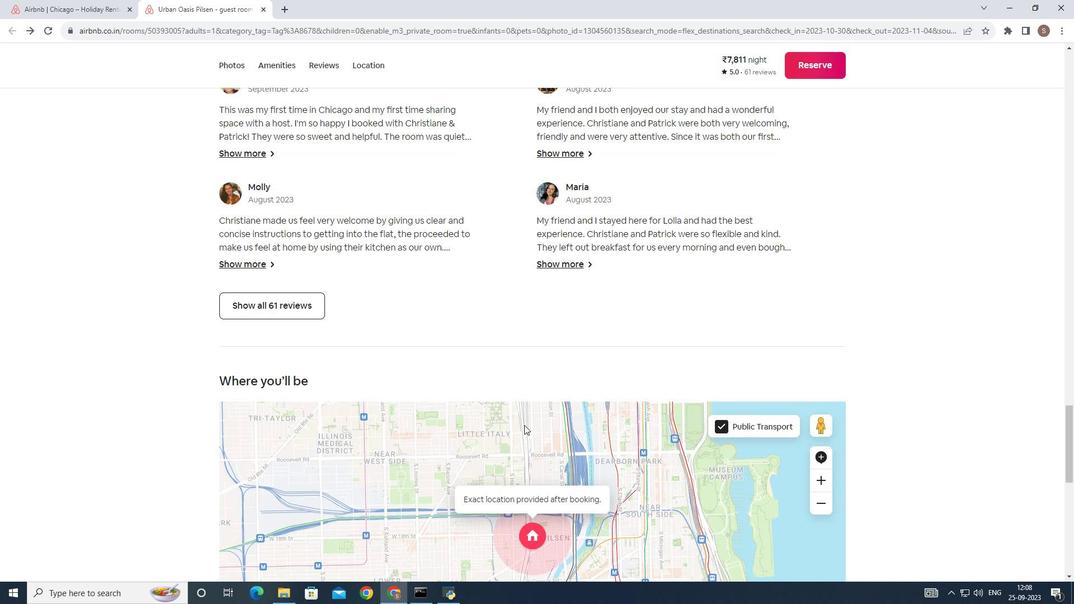 
Action: Mouse scrolled (529, 430) with delta (0, 0)
Screenshot: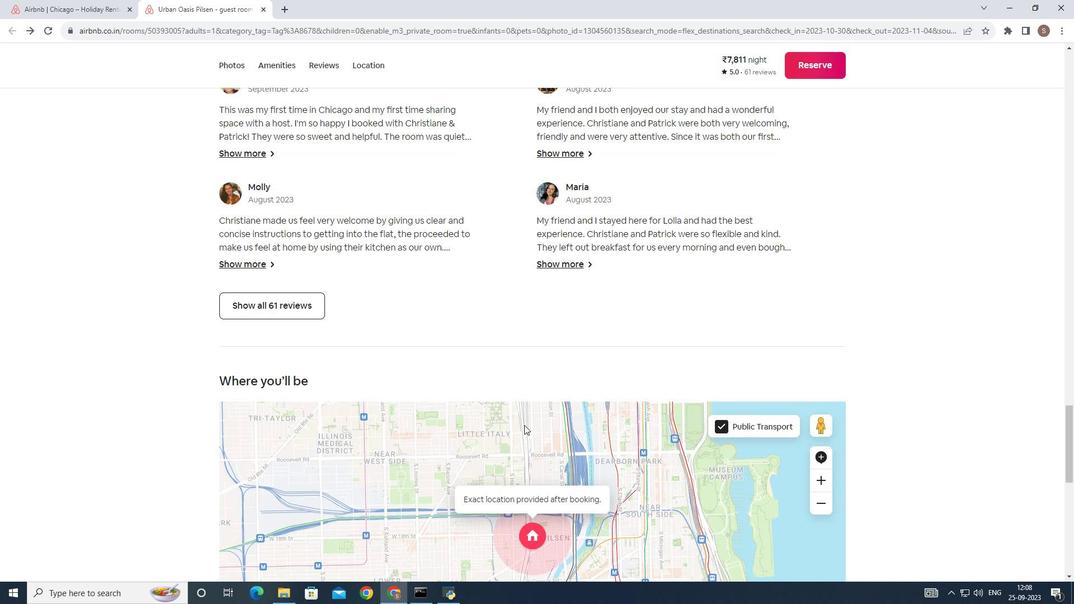 
Action: Mouse scrolled (529, 430) with delta (0, 0)
Screenshot: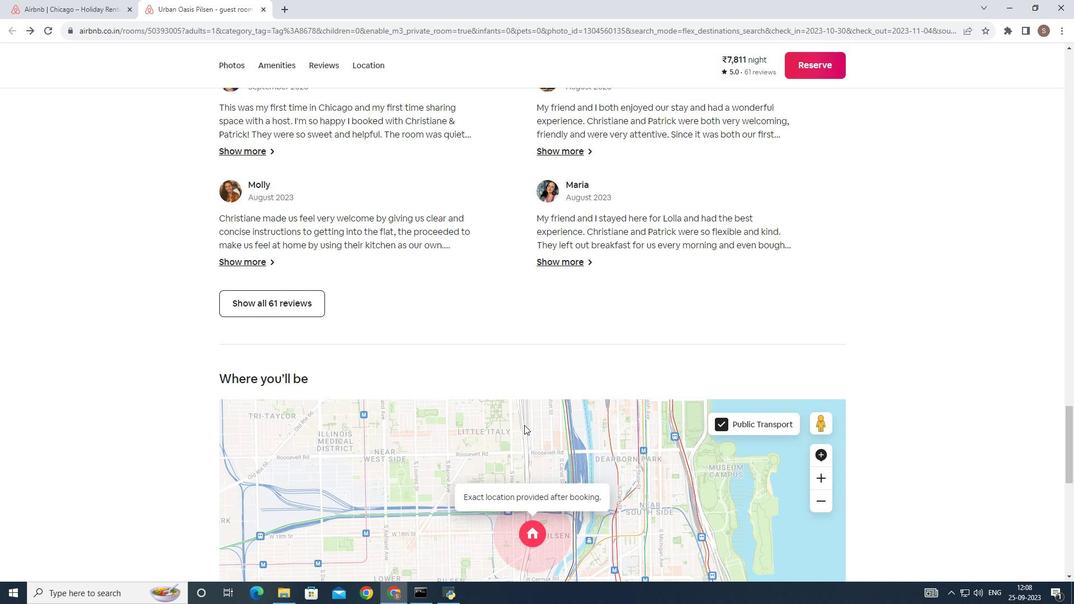 
Action: Mouse scrolled (529, 430) with delta (0, 0)
Screenshot: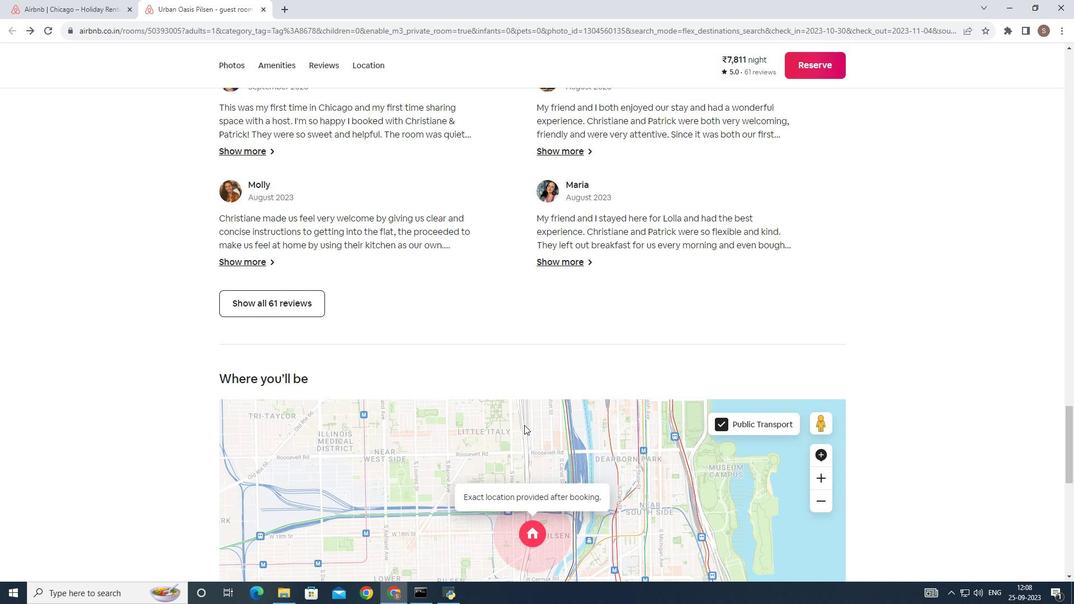 
Action: Mouse scrolled (529, 430) with delta (0, 0)
Screenshot: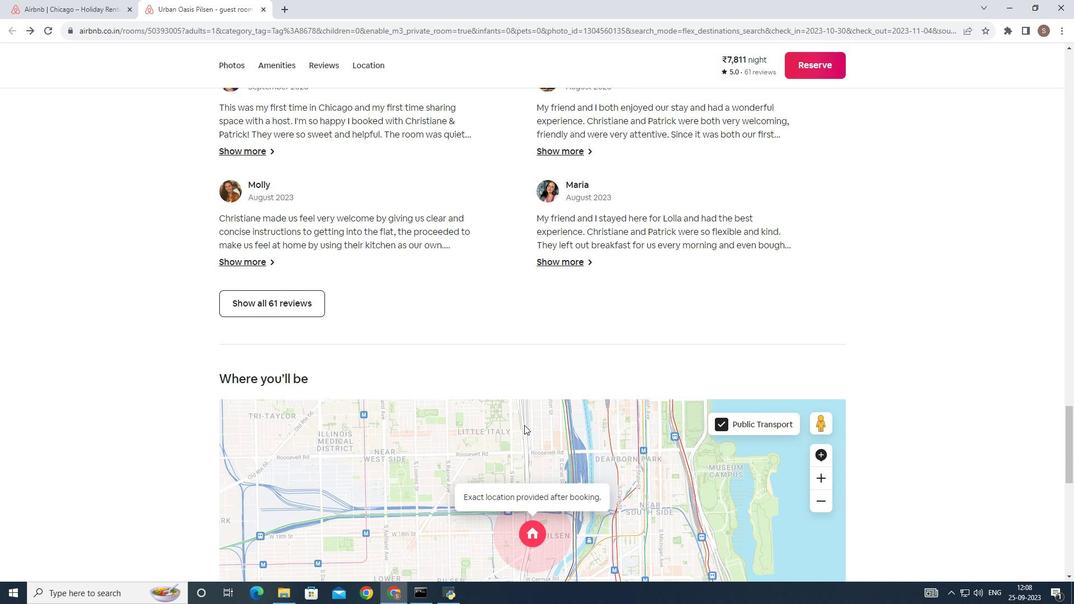 
Action: Mouse scrolled (529, 430) with delta (0, 0)
Screenshot: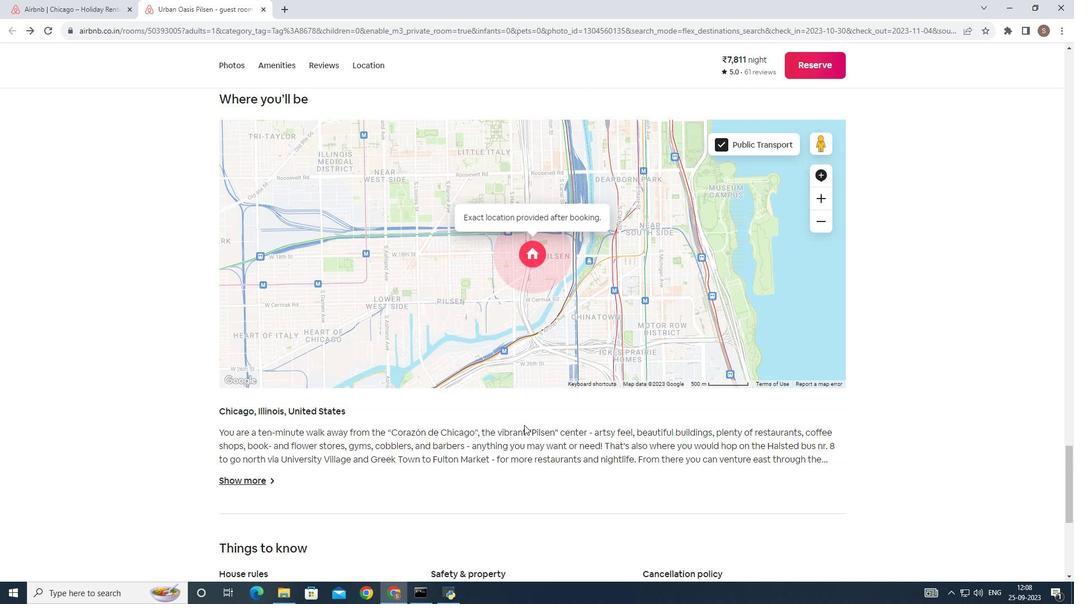 
Action: Mouse scrolled (529, 430) with delta (0, 0)
Screenshot: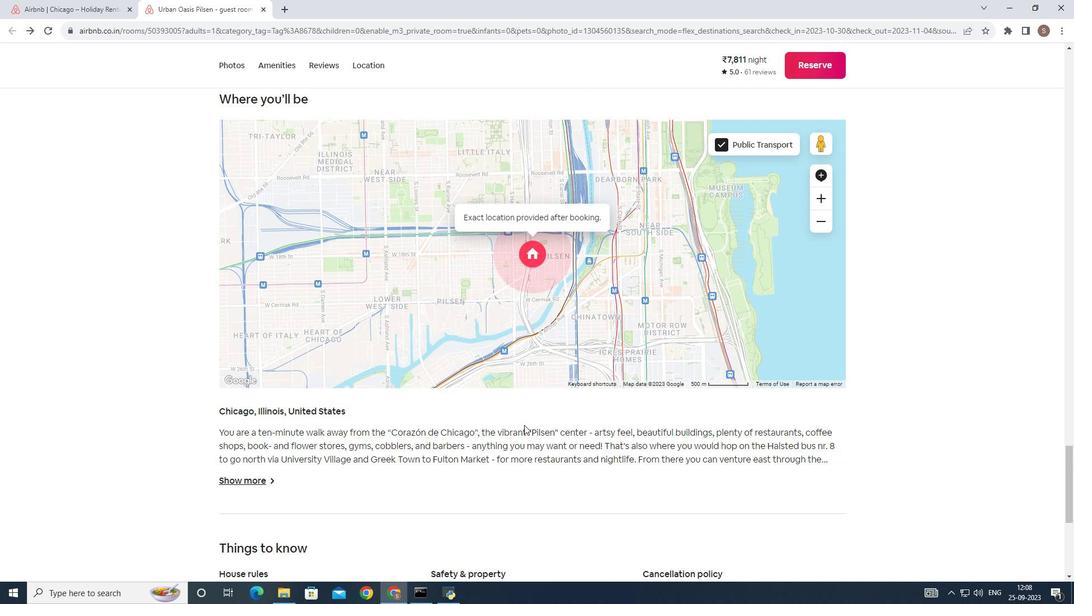 
Action: Mouse scrolled (529, 430) with delta (0, 0)
Screenshot: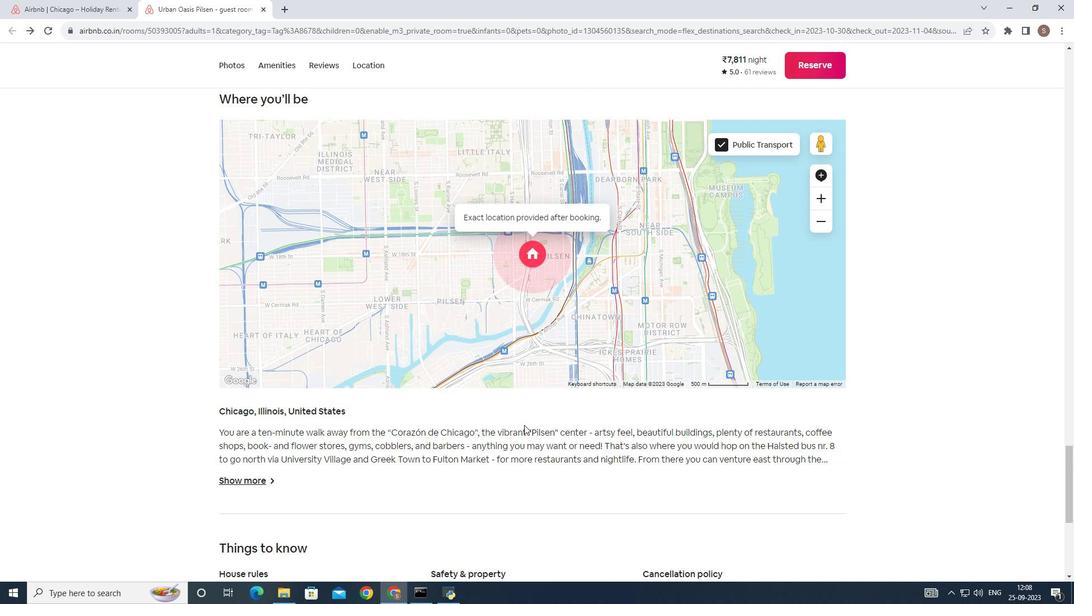 
Action: Mouse scrolled (529, 430) with delta (0, 0)
Screenshot: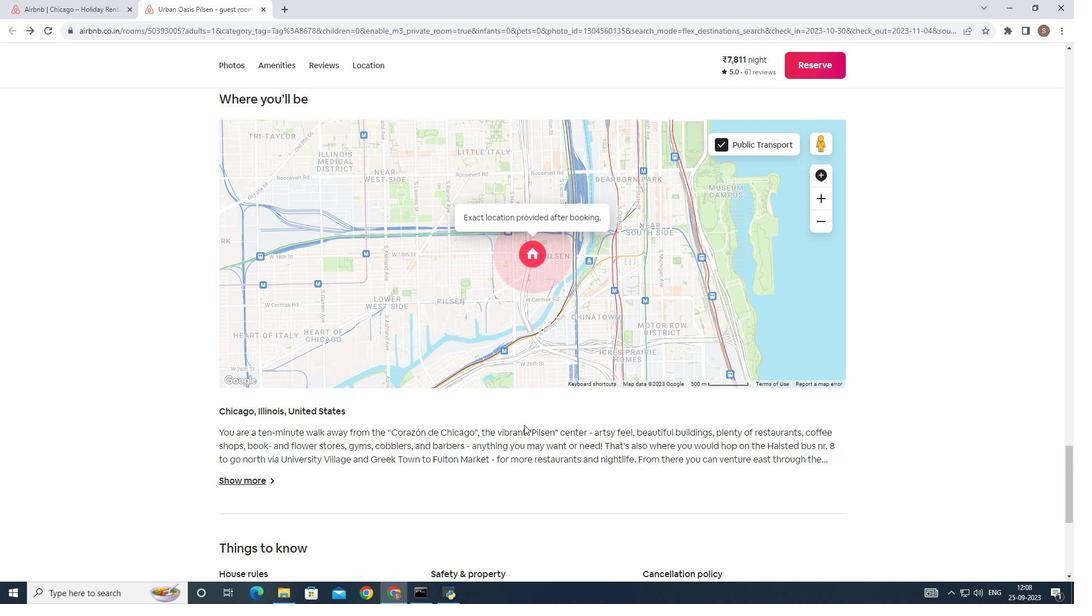 
Action: Mouse scrolled (529, 430) with delta (0, 0)
Screenshot: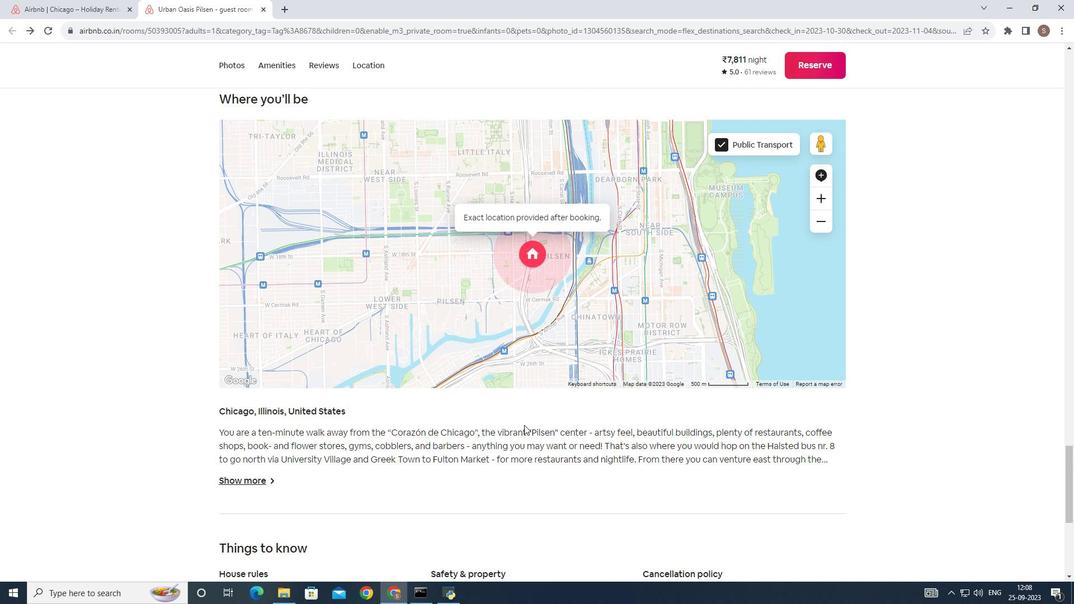 
Action: Mouse moved to (529, 430)
Screenshot: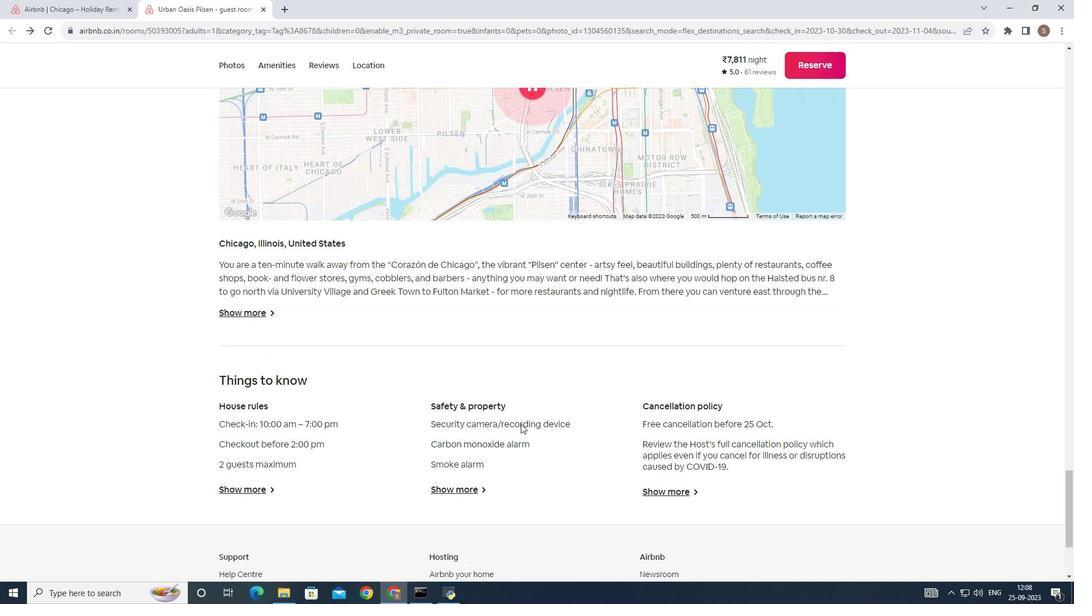 
Action: Mouse scrolled (529, 430) with delta (0, 0)
Screenshot: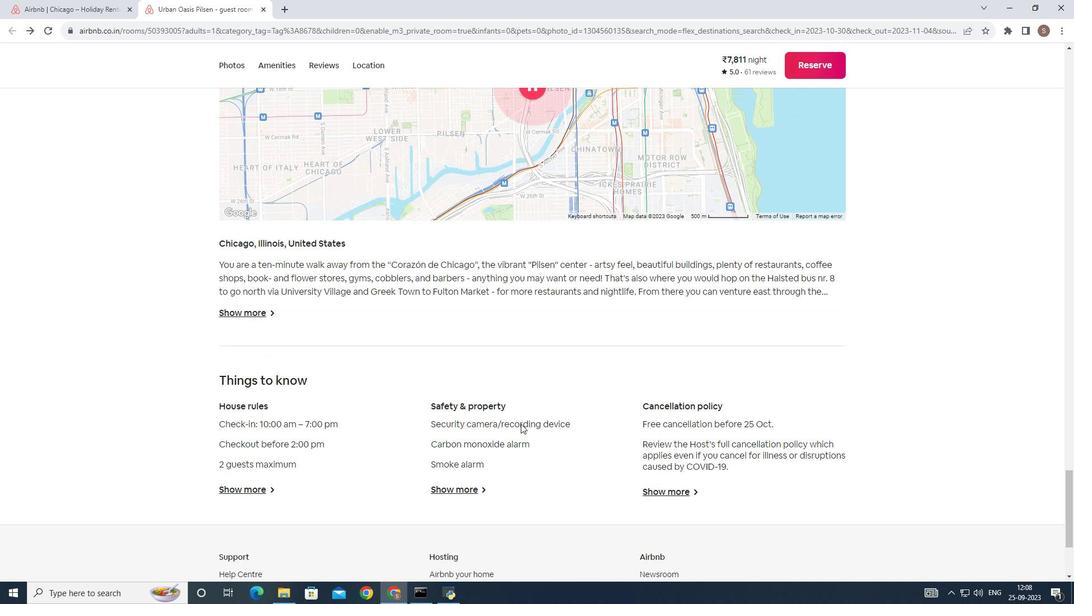 
Action: Mouse scrolled (529, 430) with delta (0, 0)
Screenshot: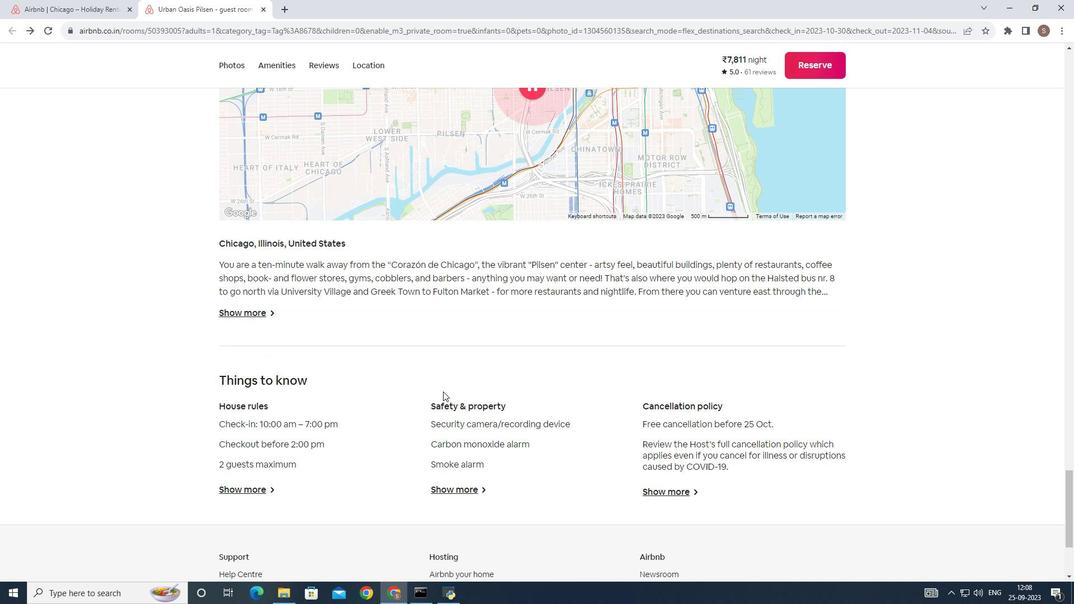 
Action: Mouse scrolled (529, 430) with delta (0, 0)
Screenshot: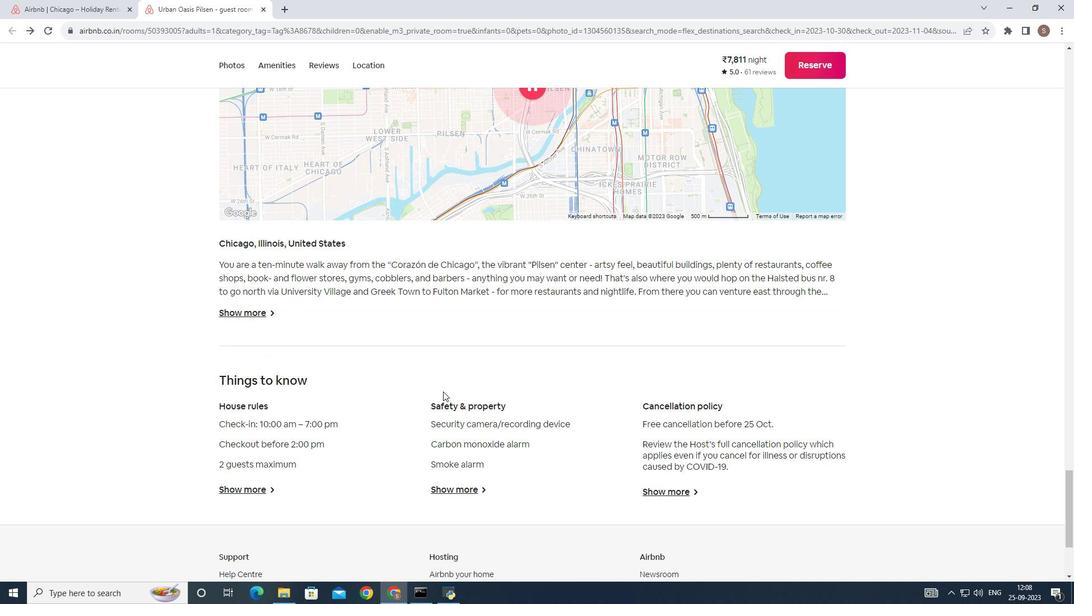 
Action: Mouse moved to (266, 316)
Screenshot: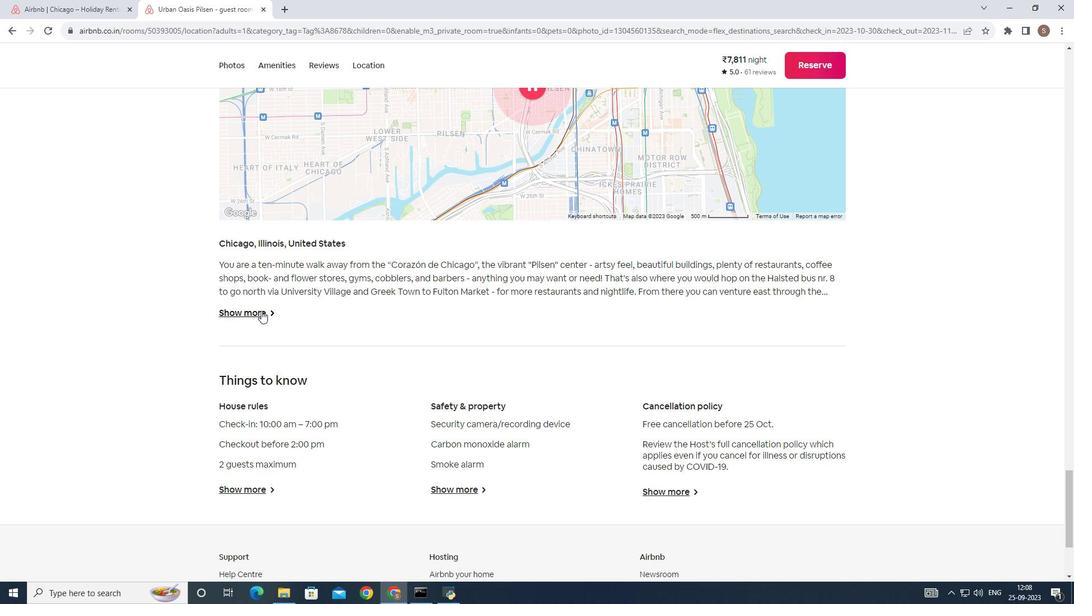 
Action: Mouse pressed left at (266, 316)
Screenshot: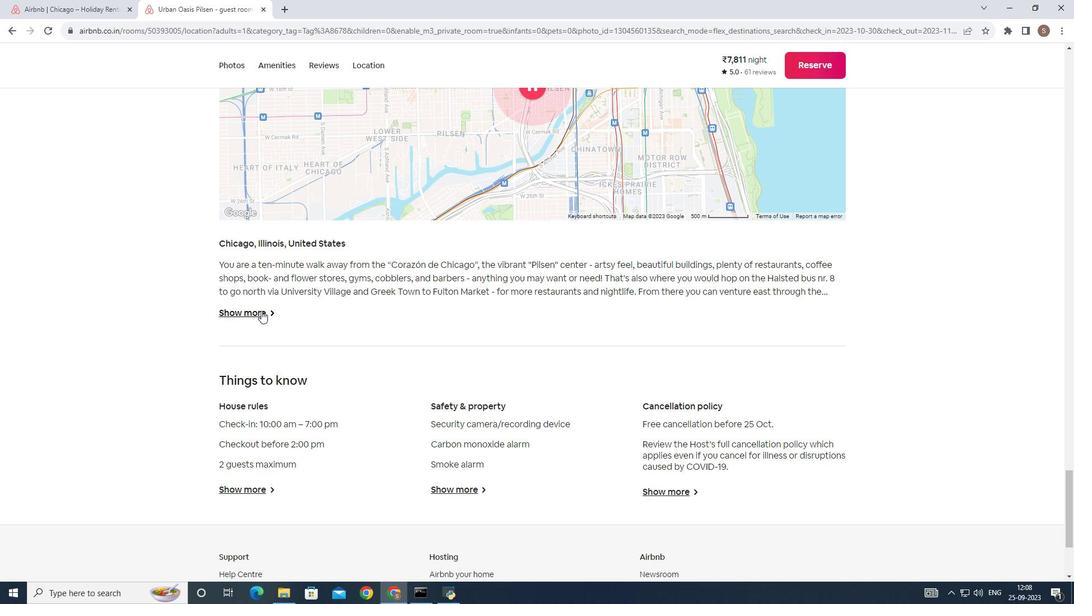 
Action: Mouse moved to (48, 202)
Screenshot: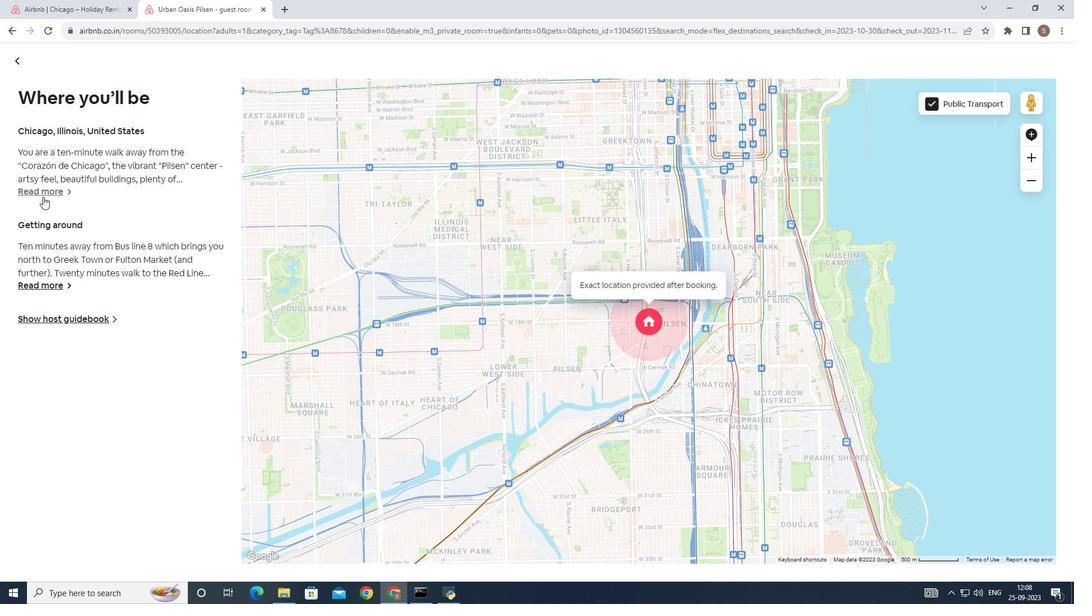 
Action: Mouse pressed left at (48, 202)
Screenshot: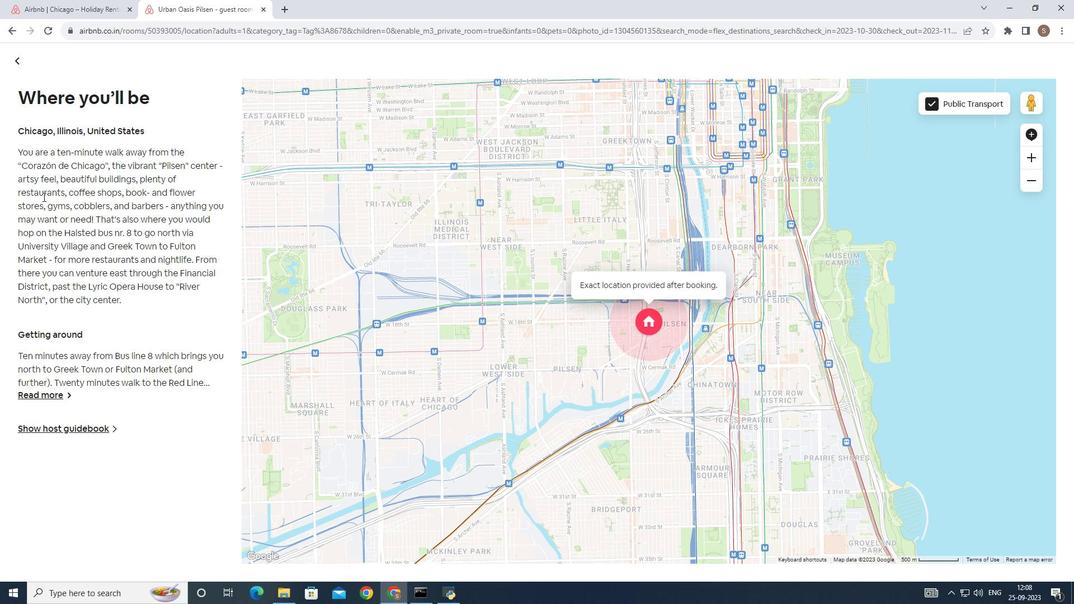 
Action: Mouse moved to (43, 397)
Screenshot: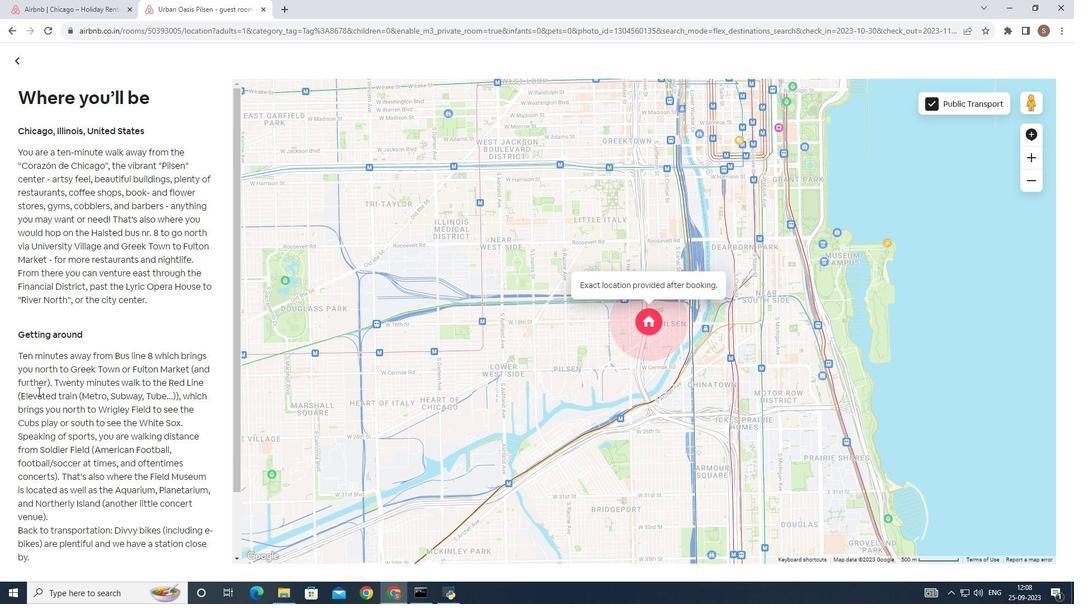 
Action: Mouse pressed left at (43, 397)
Screenshot: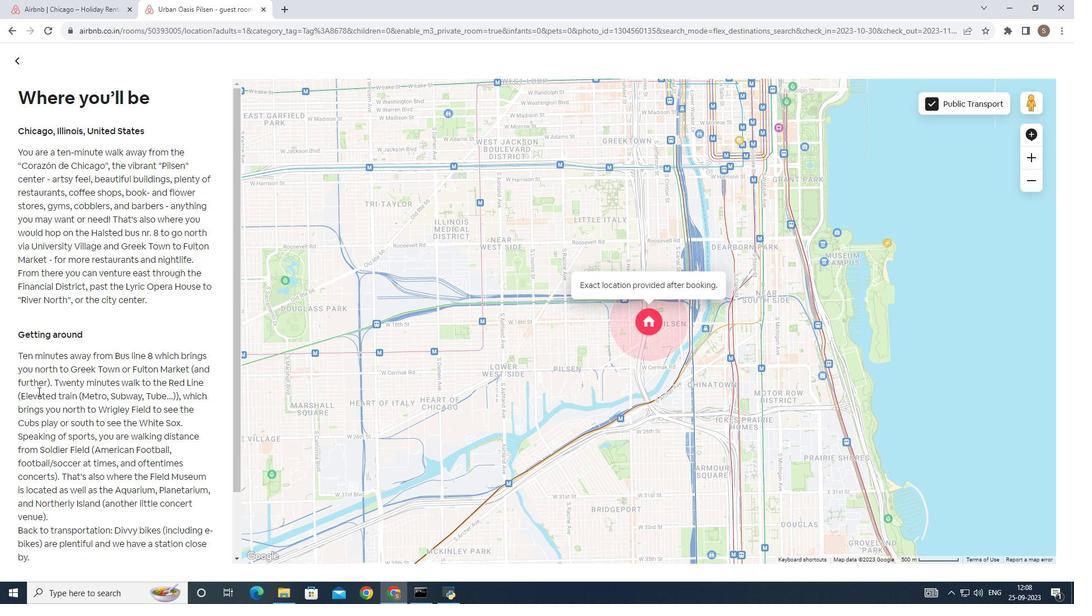 
Action: Mouse moved to (90, 350)
Screenshot: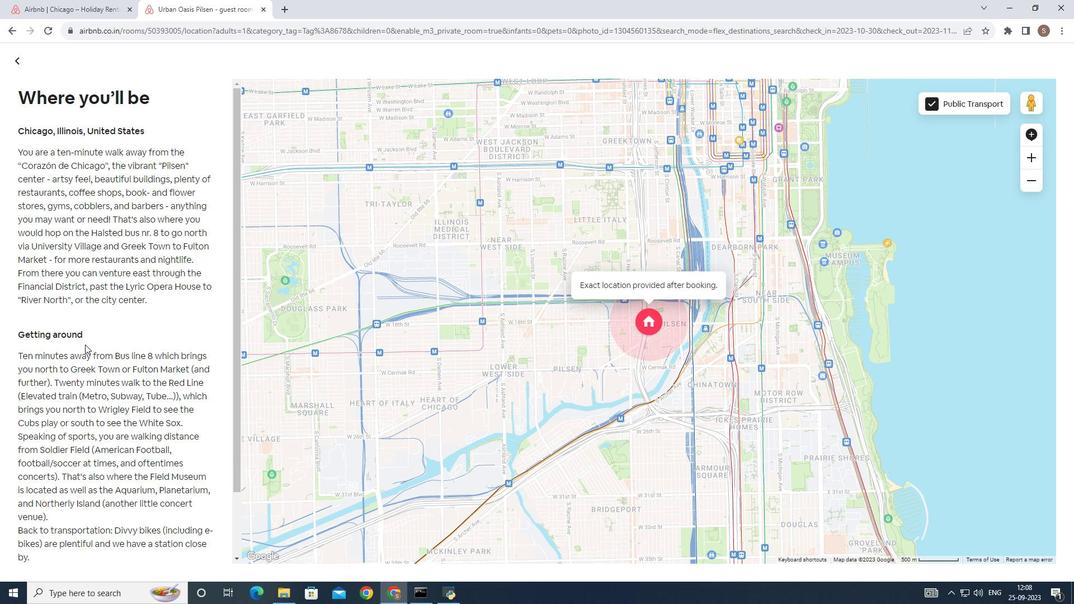 
Action: Mouse scrolled (90, 349) with delta (0, 0)
Screenshot: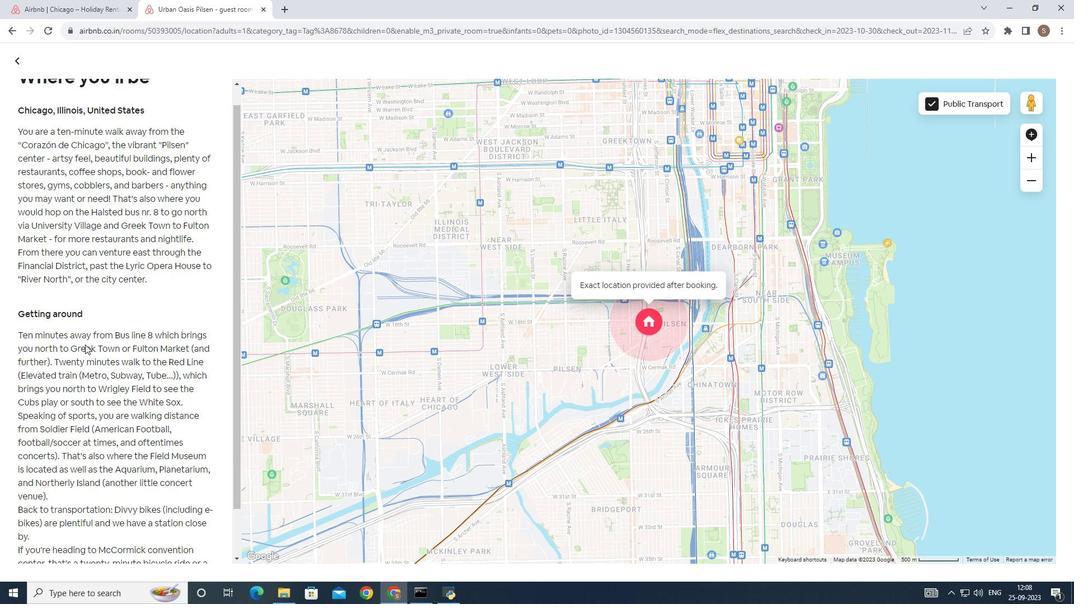 
Action: Mouse scrolled (90, 349) with delta (0, 0)
Screenshot: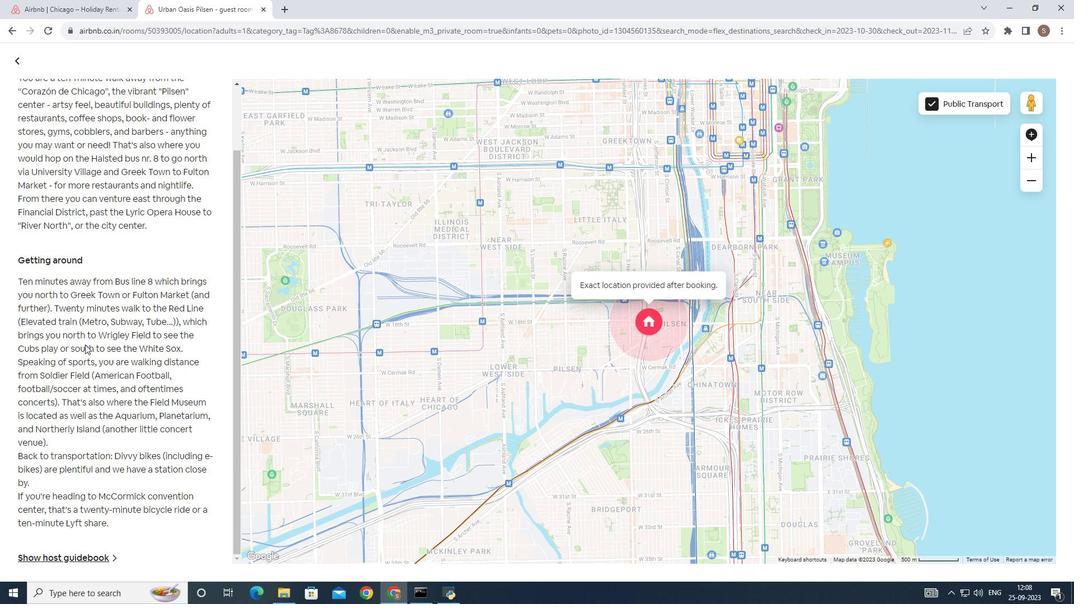 
Action: Mouse scrolled (90, 349) with delta (0, 0)
Screenshot: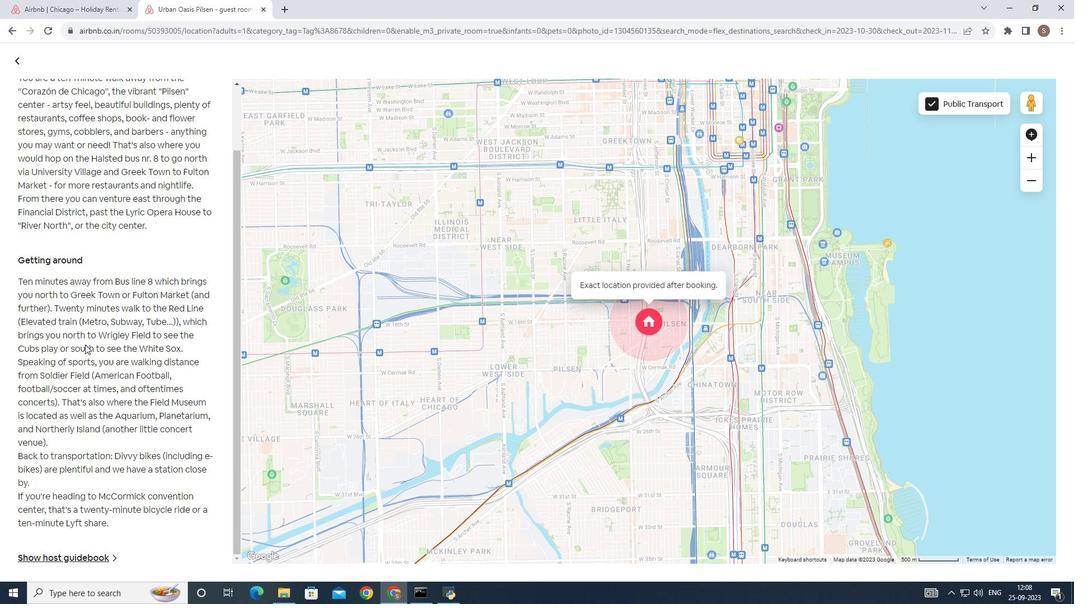 
Action: Mouse scrolled (90, 349) with delta (0, 0)
Screenshot: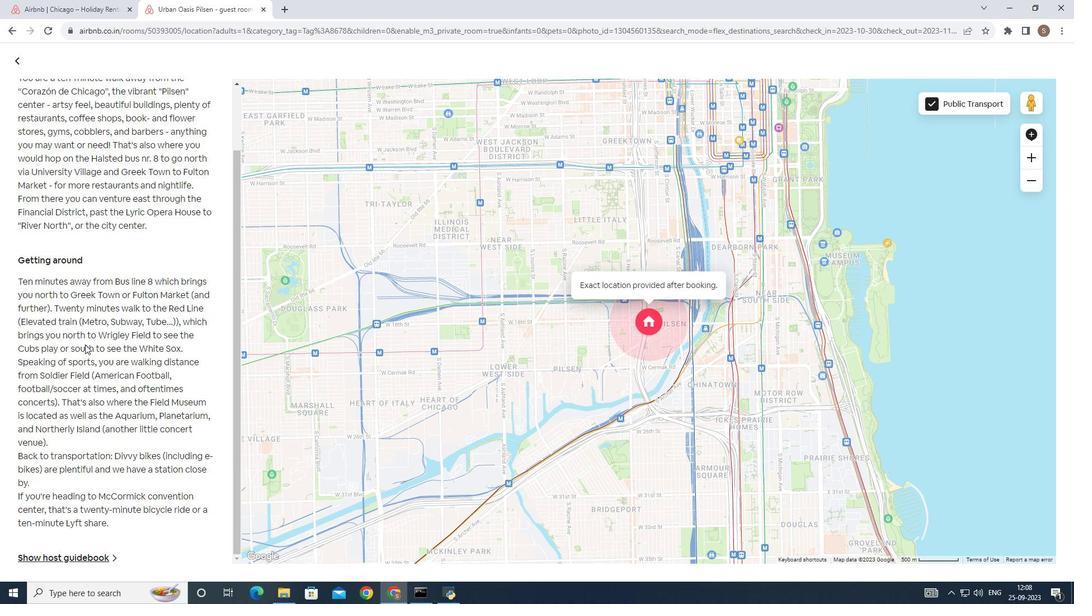 
Action: Mouse scrolled (90, 349) with delta (0, 0)
Screenshot: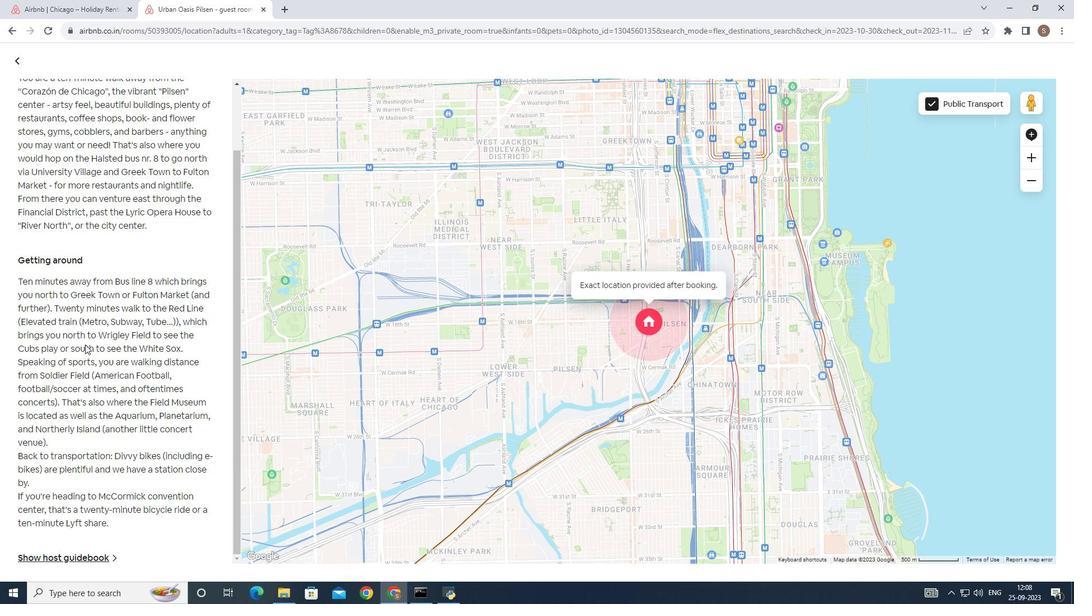 
Action: Mouse moved to (95, 333)
Screenshot: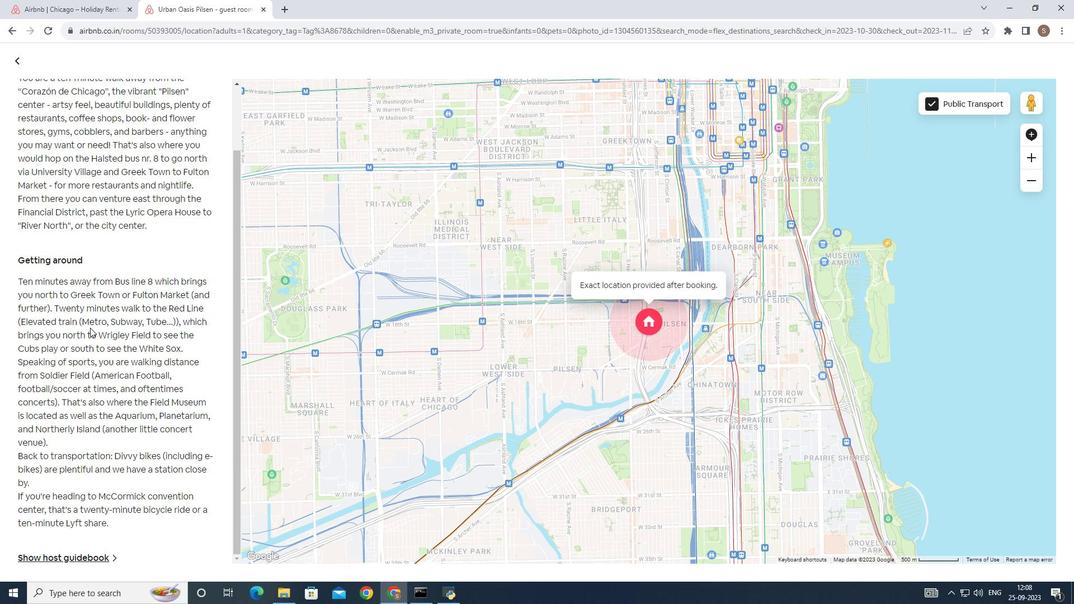 
Action: Mouse scrolled (95, 332) with delta (0, 0)
Screenshot: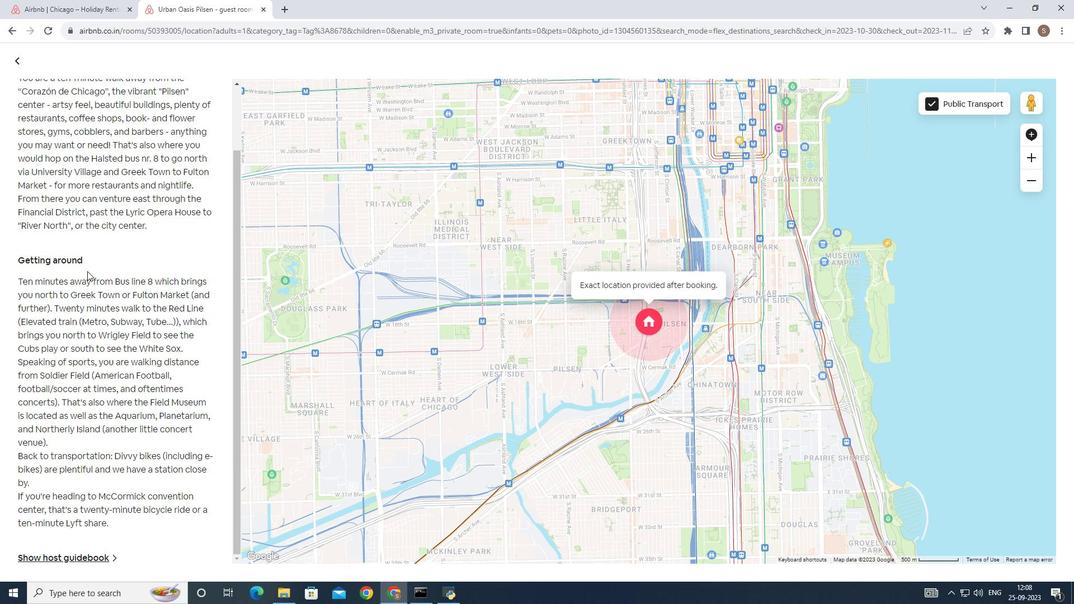 
Action: Mouse scrolled (95, 332) with delta (0, 0)
Screenshot: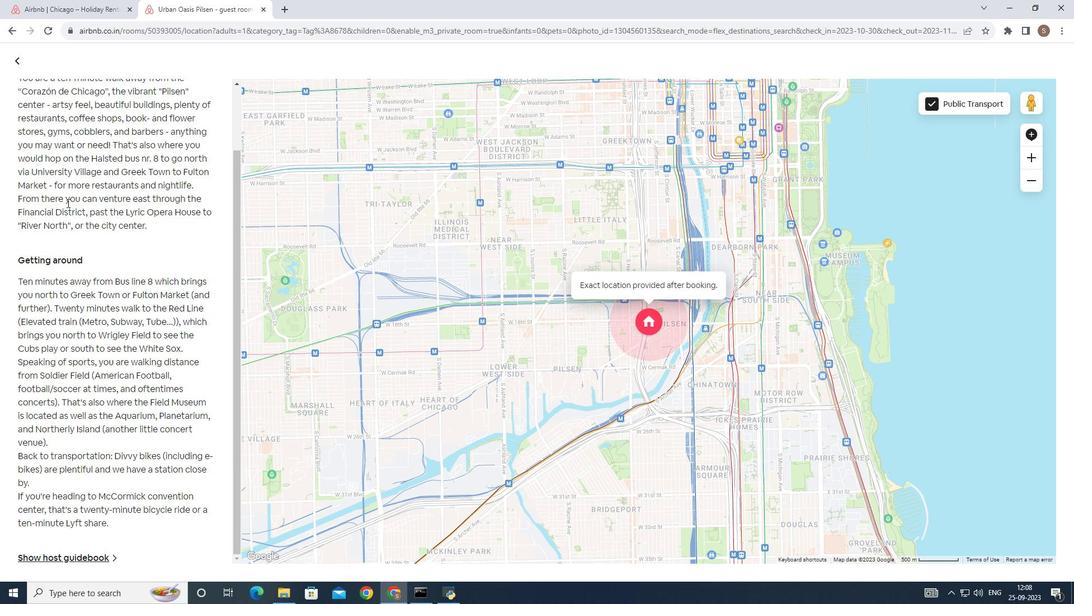 
Action: Mouse moved to (20, 68)
Screenshot: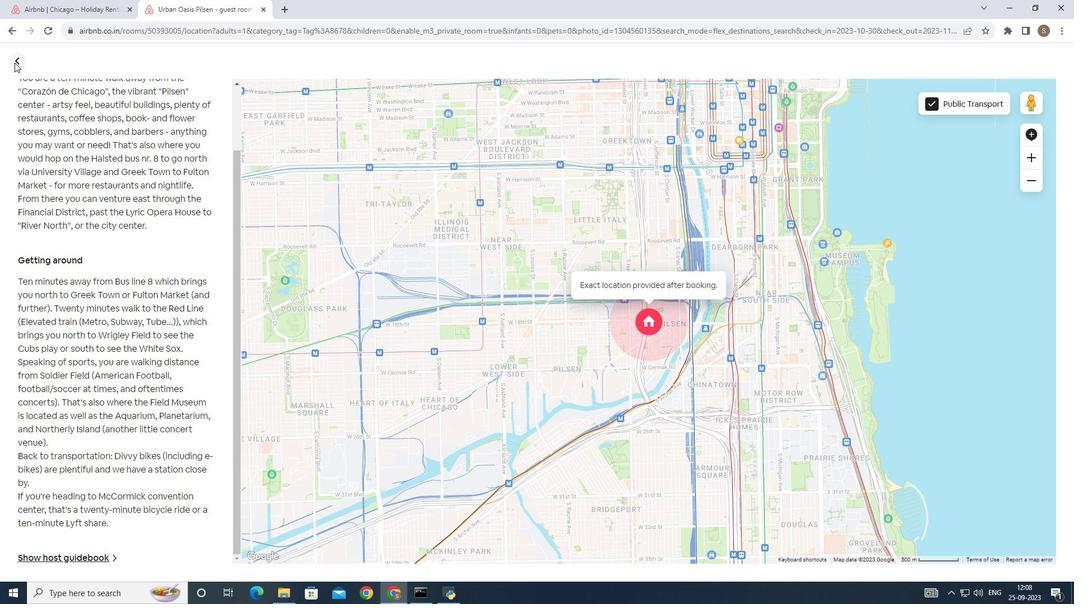 
Action: Mouse pressed left at (20, 68)
Screenshot: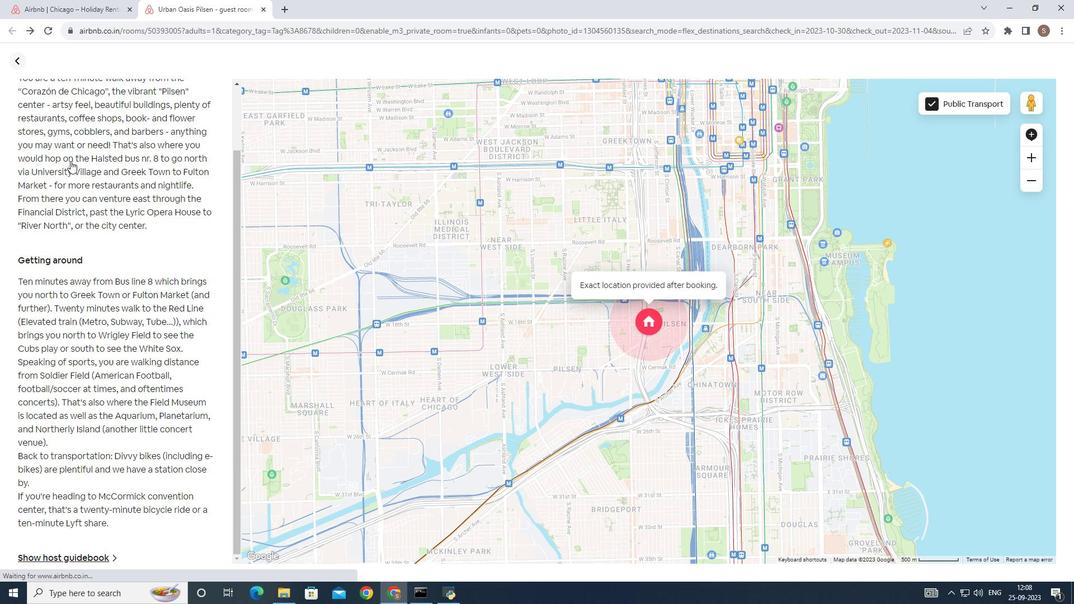 
Action: Mouse moved to (444, 351)
Screenshot: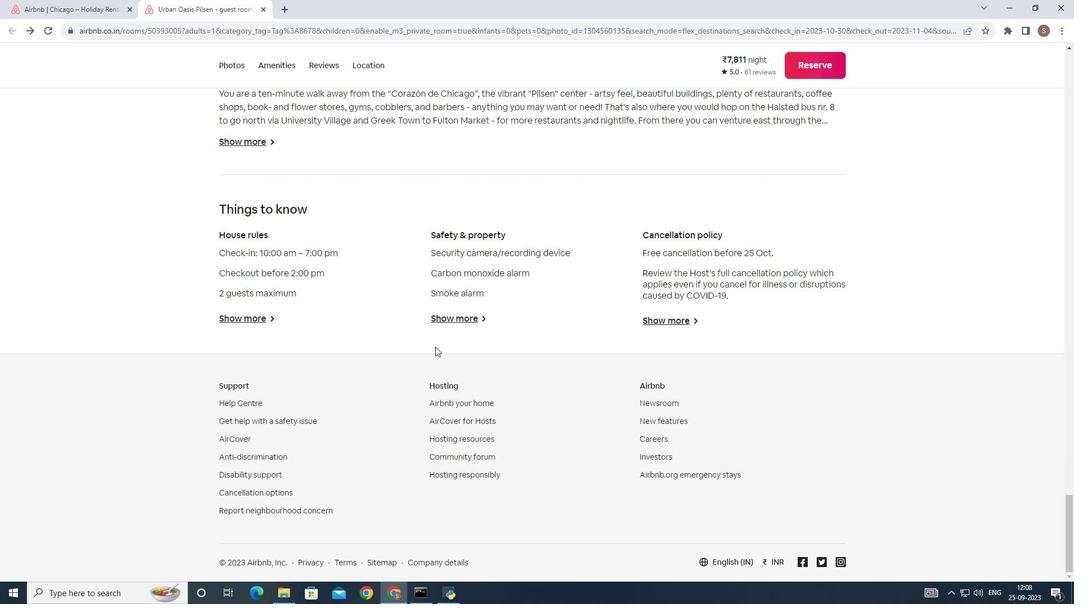 
Action: Mouse scrolled (444, 351) with delta (0, 0)
Screenshot: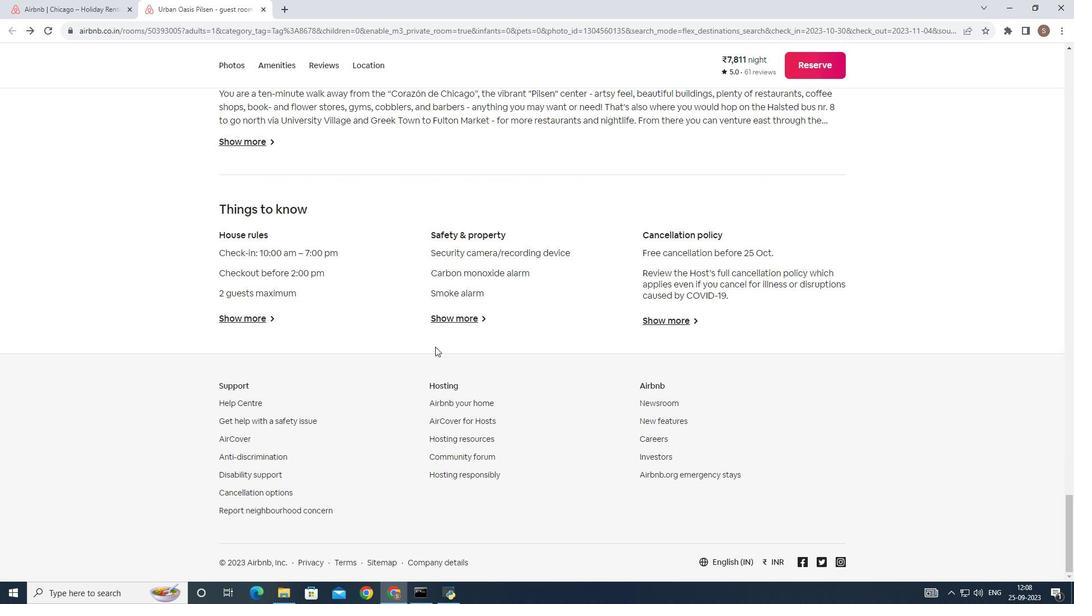 
Action: Mouse moved to (444, 351)
Screenshot: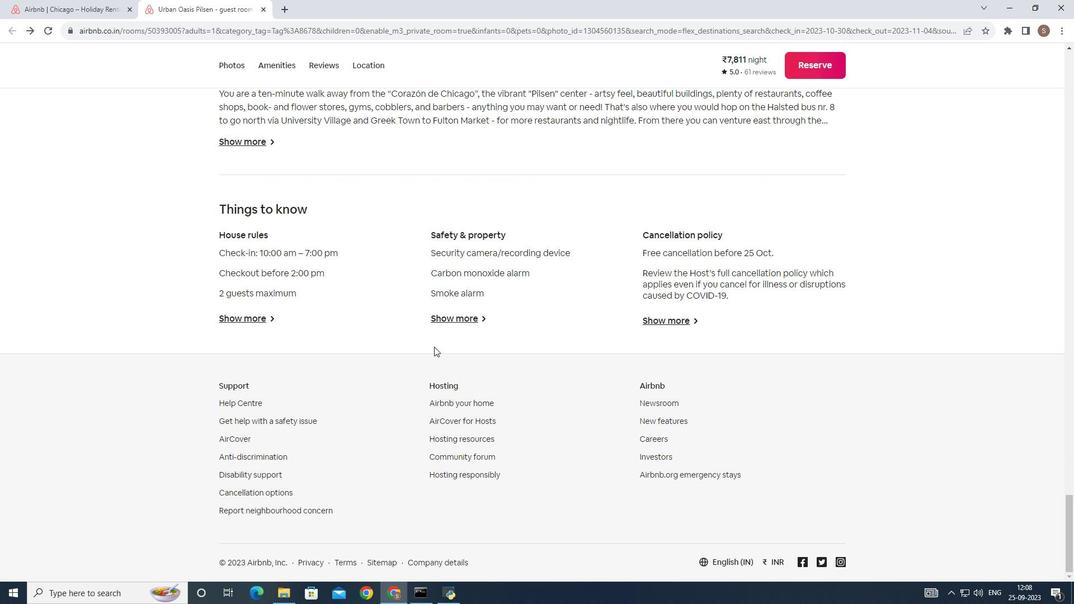
Action: Mouse scrolled (444, 351) with delta (0, 0)
Screenshot: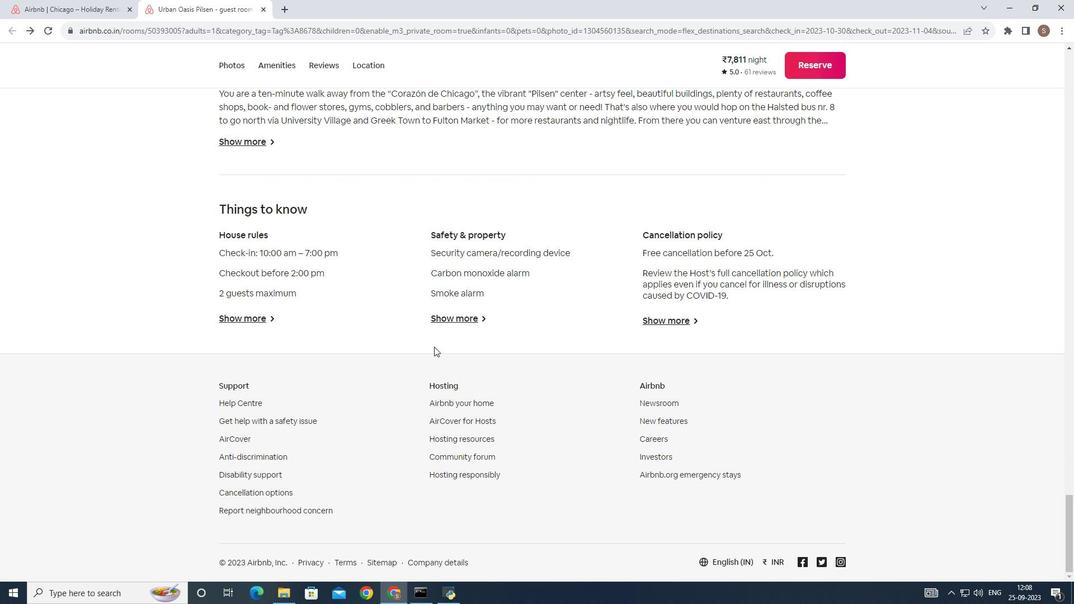 
Action: Mouse scrolled (444, 351) with delta (0, 0)
Screenshot: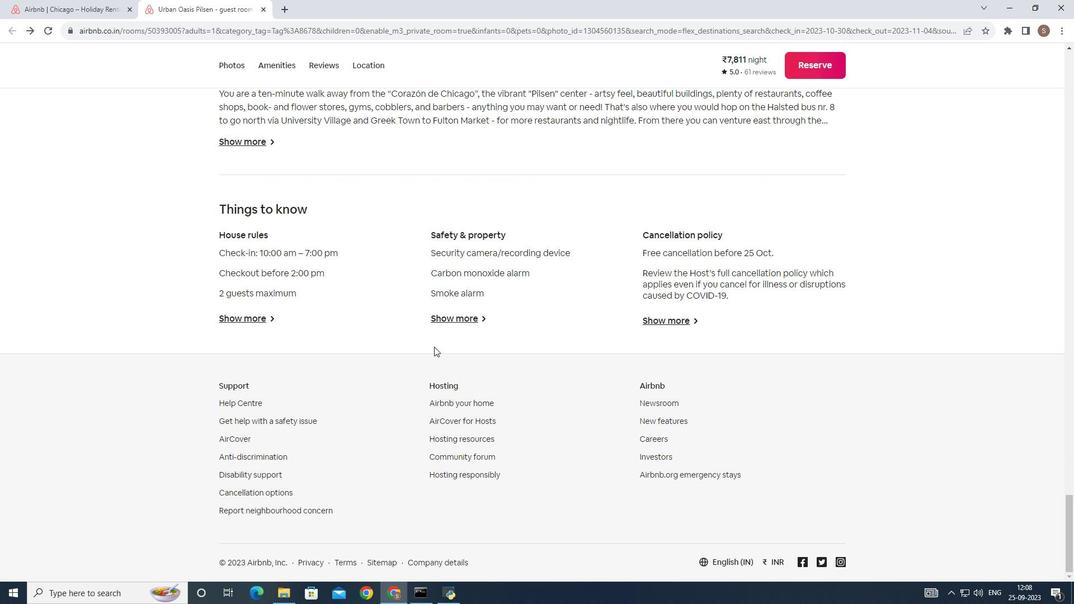 
Action: Mouse scrolled (444, 351) with delta (0, 0)
Screenshot: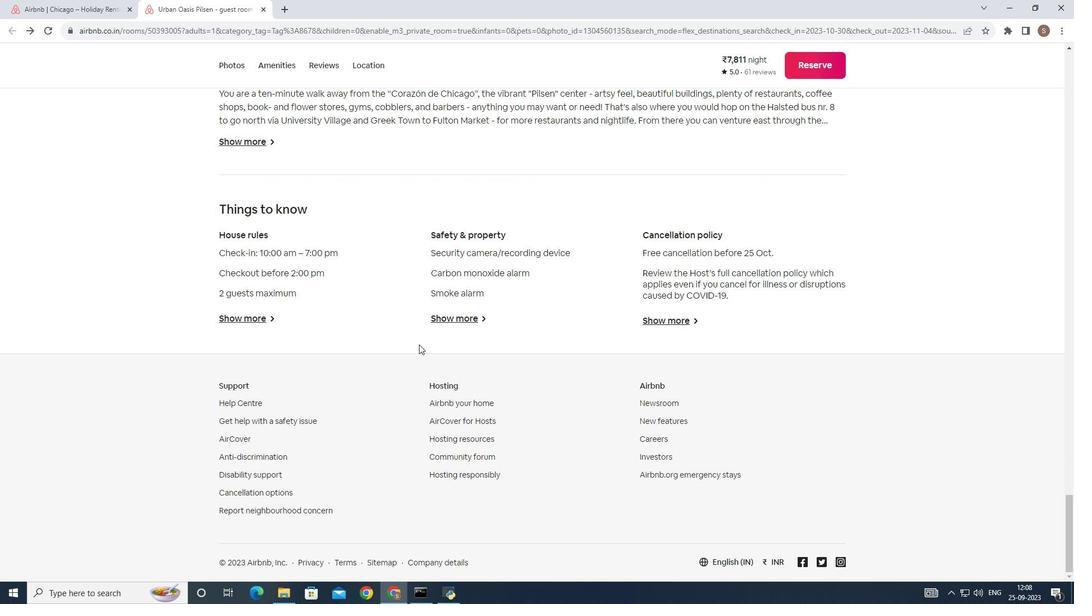 
Action: Mouse scrolled (444, 351) with delta (0, 0)
Screenshot: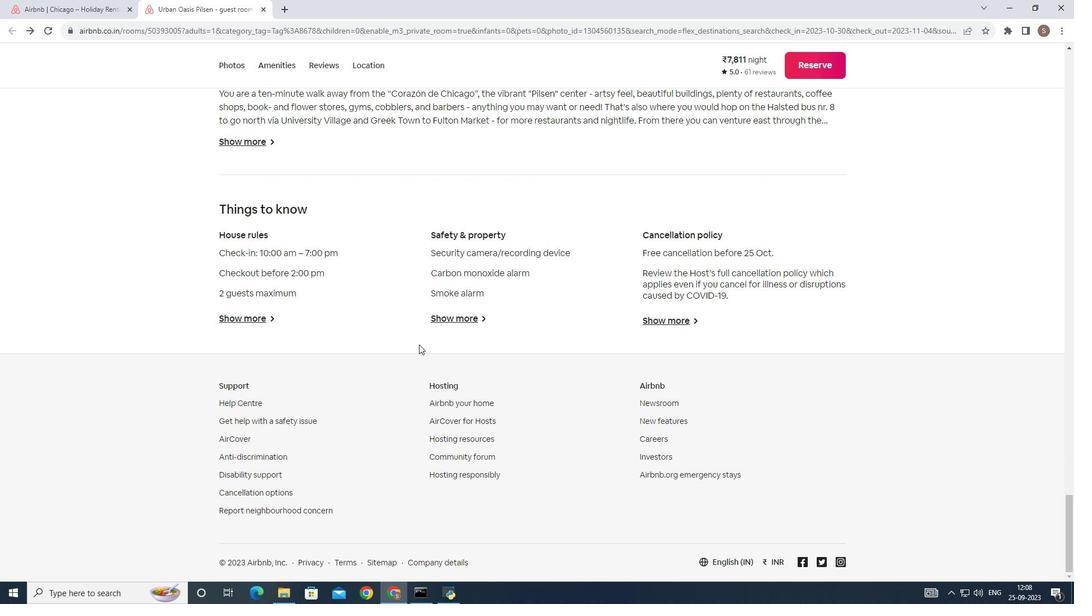 
Action: Mouse scrolled (444, 351) with delta (0, 0)
Screenshot: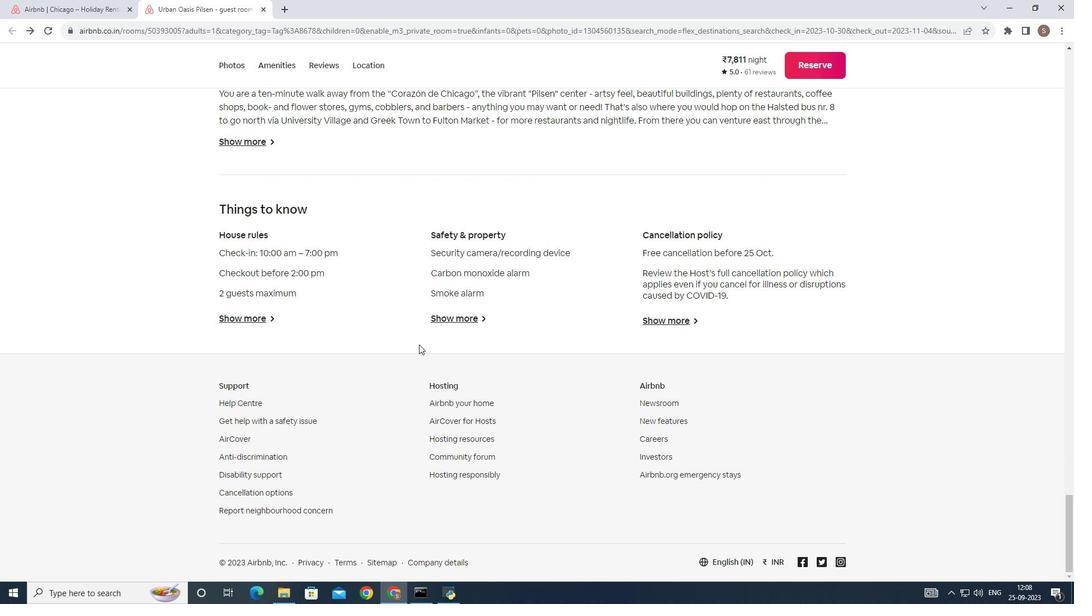 
Action: Mouse scrolled (444, 351) with delta (0, 0)
Screenshot: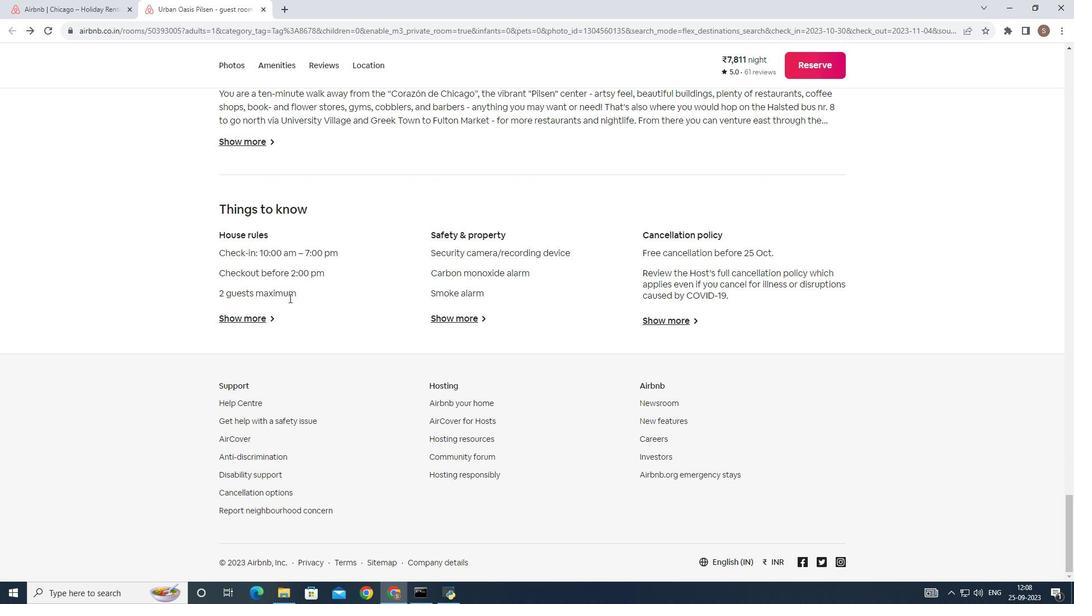 
Action: Mouse moved to (226, 323)
Screenshot: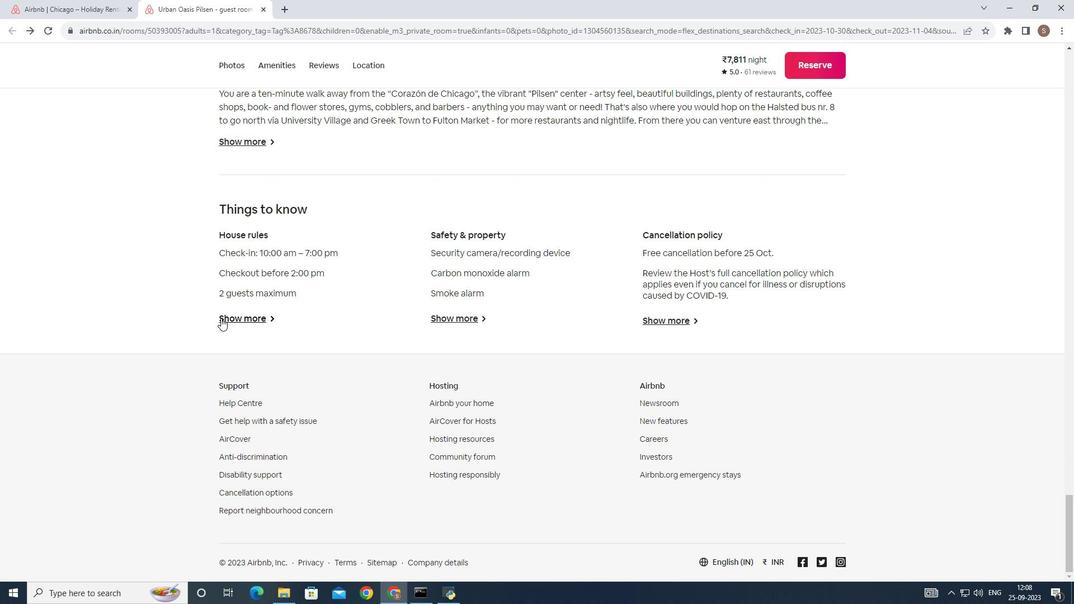 
Action: Mouse pressed left at (226, 323)
Screenshot: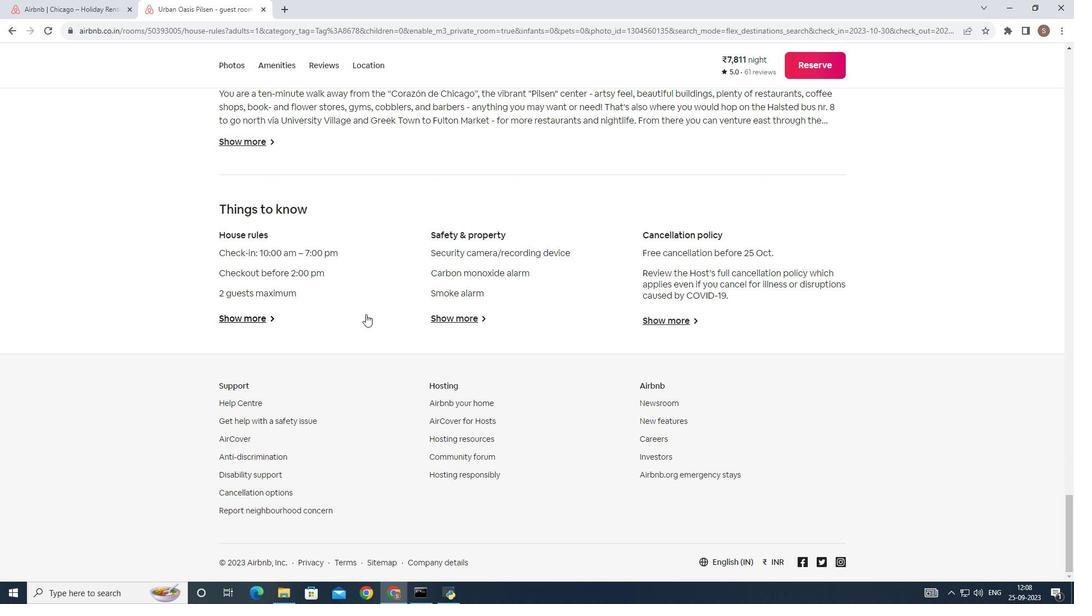 
Action: Mouse moved to (559, 337)
Screenshot: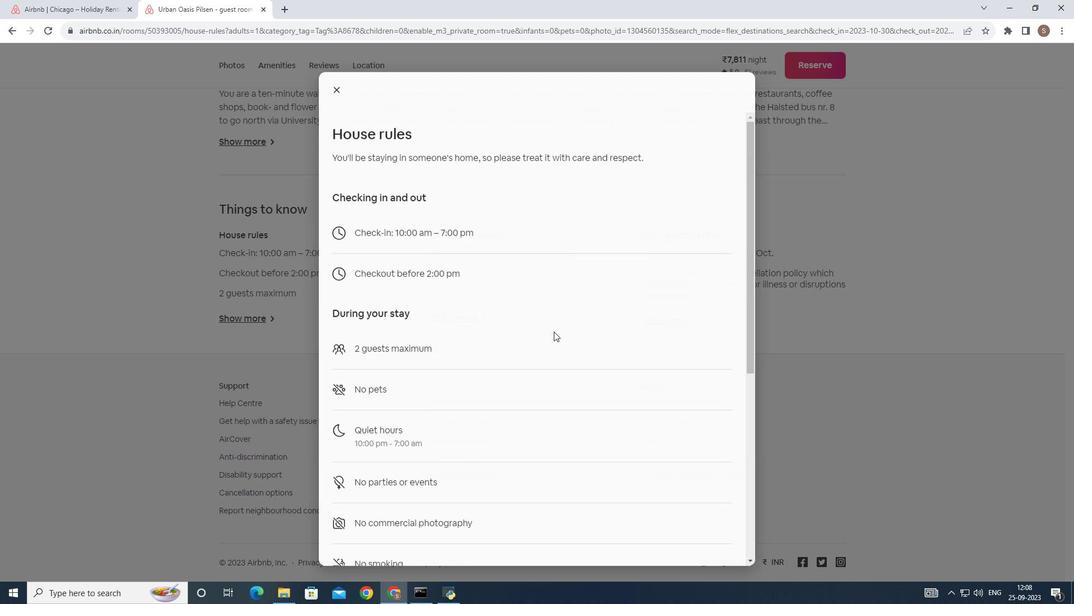 
Action: Mouse scrolled (559, 336) with delta (0, 0)
Screenshot: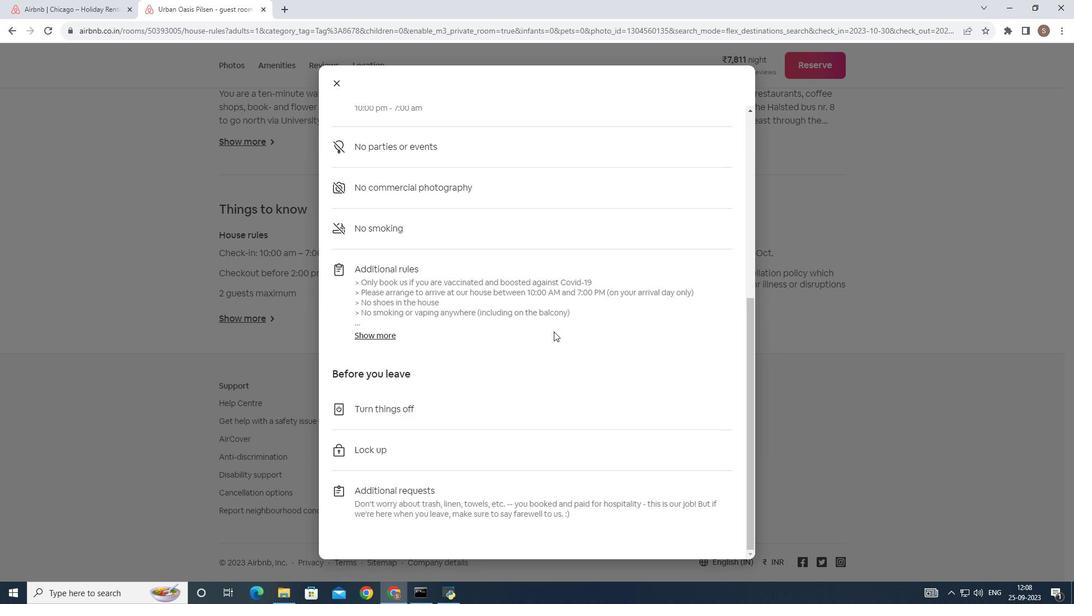
Action: Mouse scrolled (559, 336) with delta (0, 0)
Screenshot: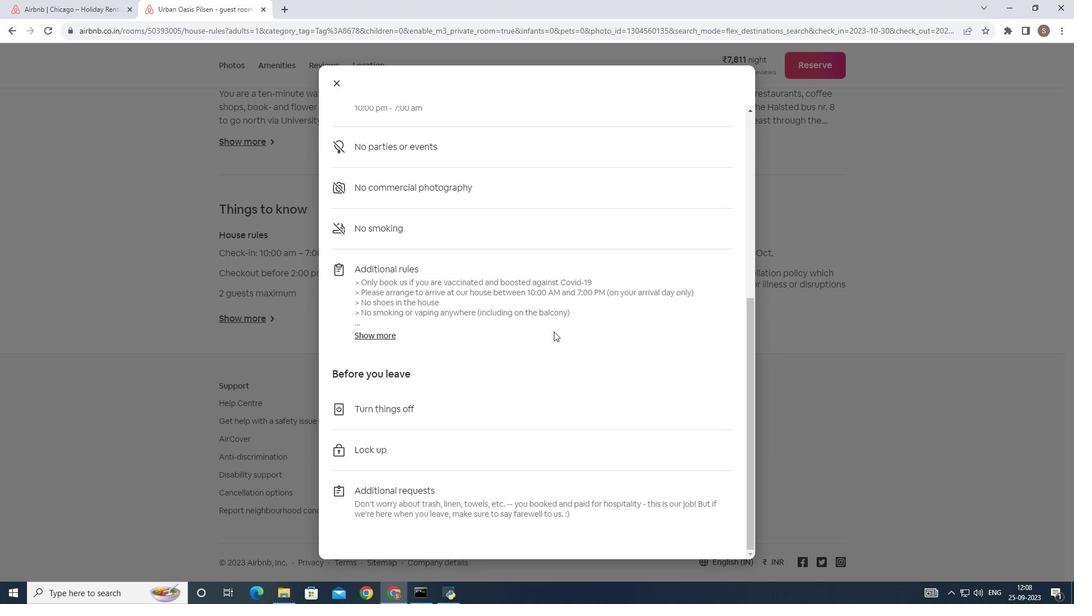 
Action: Mouse scrolled (559, 336) with delta (0, 0)
